 Task: Explore upcoming open houses in Denver, Colorado, to visit properties with views of the Rocky Mountains, and consider the lifestyle benefits of living close to nature.
Action: Mouse moved to (263, 335)
Screenshot: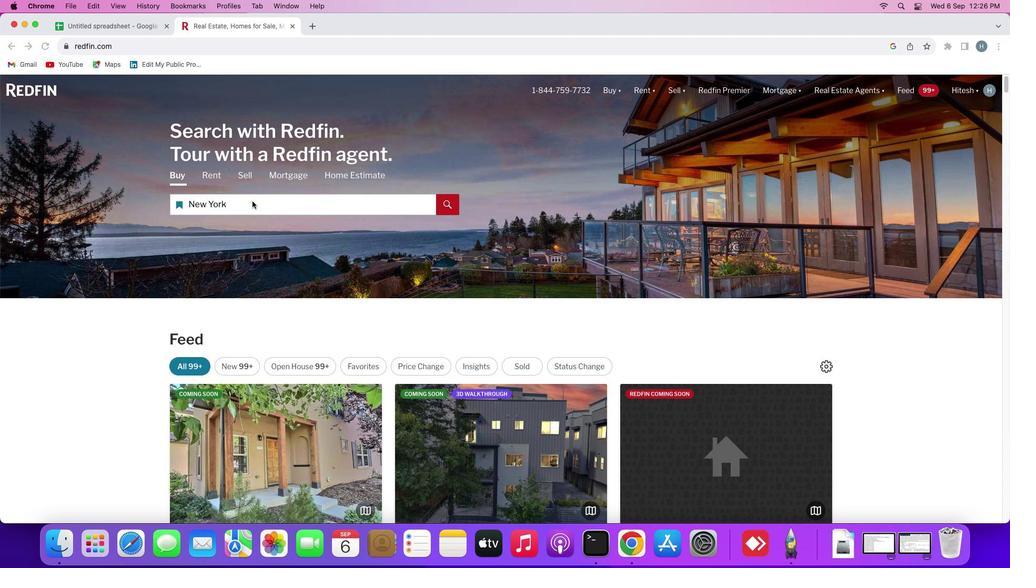 
Action: Mouse pressed left at (263, 335)
Screenshot: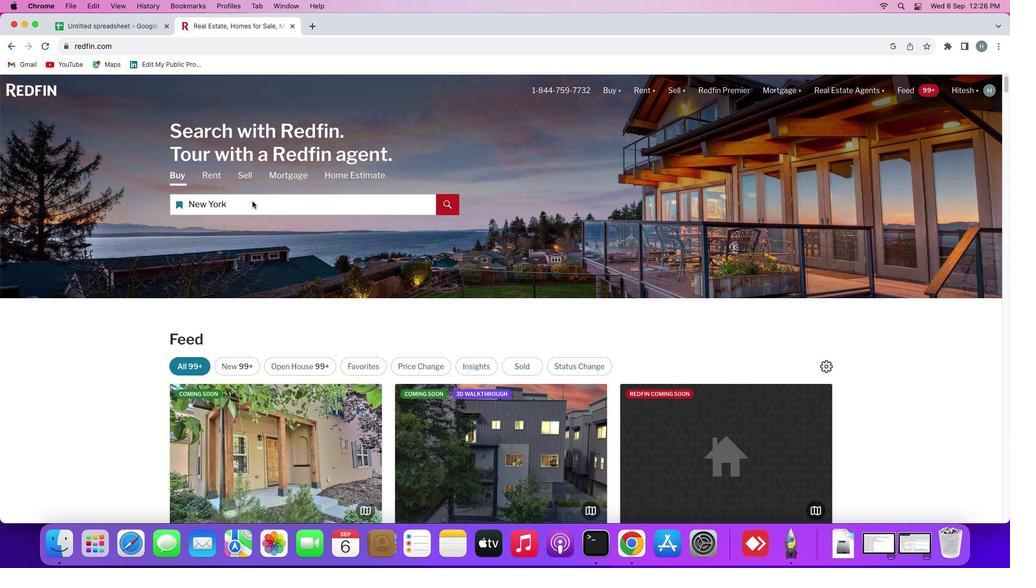 
Action: Mouse moved to (264, 337)
Screenshot: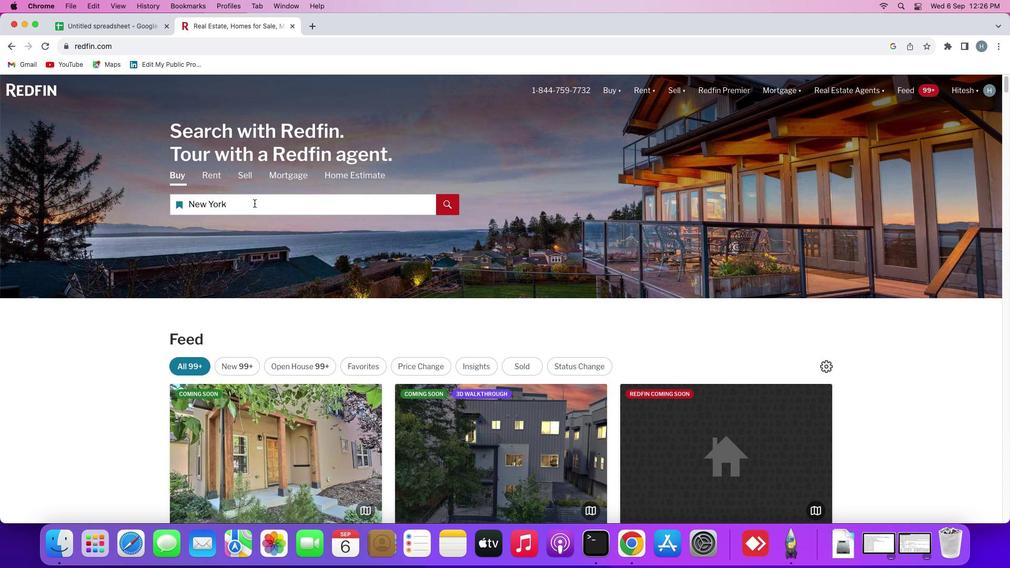 
Action: Mouse pressed left at (264, 337)
Screenshot: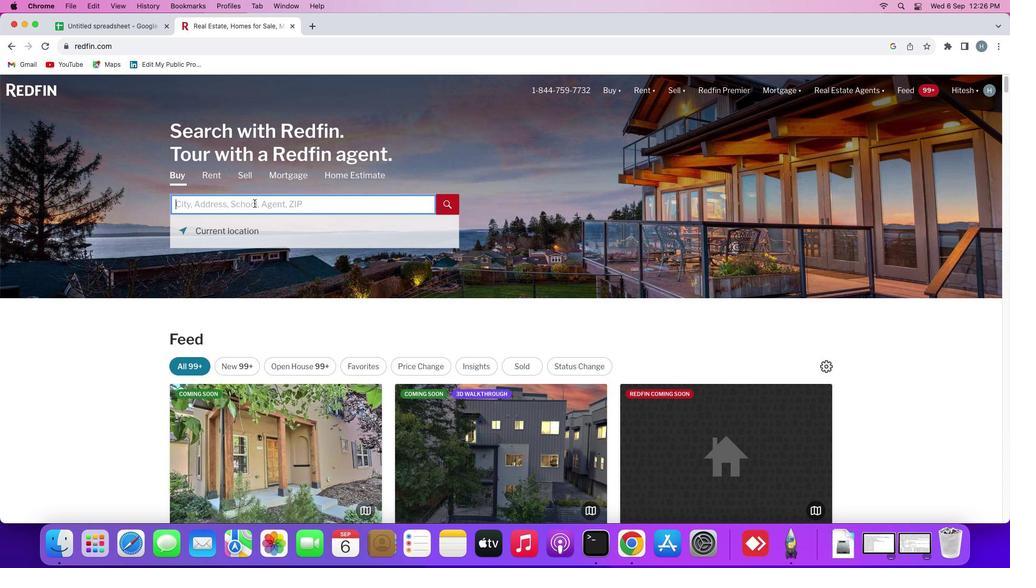 
Action: Key pressed Key.shift'D''e''n''v''e''r'','Key.spaceKey.shift'C''o''l''o''r''a''d''o'
Screenshot: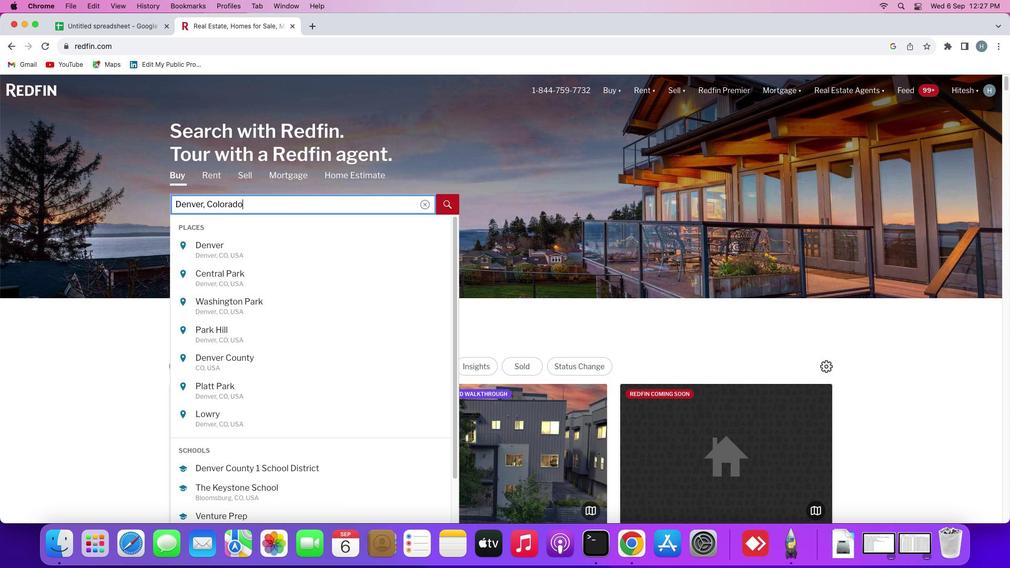 
Action: Mouse moved to (265, 368)
Screenshot: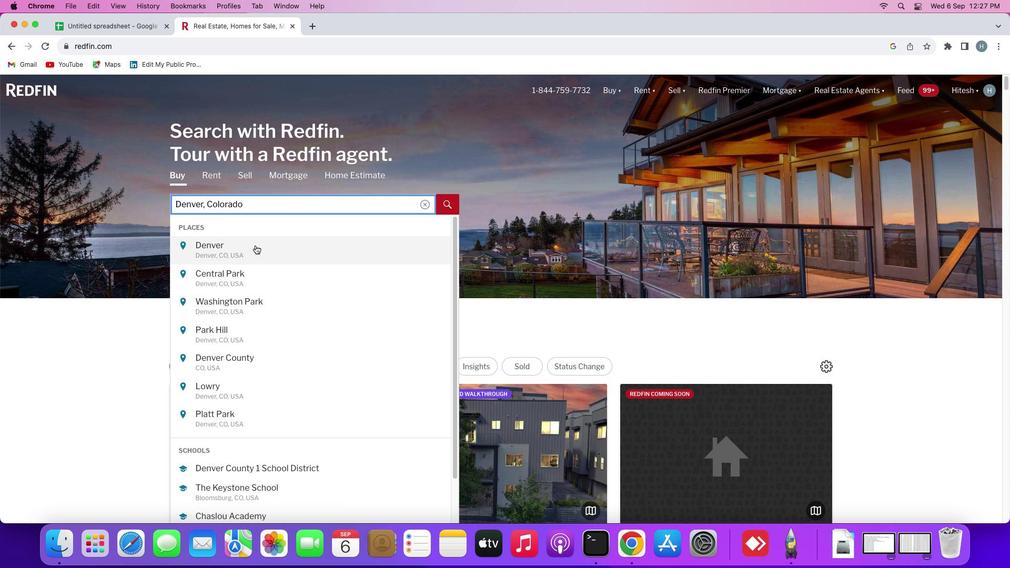 
Action: Mouse pressed left at (265, 368)
Screenshot: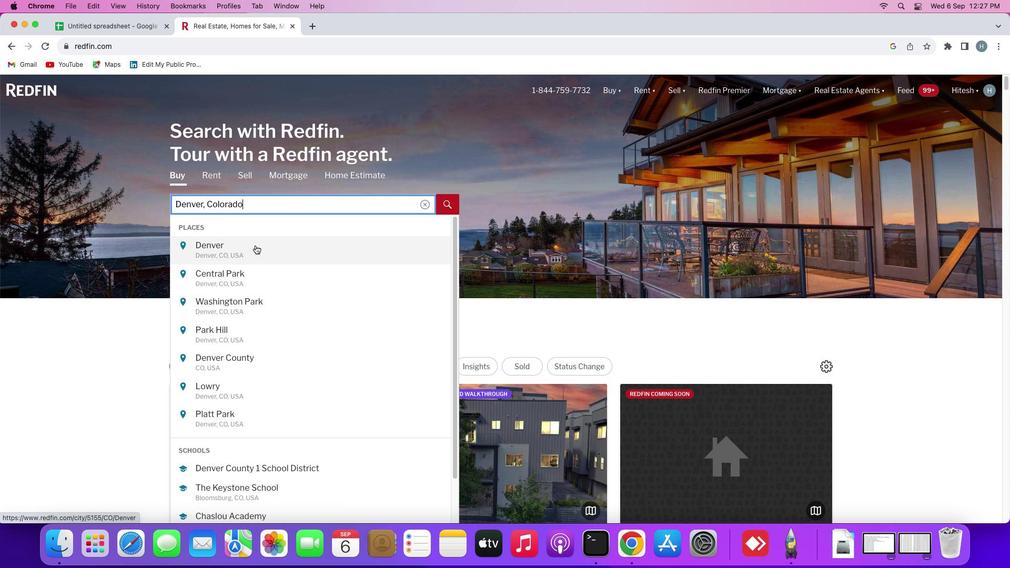 
Action: Mouse moved to (723, 302)
Screenshot: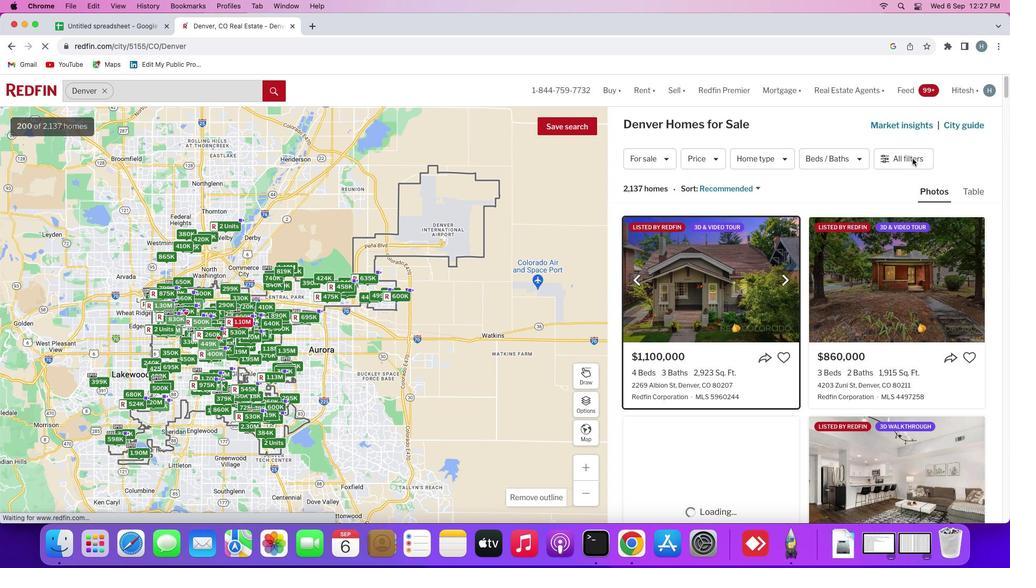 
Action: Mouse pressed left at (723, 302)
Screenshot: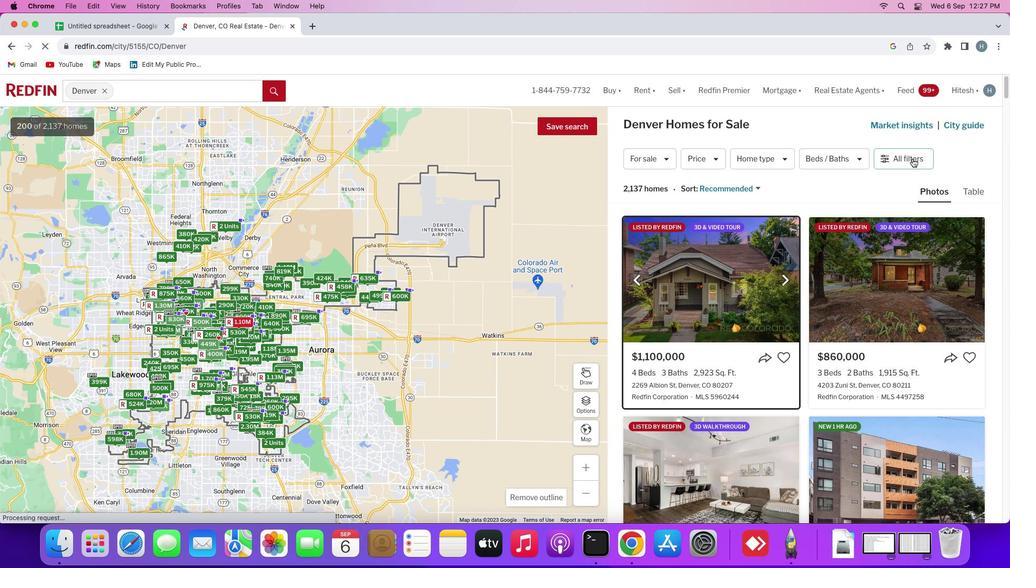 
Action: Mouse moved to (722, 335)
Screenshot: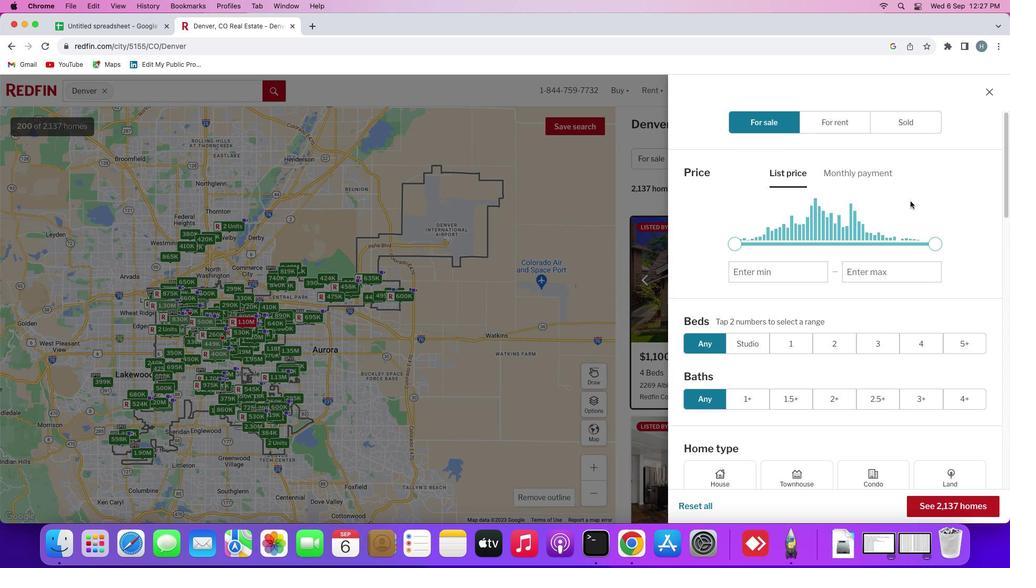
Action: Mouse scrolled (722, 335) with delta (87, 181)
Screenshot: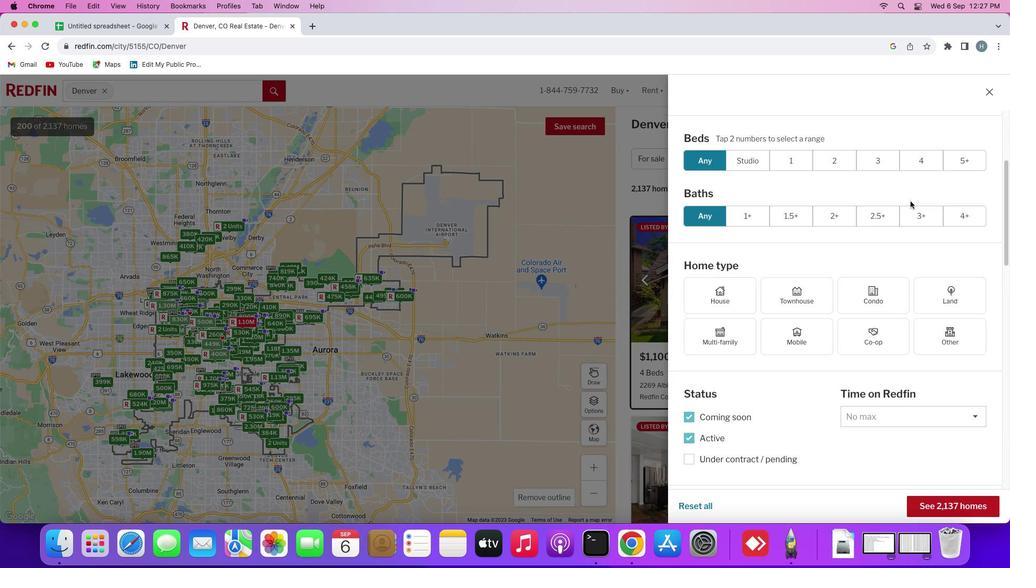 
Action: Mouse scrolled (722, 335) with delta (87, 181)
Screenshot: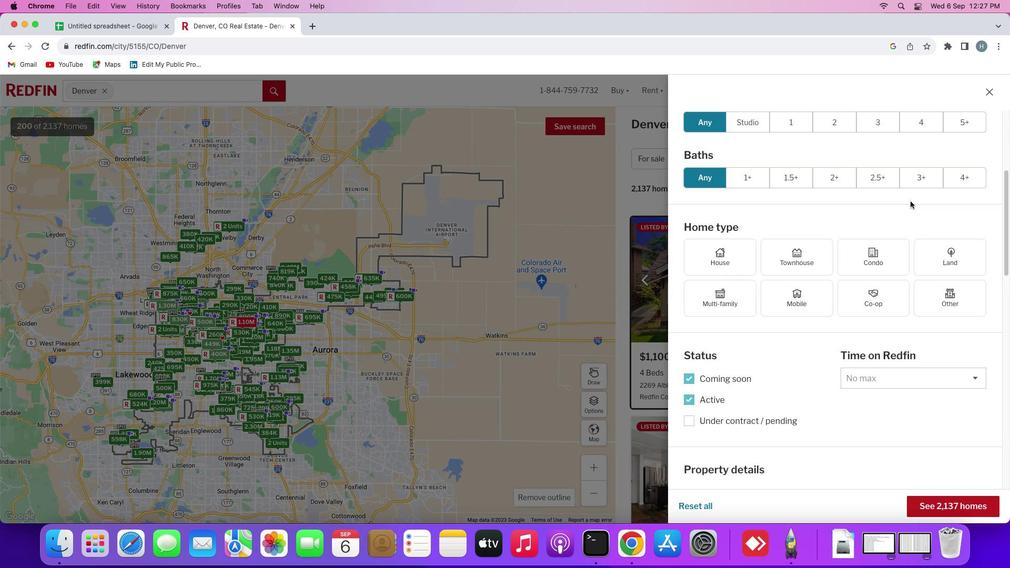 
Action: Mouse scrolled (722, 335) with delta (87, 179)
Screenshot: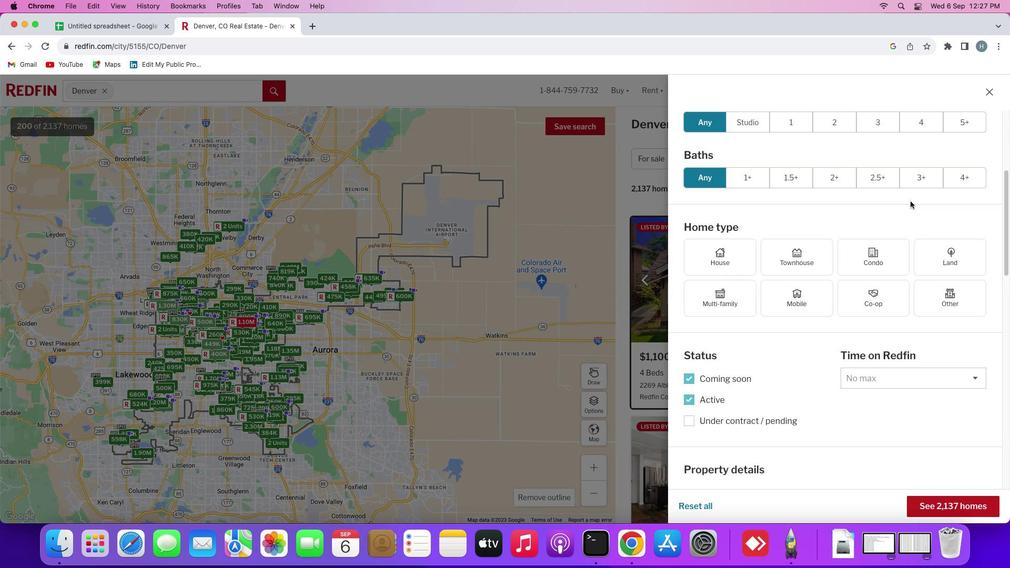 
Action: Mouse scrolled (722, 335) with delta (87, 179)
Screenshot: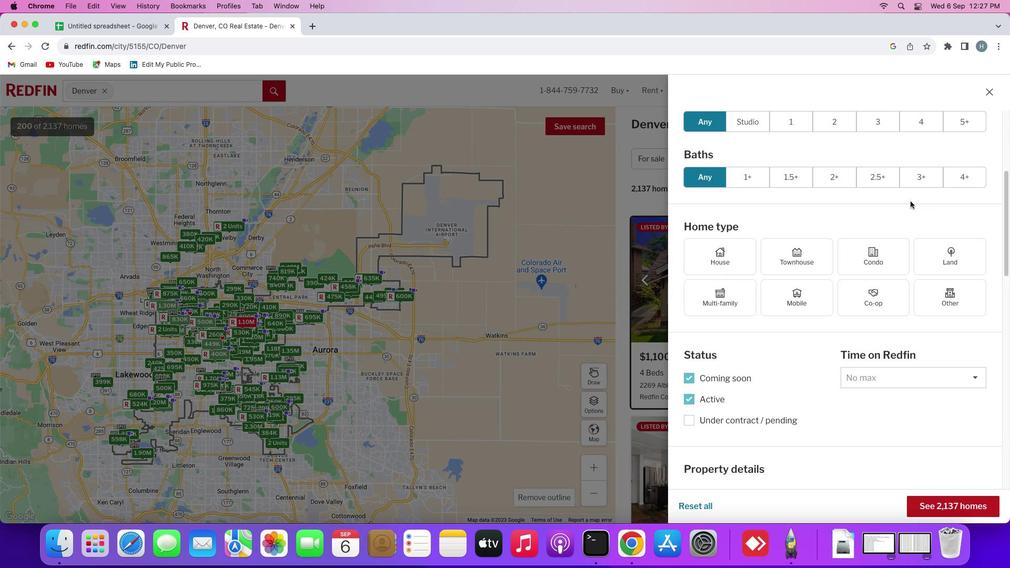 
Action: Mouse scrolled (722, 335) with delta (87, 181)
Screenshot: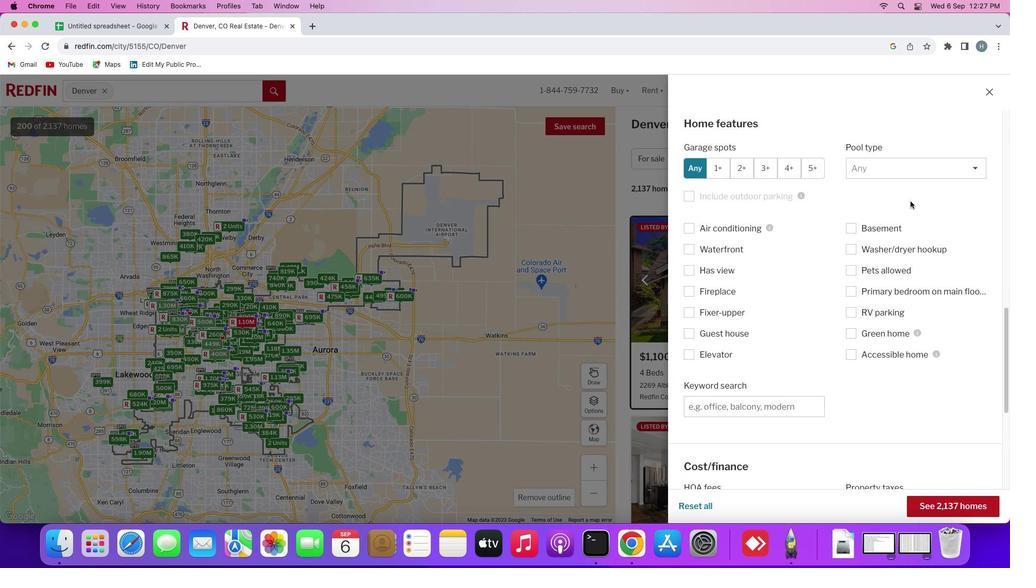 
Action: Mouse scrolled (722, 335) with delta (87, 181)
Screenshot: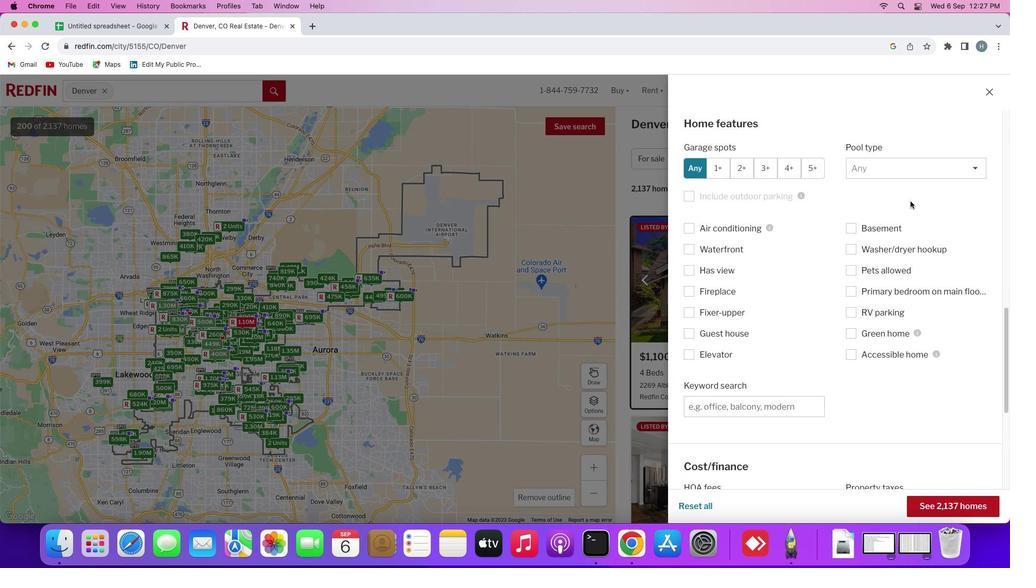 
Action: Mouse scrolled (722, 335) with delta (87, 179)
Screenshot: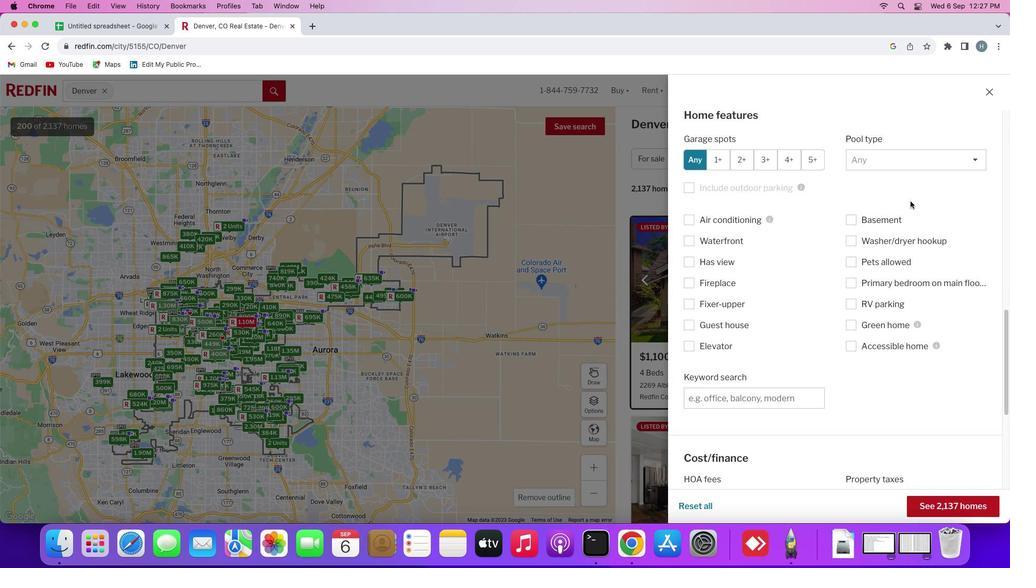 
Action: Mouse scrolled (722, 335) with delta (87, 179)
Screenshot: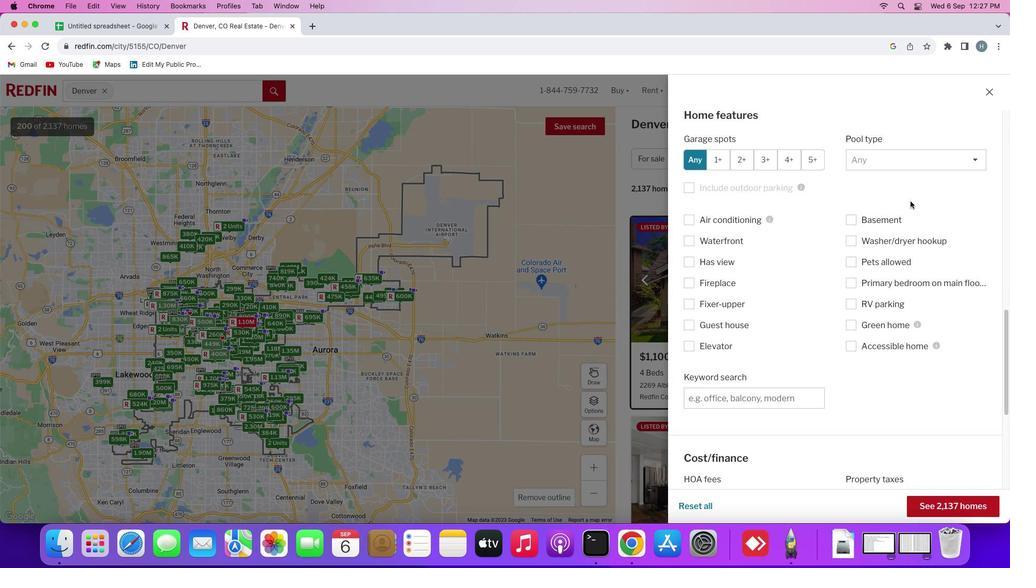 
Action: Mouse scrolled (722, 335) with delta (87, 178)
Screenshot: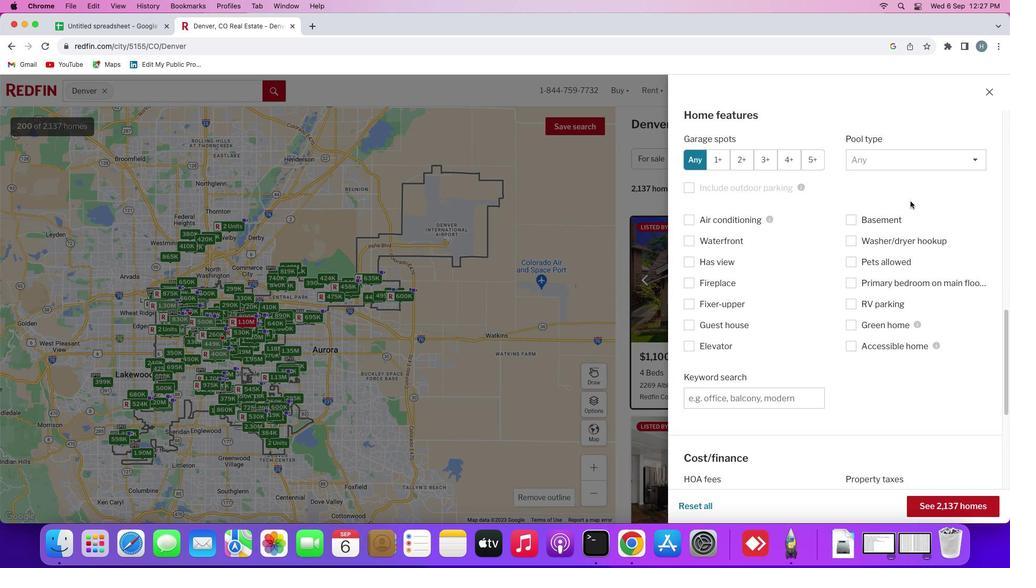 
Action: Mouse scrolled (722, 335) with delta (87, 178)
Screenshot: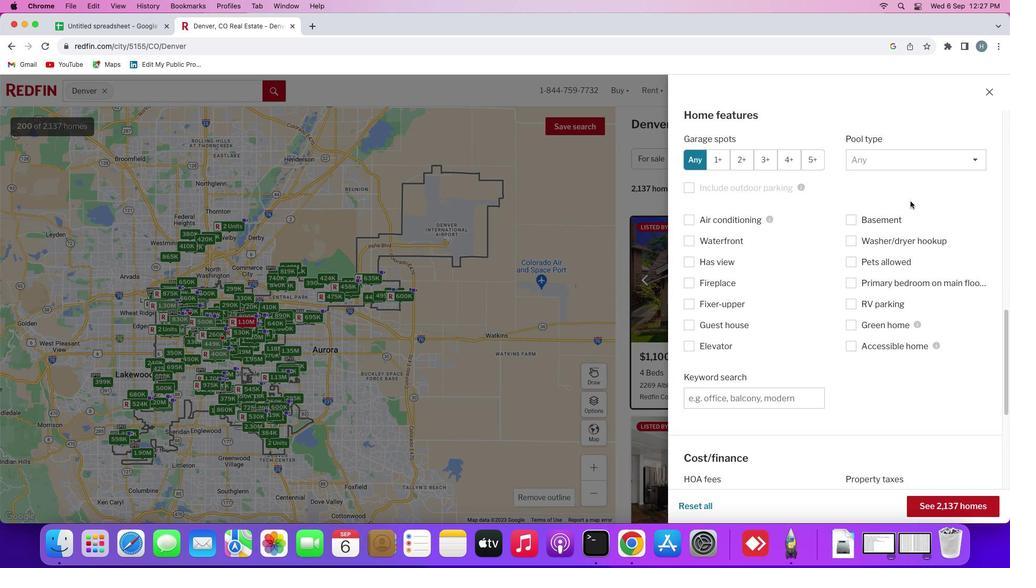 
Action: Mouse scrolled (722, 335) with delta (87, 181)
Screenshot: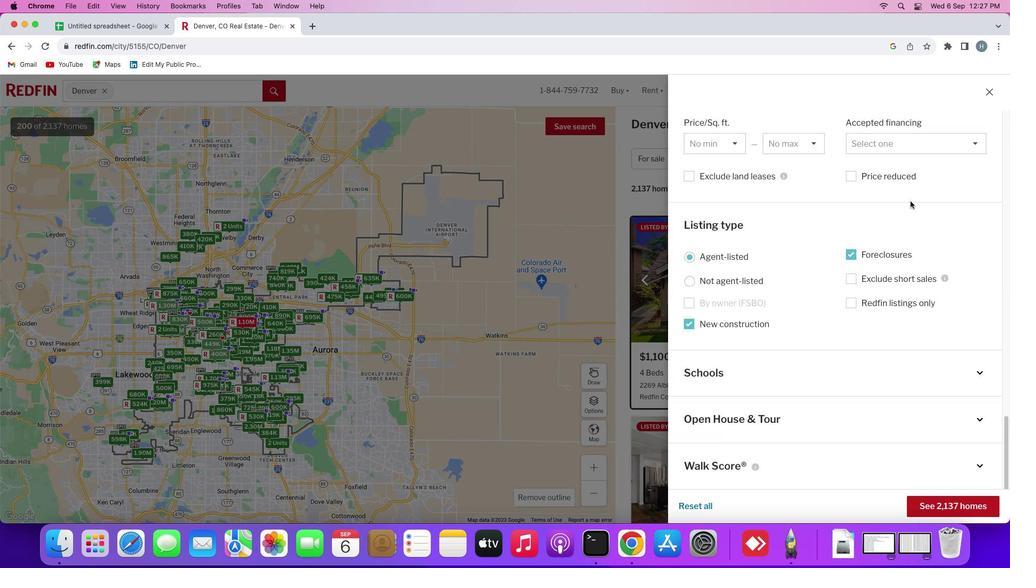 
Action: Mouse scrolled (722, 335) with delta (87, 181)
Screenshot: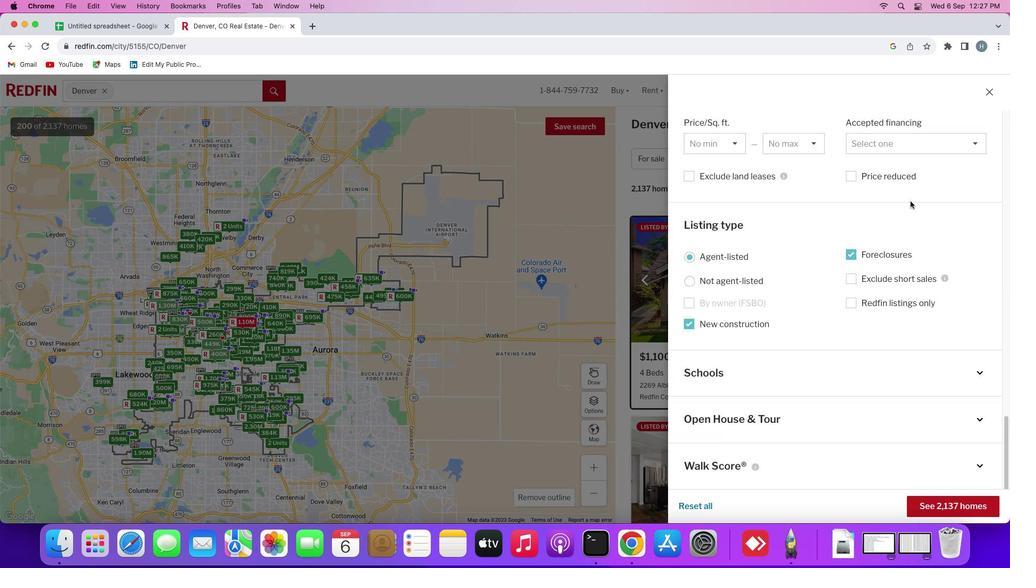 
Action: Mouse scrolled (722, 335) with delta (87, 179)
Screenshot: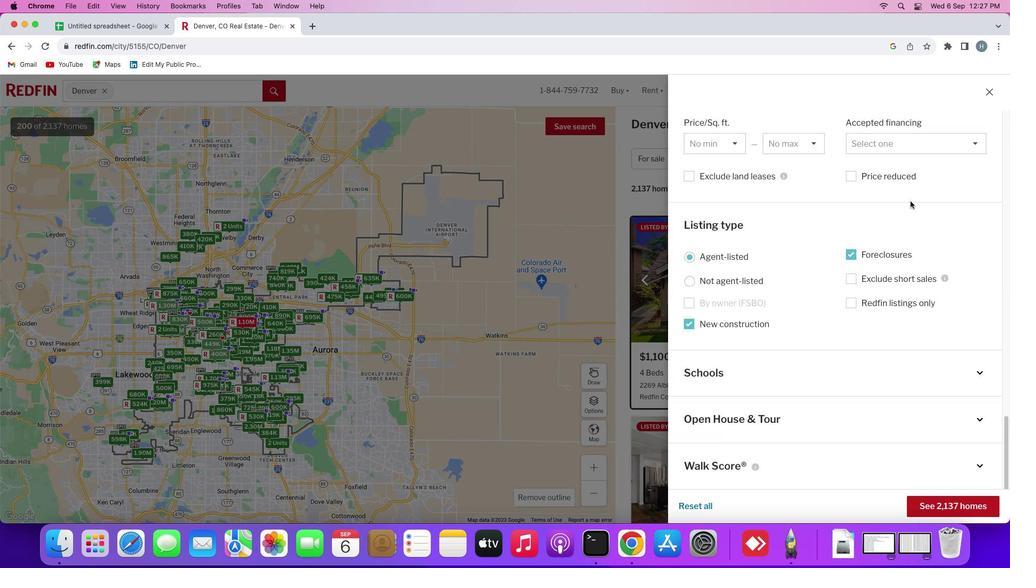 
Action: Mouse scrolled (722, 335) with delta (87, 179)
Screenshot: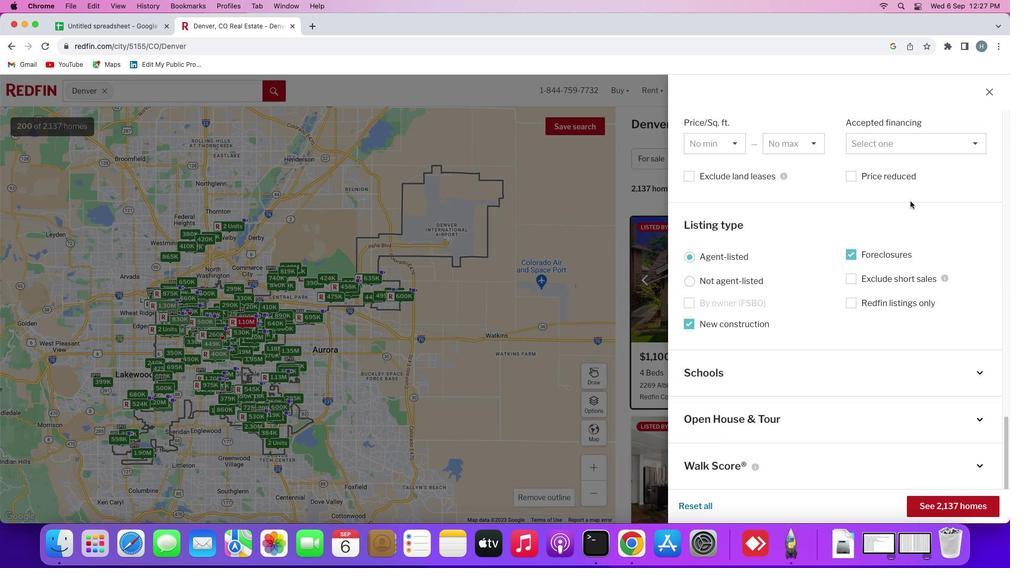 
Action: Mouse scrolled (722, 335) with delta (87, 178)
Screenshot: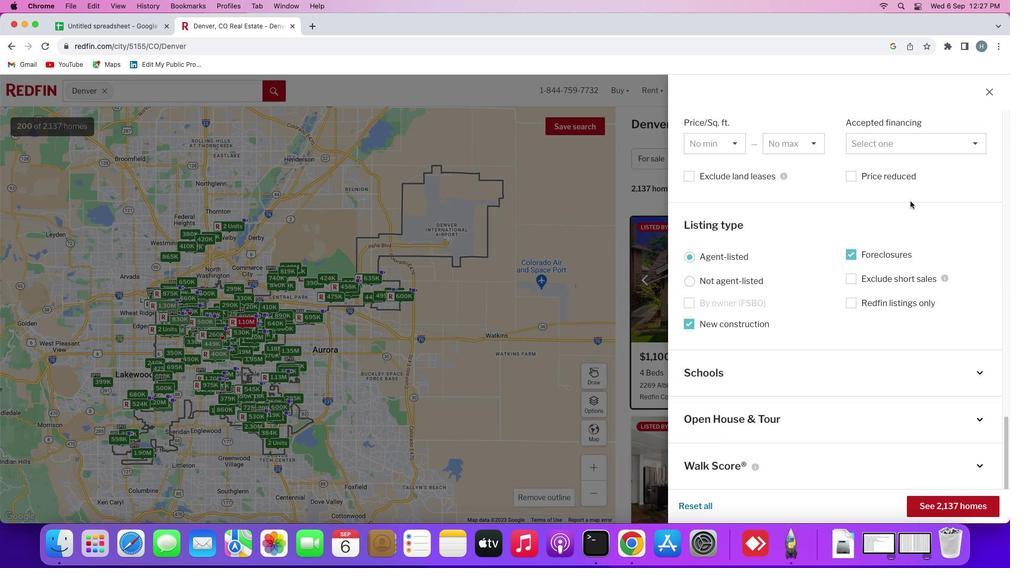 
Action: Mouse scrolled (722, 335) with delta (87, 178)
Screenshot: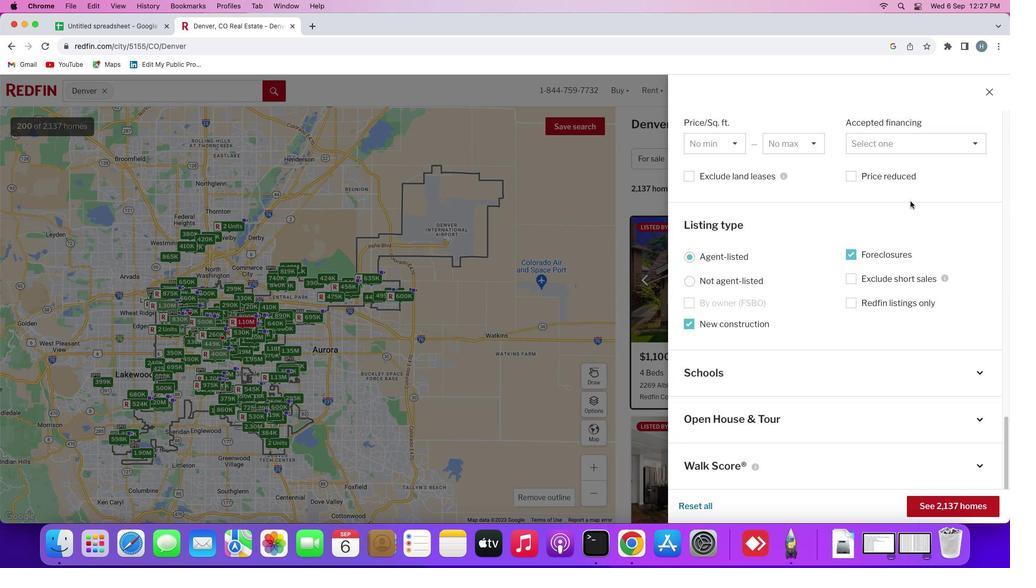 
Action: Mouse moved to (722, 336)
Screenshot: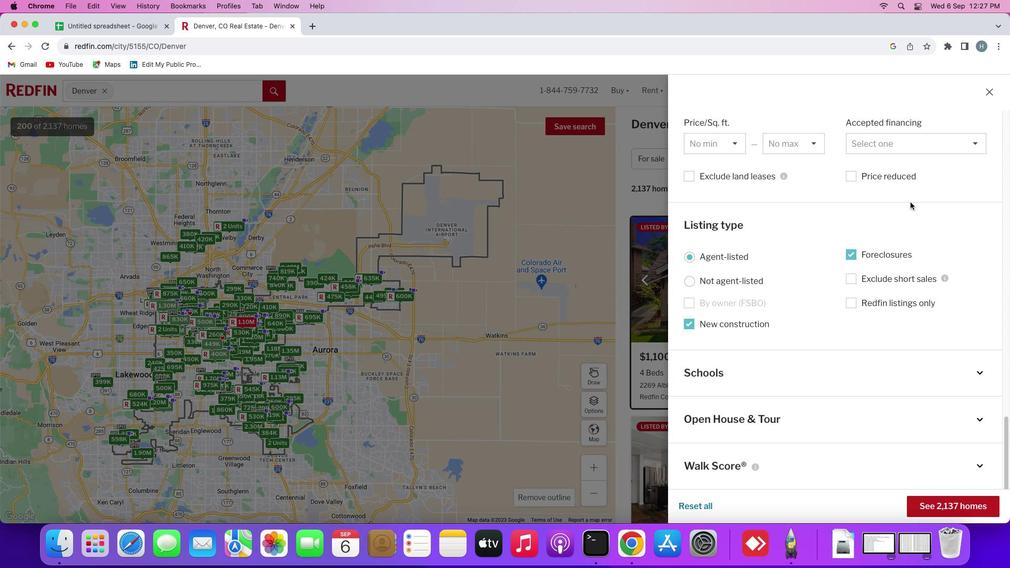 
Action: Mouse scrolled (722, 336) with delta (87, 181)
Screenshot: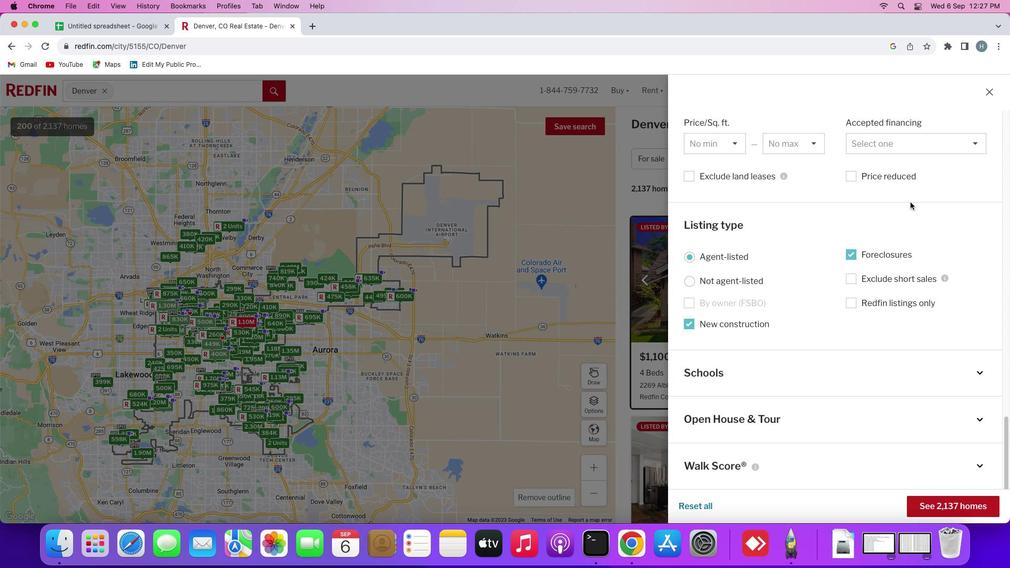 
Action: Mouse scrolled (722, 336) with delta (87, 181)
Screenshot: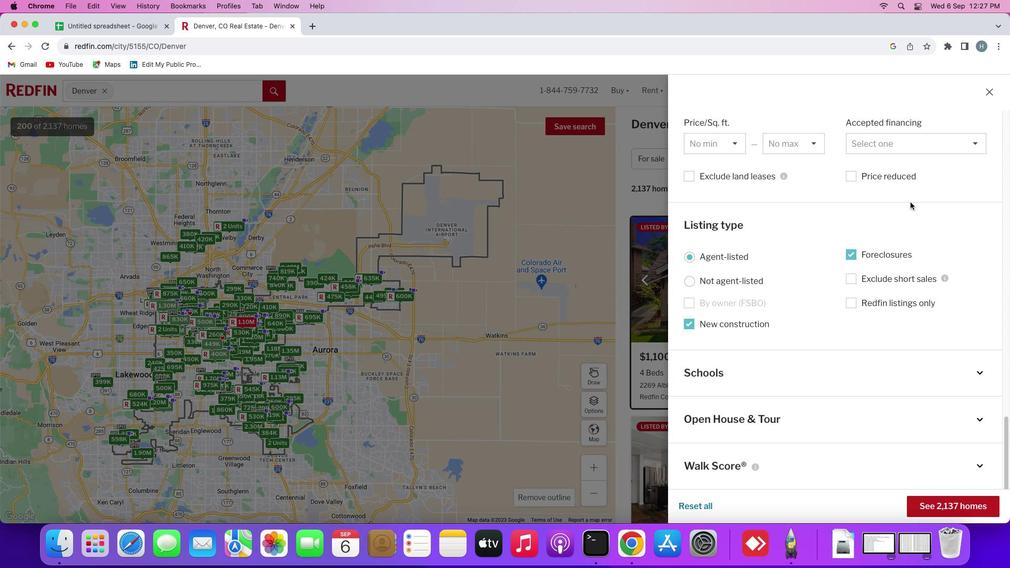 
Action: Mouse scrolled (722, 336) with delta (87, 179)
Screenshot: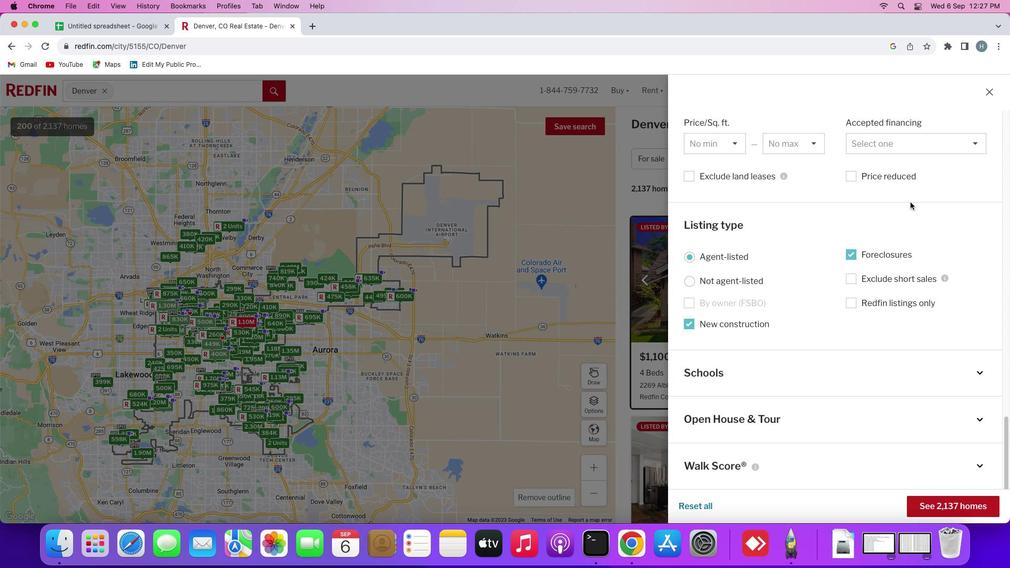 
Action: Mouse scrolled (722, 336) with delta (87, 179)
Screenshot: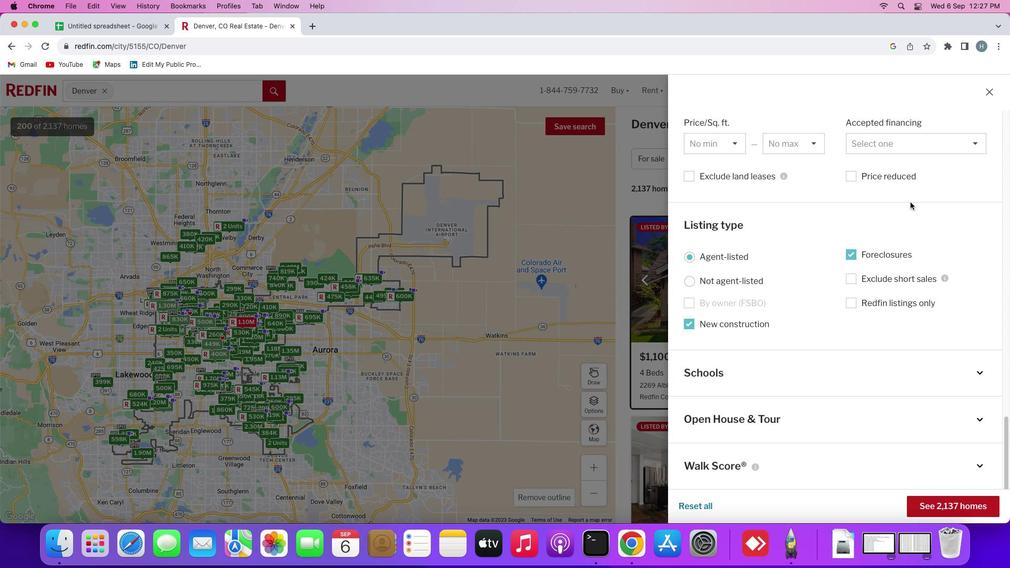 
Action: Mouse scrolled (722, 336) with delta (87, 178)
Screenshot: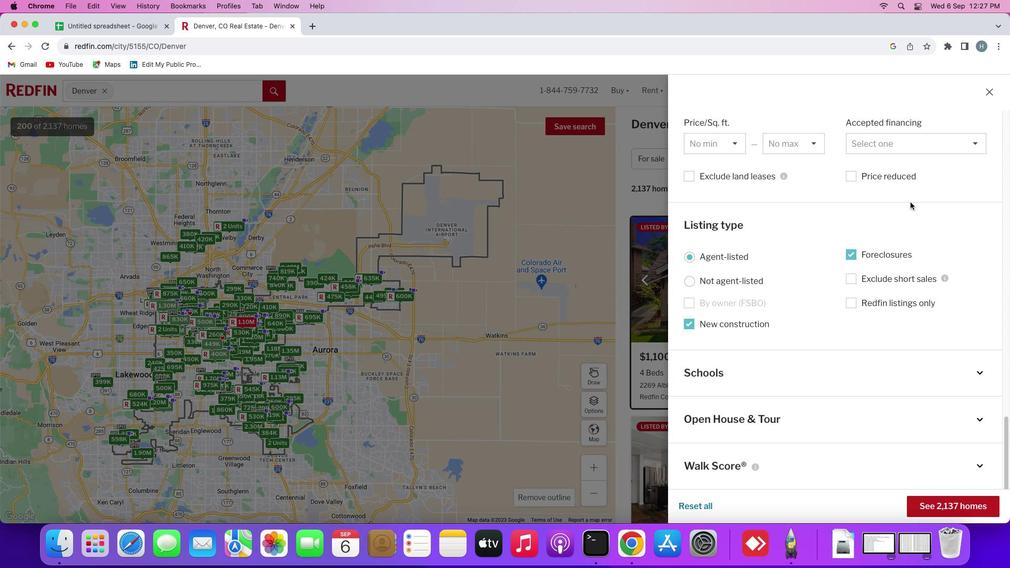 
Action: Mouse scrolled (722, 336) with delta (87, 178)
Screenshot: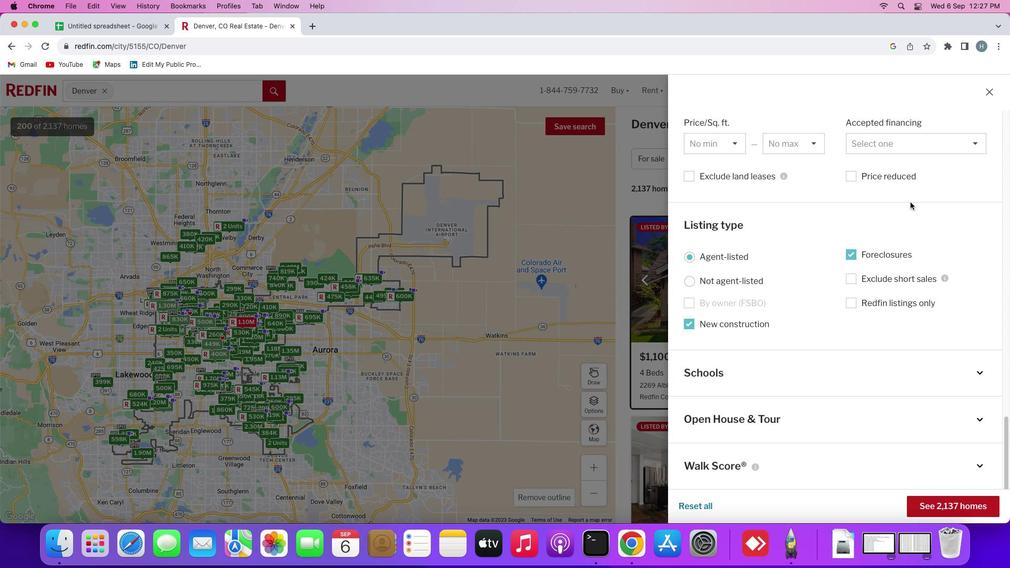 
Action: Mouse scrolled (722, 336) with delta (87, 181)
Screenshot: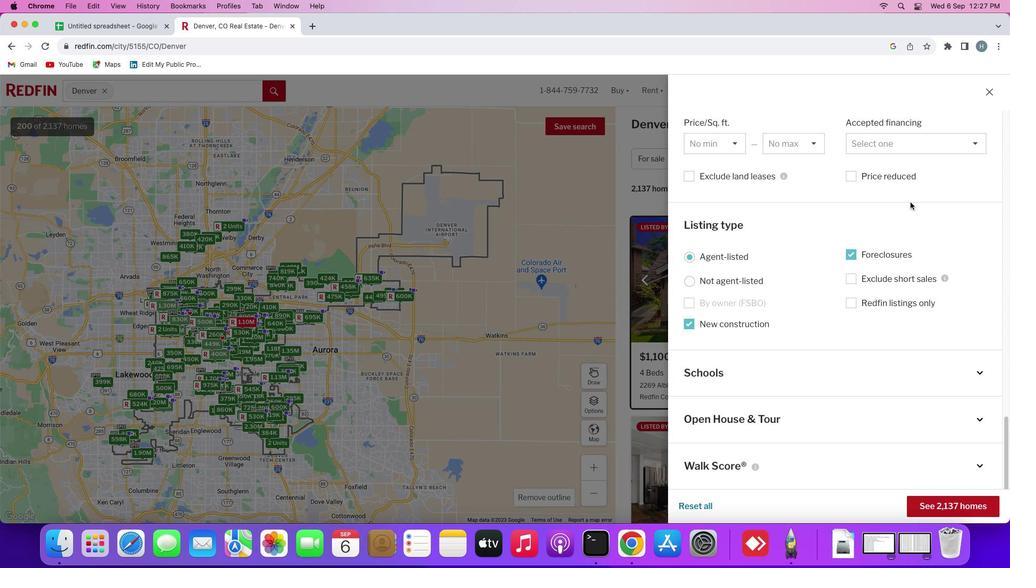 
Action: Mouse scrolled (722, 336) with delta (87, 181)
Screenshot: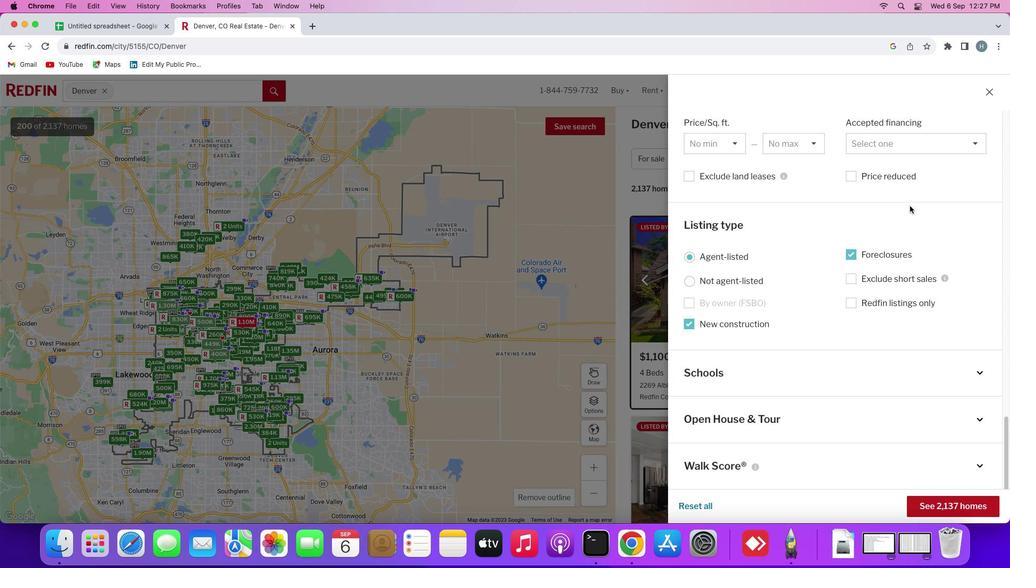 
Action: Mouse scrolled (722, 336) with delta (87, 179)
Screenshot: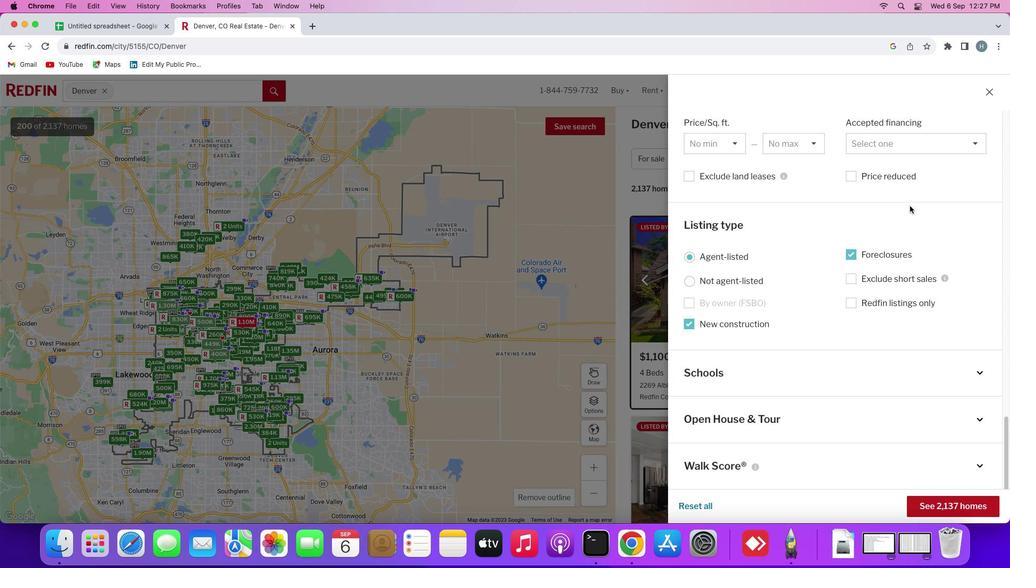 
Action: Mouse scrolled (722, 336) with delta (87, 179)
Screenshot: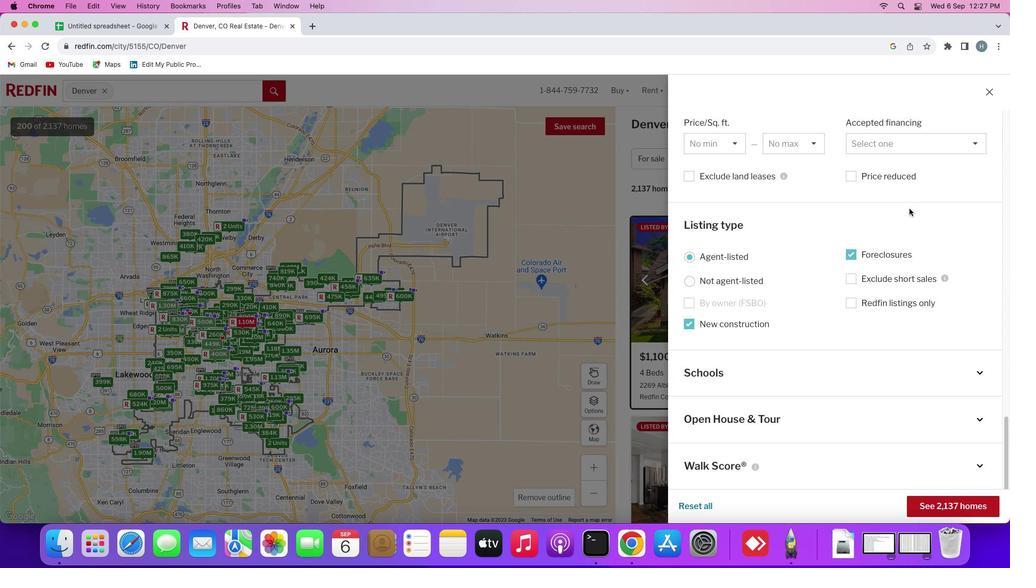 
Action: Mouse scrolled (722, 336) with delta (87, 178)
Screenshot: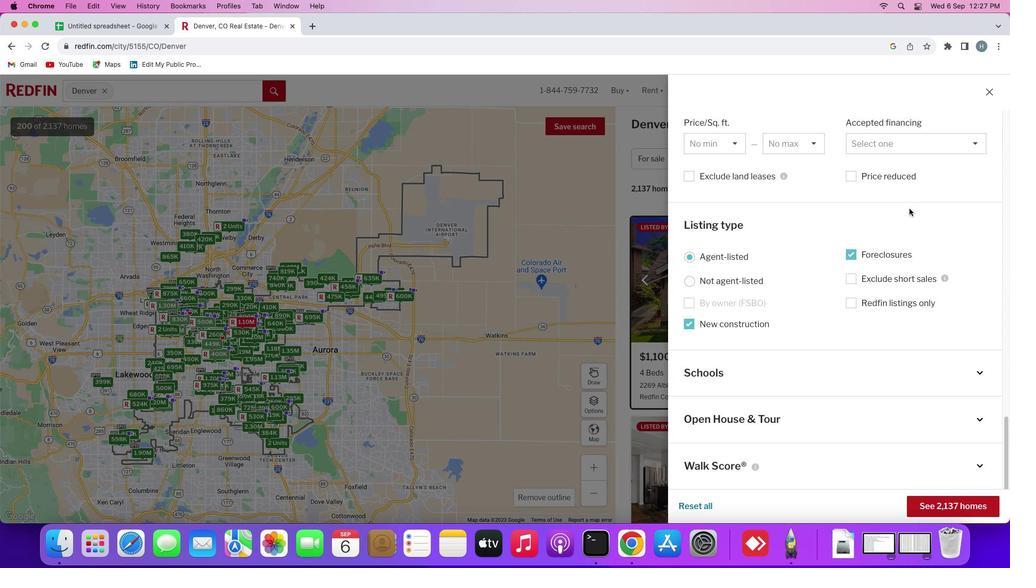 
Action: Mouse moved to (771, 500)
Screenshot: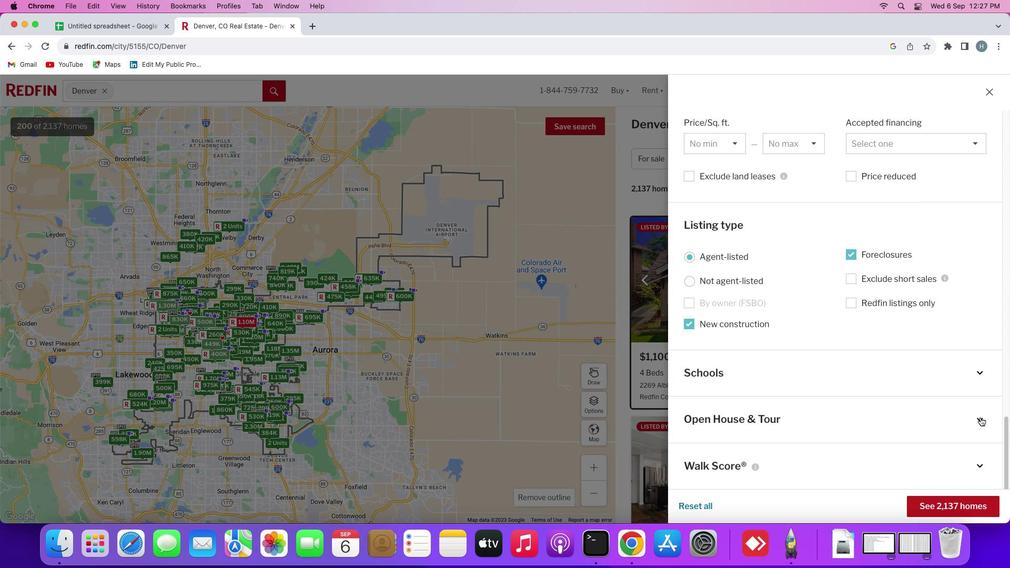 
Action: Mouse pressed left at (771, 500)
Screenshot: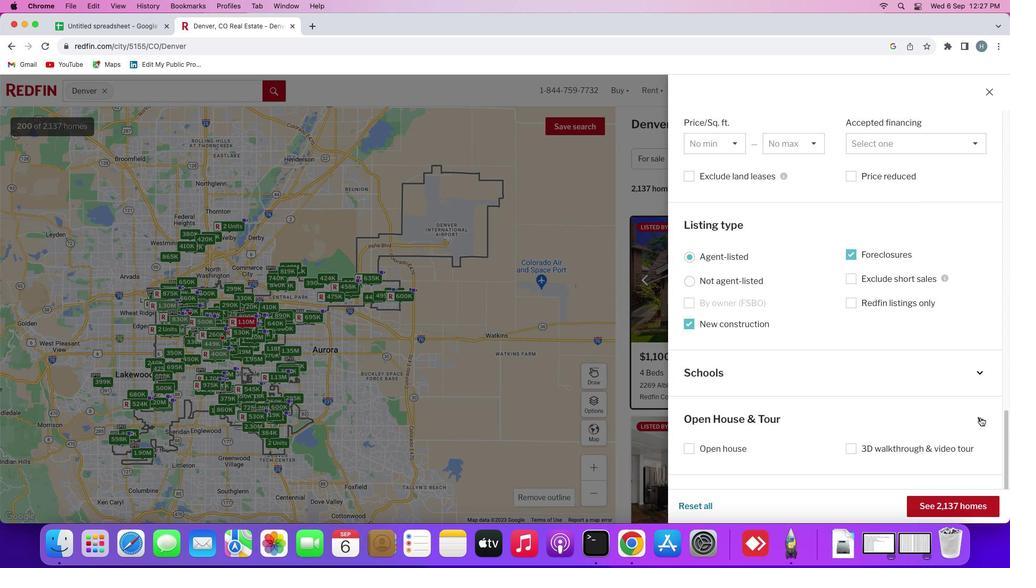 
Action: Mouse moved to (567, 499)
Screenshot: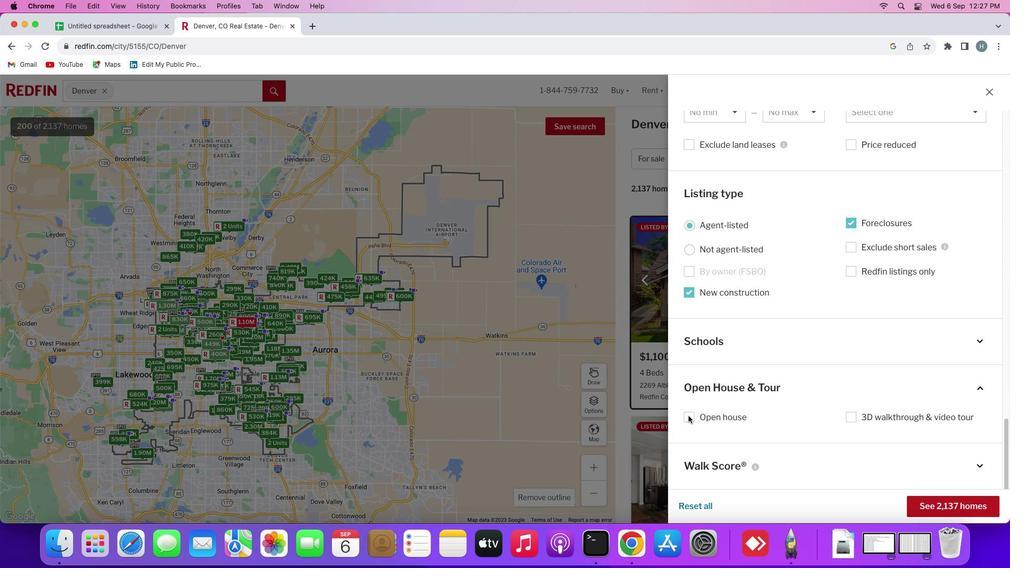 
Action: Mouse pressed left at (567, 499)
Screenshot: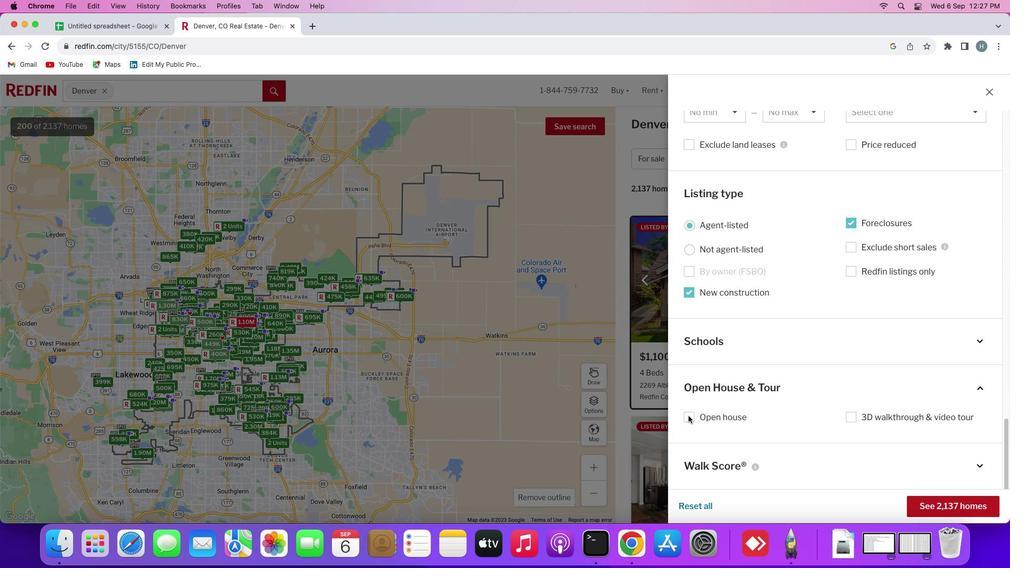 
Action: Mouse moved to (772, 477)
Screenshot: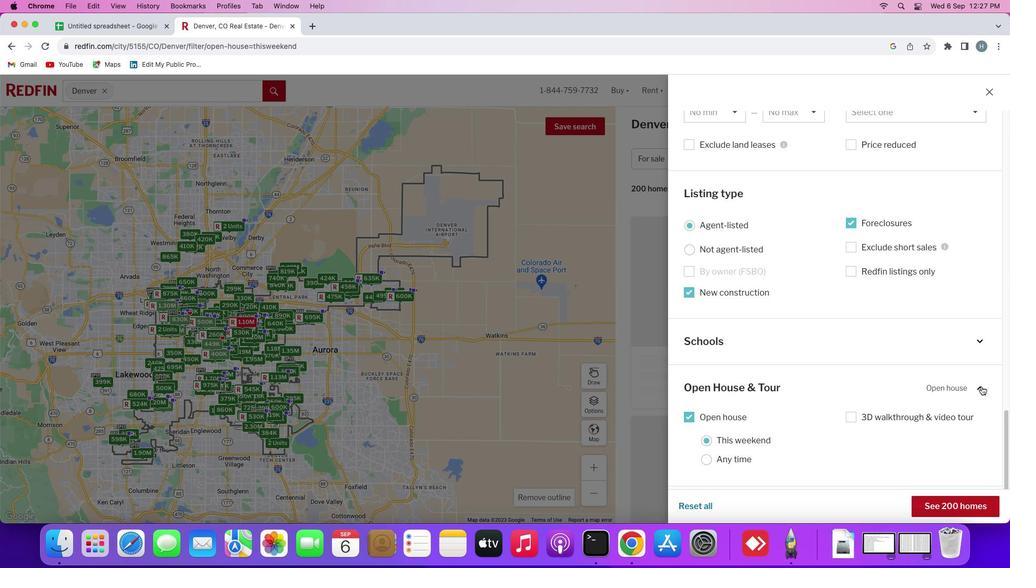 
Action: Mouse pressed left at (772, 477)
Screenshot: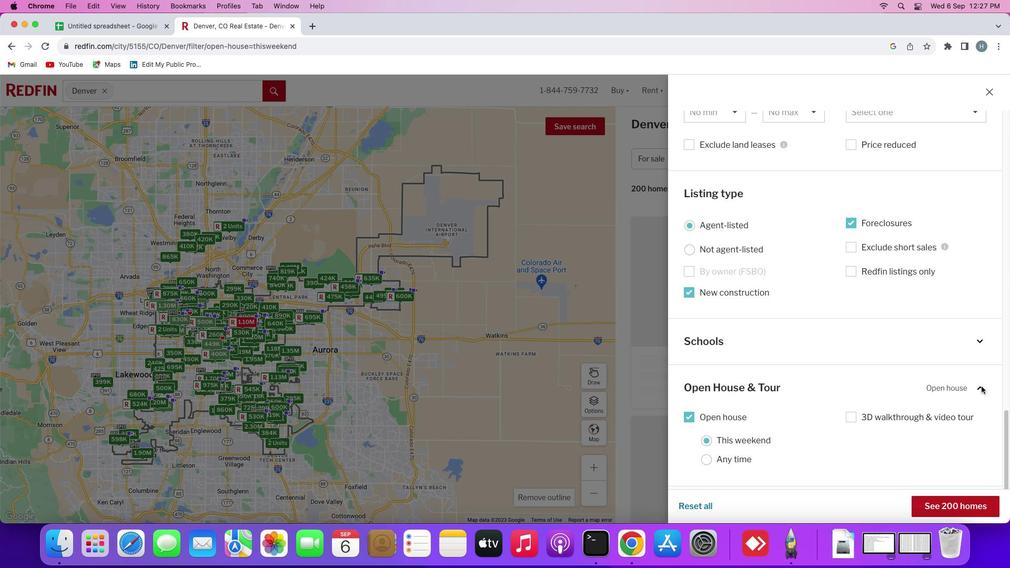 
Action: Mouse moved to (689, 464)
Screenshot: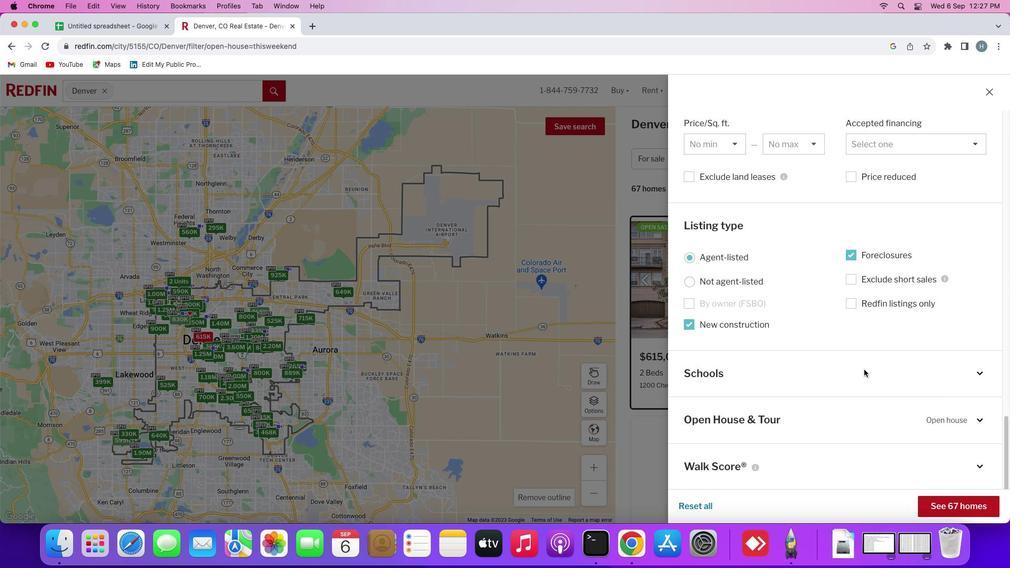 
Action: Mouse scrolled (689, 464) with delta (87, 181)
Screenshot: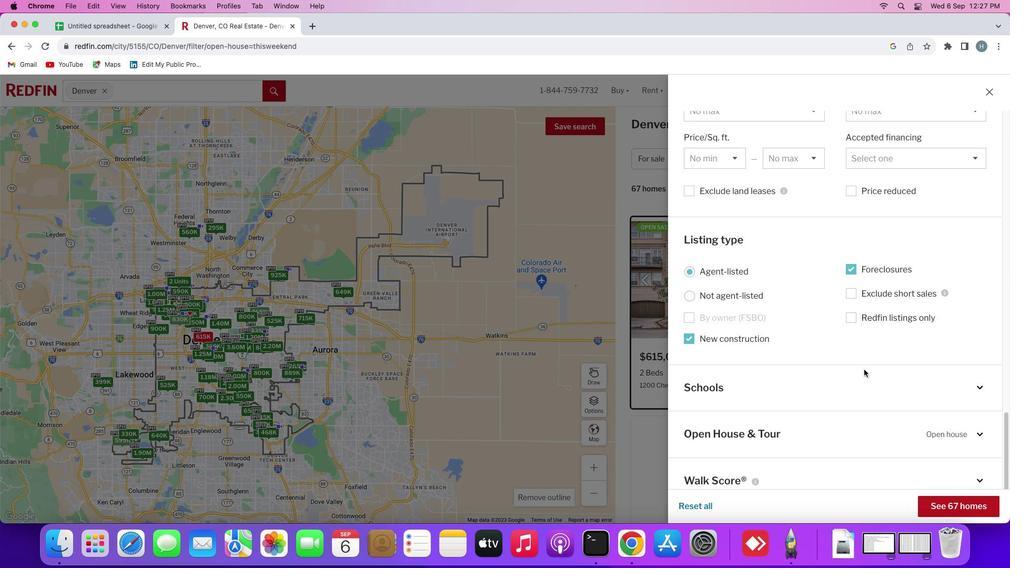 
Action: Mouse scrolled (689, 464) with delta (87, 181)
Screenshot: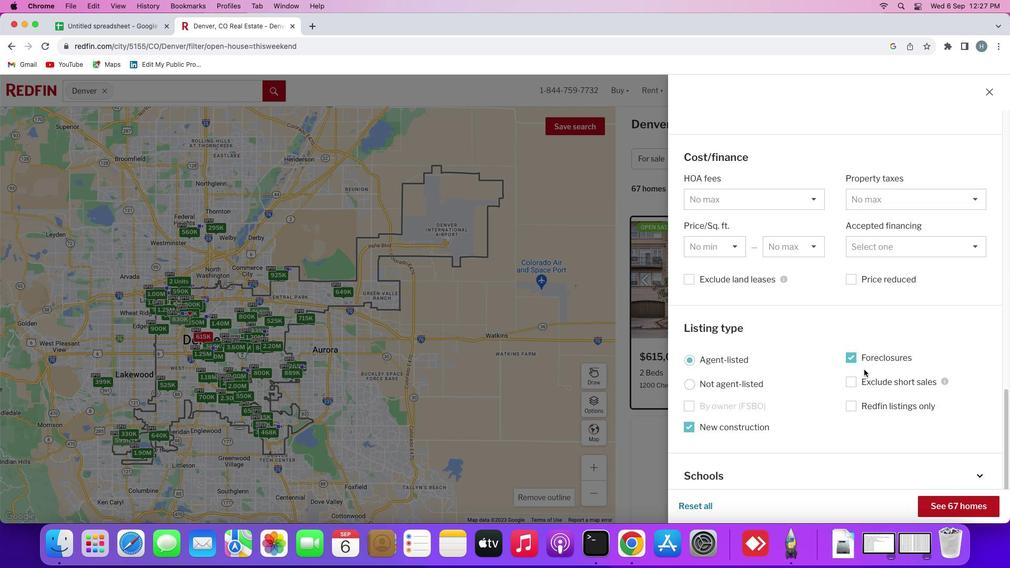 
Action: Mouse scrolled (689, 464) with delta (87, 182)
Screenshot: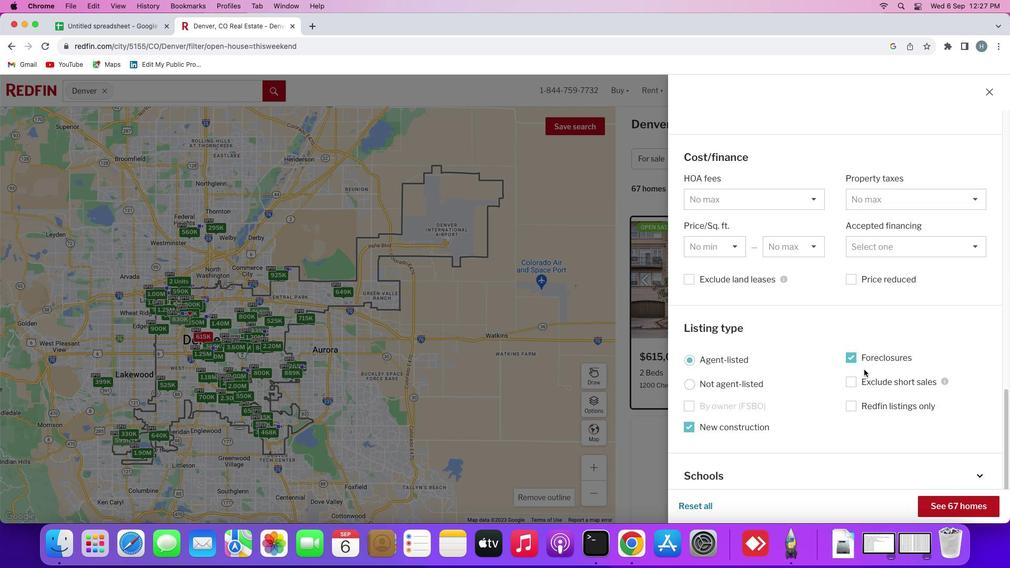 
Action: Mouse scrolled (689, 464) with delta (87, 183)
Screenshot: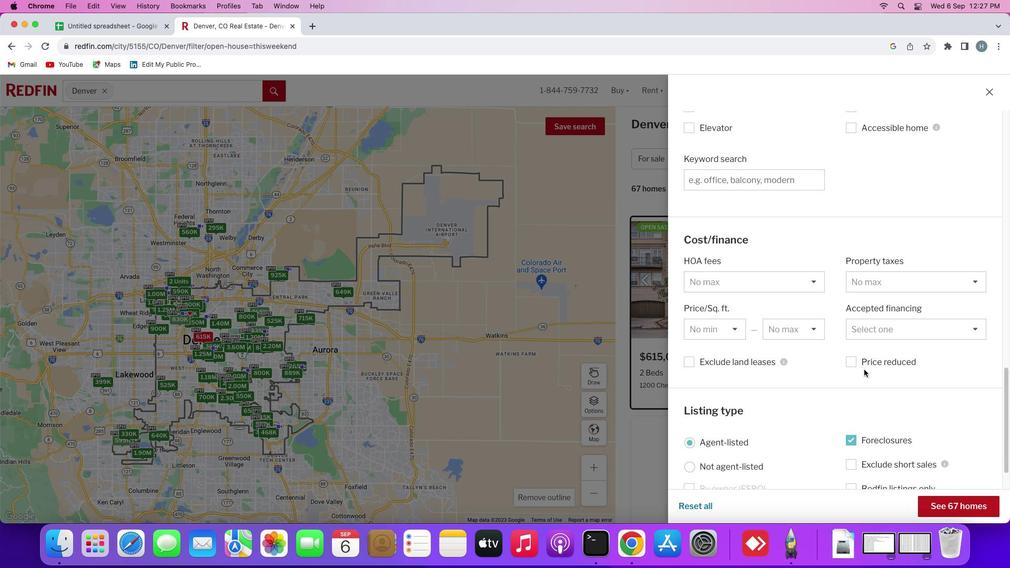 
Action: Mouse scrolled (689, 464) with delta (87, 181)
Screenshot: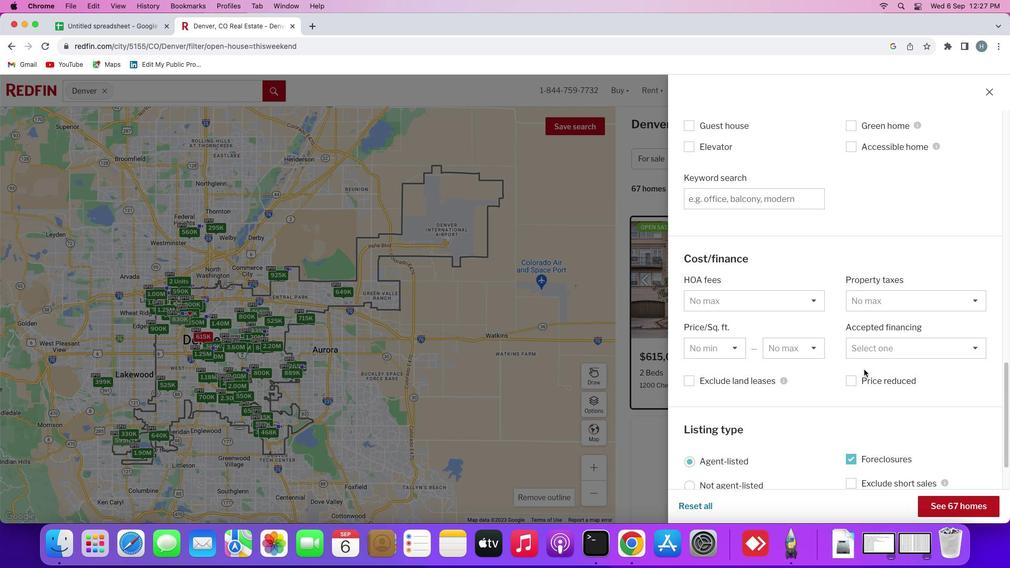 
Action: Mouse scrolled (689, 464) with delta (87, 181)
Screenshot: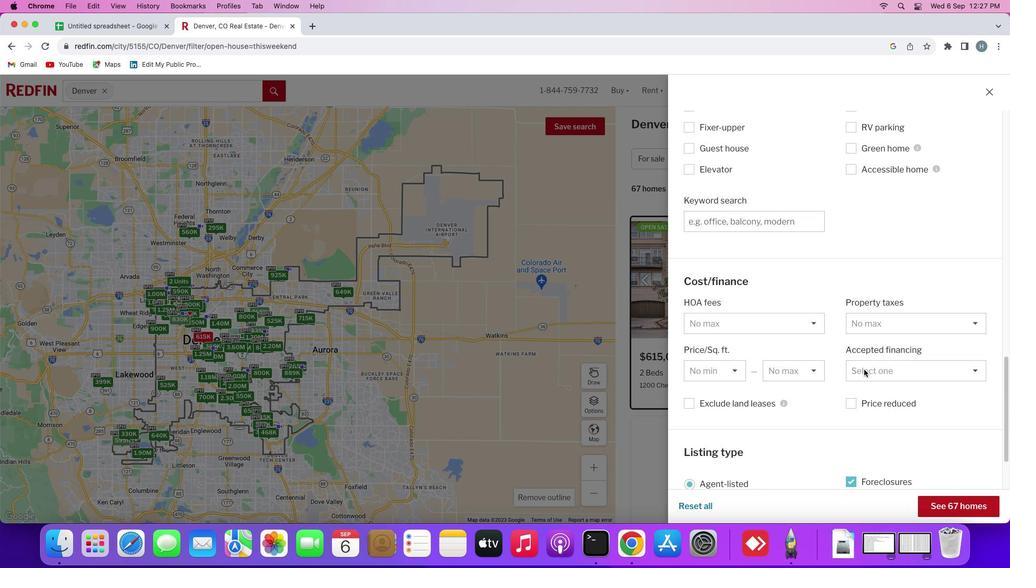 
Action: Mouse scrolled (689, 464) with delta (87, 182)
Screenshot: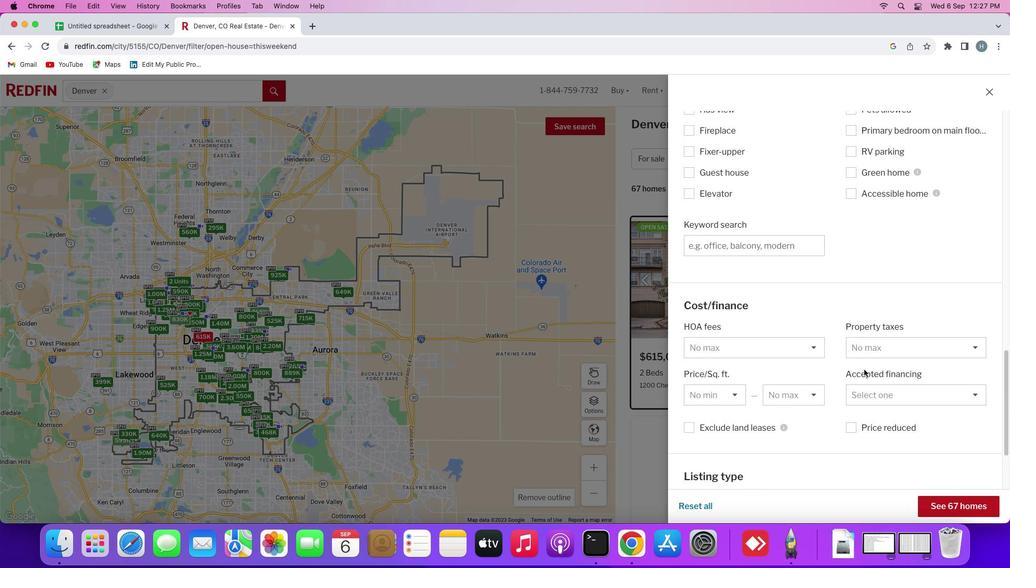 
Action: Mouse moved to (622, 387)
Screenshot: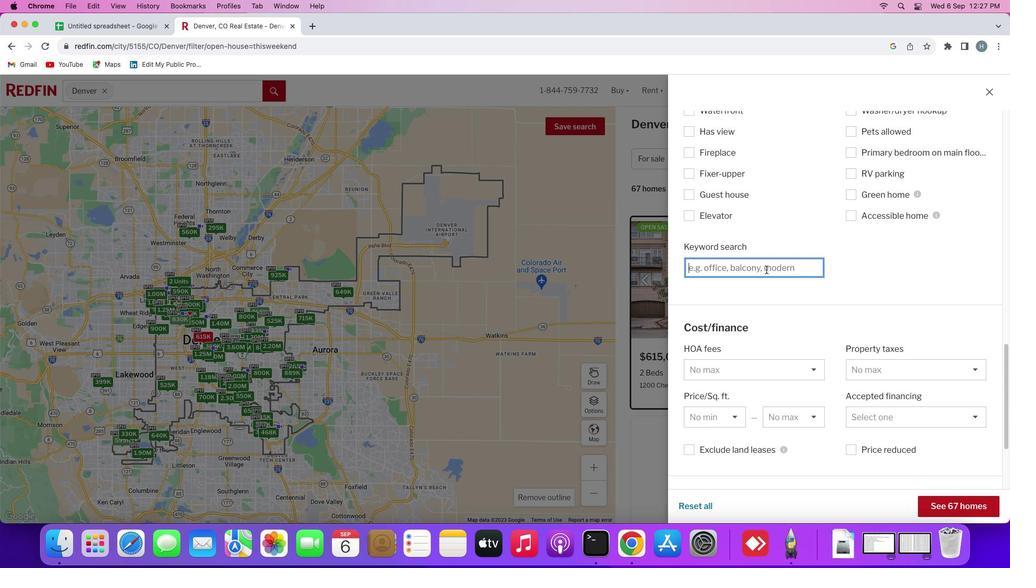 
Action: Mouse pressed left at (622, 387)
Screenshot: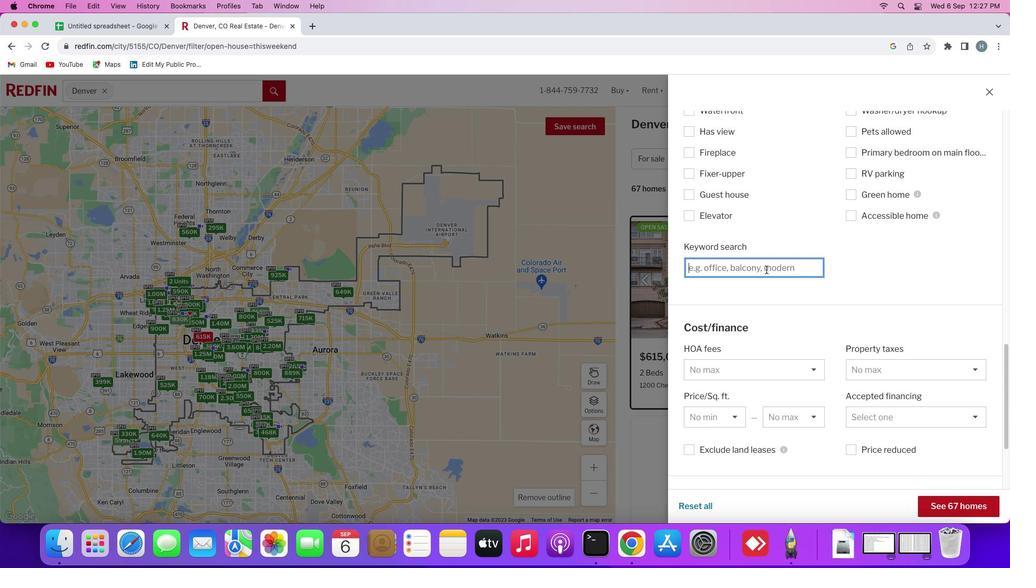 
Action: Key pressed 'm''o''u''n''t''a''i''n'
Screenshot: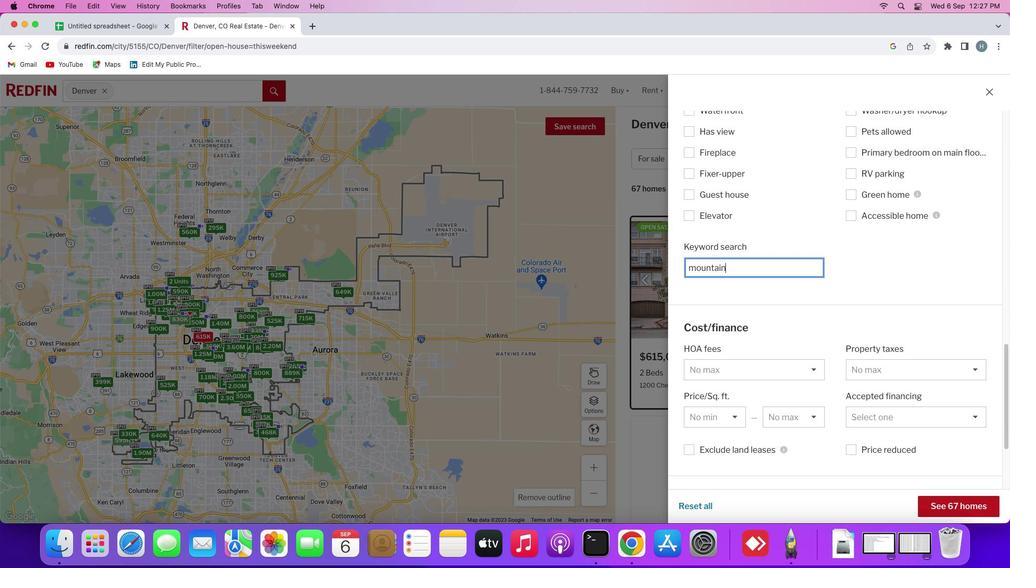 
Action: Mouse moved to (713, 388)
Screenshot: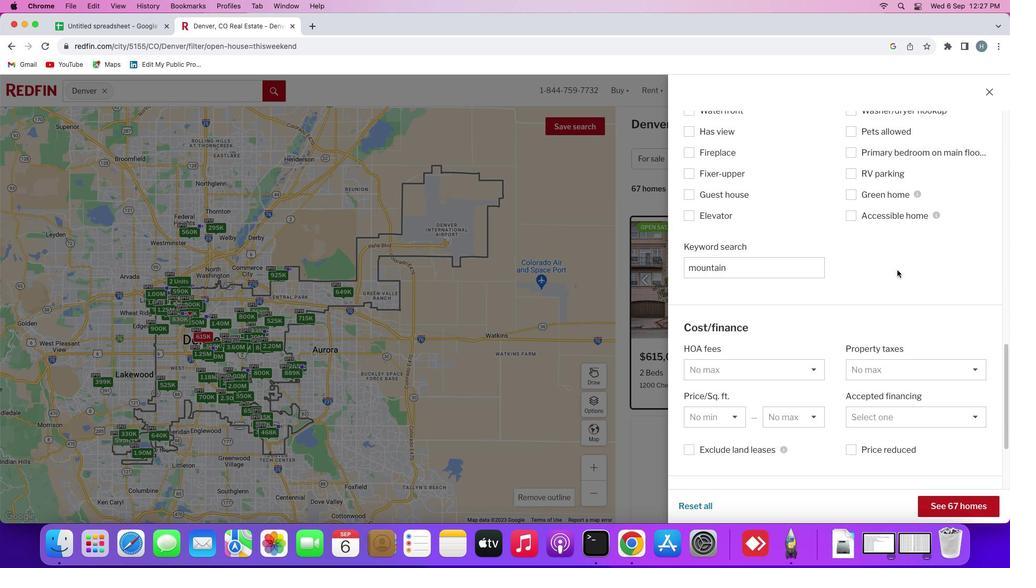 
Action: Mouse pressed left at (713, 388)
Screenshot: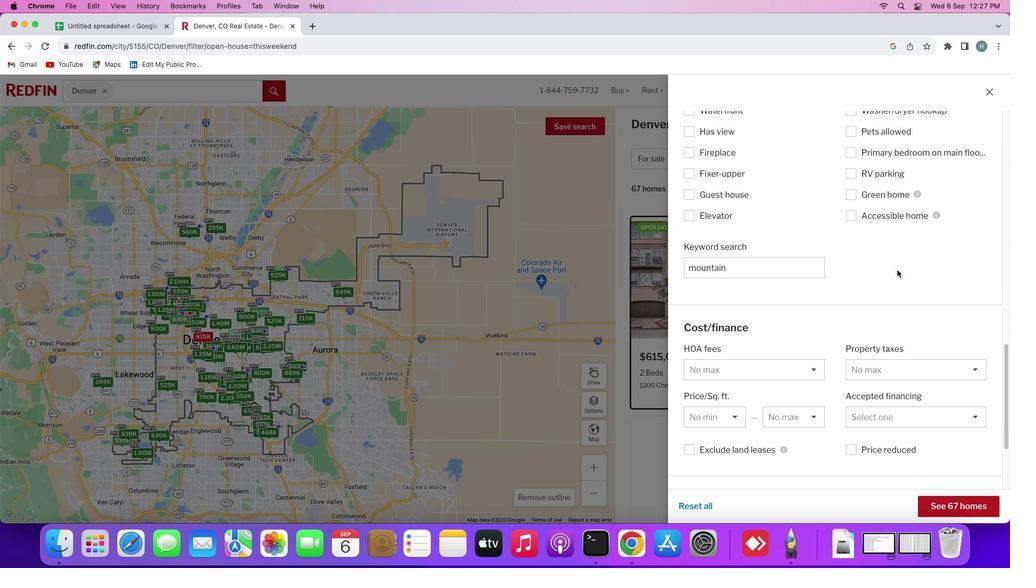 
Action: Mouse moved to (663, 395)
Screenshot: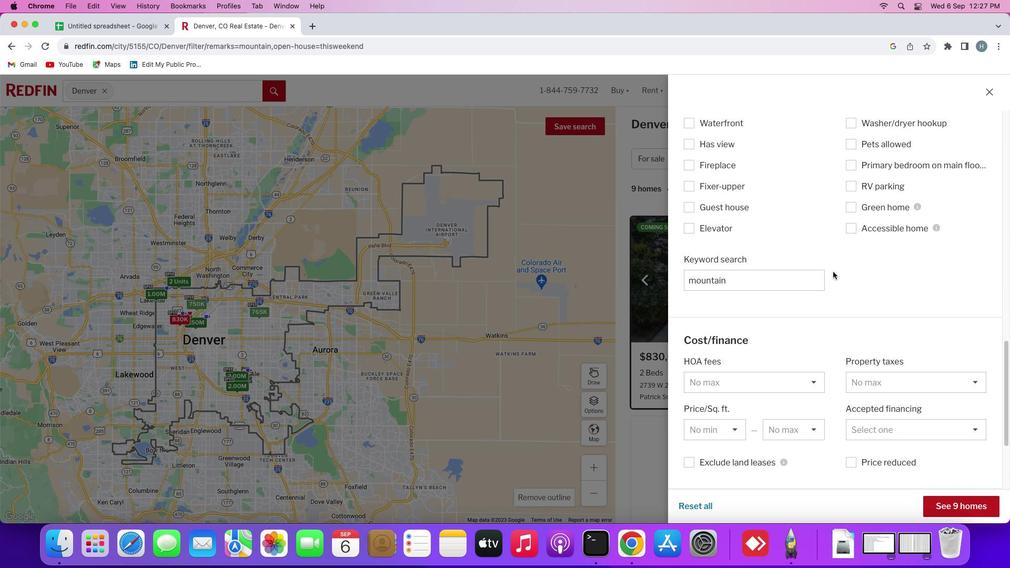 
Action: Mouse scrolled (663, 395) with delta (87, 181)
Screenshot: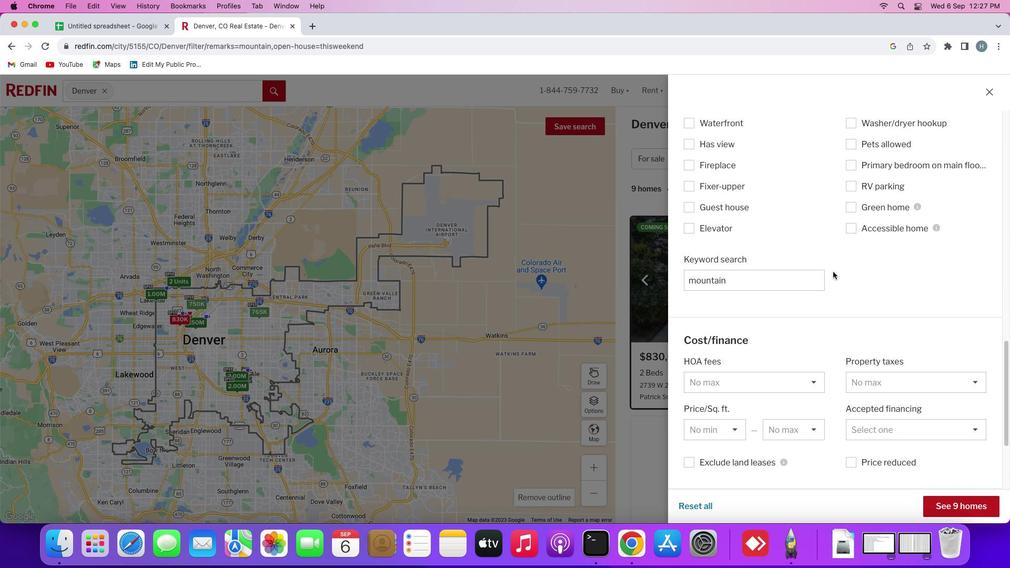 
Action: Mouse moved to (663, 395)
Screenshot: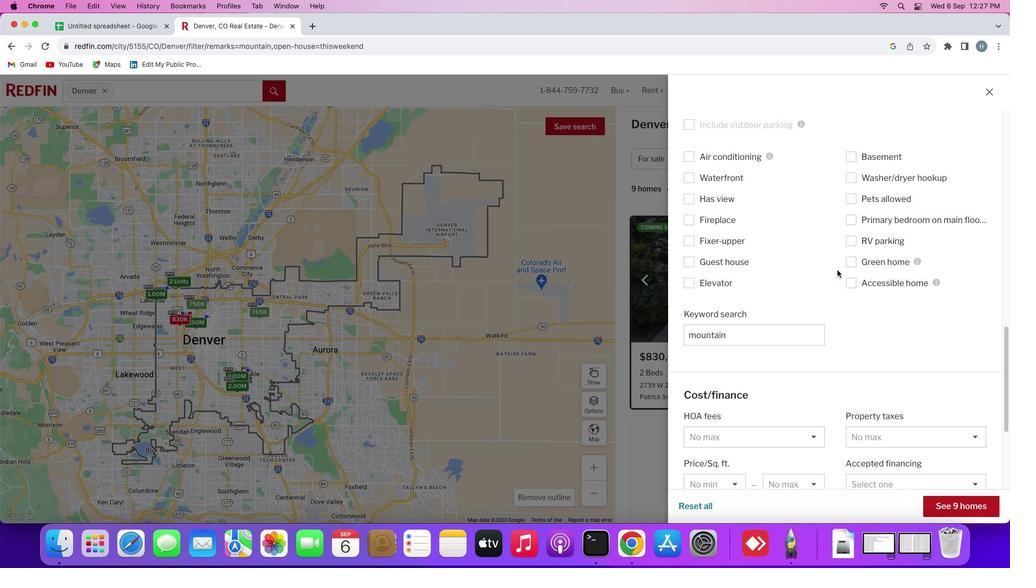 
Action: Mouse scrolled (663, 395) with delta (87, 181)
Screenshot: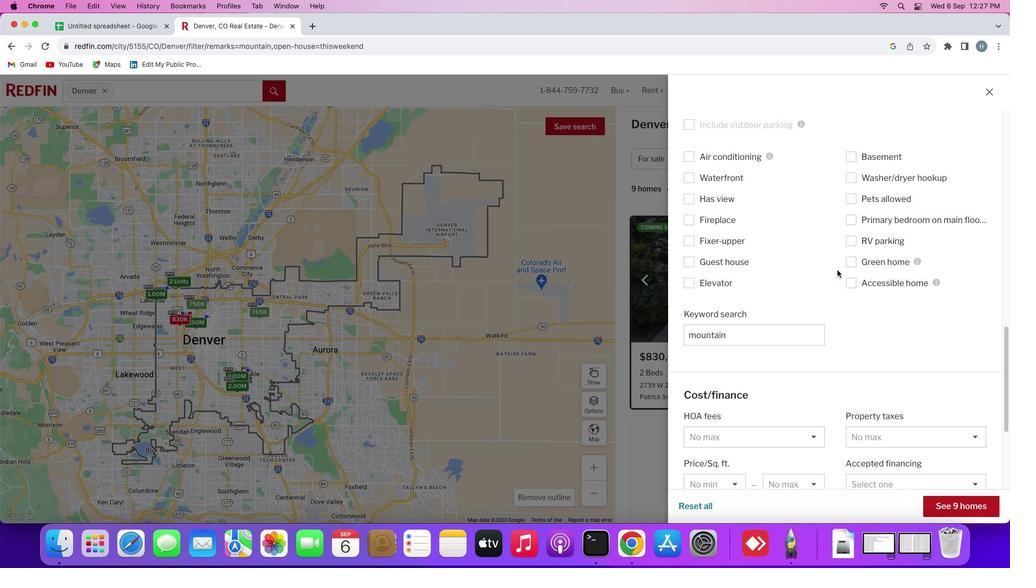 
Action: Mouse moved to (663, 394)
Screenshot: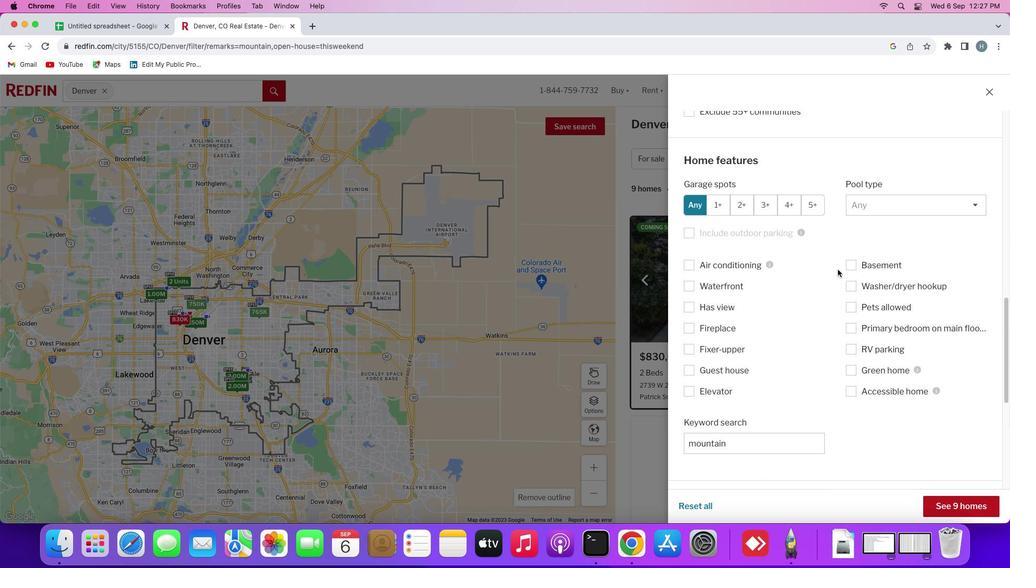 
Action: Mouse scrolled (663, 394) with delta (87, 182)
Screenshot: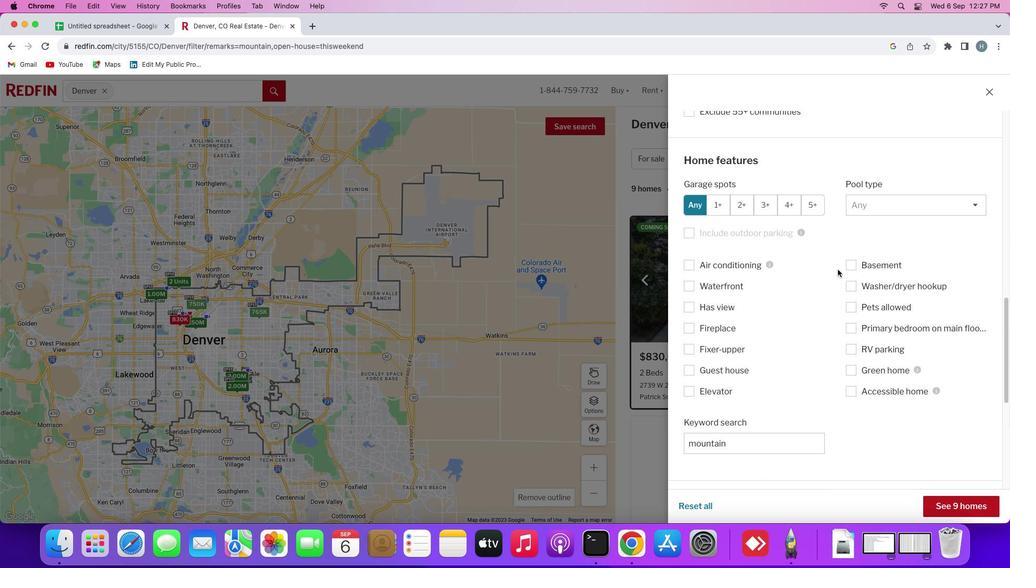 
Action: Mouse moved to (664, 393)
Screenshot: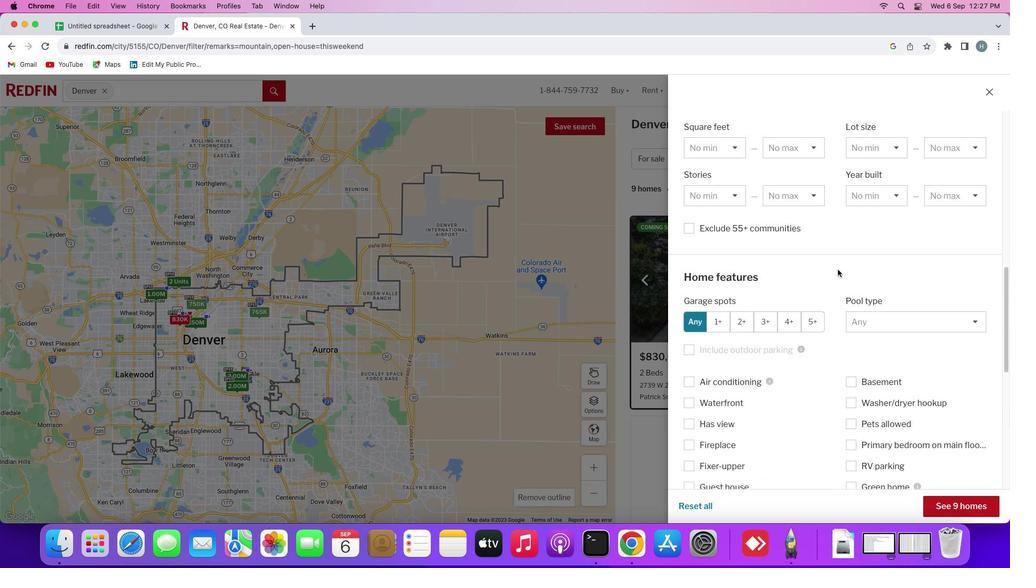 
Action: Mouse scrolled (664, 393) with delta (87, 183)
Screenshot: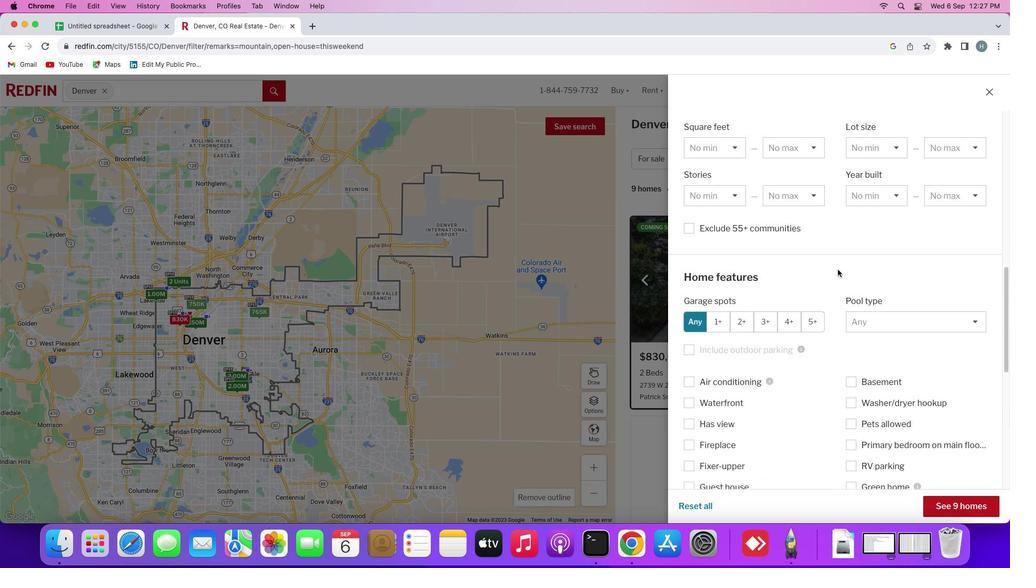 
Action: Mouse moved to (670, 388)
Screenshot: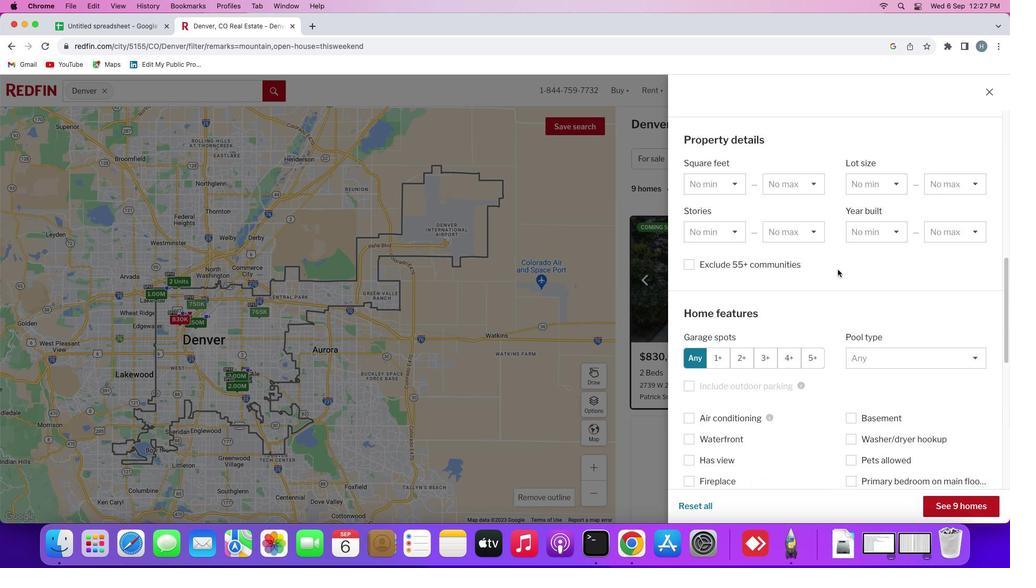 
Action: Mouse scrolled (670, 388) with delta (87, 183)
Screenshot: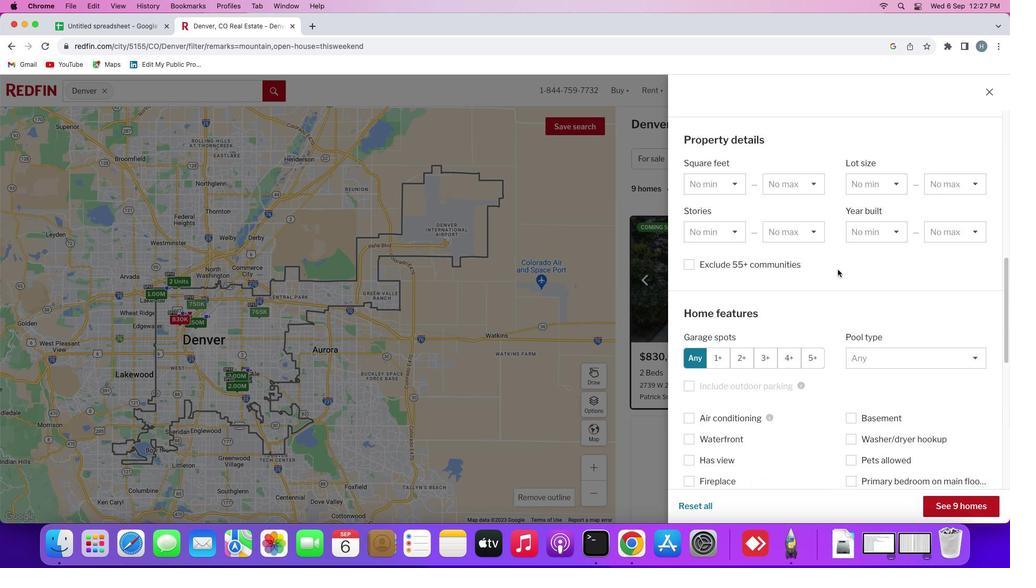 
Action: Mouse moved to (671, 387)
Screenshot: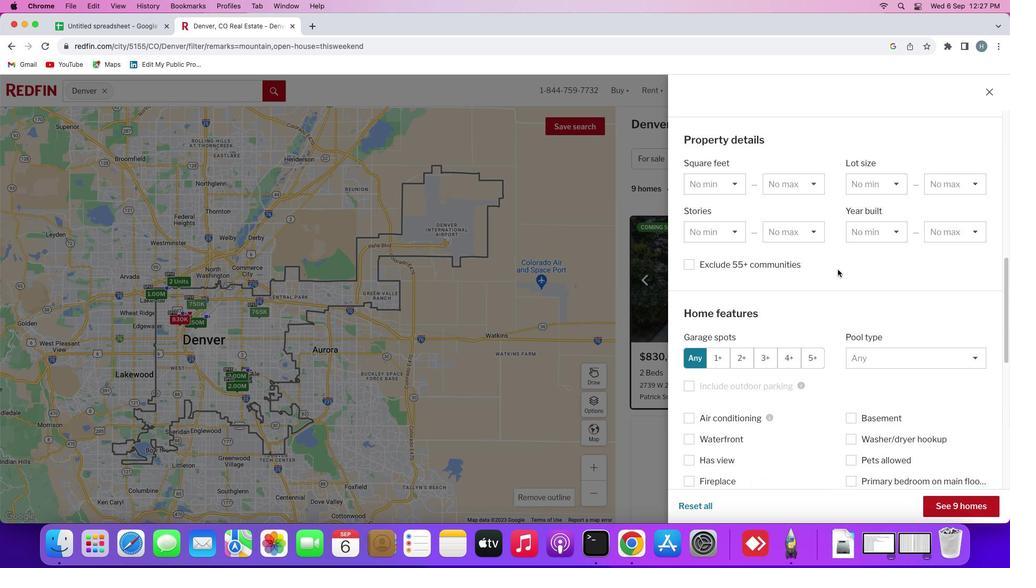 
Action: Mouse scrolled (671, 387) with delta (87, 181)
Screenshot: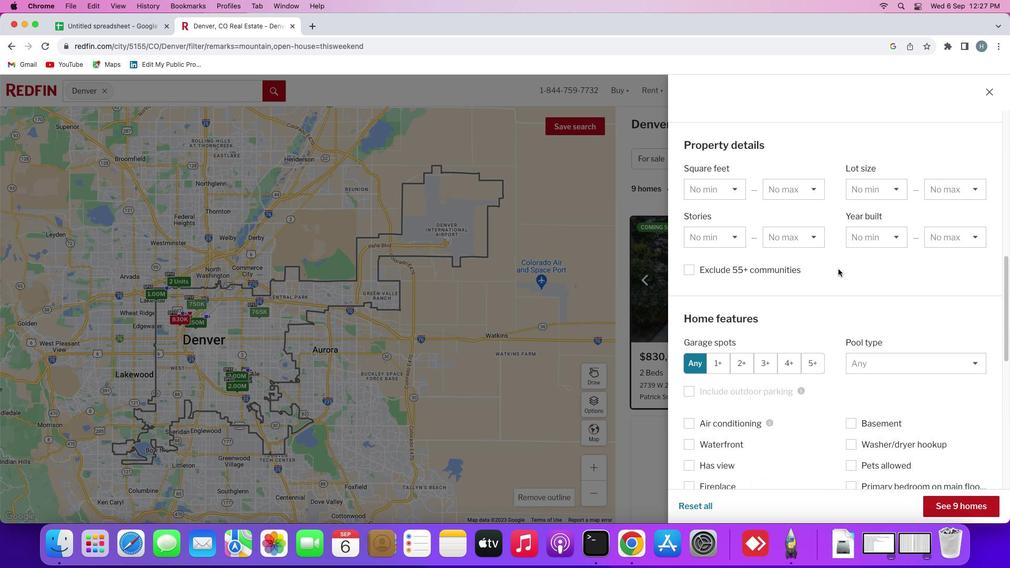 
Action: Mouse scrolled (671, 387) with delta (87, 181)
Screenshot: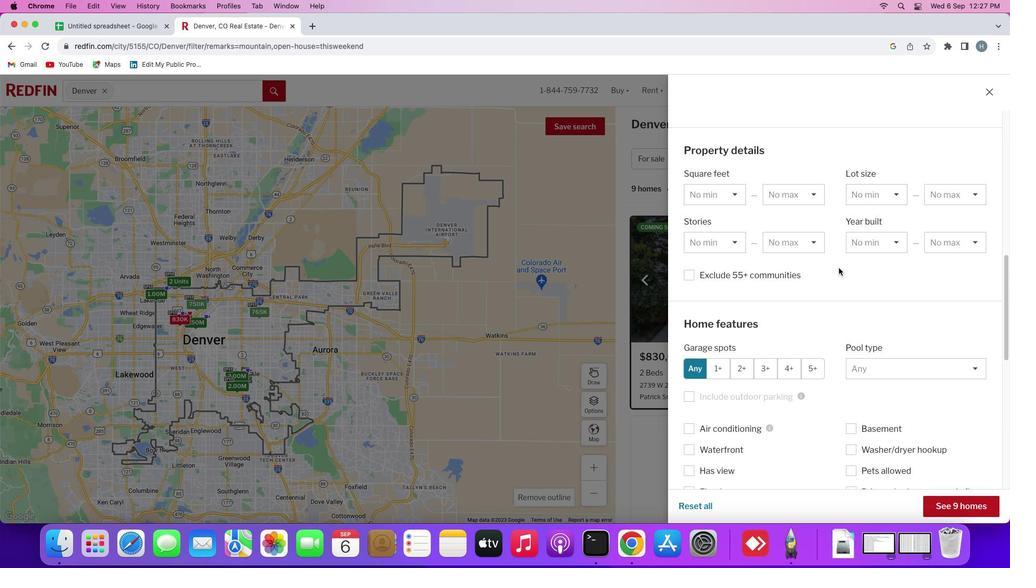 
Action: Mouse moved to (658, 467)
Screenshot: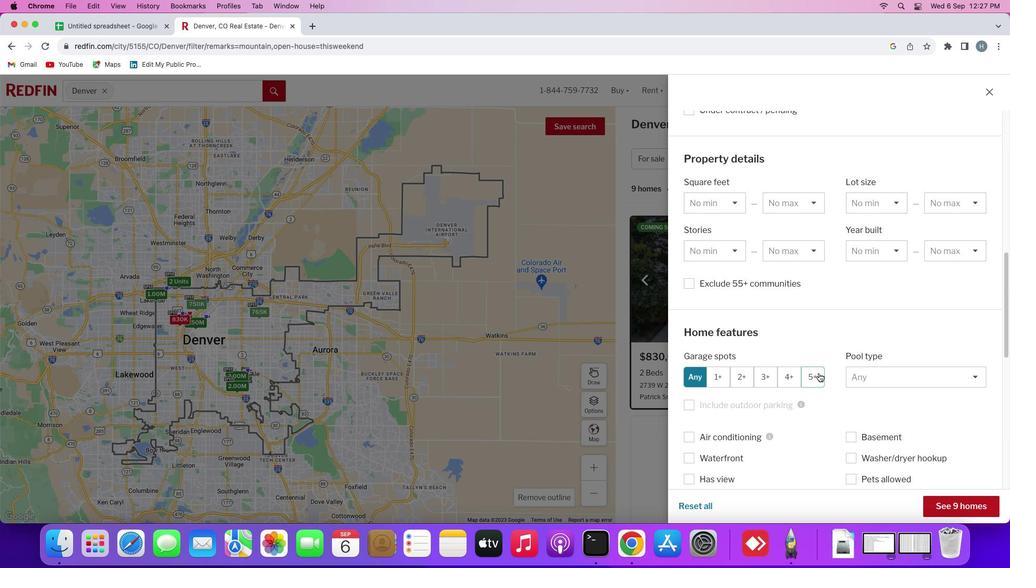 
Action: Mouse scrolled (658, 467) with delta (87, 181)
Screenshot: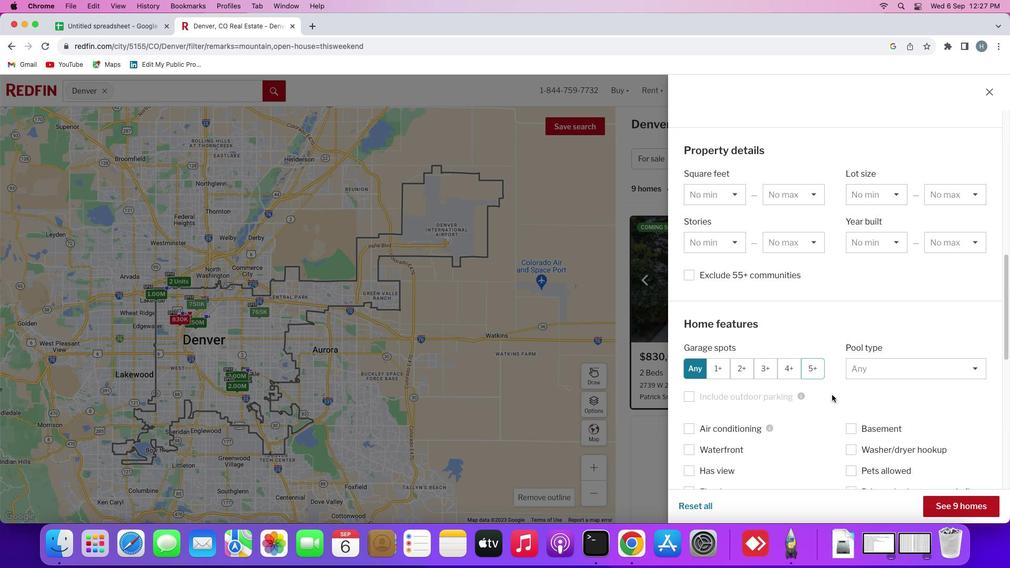 
Action: Mouse moved to (658, 467)
Screenshot: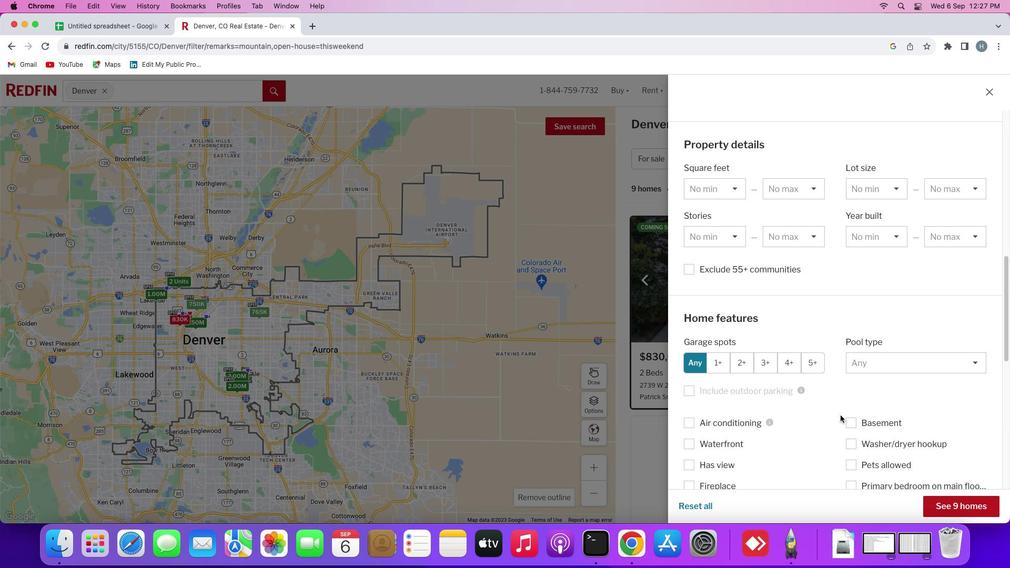 
Action: Mouse scrolled (658, 467) with delta (87, 181)
Screenshot: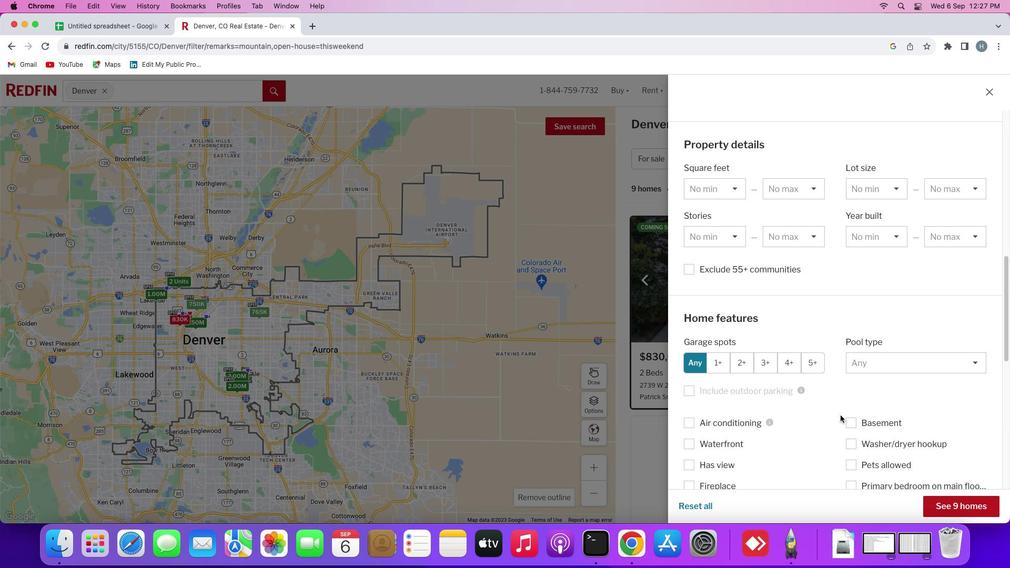 
Action: Mouse moved to (746, 567)
Screenshot: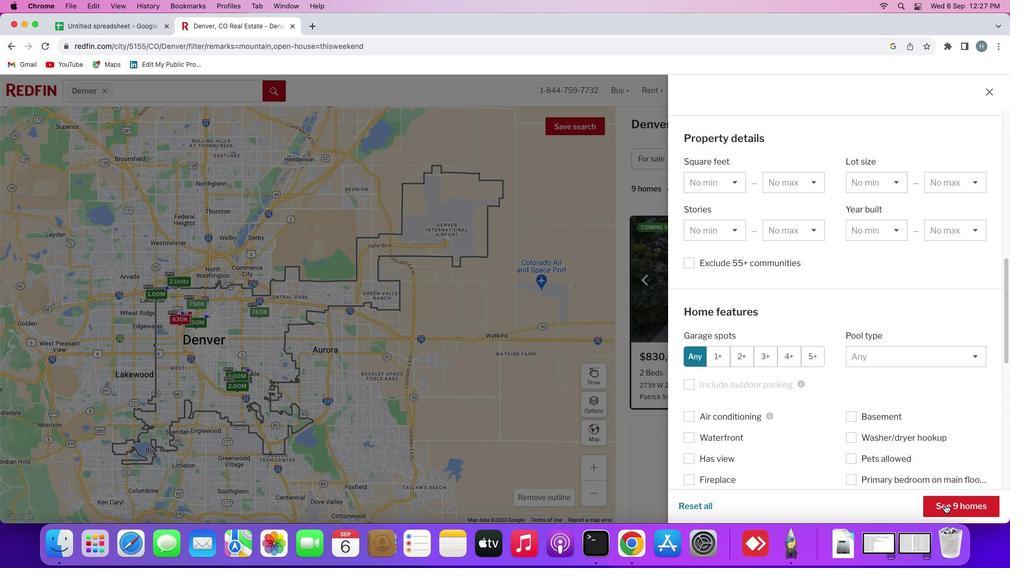 
Action: Mouse pressed left at (746, 567)
Screenshot: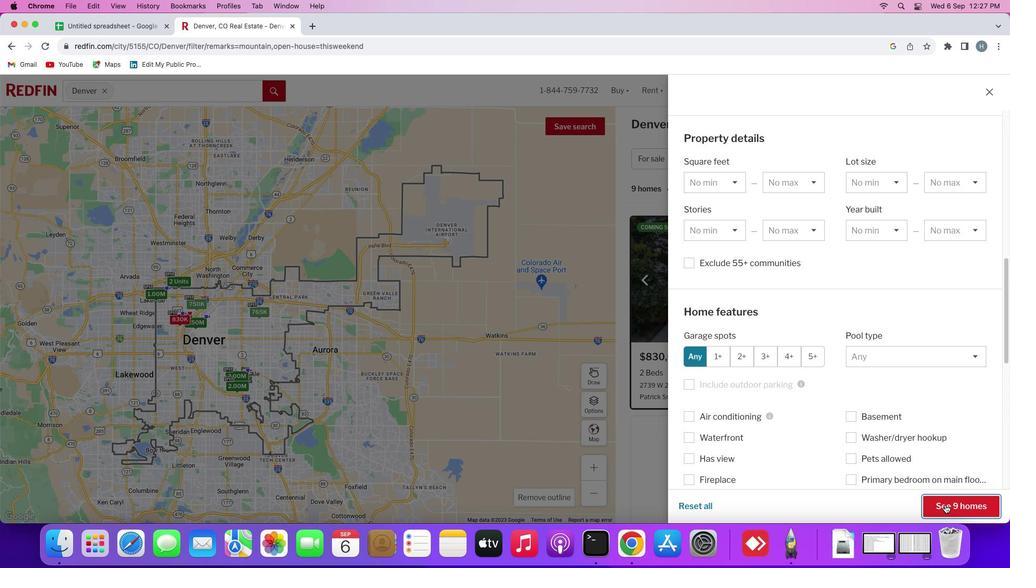 
Action: Mouse moved to (597, 401)
Screenshot: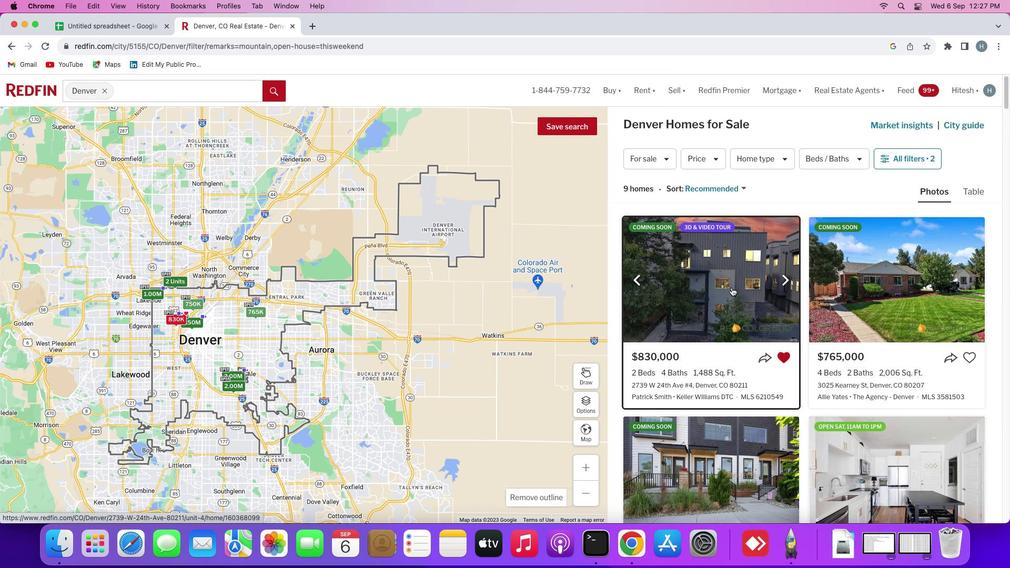 
Action: Mouse pressed left at (597, 401)
Screenshot: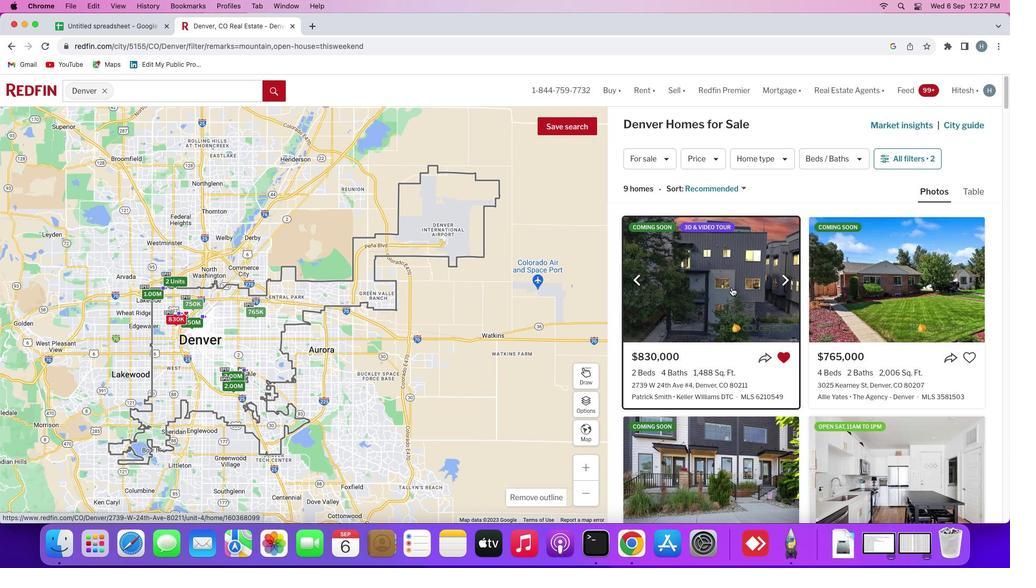 
Action: Mouse moved to (377, 366)
Screenshot: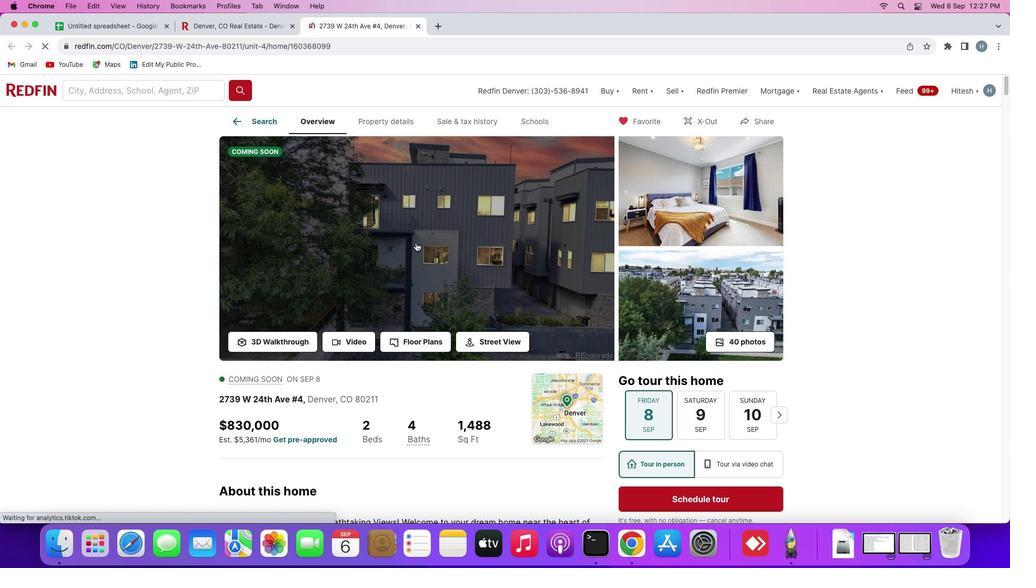 
Action: Mouse pressed left at (377, 366)
Screenshot: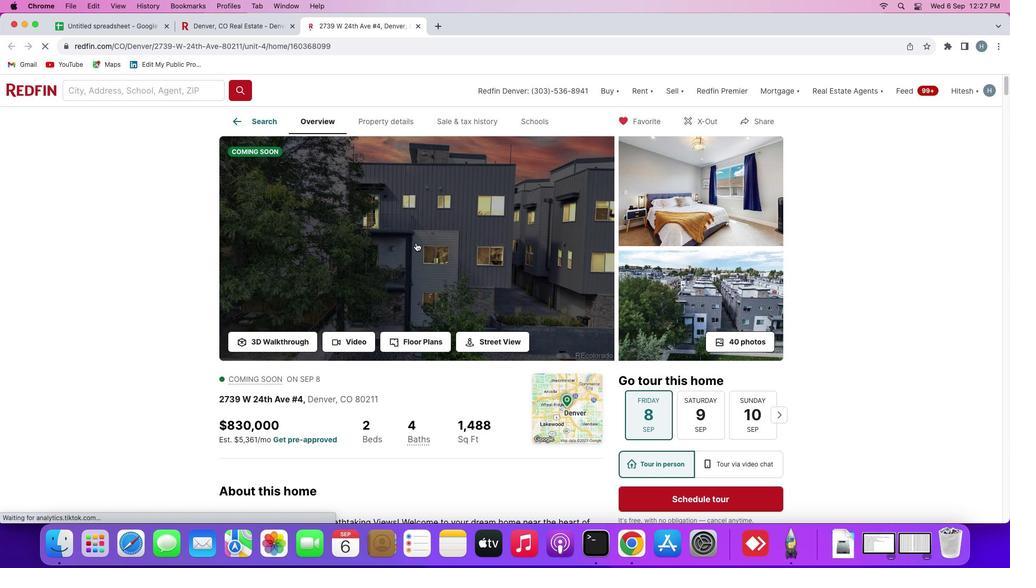 
Action: Mouse moved to (748, 411)
Screenshot: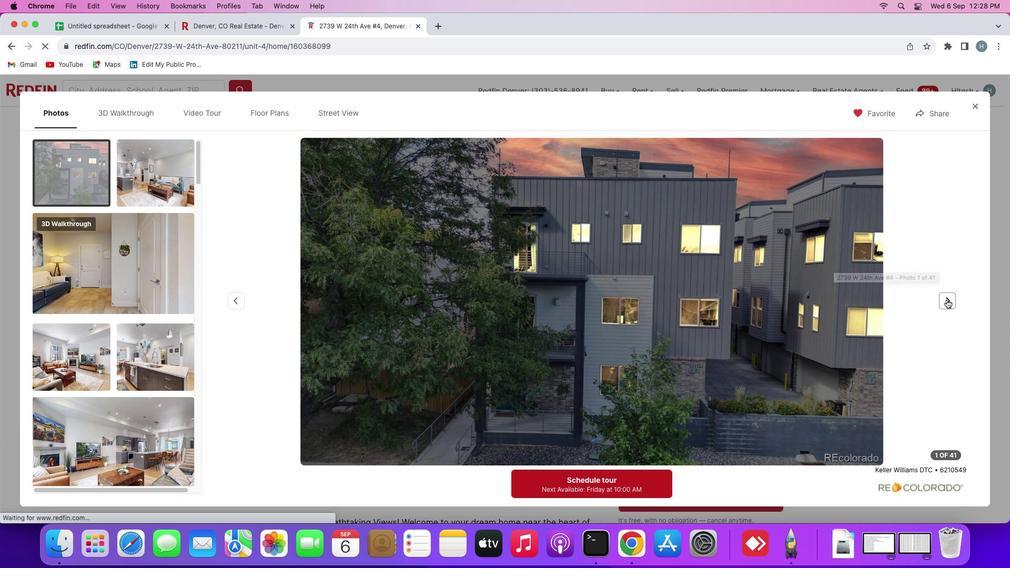 
Action: Mouse pressed left at (748, 411)
Screenshot: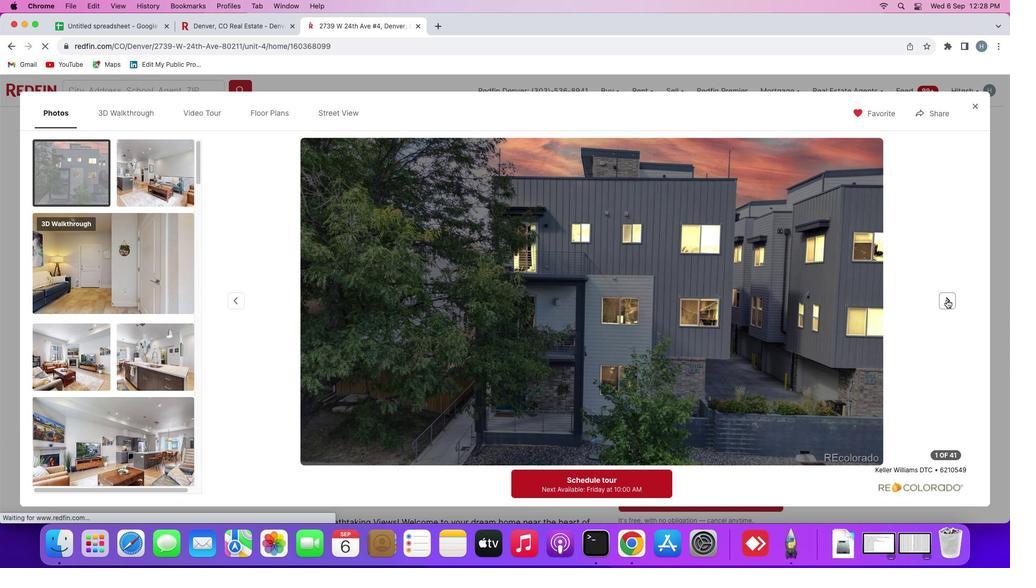 
Action: Mouse pressed left at (748, 411)
Screenshot: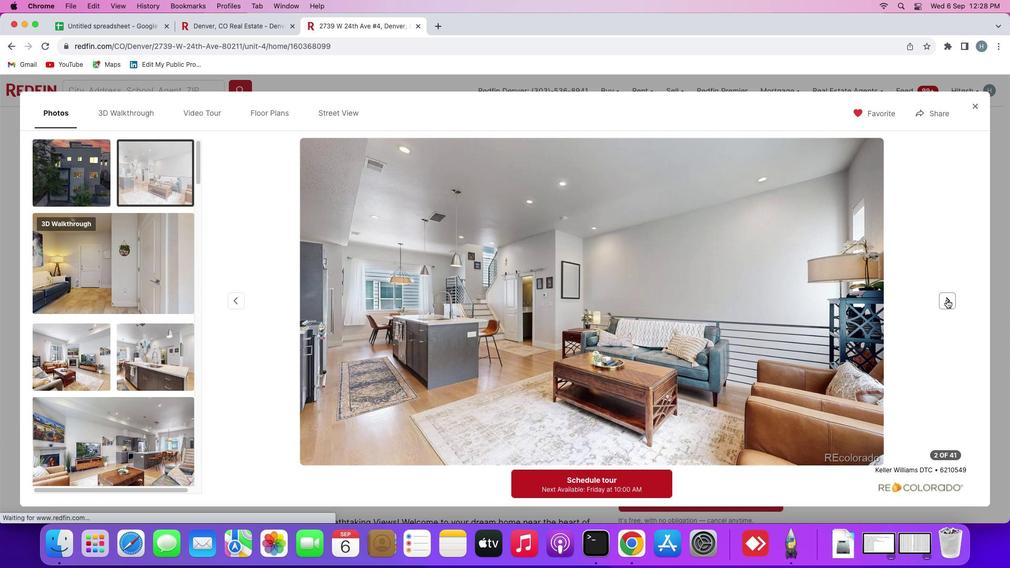 
Action: Mouse moved to (187, 468)
Screenshot: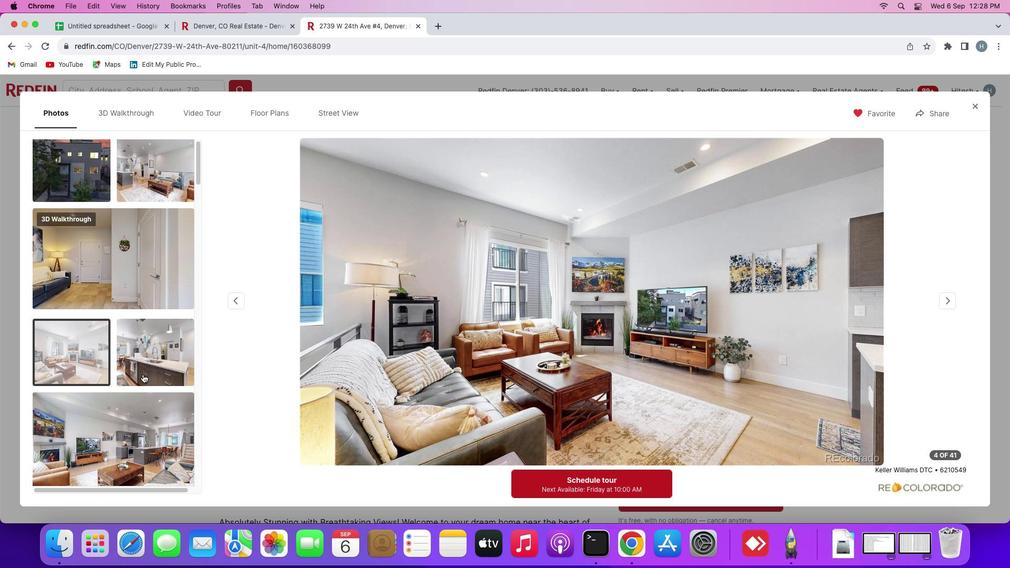 
Action: Mouse scrolled (187, 468) with delta (87, 181)
Screenshot: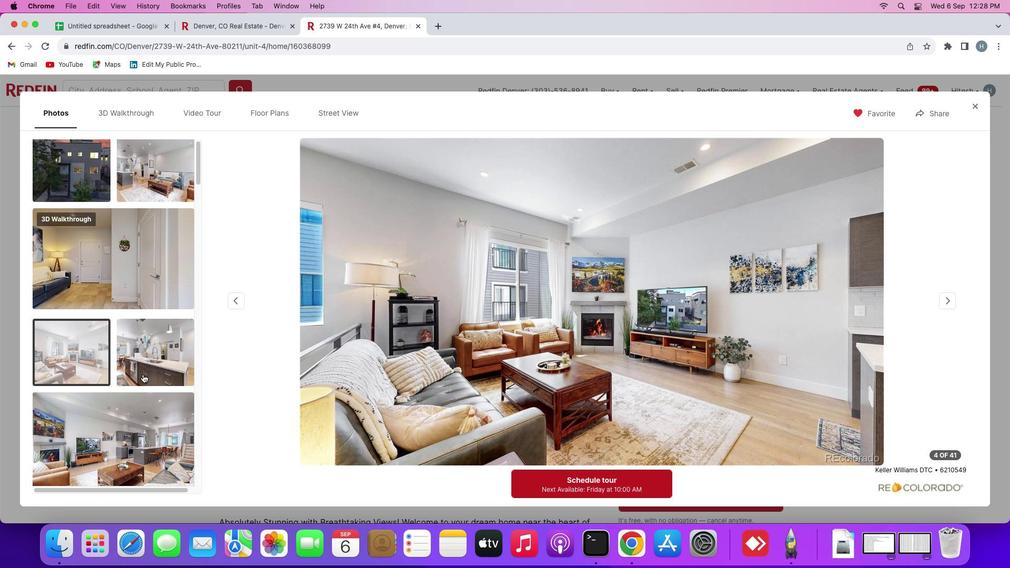 
Action: Mouse moved to (187, 468)
Screenshot: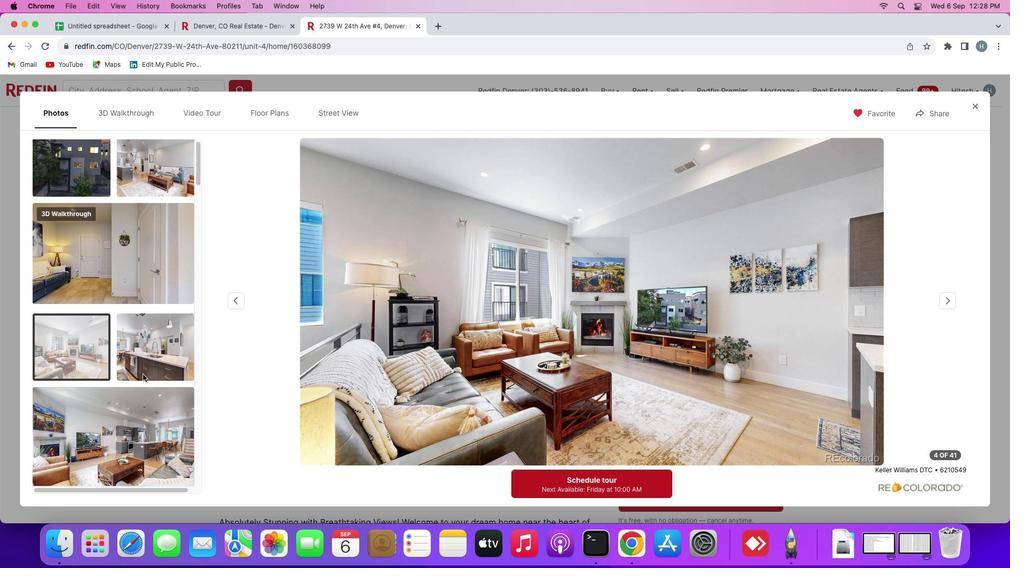 
Action: Mouse scrolled (187, 468) with delta (87, 181)
Screenshot: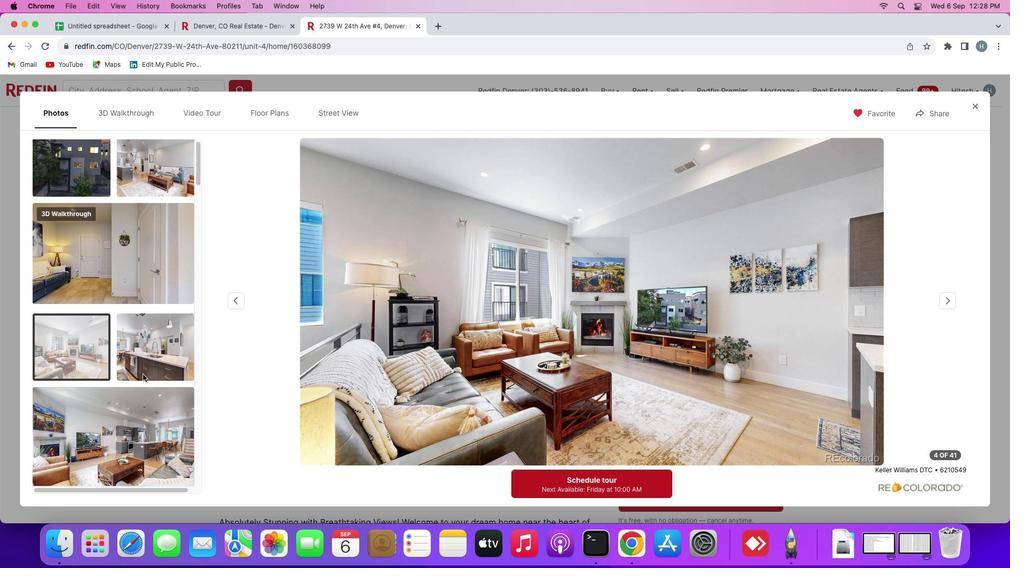 
Action: Mouse scrolled (187, 468) with delta (87, 180)
Screenshot: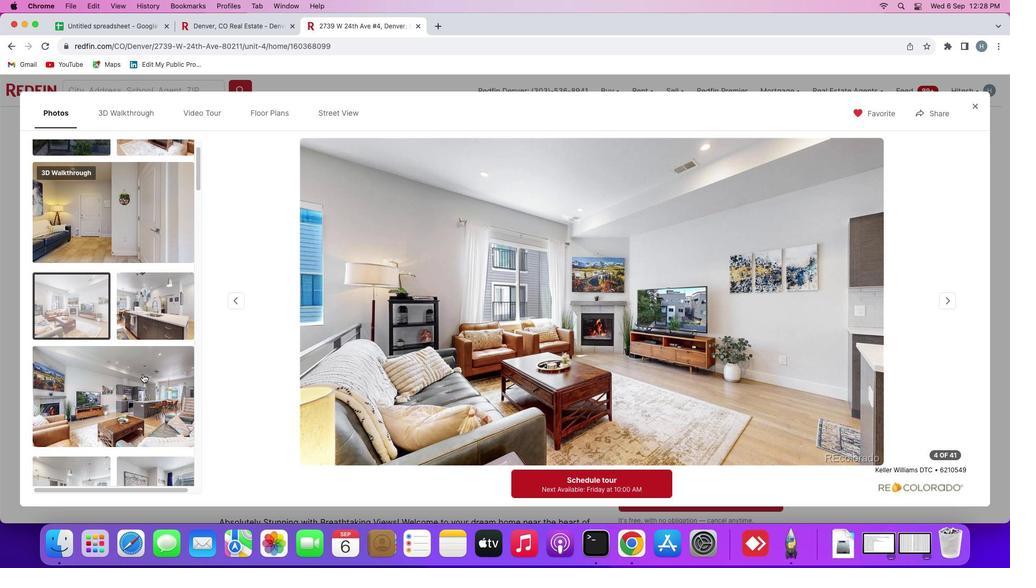 
Action: Mouse moved to (186, 467)
Screenshot: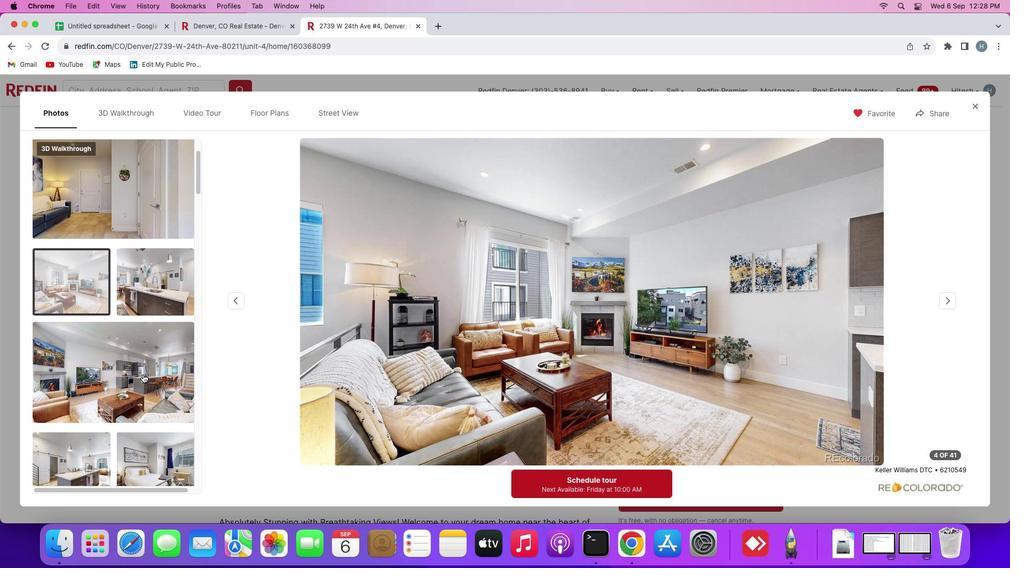 
Action: Mouse scrolled (186, 467) with delta (87, 179)
Screenshot: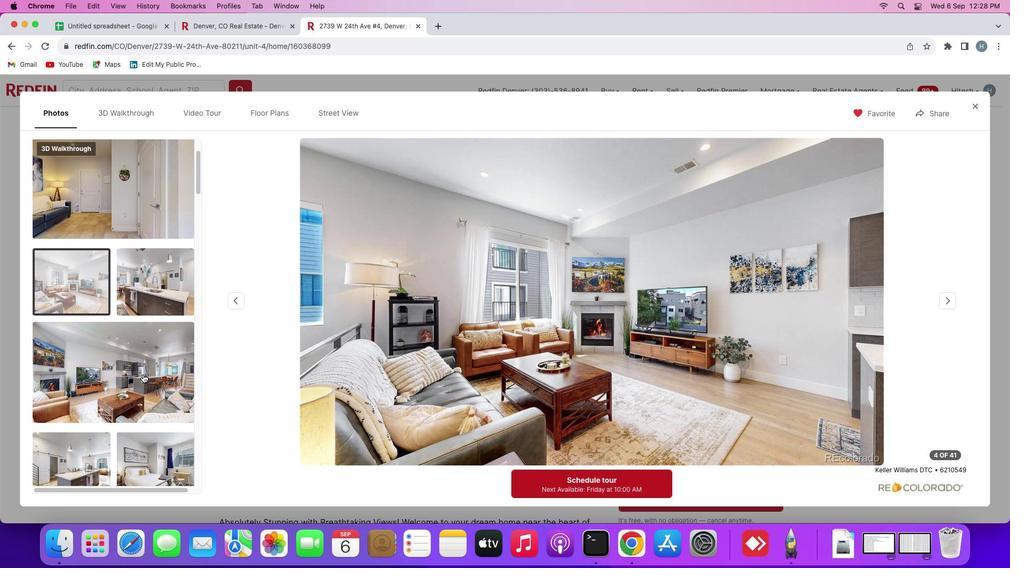 
Action: Mouse moved to (187, 467)
Screenshot: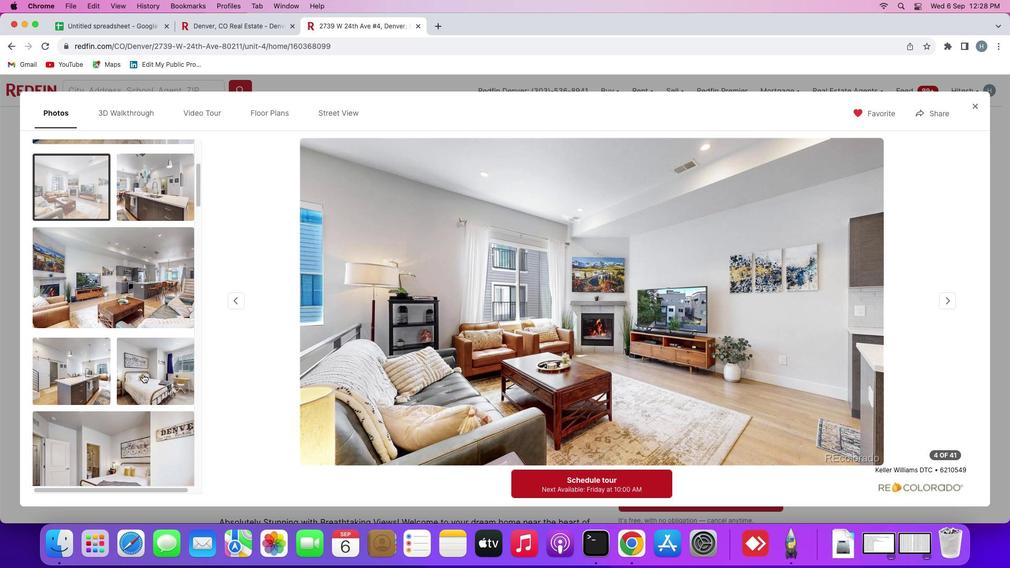 
Action: Mouse scrolled (187, 467) with delta (87, 181)
Screenshot: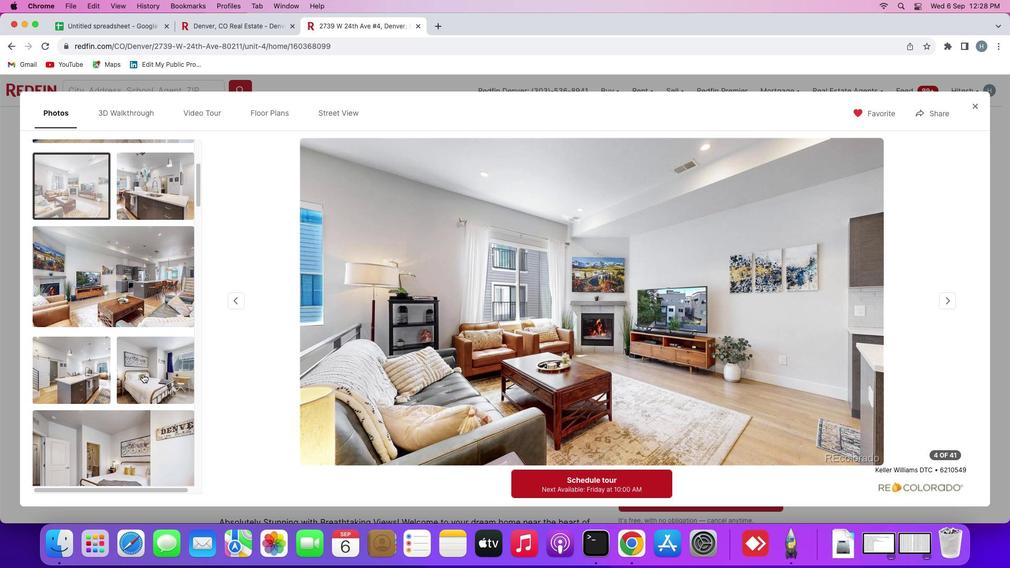 
Action: Mouse scrolled (187, 467) with delta (87, 181)
Screenshot: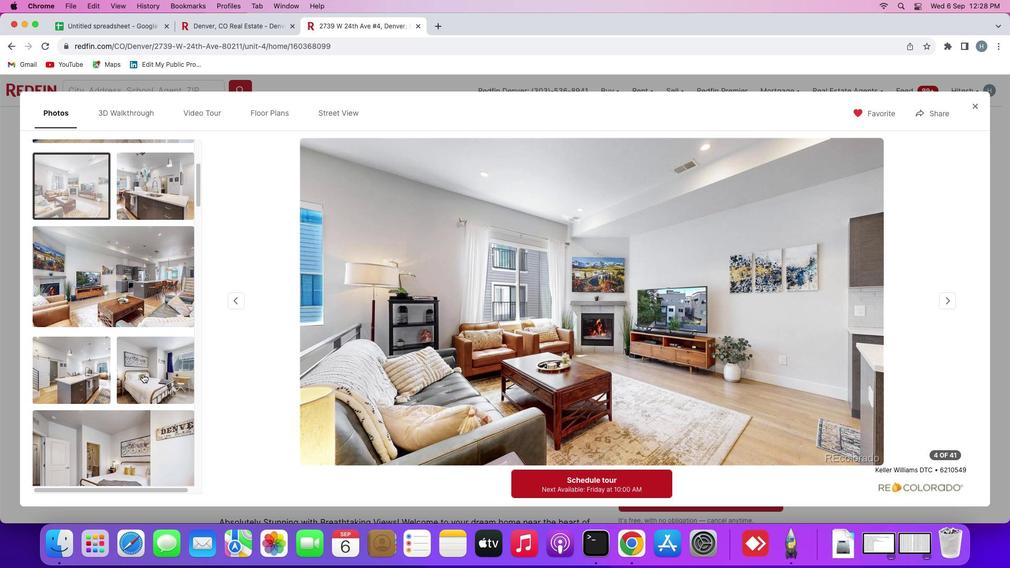 
Action: Mouse scrolled (187, 467) with delta (87, 179)
Screenshot: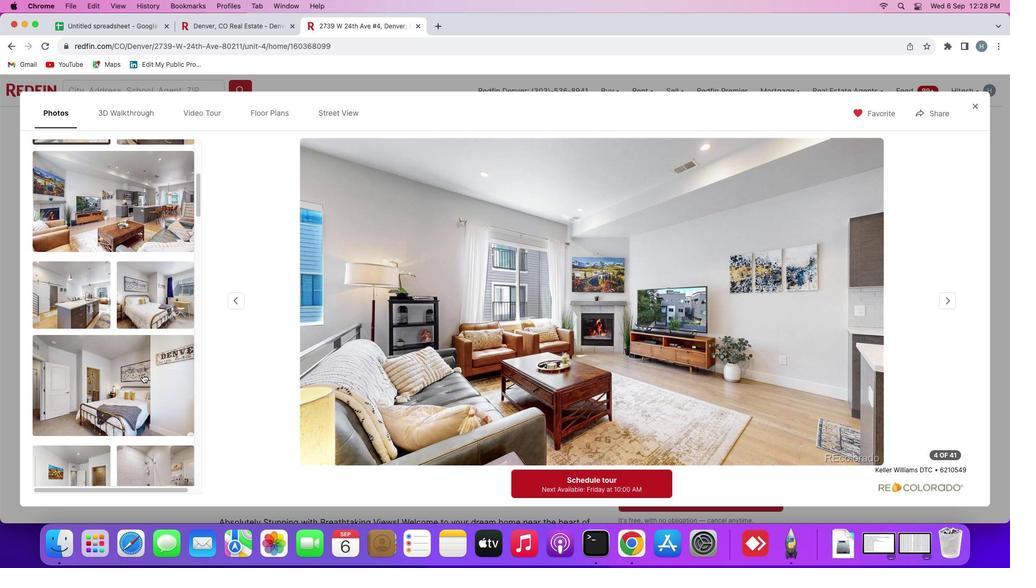 
Action: Mouse scrolled (187, 467) with delta (87, 179)
Screenshot: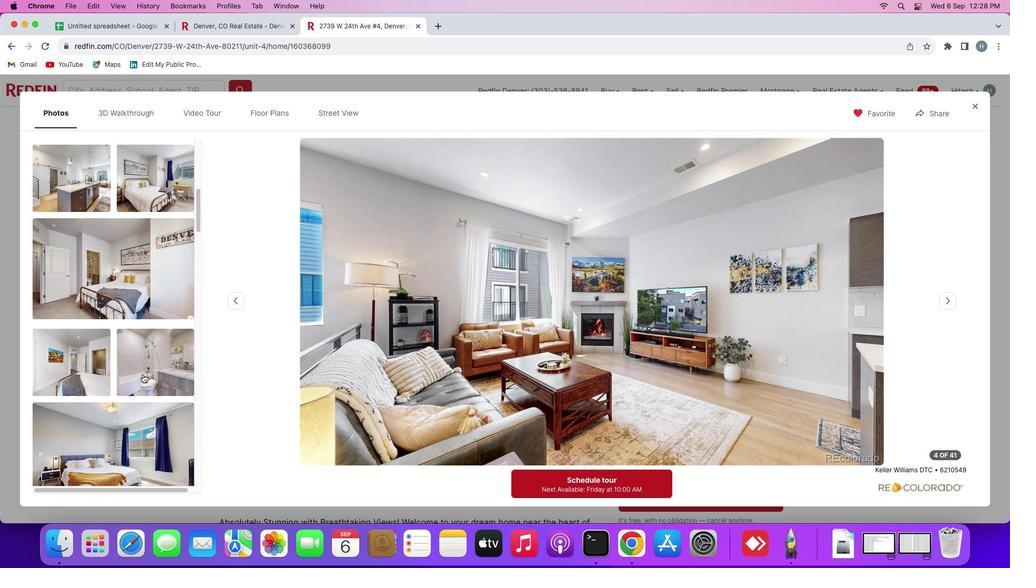 
Action: Mouse scrolled (187, 467) with delta (87, 181)
Screenshot: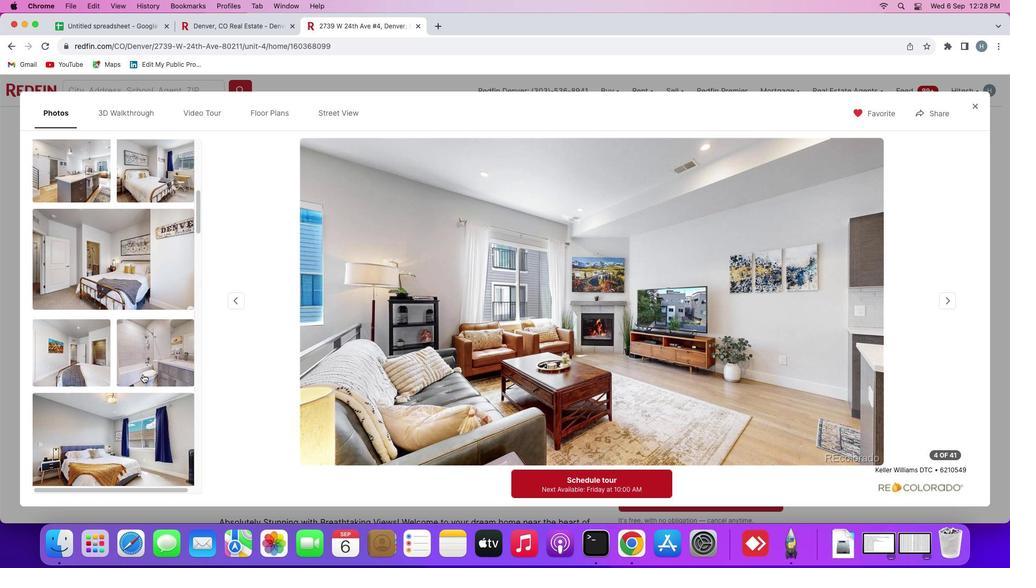 
Action: Mouse scrolled (187, 467) with delta (87, 181)
Screenshot: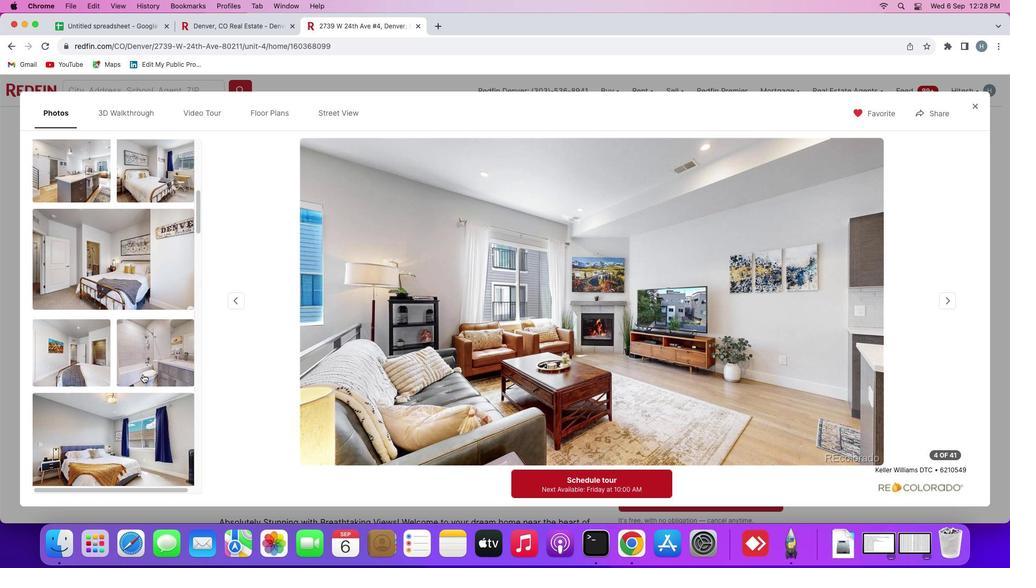 
Action: Mouse scrolled (187, 467) with delta (87, 179)
Screenshot: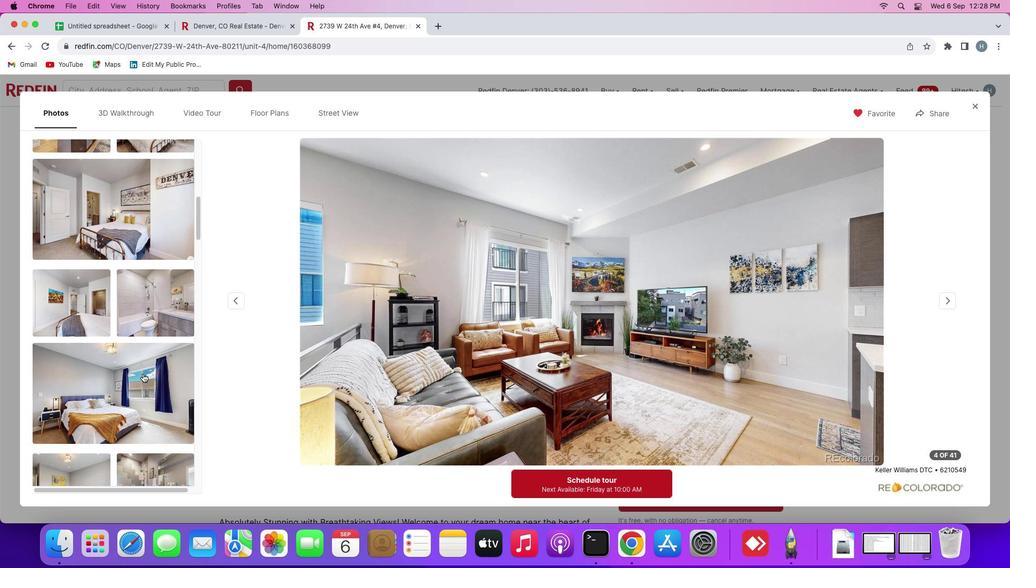 
Action: Mouse scrolled (187, 467) with delta (87, 179)
Screenshot: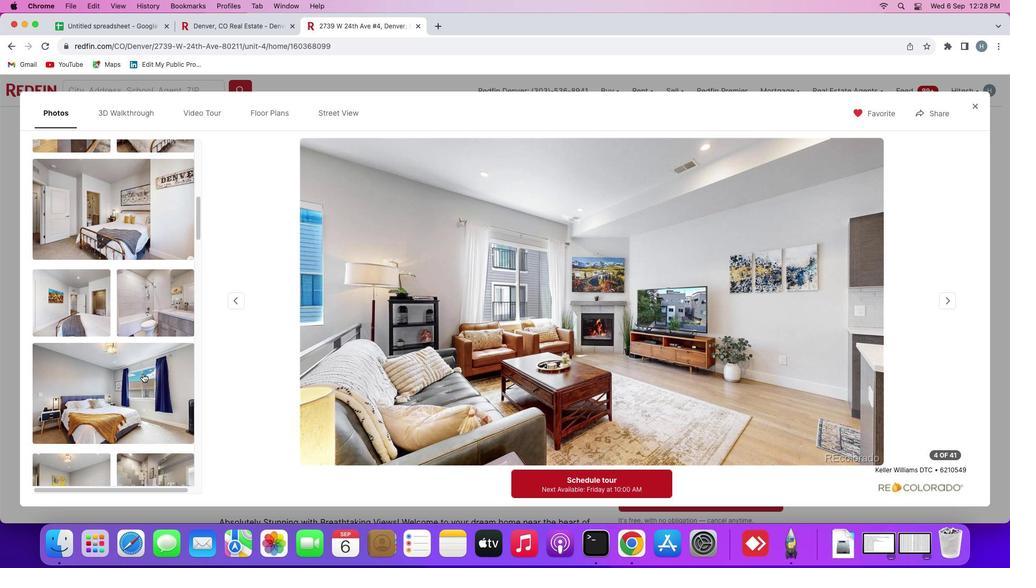 
Action: Mouse moved to (187, 467)
Screenshot: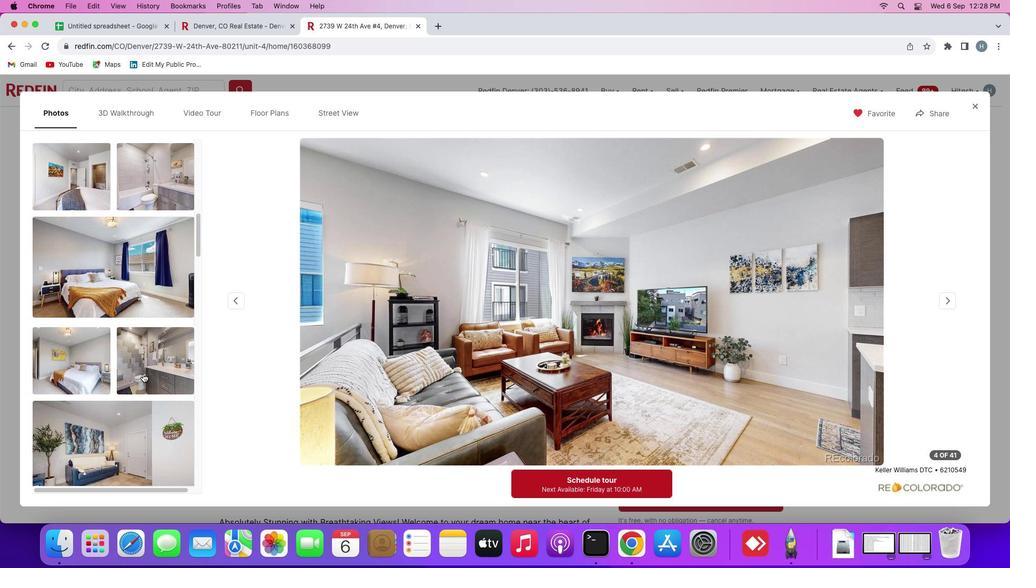 
Action: Mouse scrolled (187, 467) with delta (87, 181)
Screenshot: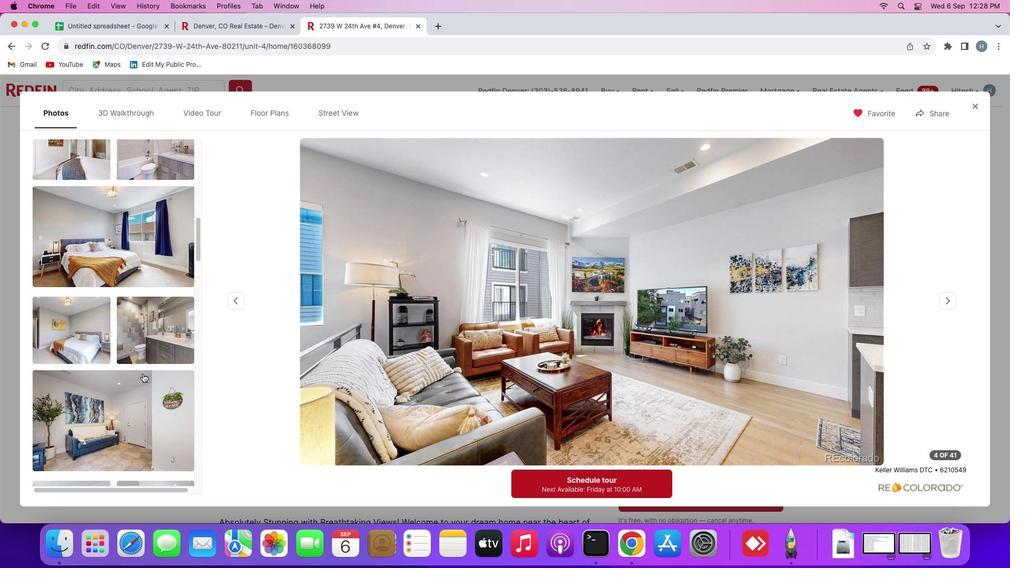 
Action: Mouse scrolled (187, 467) with delta (87, 181)
Screenshot: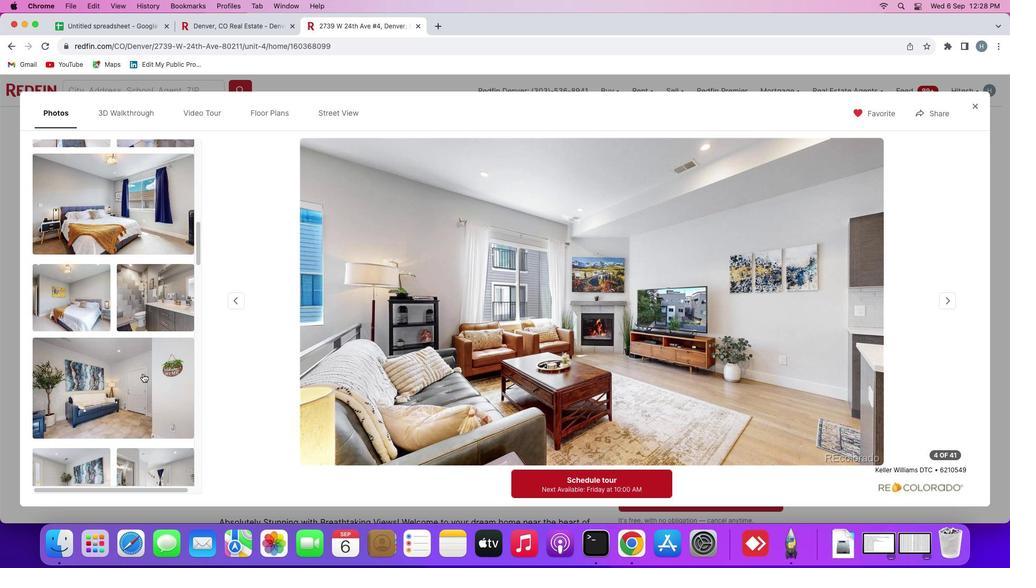 
Action: Mouse scrolled (187, 467) with delta (87, 179)
Screenshot: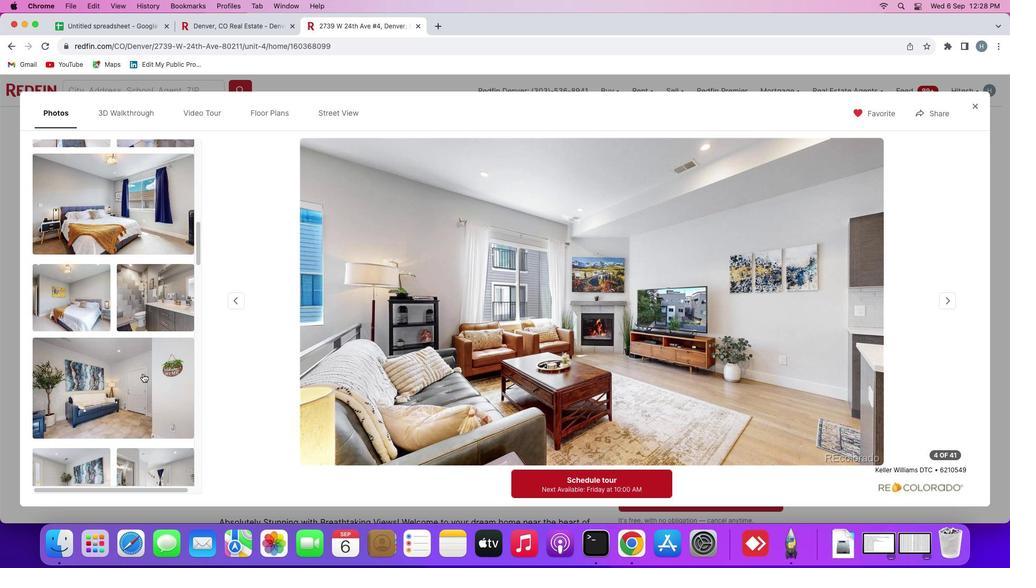 
Action: Mouse scrolled (187, 467) with delta (87, 179)
Screenshot: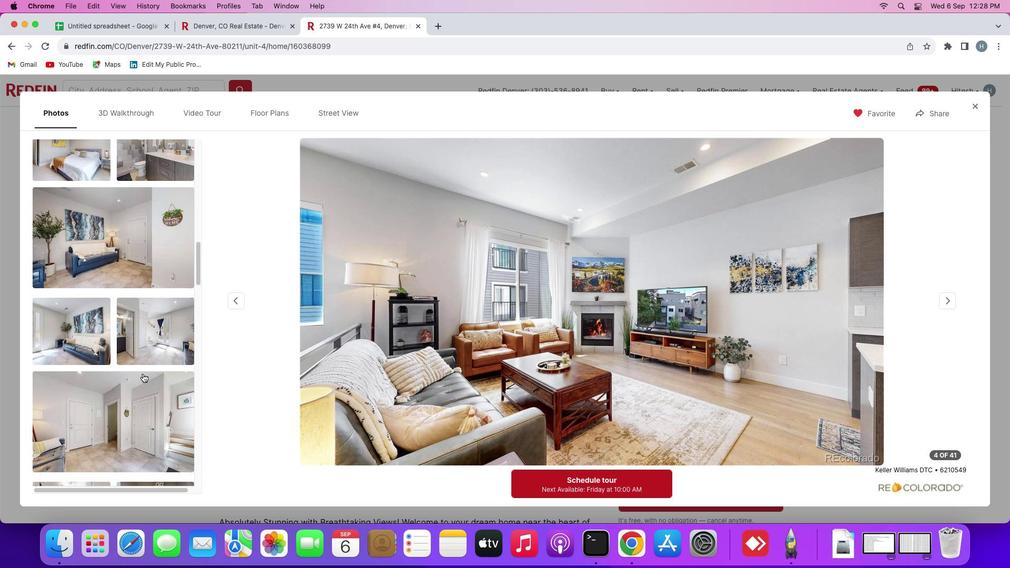 
Action: Mouse scrolled (187, 467) with delta (87, 181)
Screenshot: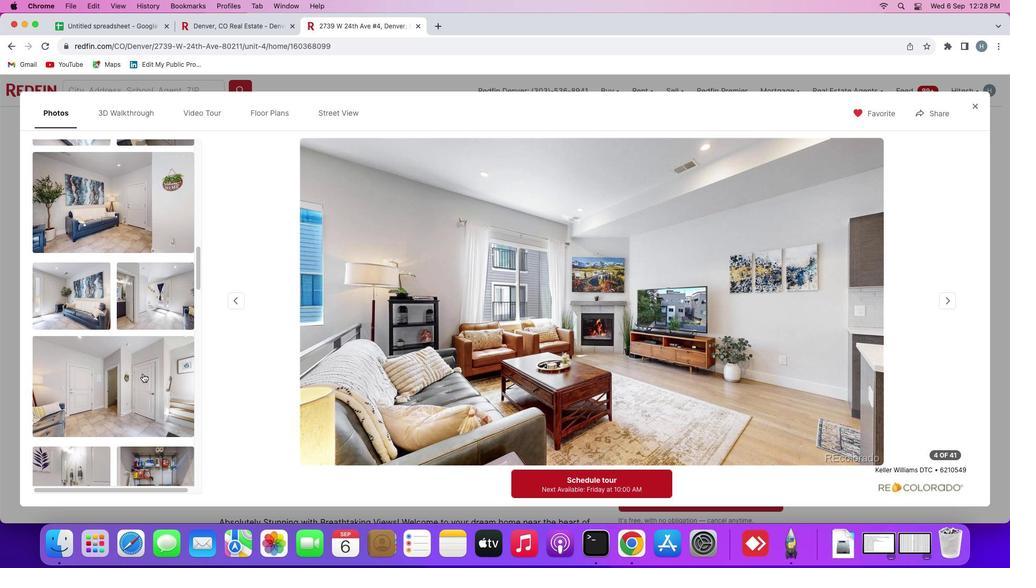 
Action: Mouse scrolled (187, 467) with delta (87, 181)
Screenshot: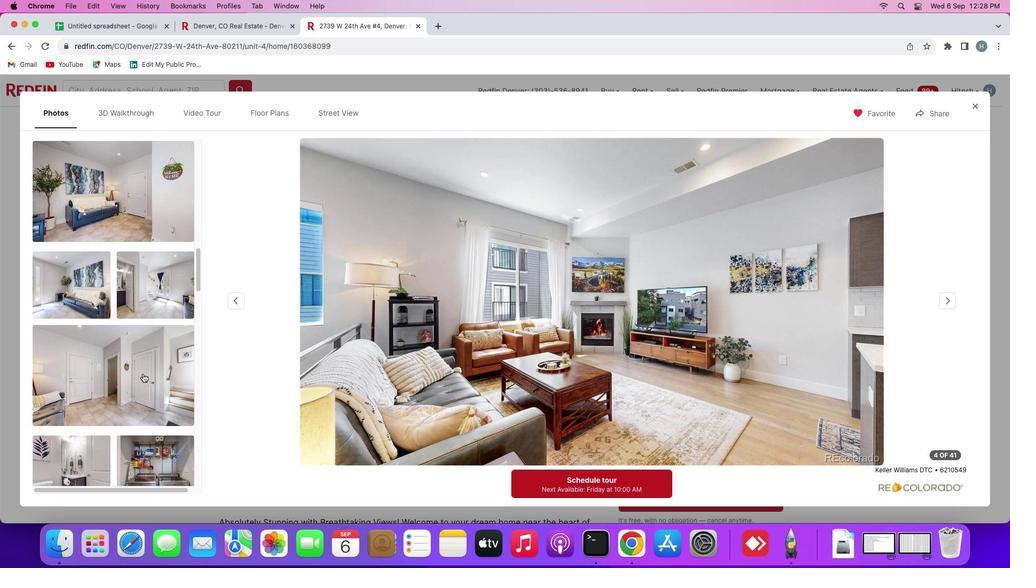 
Action: Mouse scrolled (187, 467) with delta (87, 179)
Screenshot: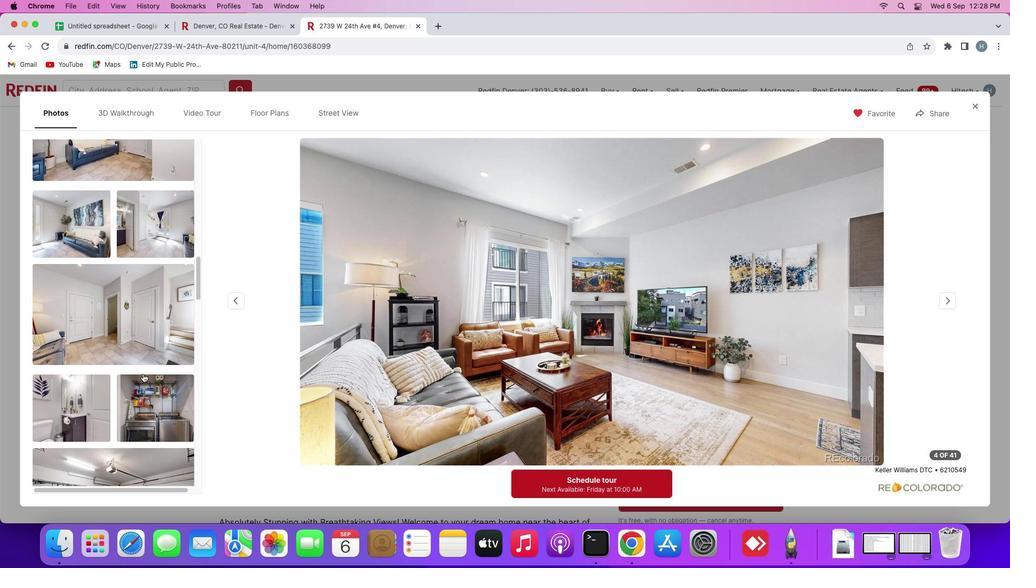 
Action: Mouse scrolled (187, 467) with delta (87, 179)
Screenshot: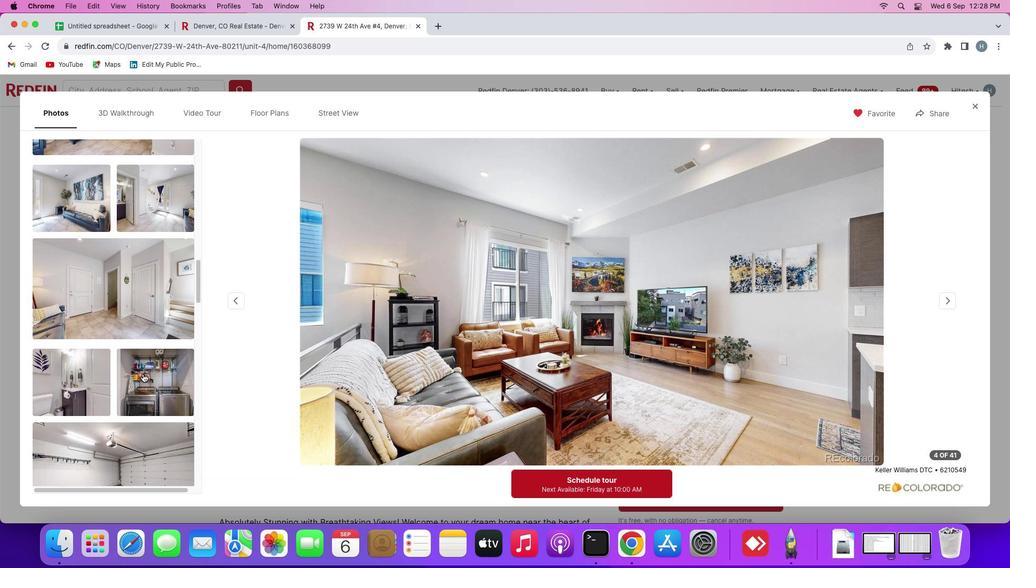 
Action: Mouse scrolled (187, 467) with delta (87, 181)
Screenshot: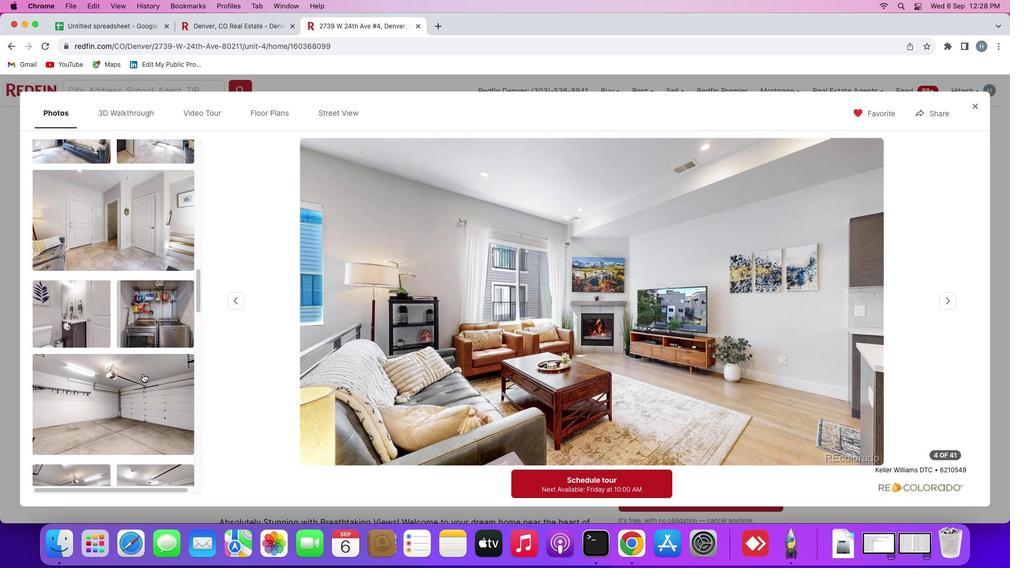 
Action: Mouse scrolled (187, 467) with delta (87, 181)
Screenshot: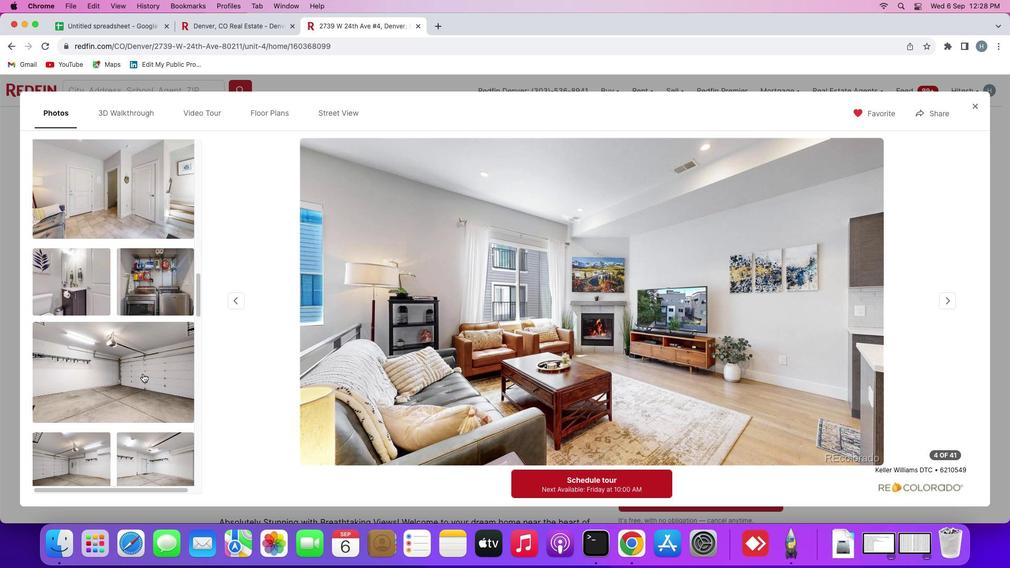 
Action: Mouse scrolled (187, 467) with delta (87, 179)
Screenshot: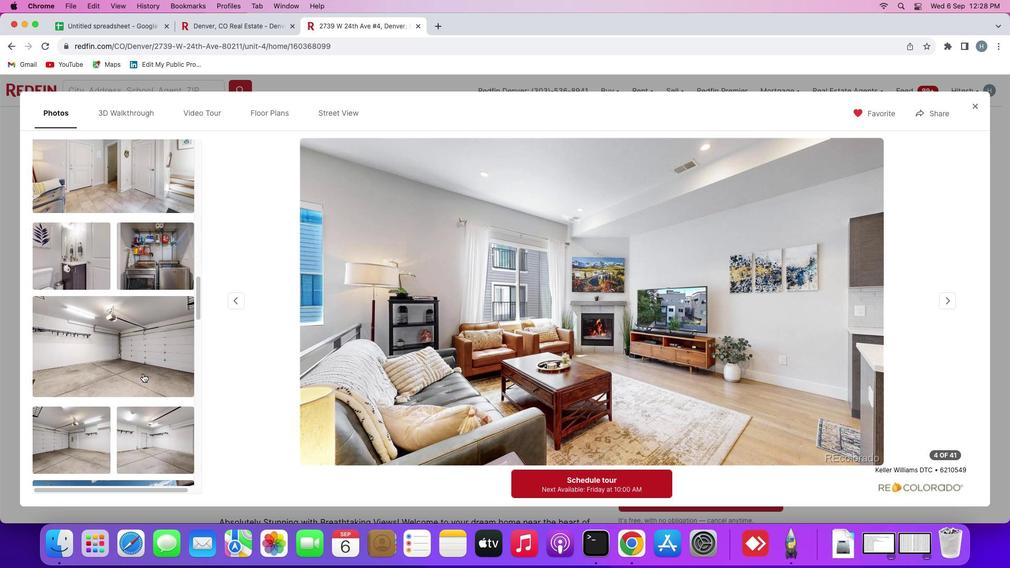 
Action: Mouse scrolled (187, 467) with delta (87, 181)
Screenshot: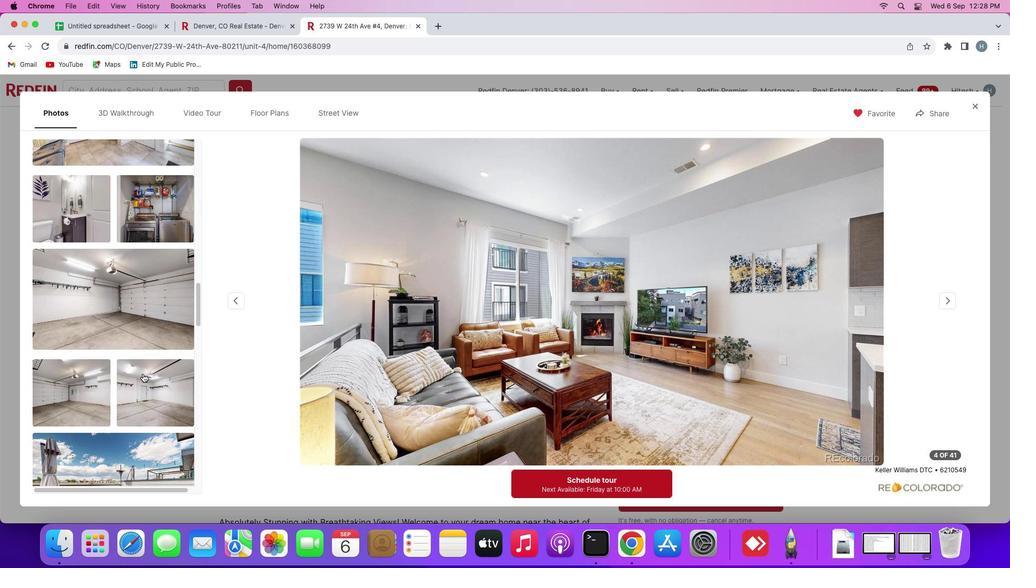 
Action: Mouse scrolled (187, 467) with delta (87, 181)
Screenshot: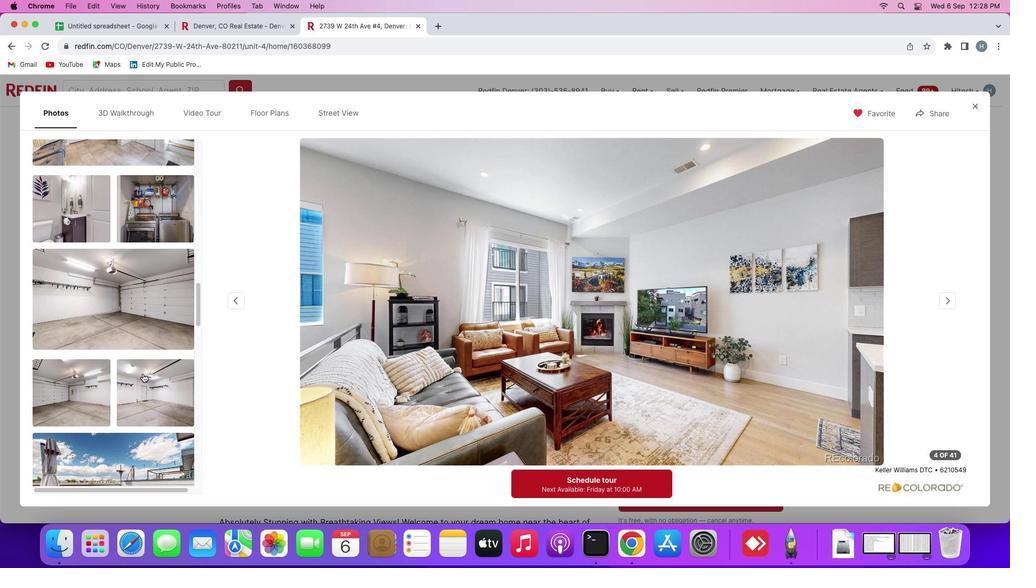 
Action: Mouse scrolled (187, 467) with delta (87, 179)
Screenshot: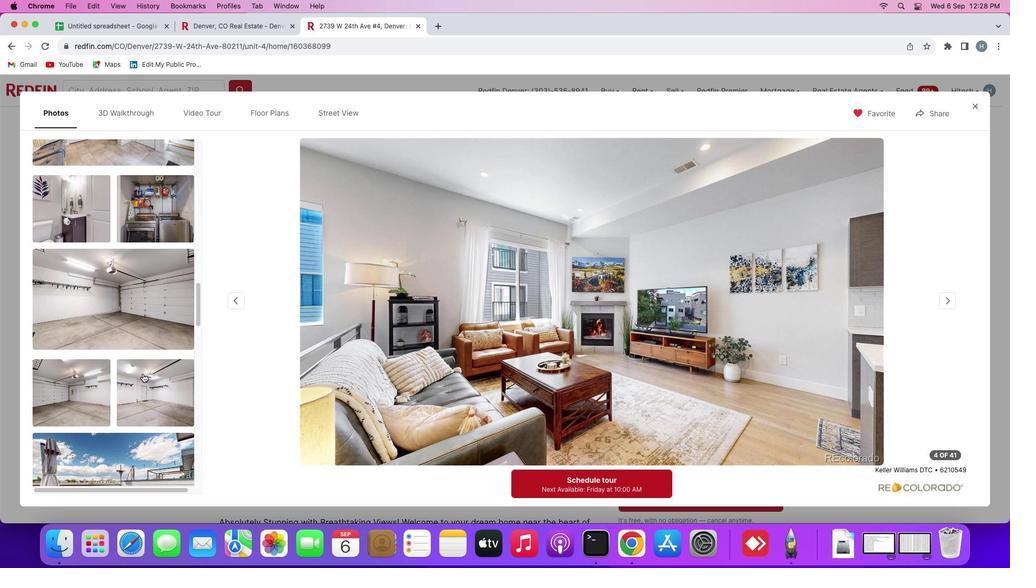 
Action: Mouse scrolled (187, 467) with delta (87, 179)
Screenshot: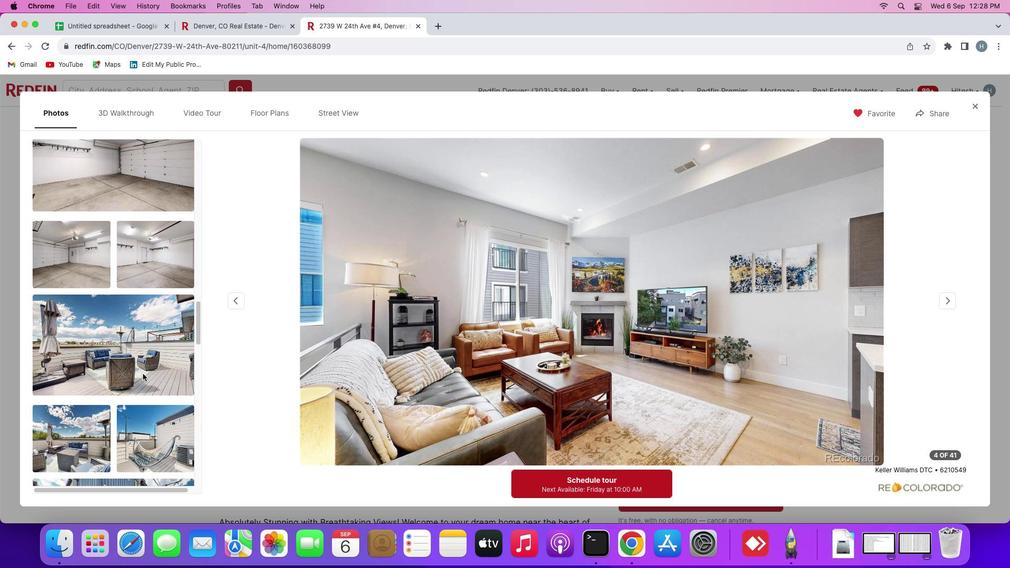 
Action: Mouse scrolled (187, 467) with delta (87, 181)
Screenshot: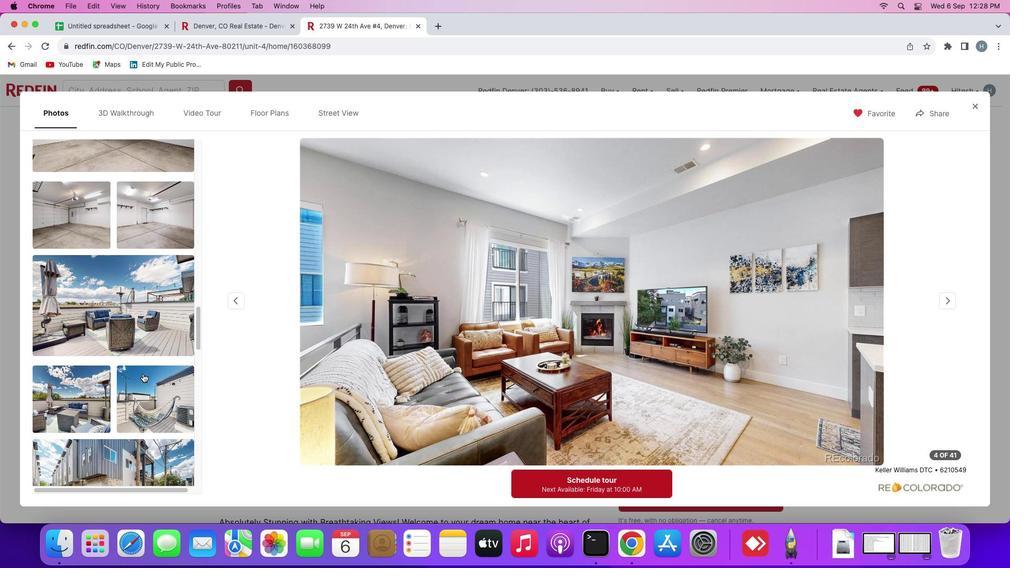 
Action: Mouse scrolled (187, 467) with delta (87, 181)
Screenshot: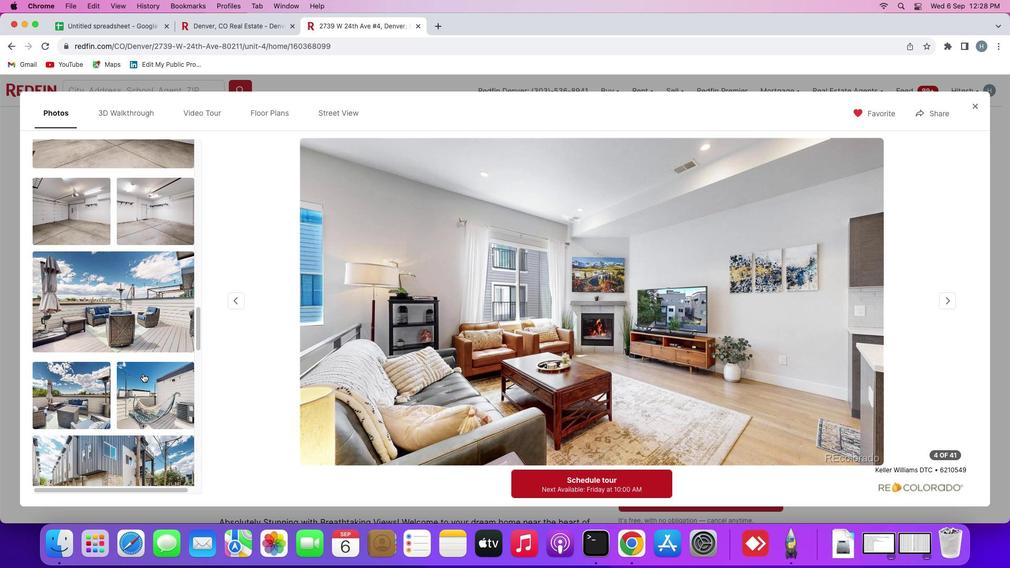 
Action: Mouse scrolled (187, 467) with delta (87, 180)
Screenshot: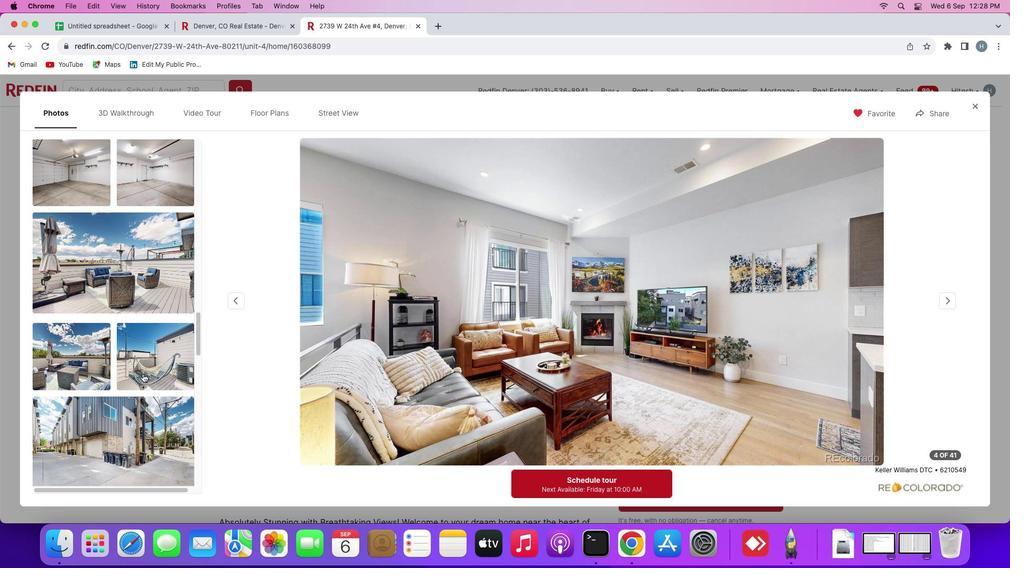 
Action: Mouse moved to (153, 364)
Screenshot: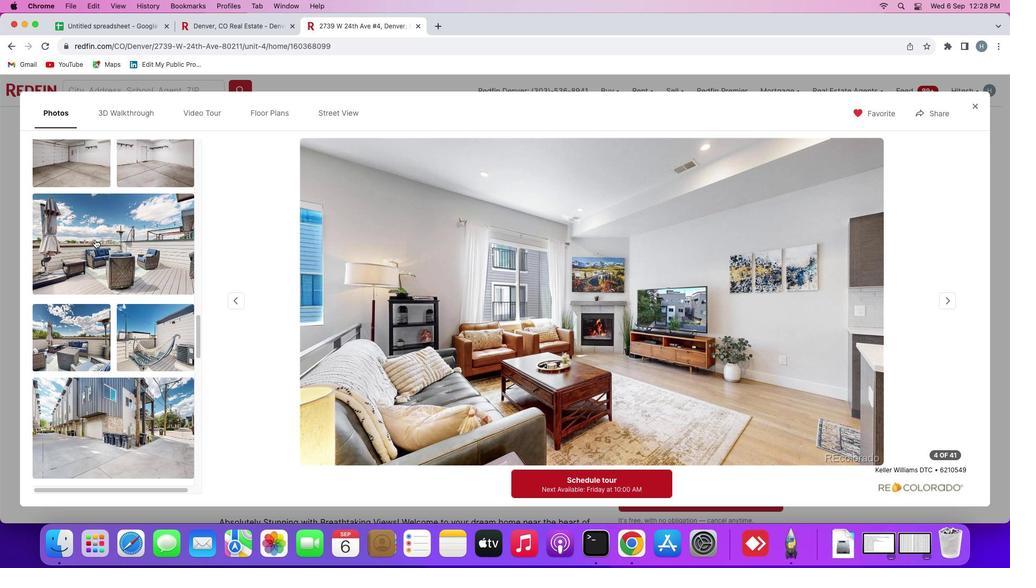 
Action: Mouse pressed left at (153, 364)
Screenshot: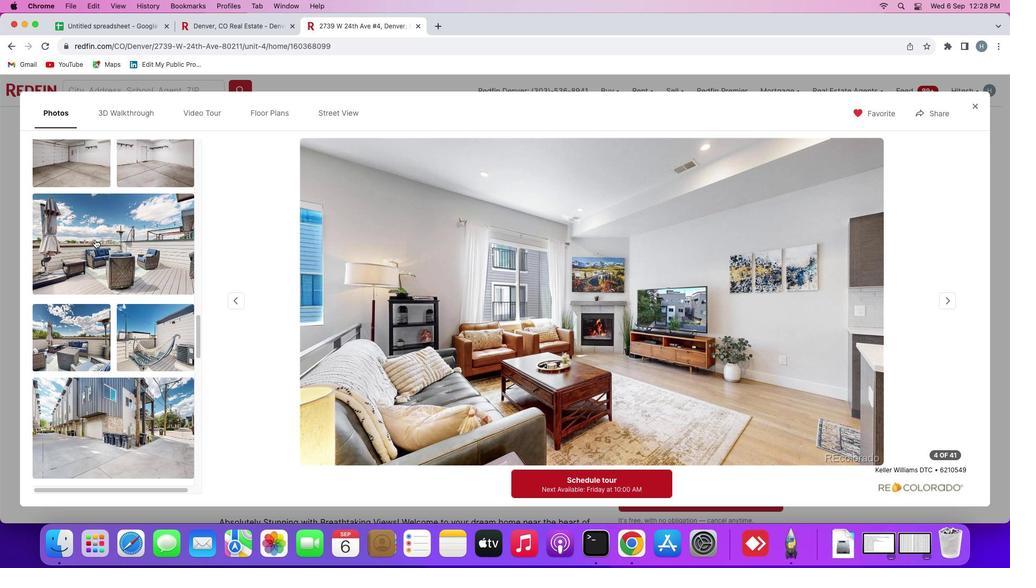 
Action: Mouse moved to (138, 438)
Screenshot: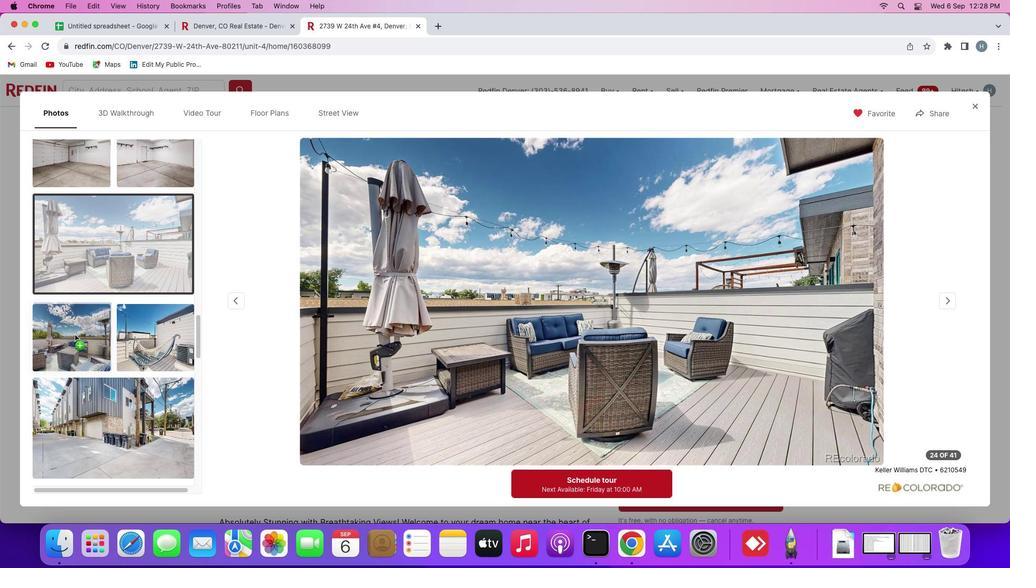 
Action: Mouse pressed left at (138, 438)
Screenshot: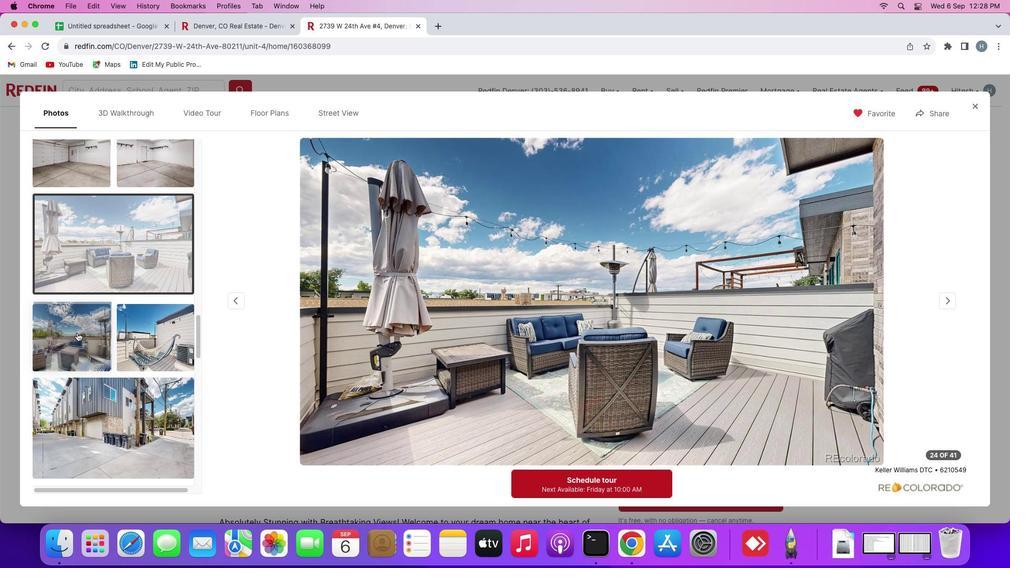 
Action: Mouse moved to (200, 436)
Screenshot: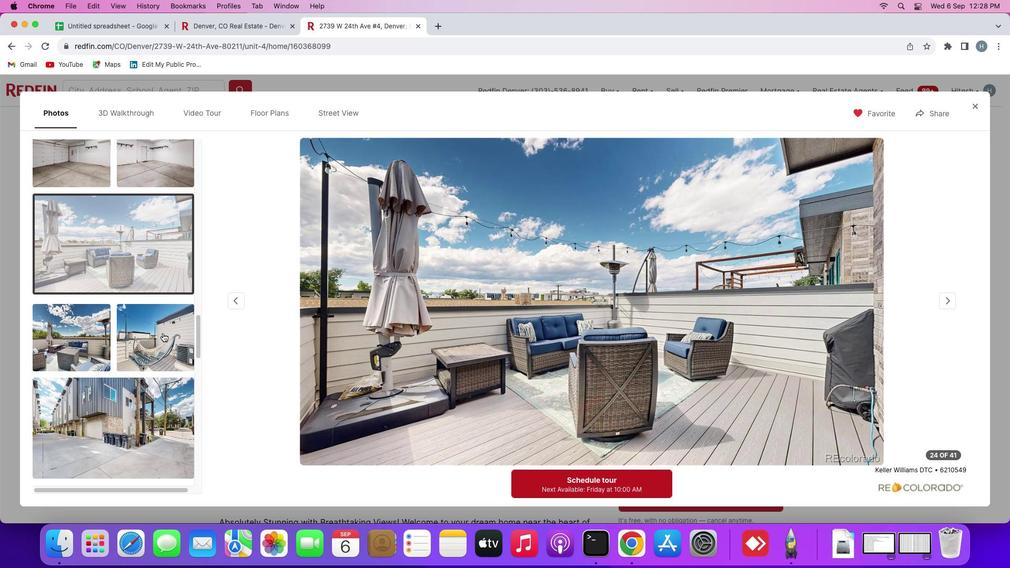 
Action: Mouse pressed left at (200, 436)
Screenshot: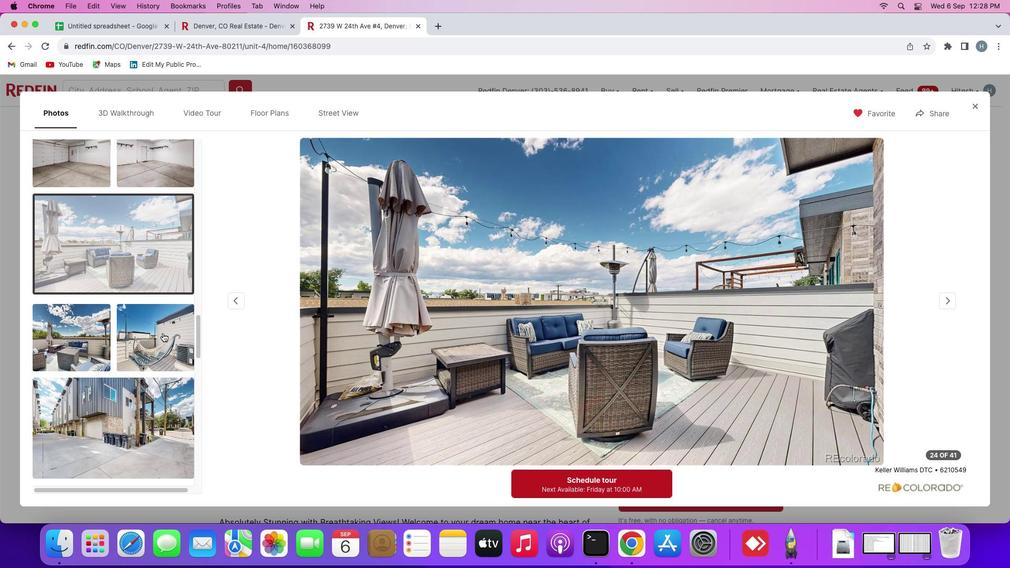 
Action: Mouse moved to (200, 437)
Screenshot: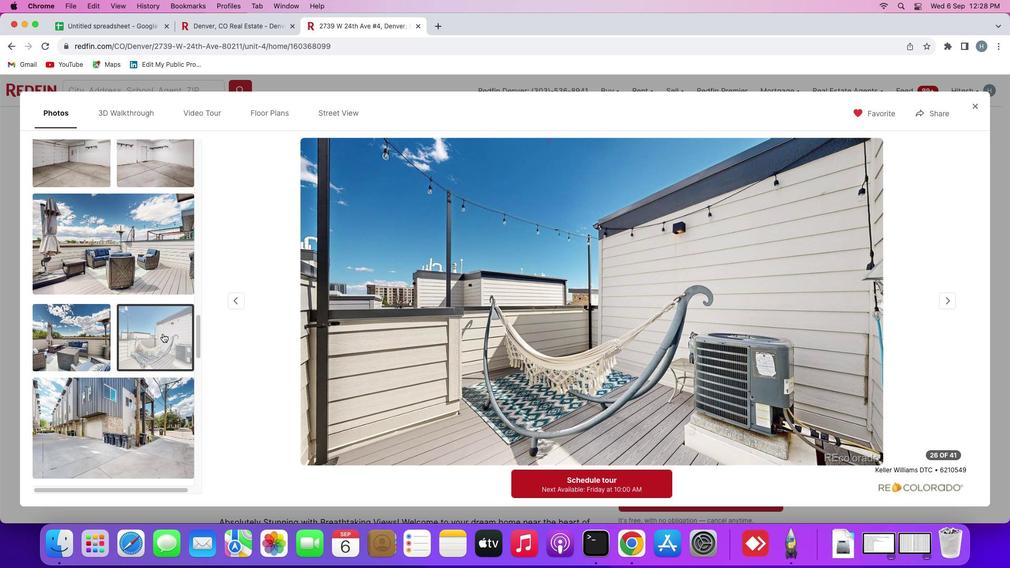 
Action: Mouse scrolled (200, 437) with delta (87, 181)
Screenshot: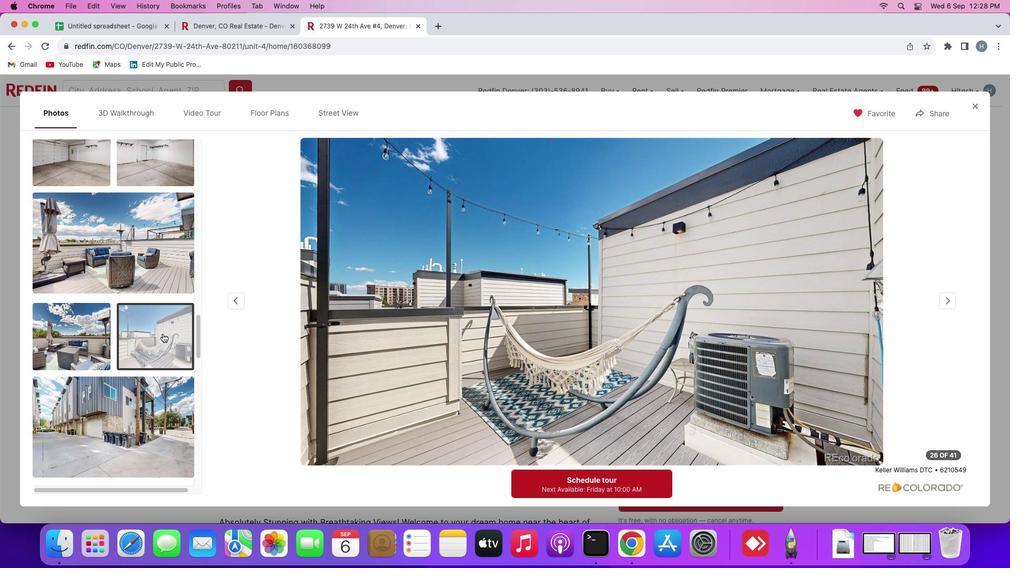 
Action: Mouse scrolled (200, 437) with delta (87, 181)
Screenshot: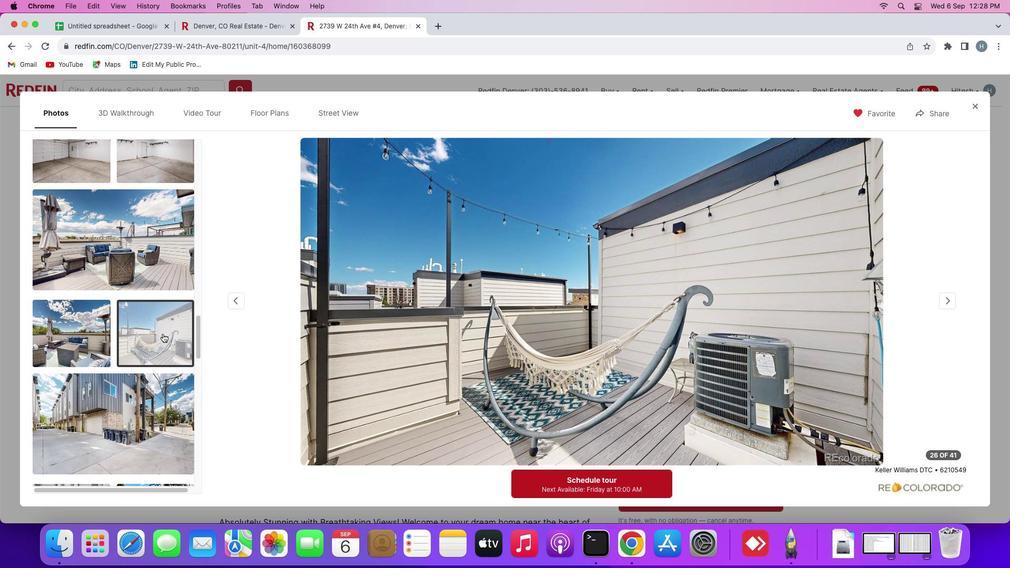 
Action: Mouse scrolled (200, 437) with delta (87, 180)
Screenshot: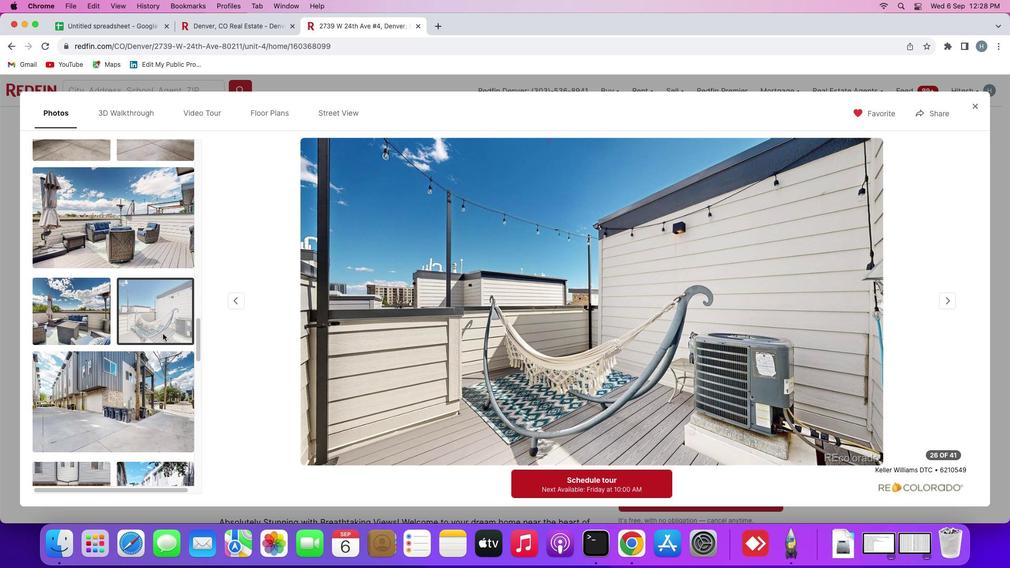 
Action: Mouse scrolled (200, 437) with delta (87, 179)
Screenshot: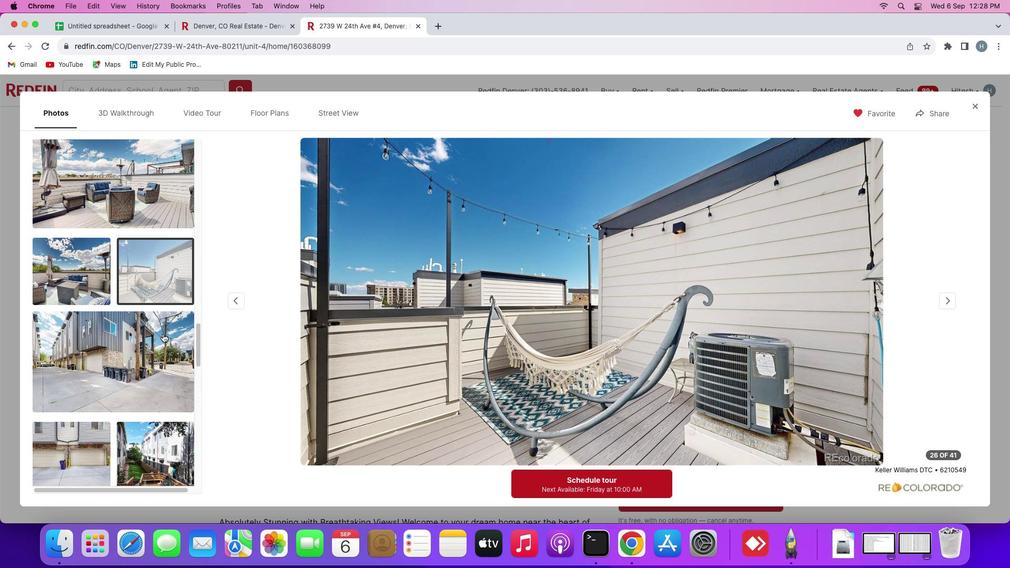 
Action: Mouse moved to (183, 478)
Screenshot: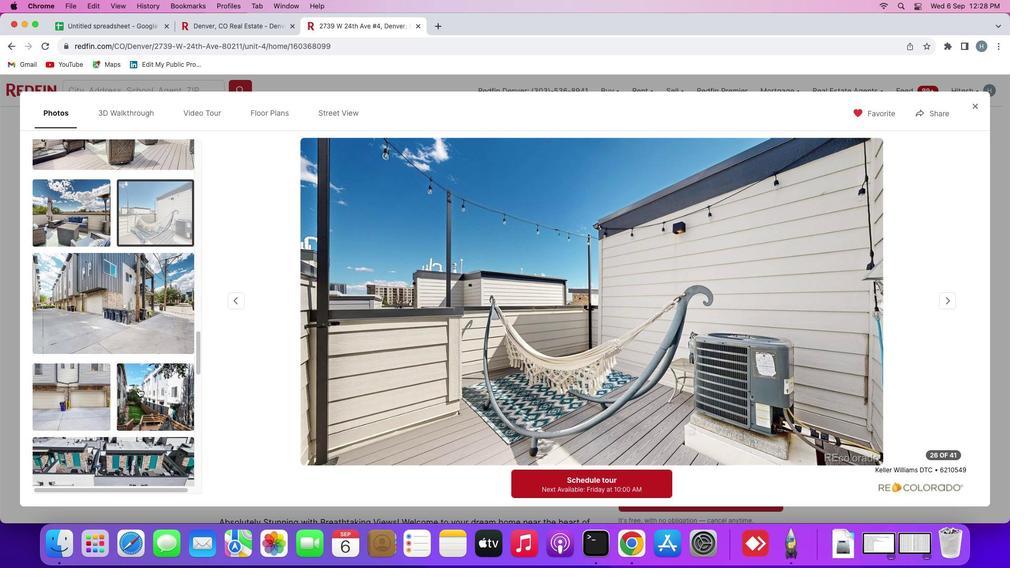 
Action: Mouse pressed left at (183, 478)
Screenshot: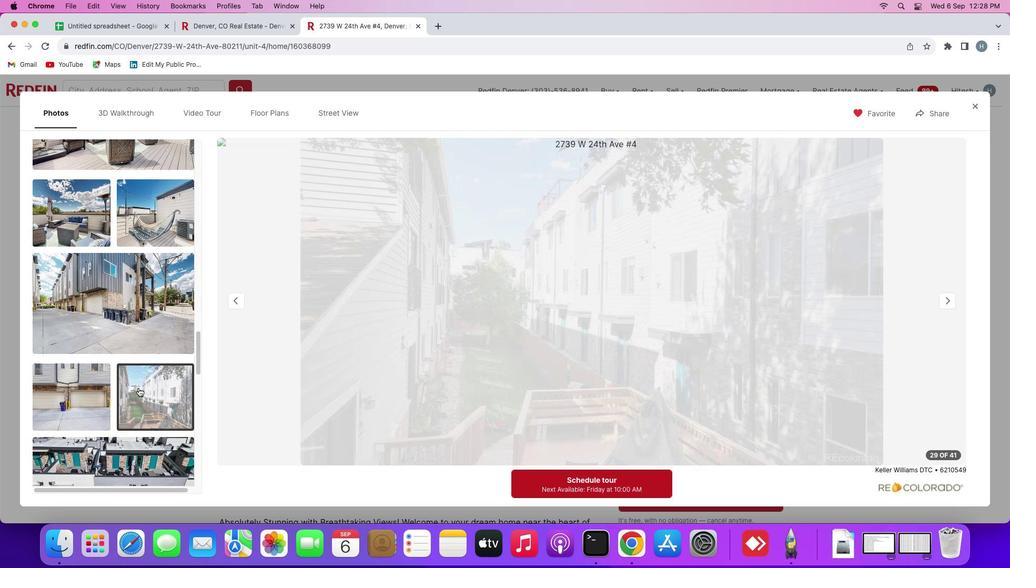 
Action: Mouse moved to (185, 467)
Screenshot: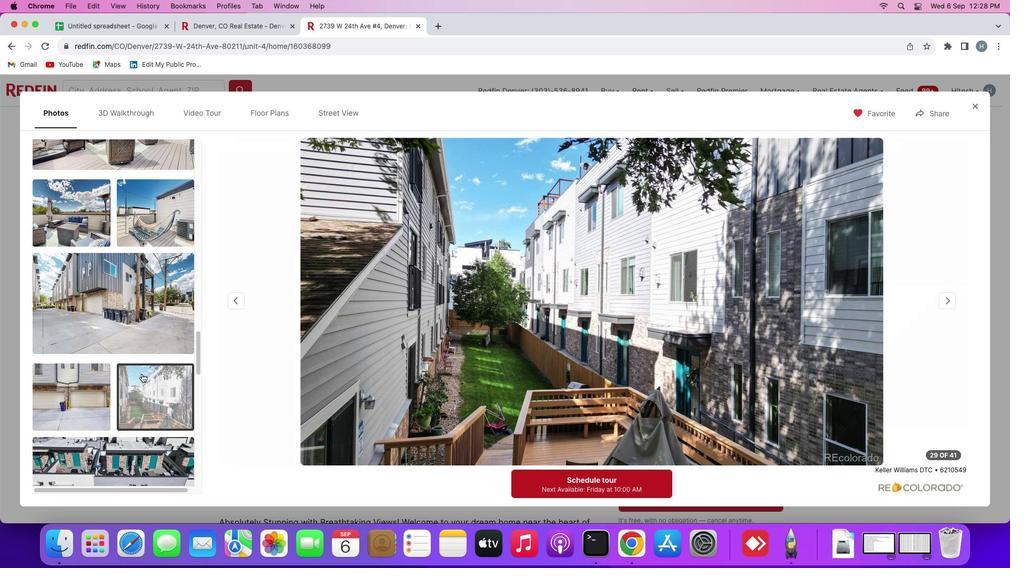 
Action: Mouse scrolled (185, 467) with delta (87, 181)
Screenshot: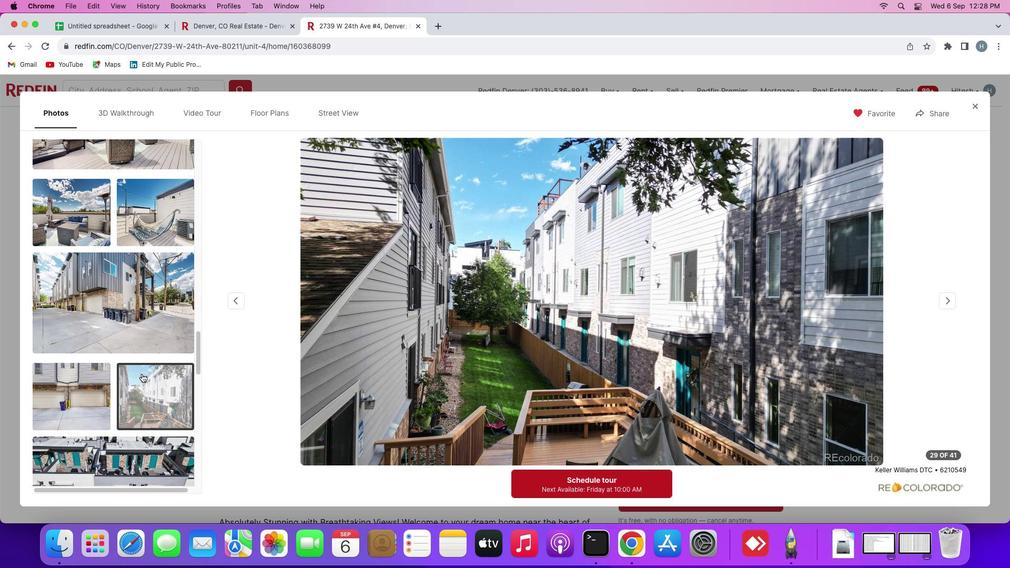 
Action: Mouse scrolled (185, 467) with delta (87, 181)
Screenshot: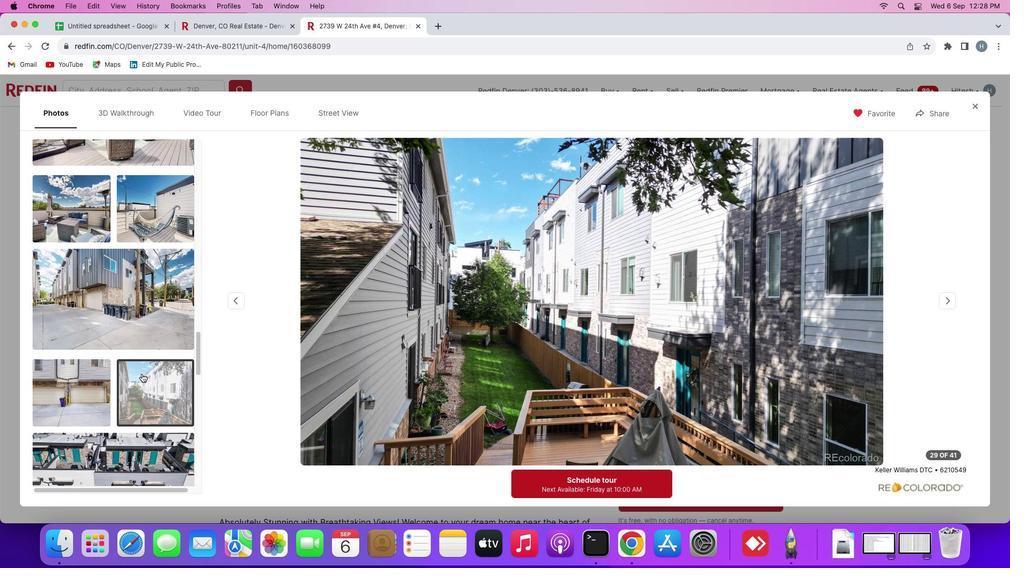 
Action: Mouse scrolled (185, 467) with delta (87, 181)
Screenshot: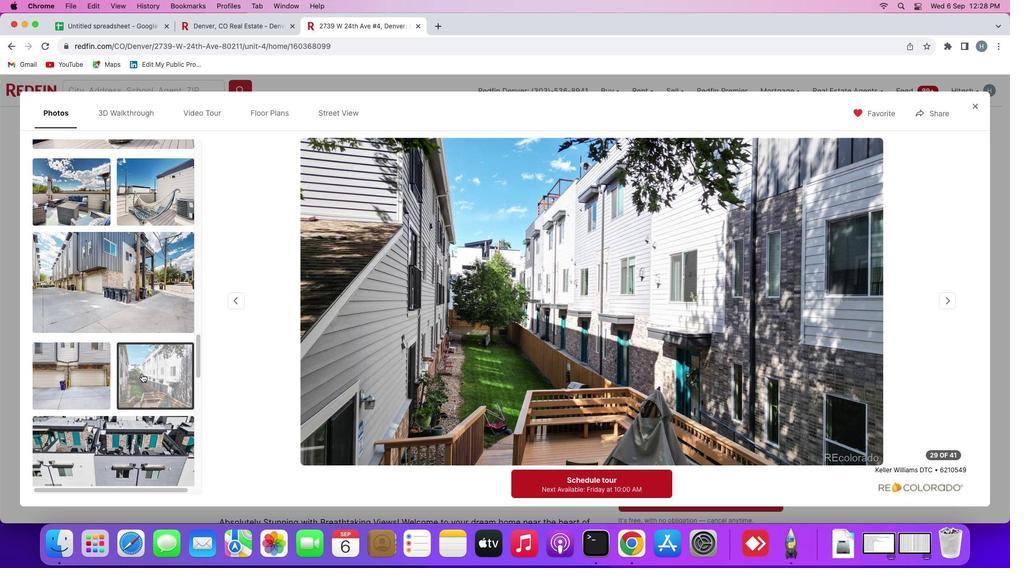 
Action: Mouse scrolled (185, 467) with delta (87, 180)
Screenshot: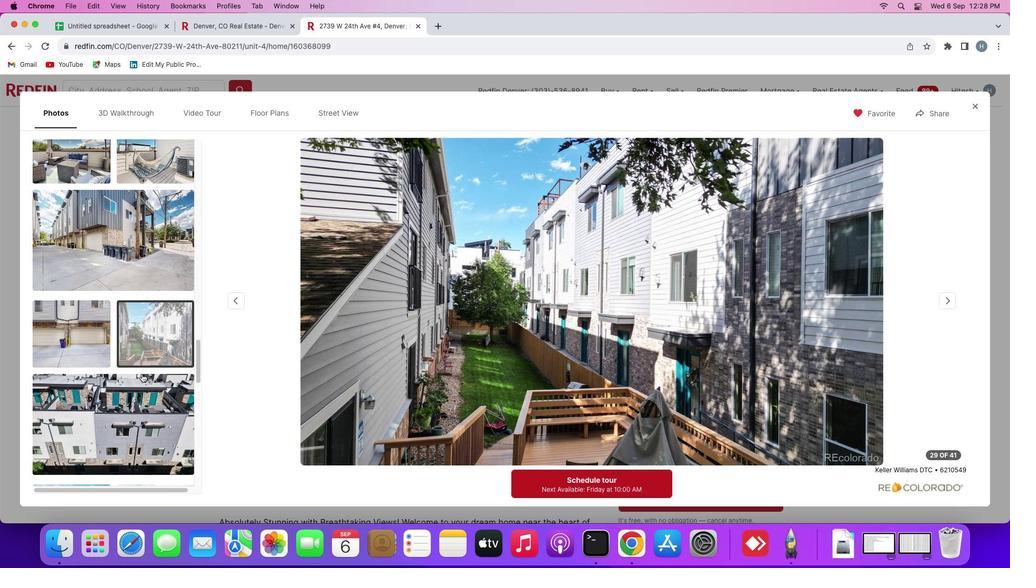 
Action: Mouse moved to (167, 476)
Screenshot: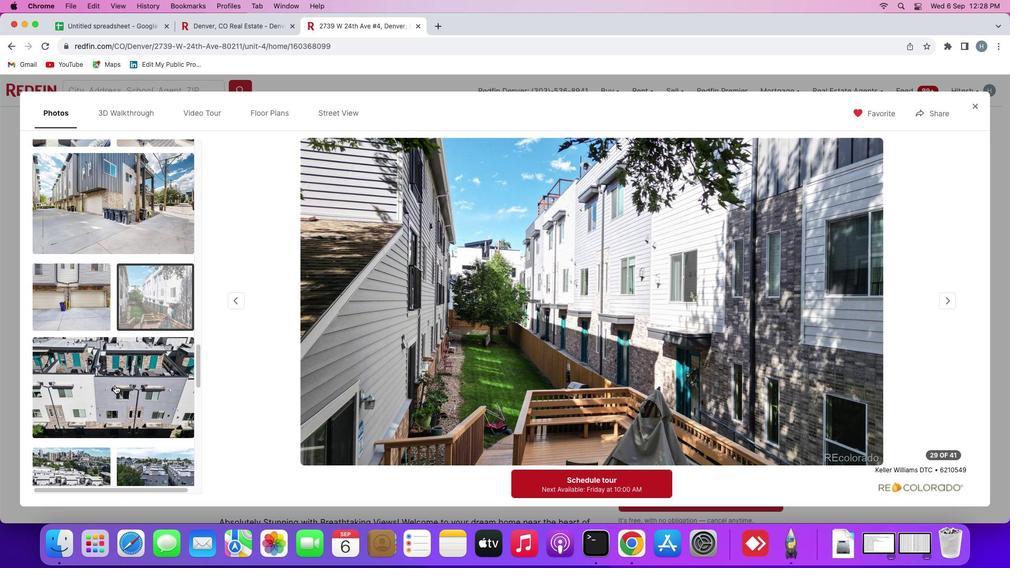 
Action: Mouse pressed left at (167, 476)
Screenshot: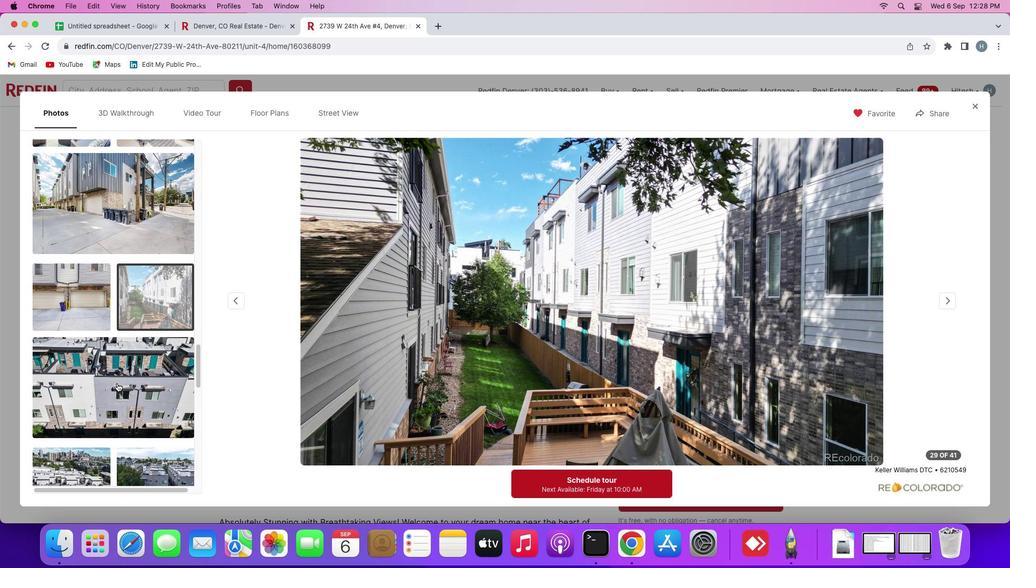 
Action: Mouse moved to (184, 465)
Screenshot: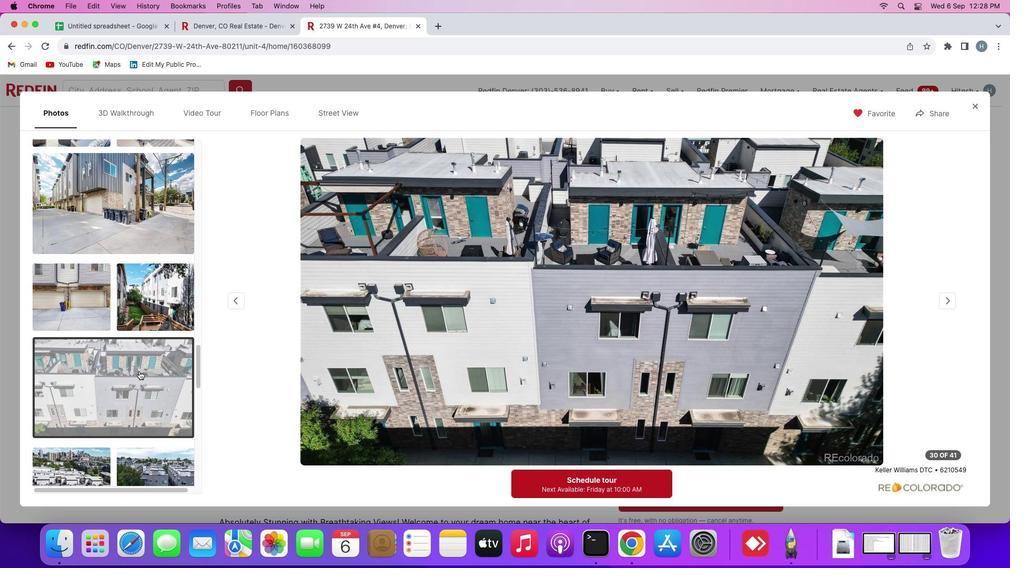 
Action: Mouse scrolled (184, 465) with delta (87, 181)
Screenshot: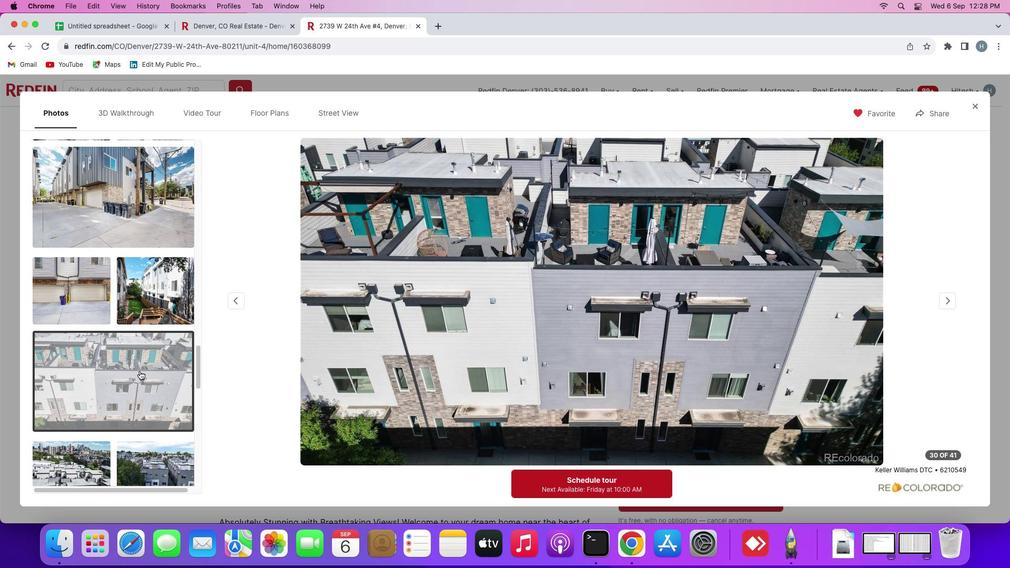 
Action: Mouse moved to (184, 465)
Screenshot: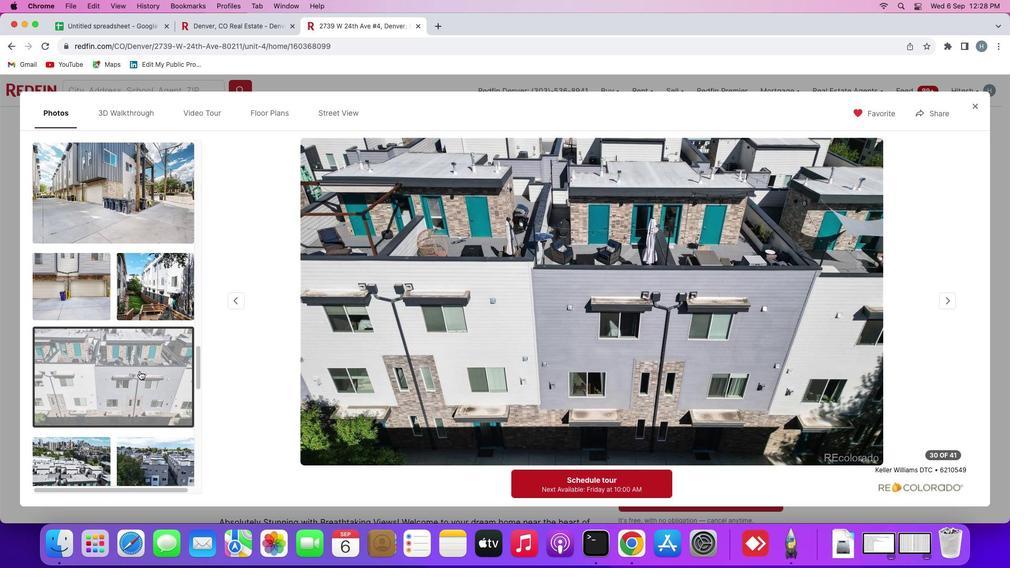 
Action: Mouse scrolled (184, 465) with delta (87, 181)
Screenshot: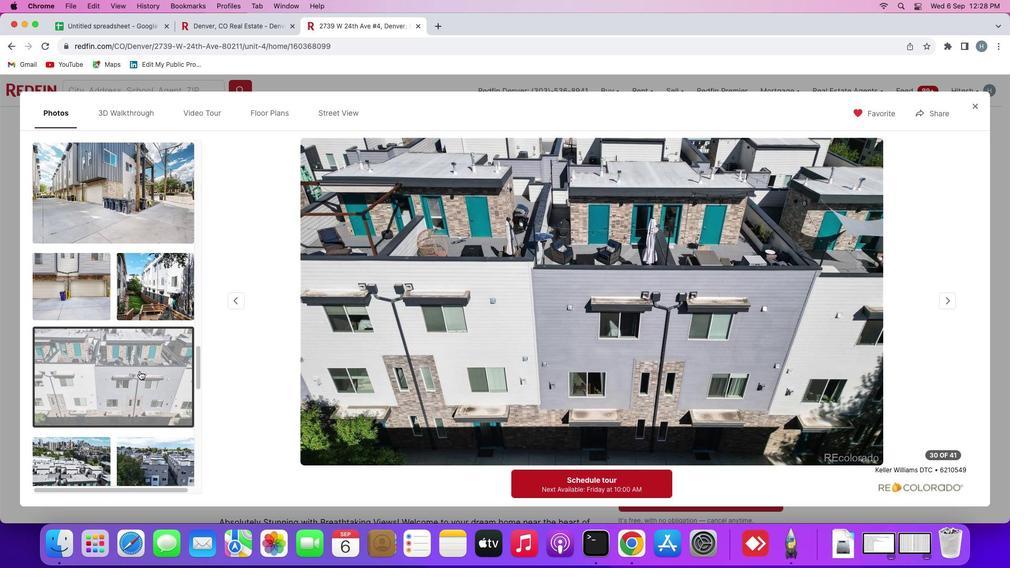 
Action: Mouse moved to (184, 465)
Screenshot: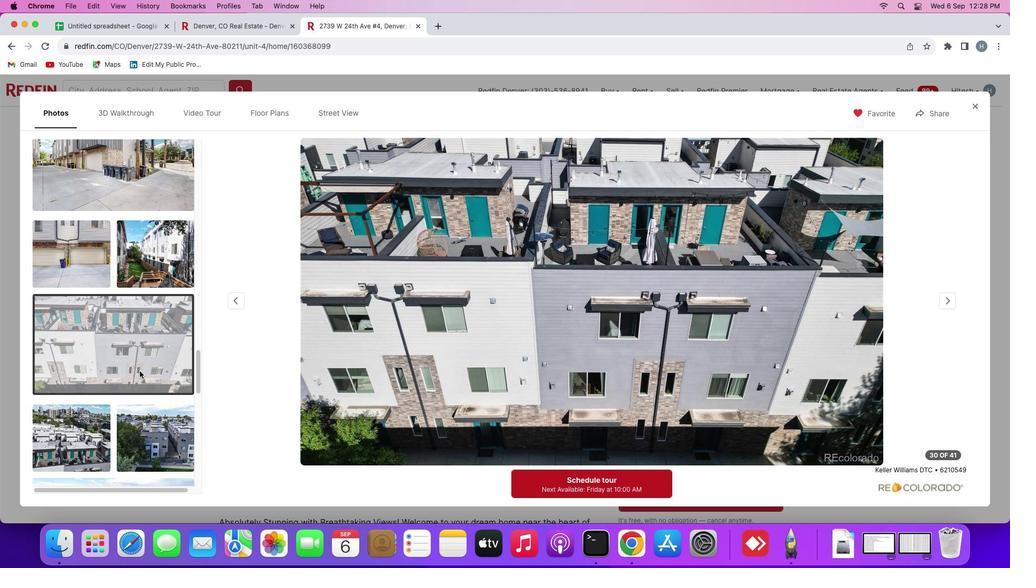 
Action: Mouse scrolled (184, 465) with delta (87, 180)
Screenshot: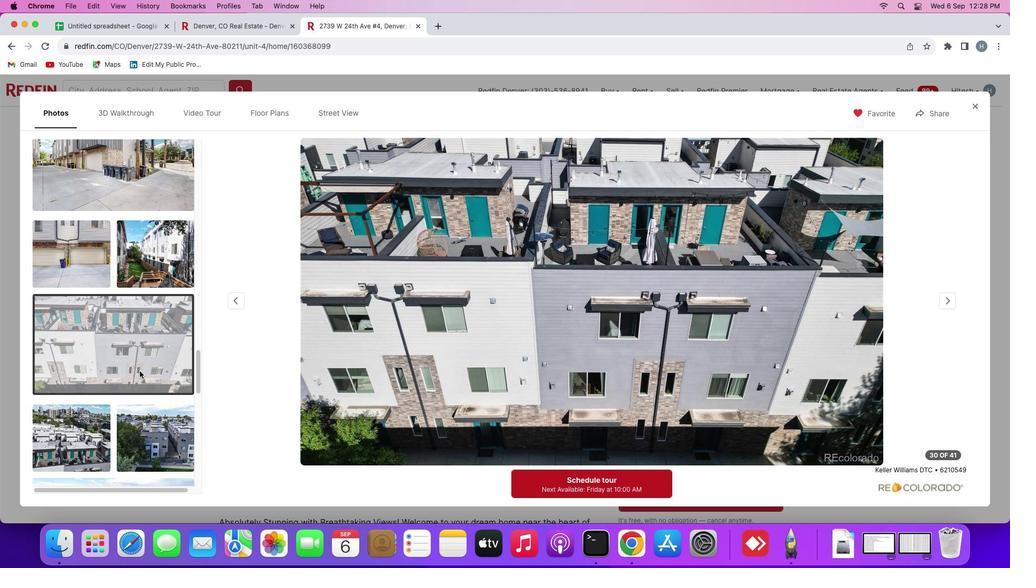
Action: Mouse moved to (184, 465)
Screenshot: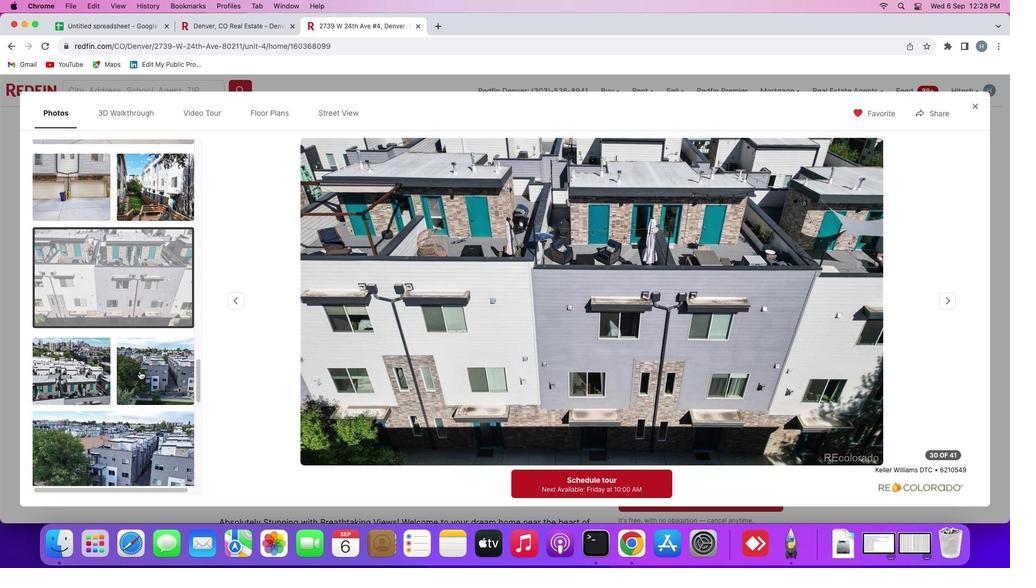 
Action: Mouse scrolled (184, 465) with delta (87, 179)
Screenshot: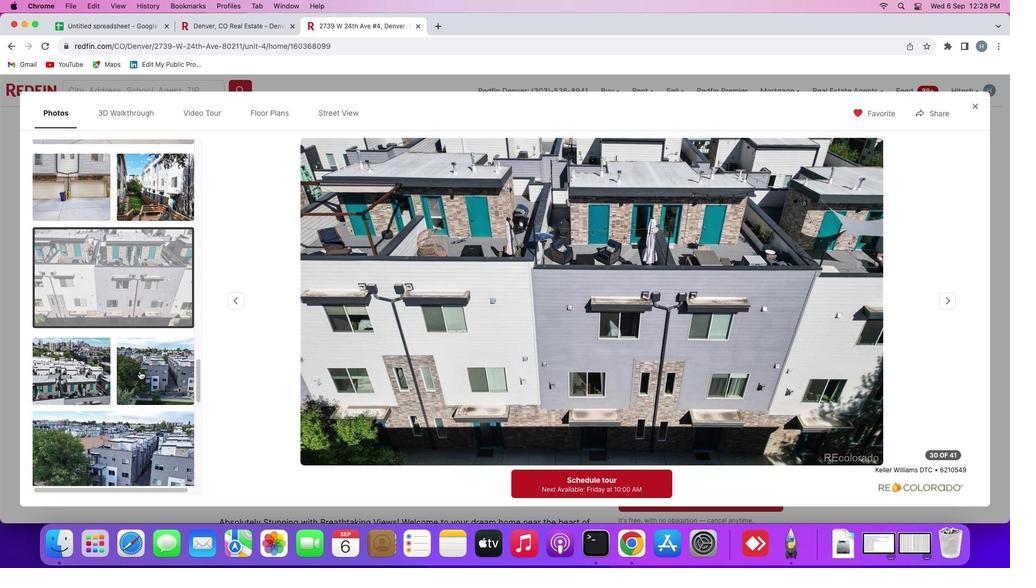 
Action: Mouse moved to (142, 463)
Screenshot: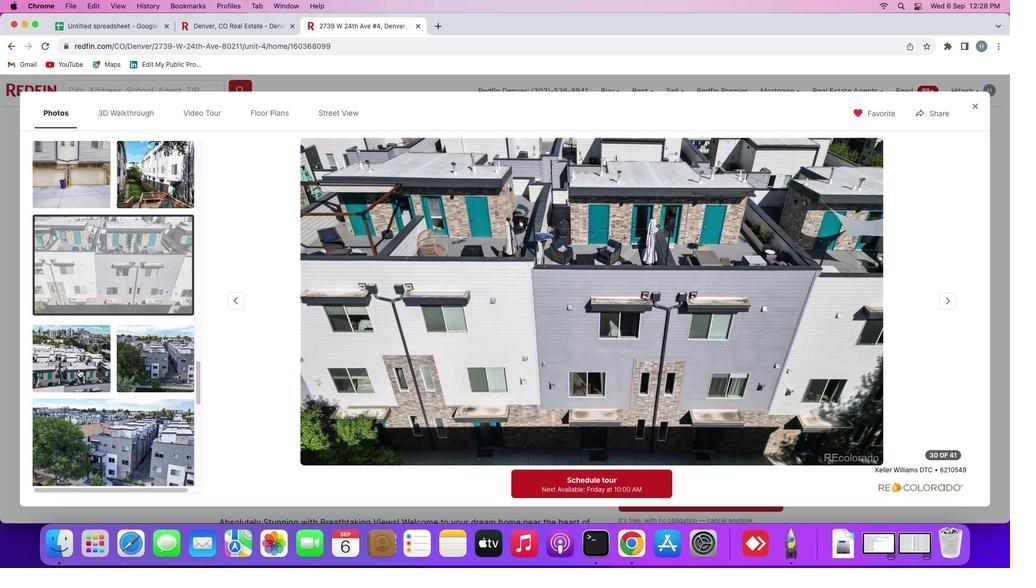 
Action: Mouse pressed left at (142, 463)
Screenshot: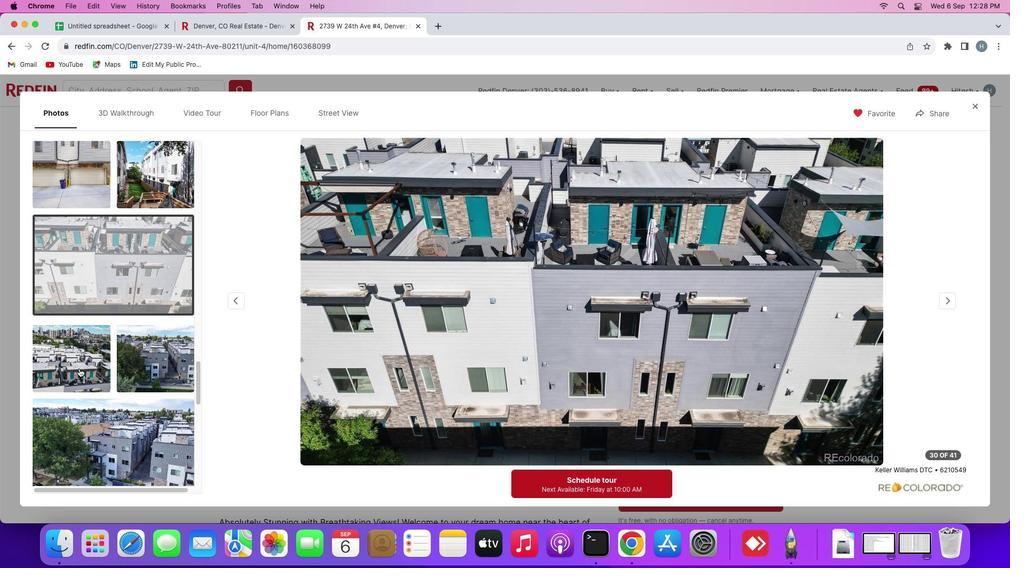 
Action: Mouse moved to (171, 463)
Screenshot: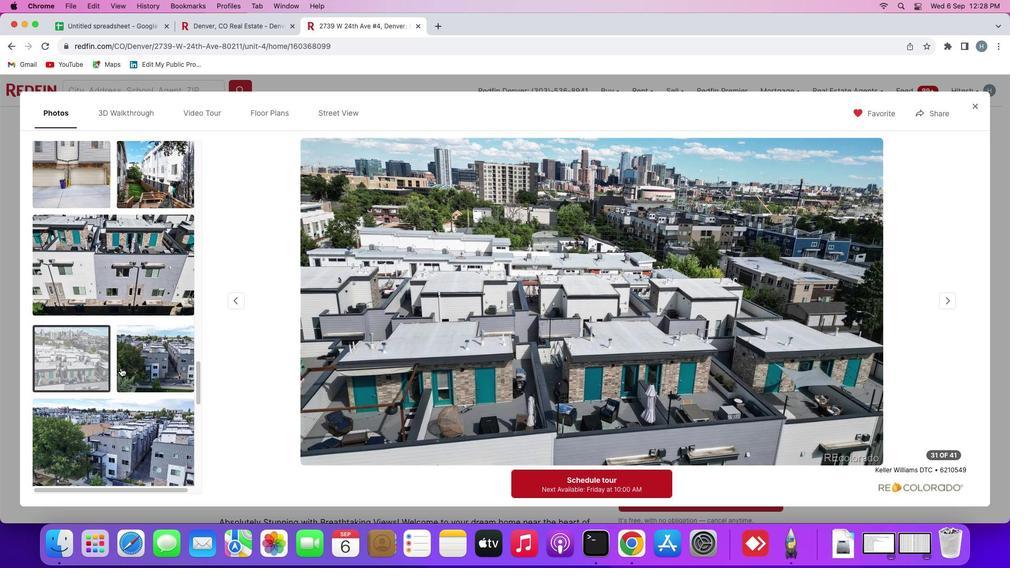 
Action: Mouse pressed left at (171, 463)
Screenshot: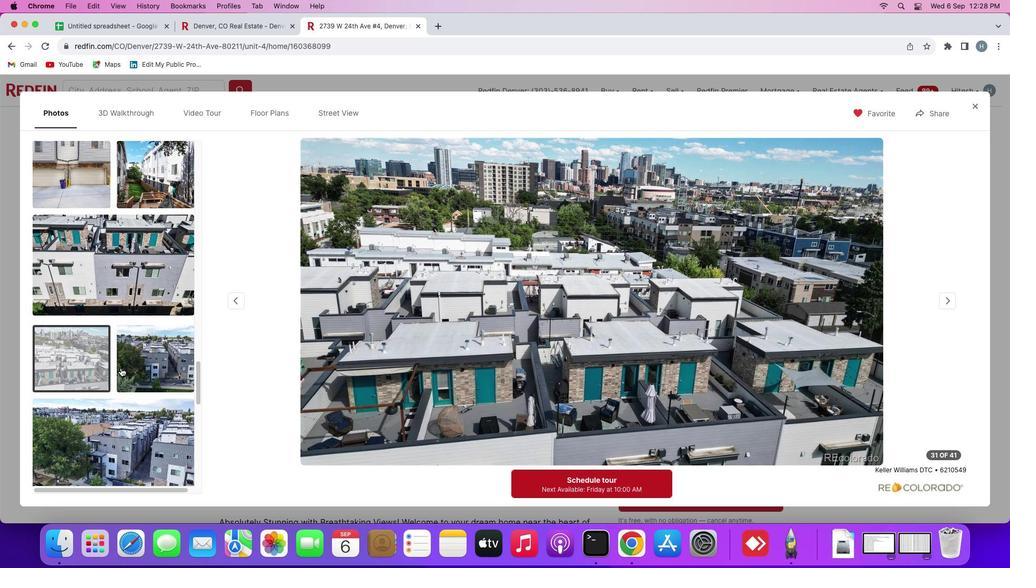 
Action: Mouse moved to (169, 507)
Screenshot: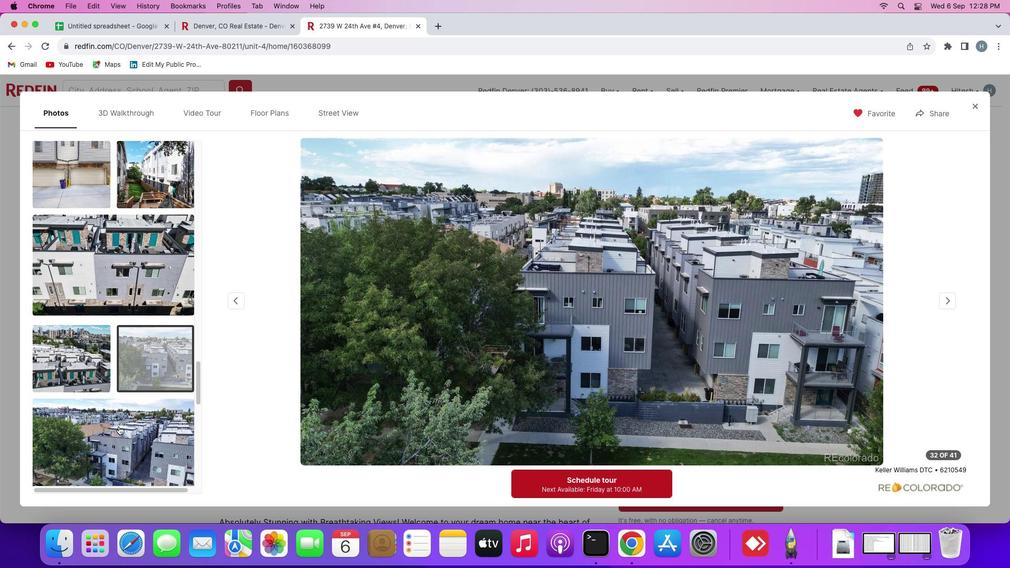 
Action: Mouse pressed left at (169, 507)
Screenshot: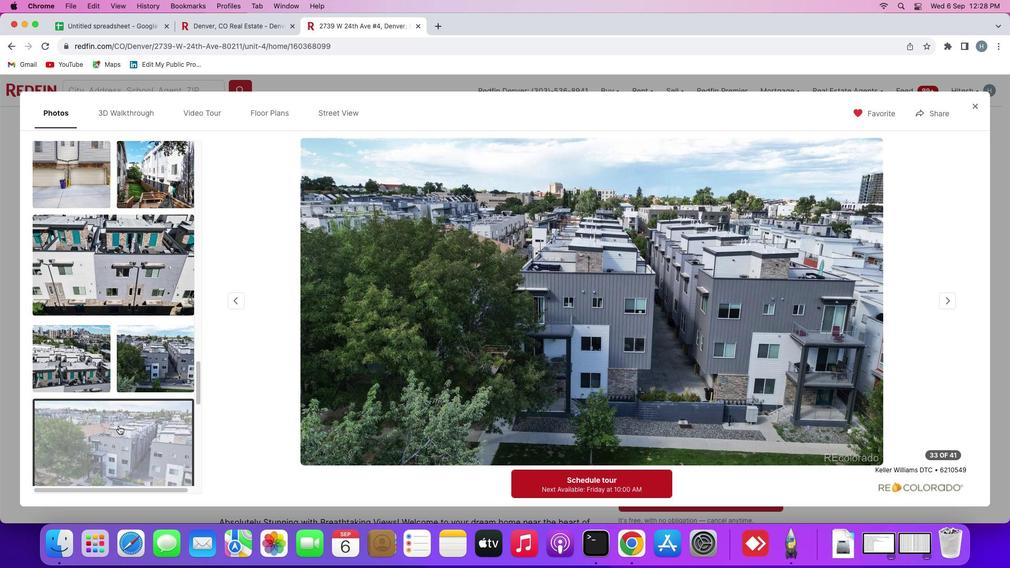 
Action: Mouse moved to (181, 471)
Screenshot: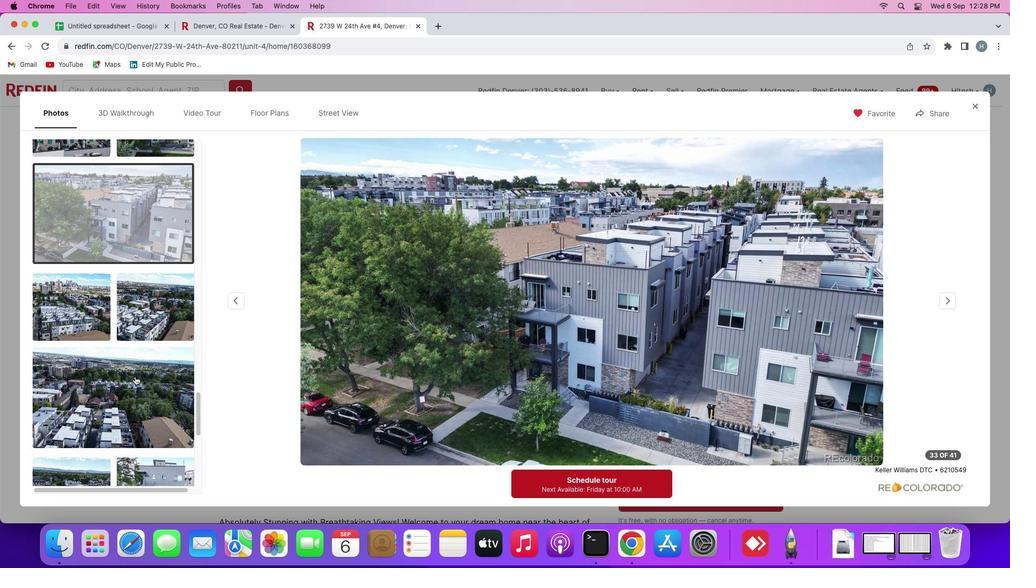 
Action: Mouse scrolled (181, 471) with delta (87, 181)
Screenshot: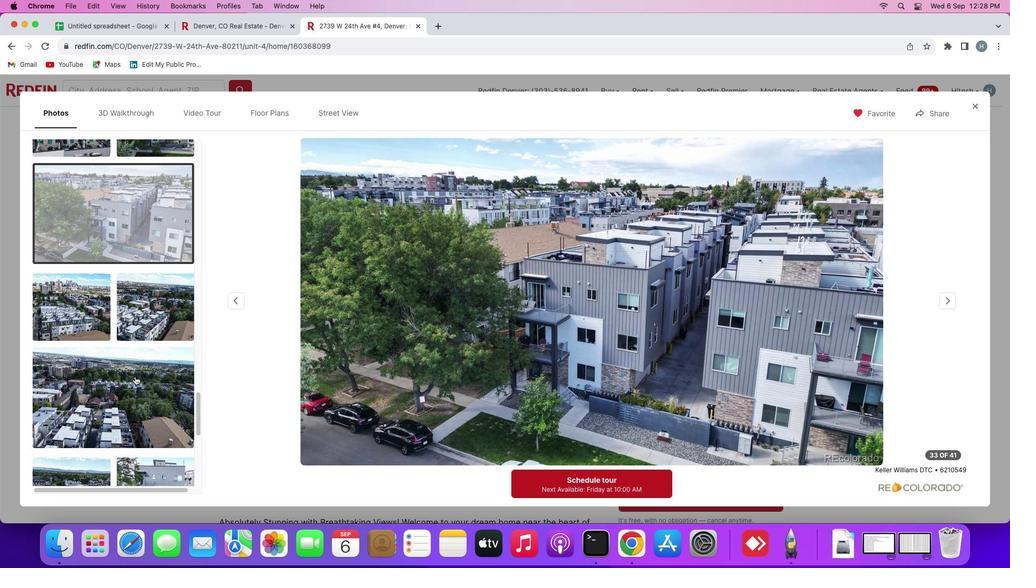 
Action: Mouse moved to (181, 470)
Screenshot: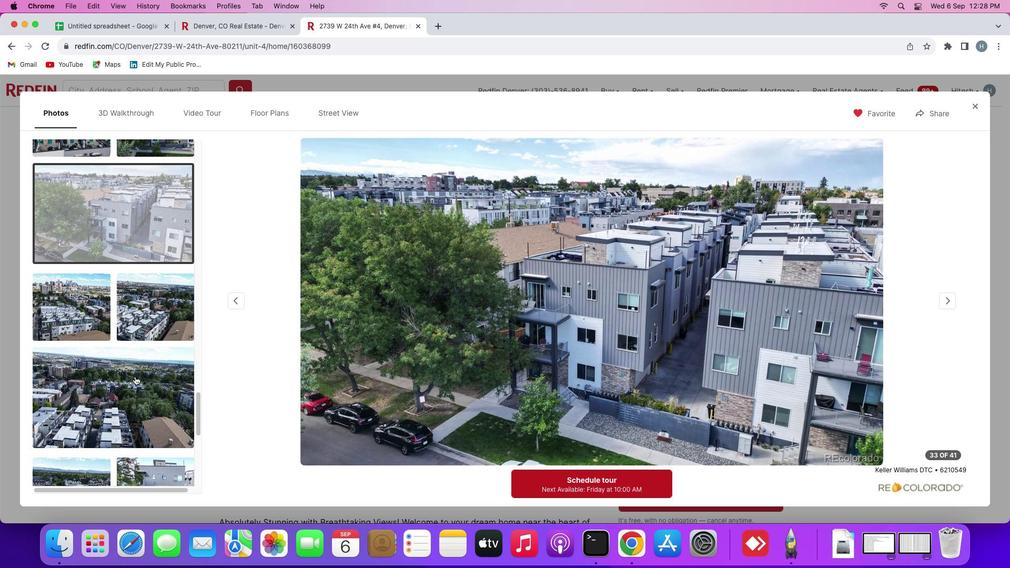 
Action: Mouse scrolled (181, 470) with delta (87, 181)
Screenshot: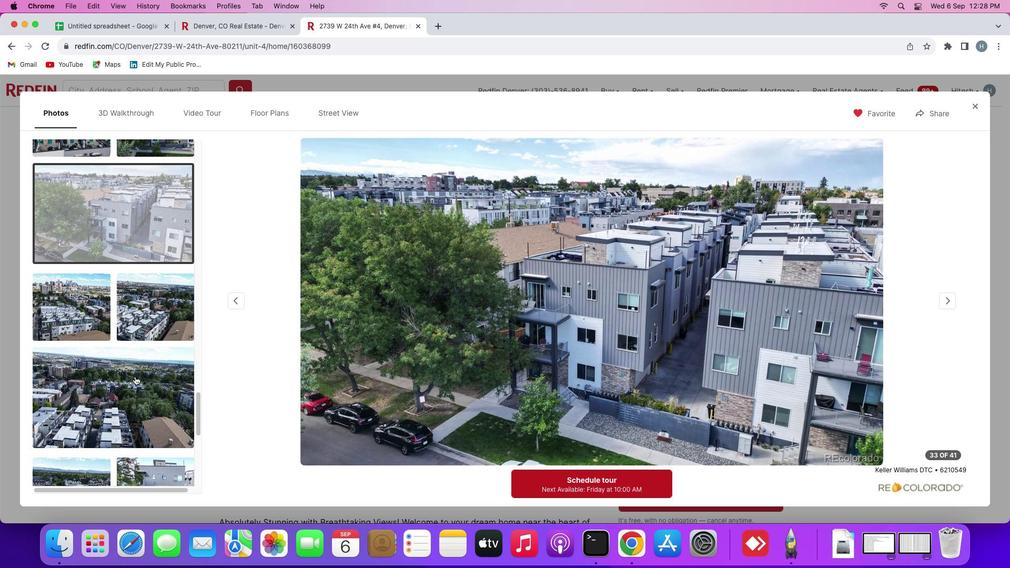 
Action: Mouse moved to (181, 469)
Screenshot: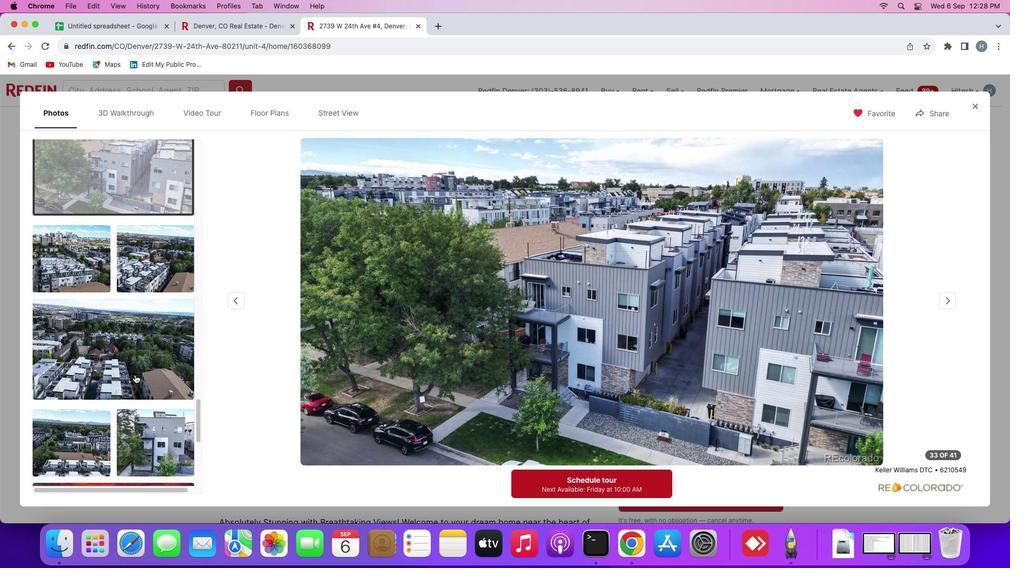 
Action: Mouse scrolled (181, 469) with delta (87, 180)
Screenshot: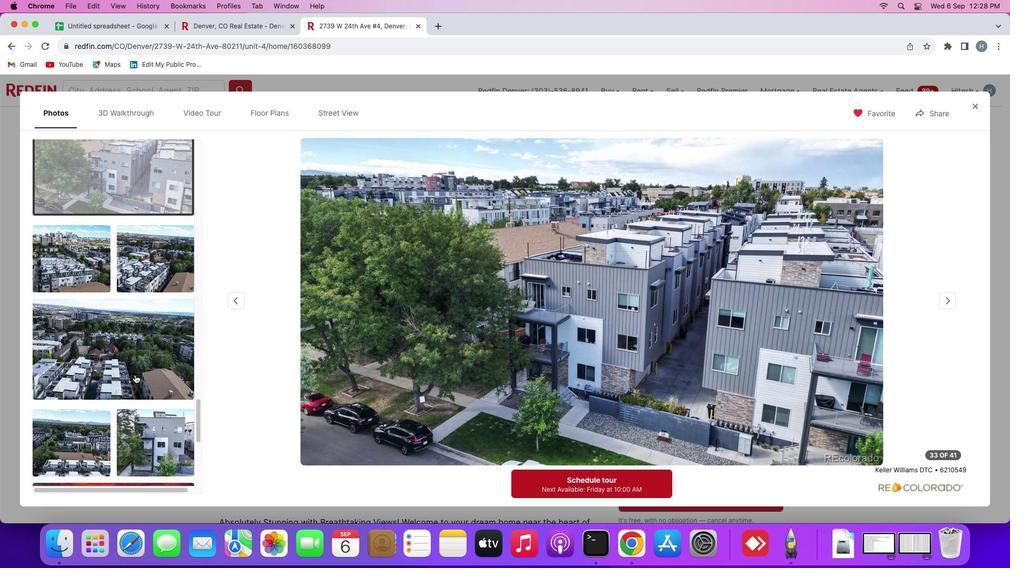 
Action: Mouse moved to (178, 445)
Screenshot: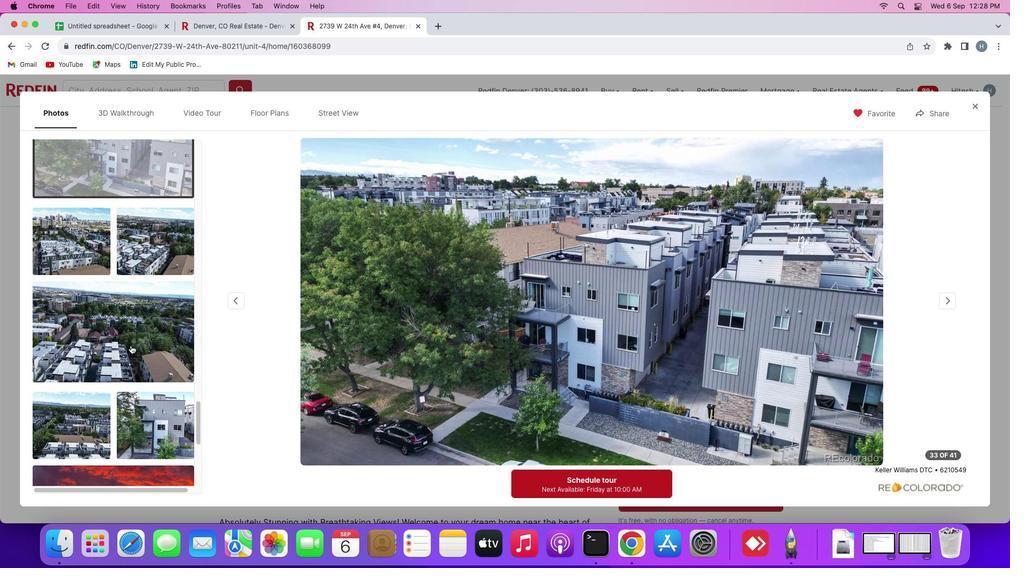 
Action: Mouse pressed left at (178, 445)
Screenshot: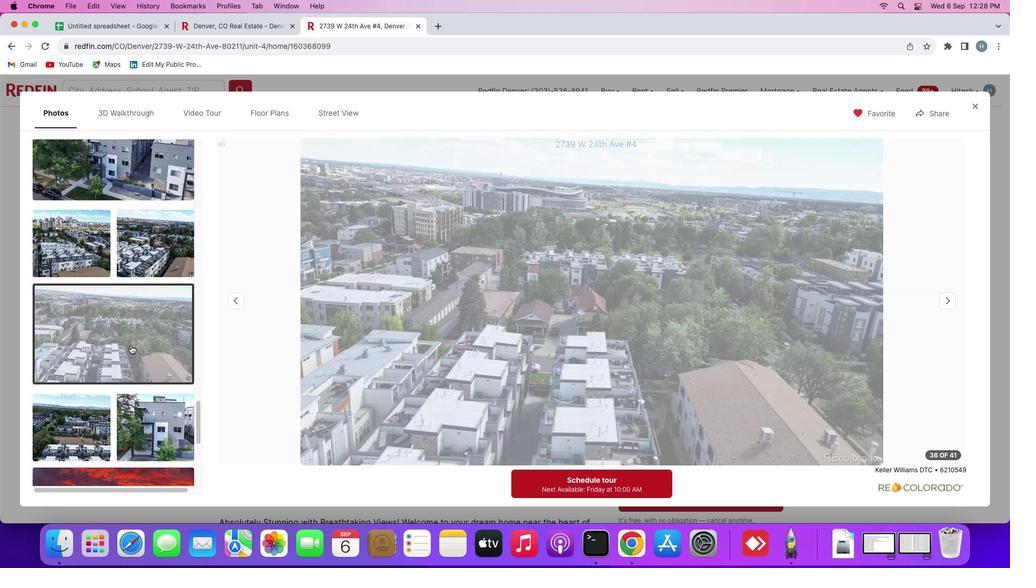 
Action: Mouse moved to (146, 509)
Screenshot: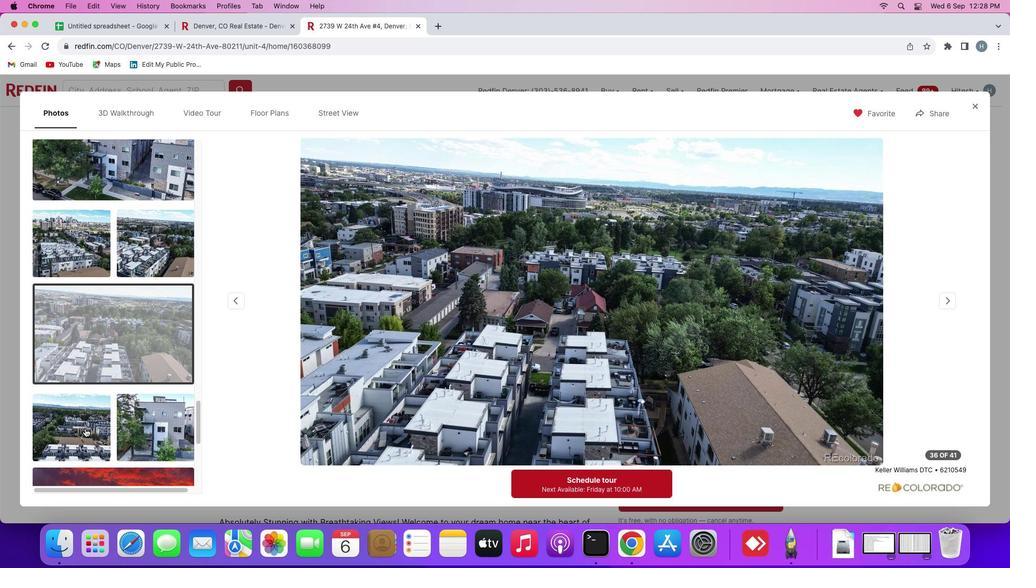 
Action: Mouse pressed left at (146, 509)
Screenshot: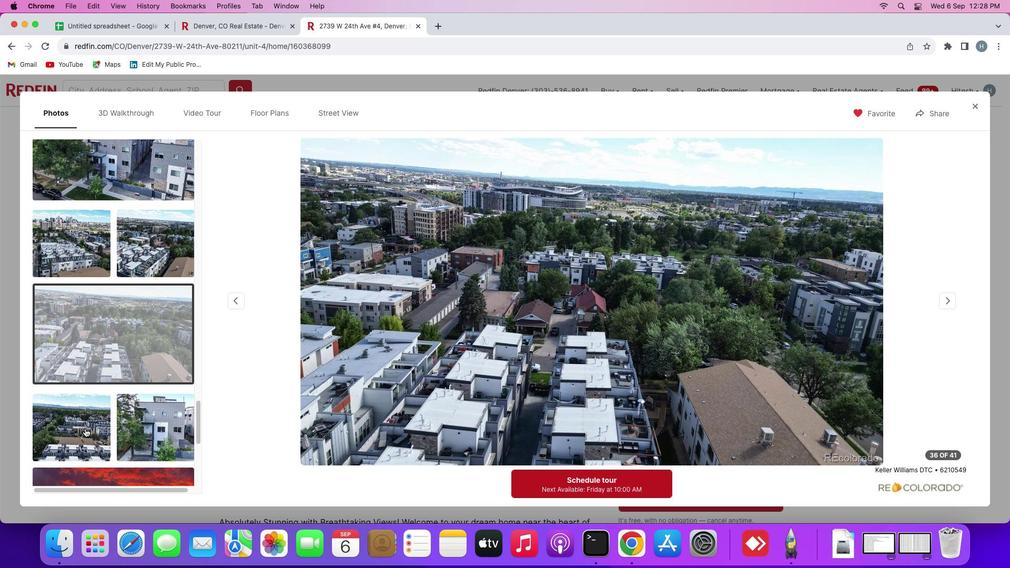 
Action: Mouse moved to (207, 501)
Screenshot: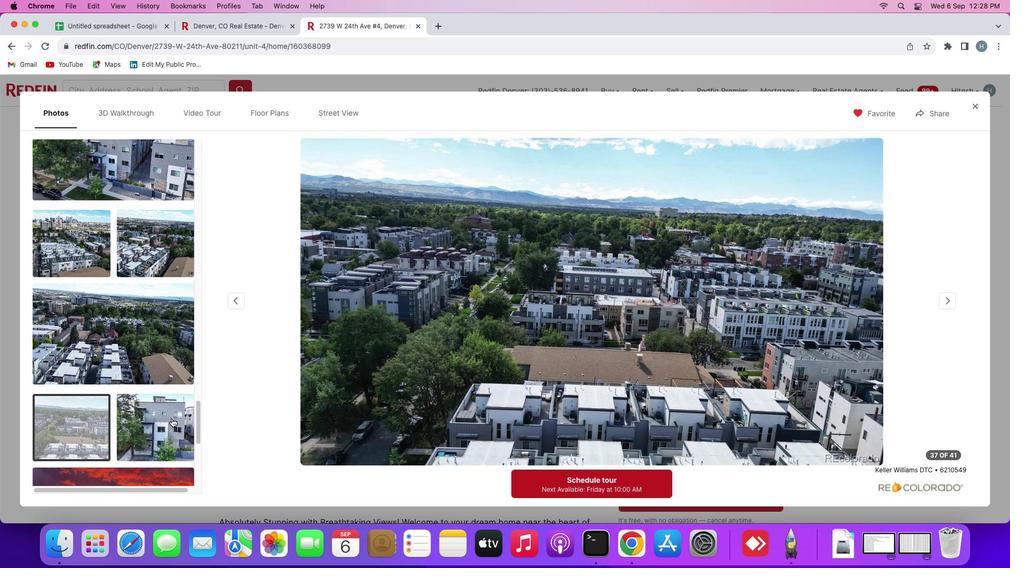 
Action: Mouse pressed left at (207, 501)
Screenshot: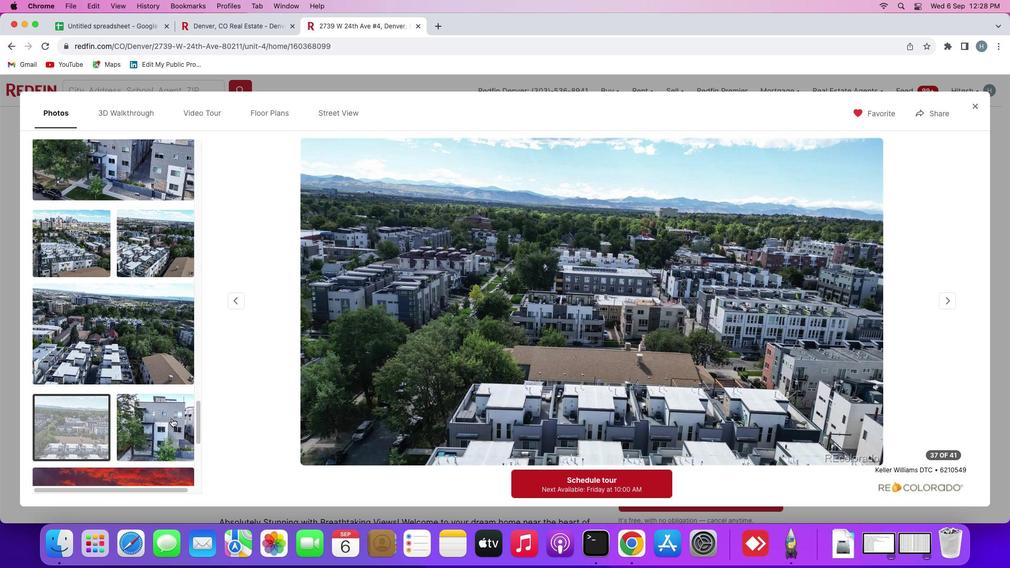 
Action: Mouse moved to (193, 468)
Screenshot: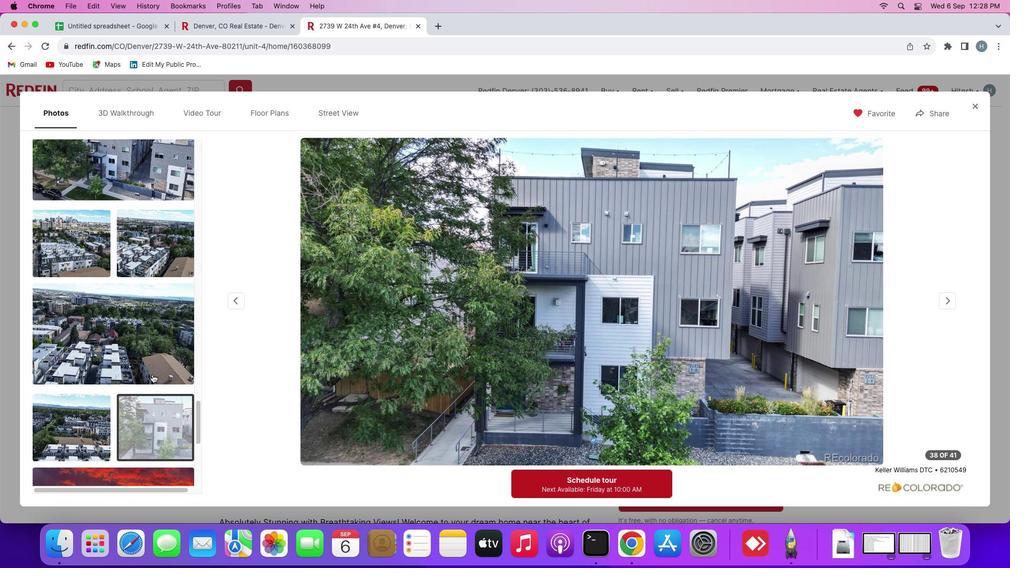 
Action: Mouse scrolled (193, 468) with delta (87, 181)
Screenshot: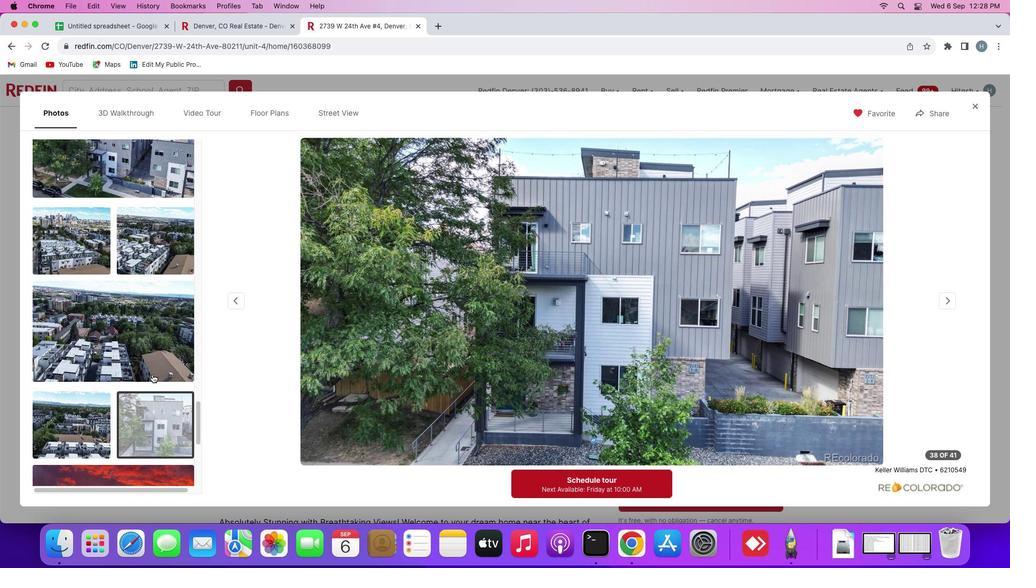 
Action: Mouse scrolled (193, 468) with delta (87, 181)
Screenshot: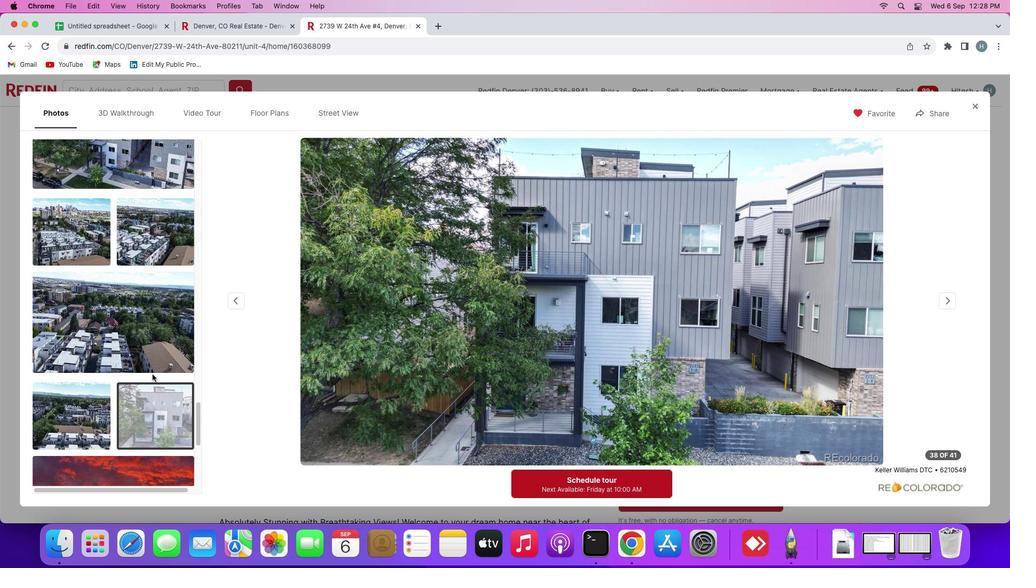 
Action: Mouse scrolled (193, 468) with delta (87, 181)
Screenshot: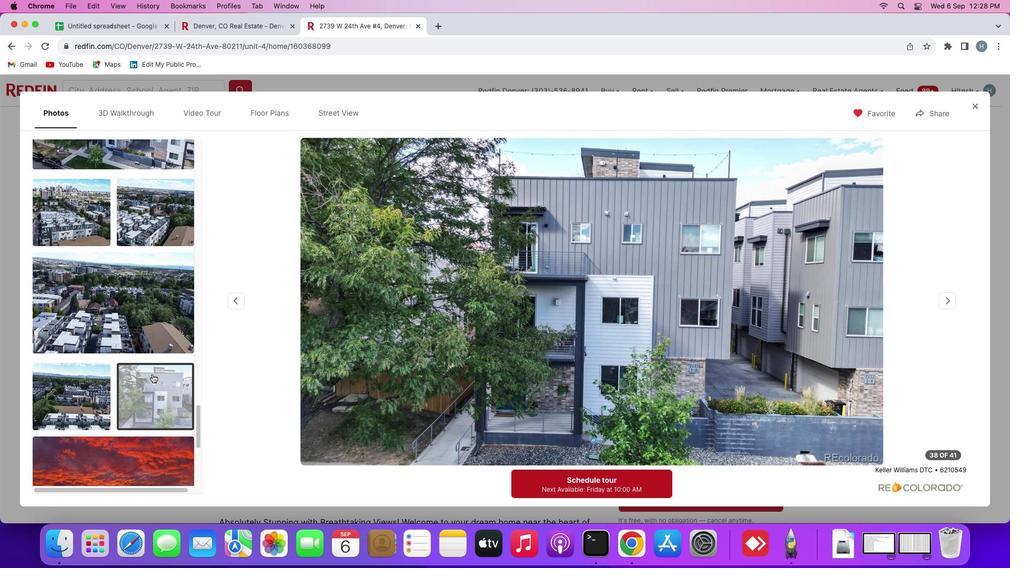
Action: Mouse moved to (155, 508)
Screenshot: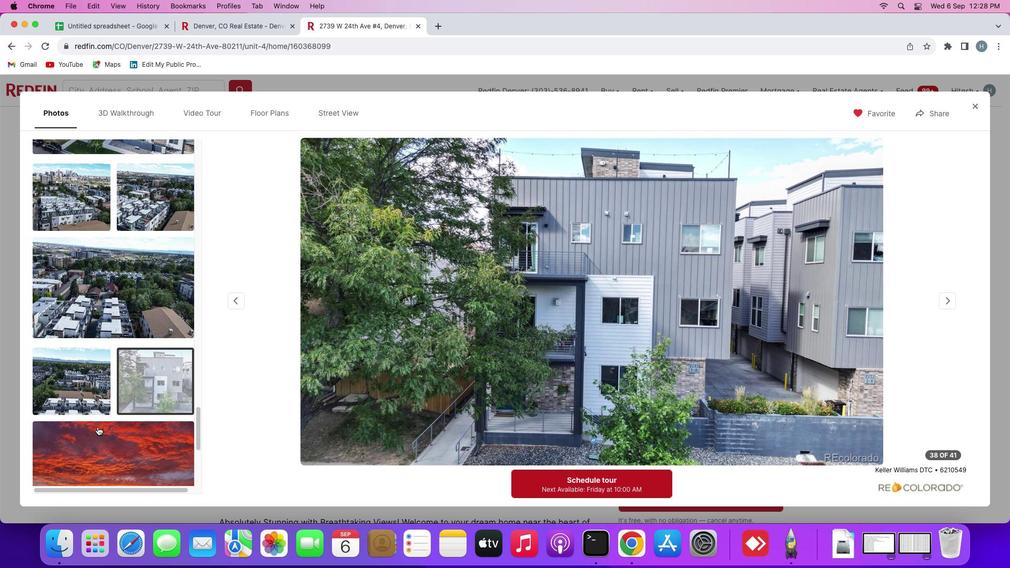 
Action: Mouse pressed left at (155, 508)
Screenshot: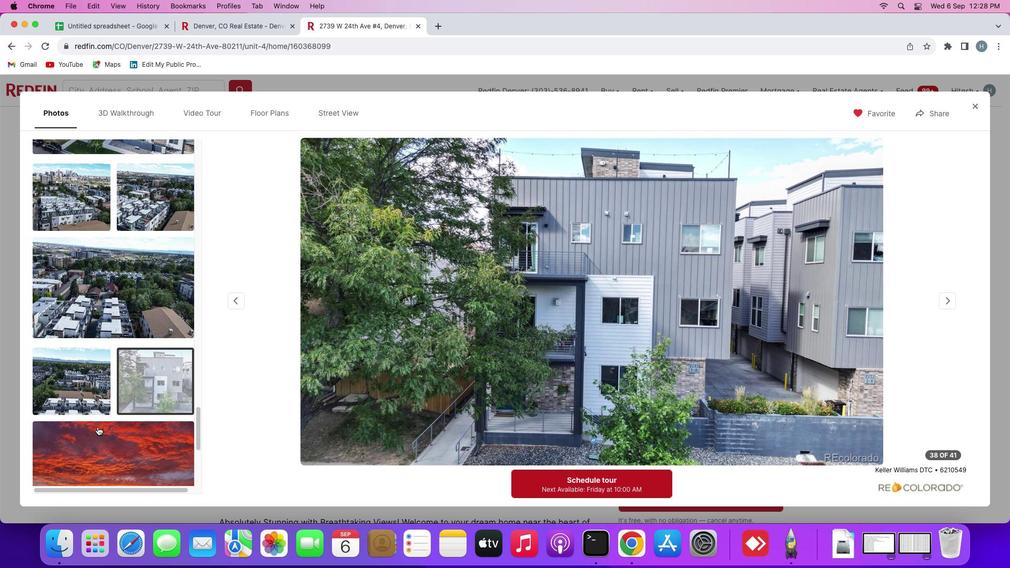 
Action: Mouse moved to (190, 481)
Screenshot: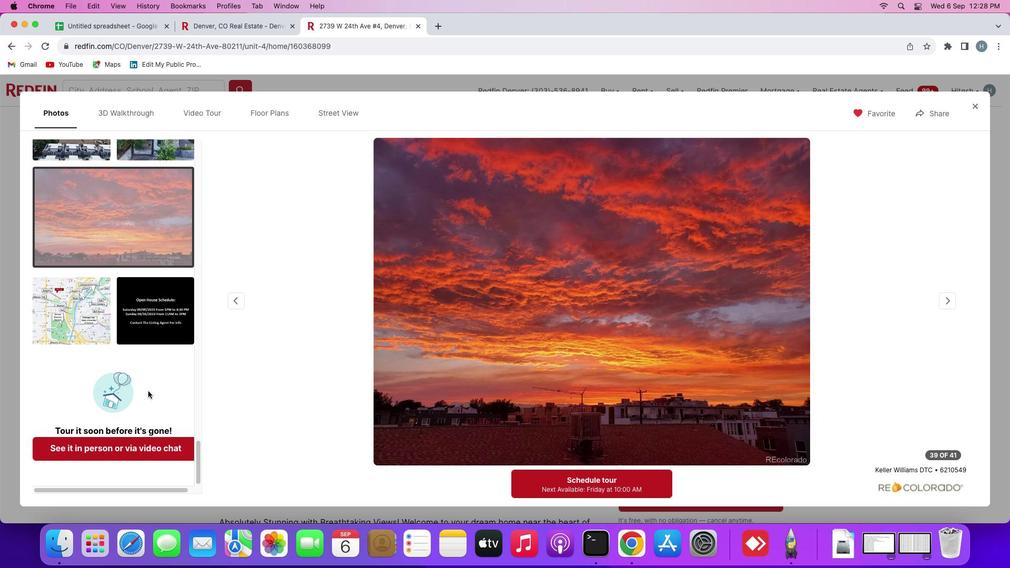 
Action: Mouse scrolled (190, 481) with delta (87, 181)
Screenshot: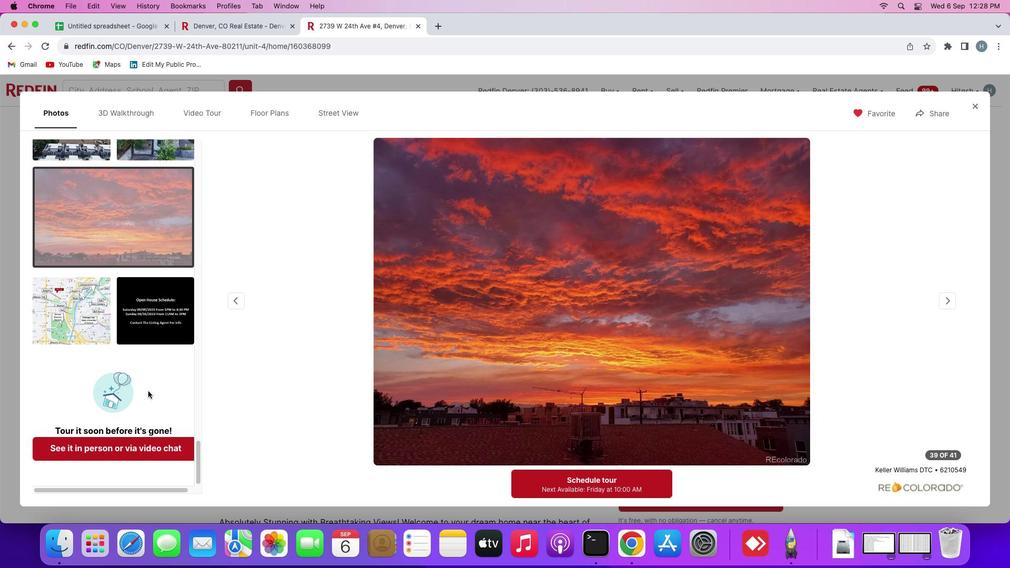
Action: Mouse moved to (190, 481)
Screenshot: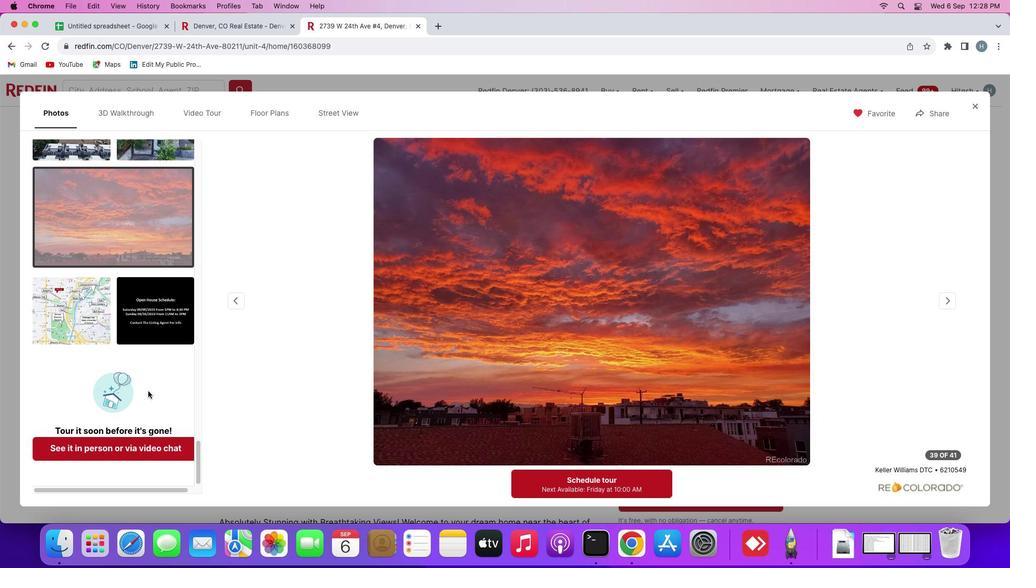 
Action: Mouse scrolled (190, 481) with delta (87, 181)
Screenshot: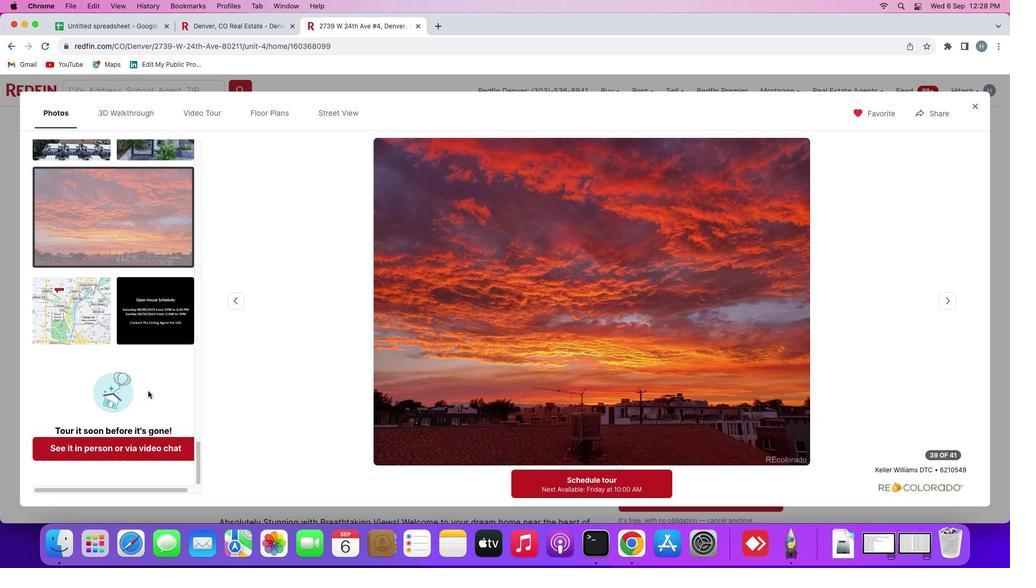 
Action: Mouse moved to (190, 481)
Screenshot: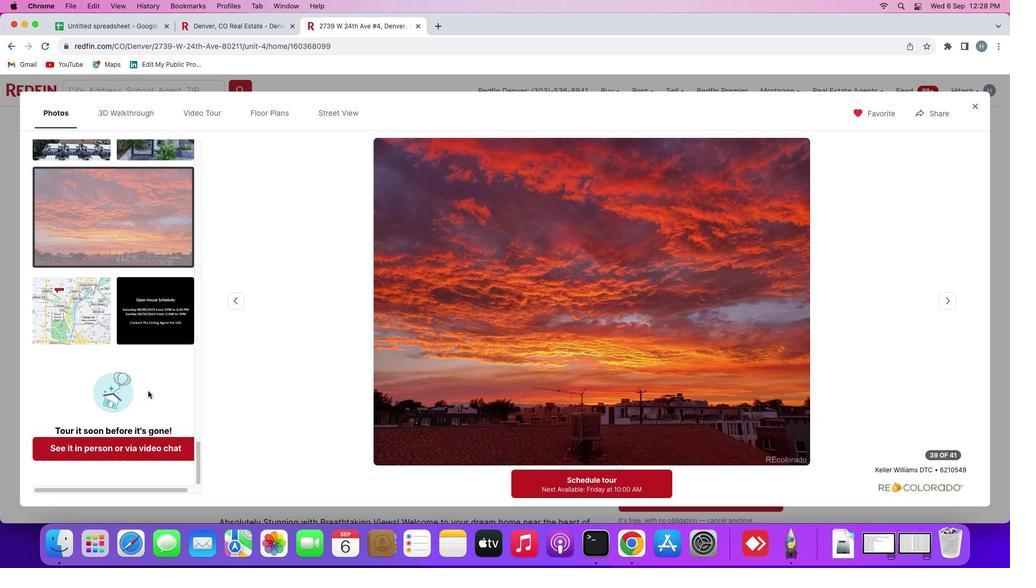 
Action: Mouse scrolled (190, 481) with delta (87, 181)
Screenshot: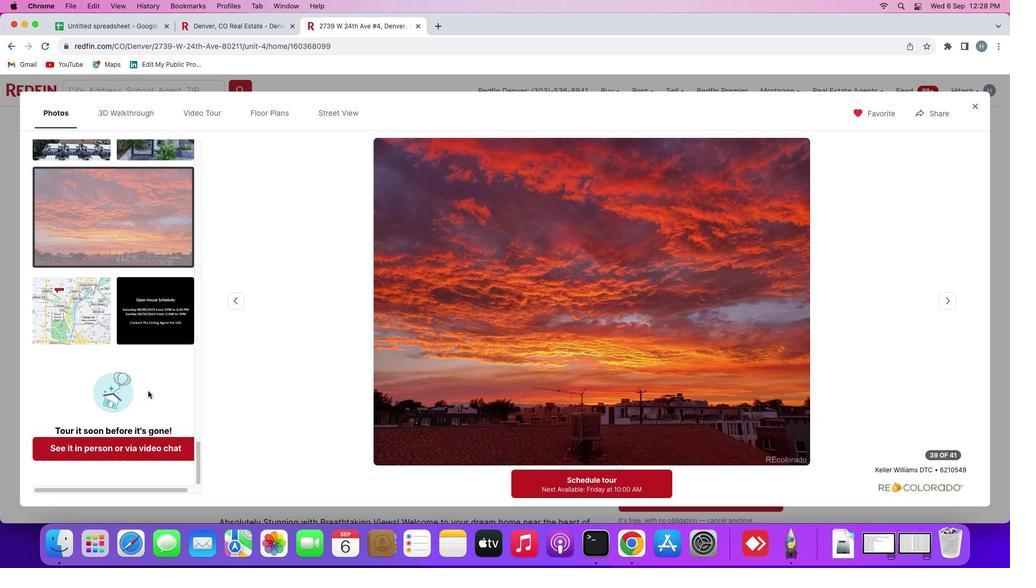 
Action: Mouse moved to (190, 480)
Screenshot: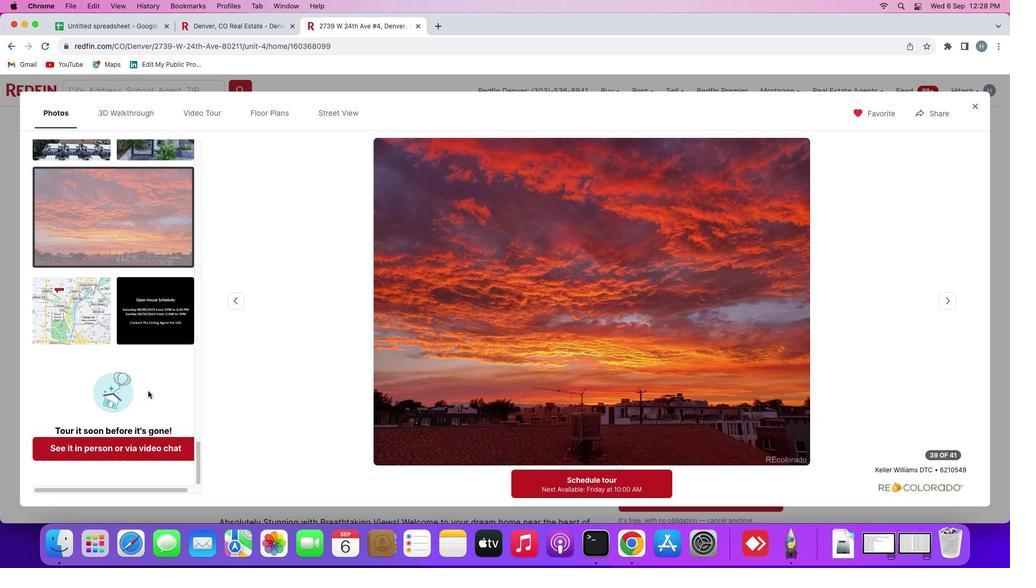 
Action: Mouse scrolled (190, 480) with delta (87, 180)
Screenshot: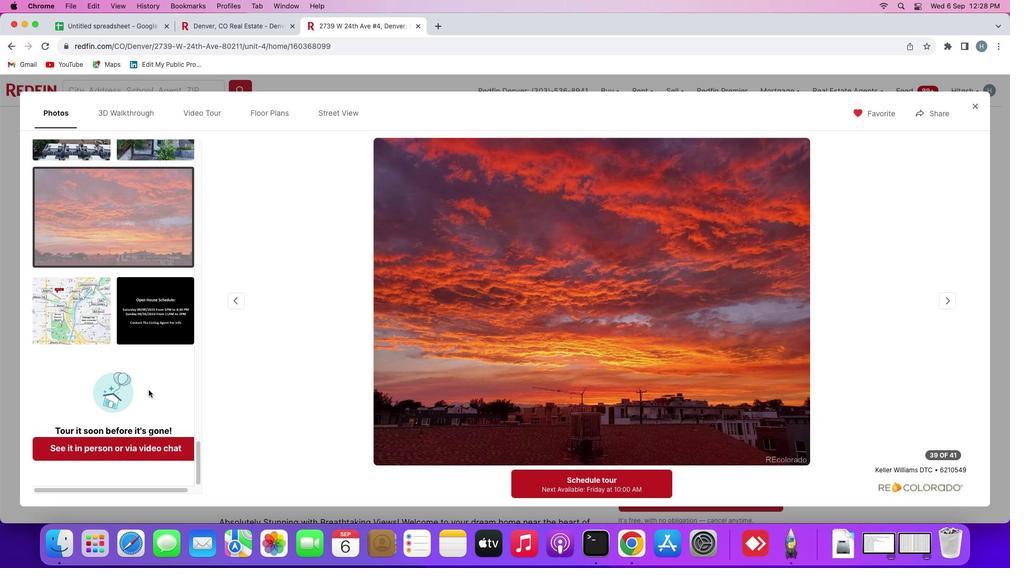 
Action: Mouse moved to (768, 260)
Screenshot: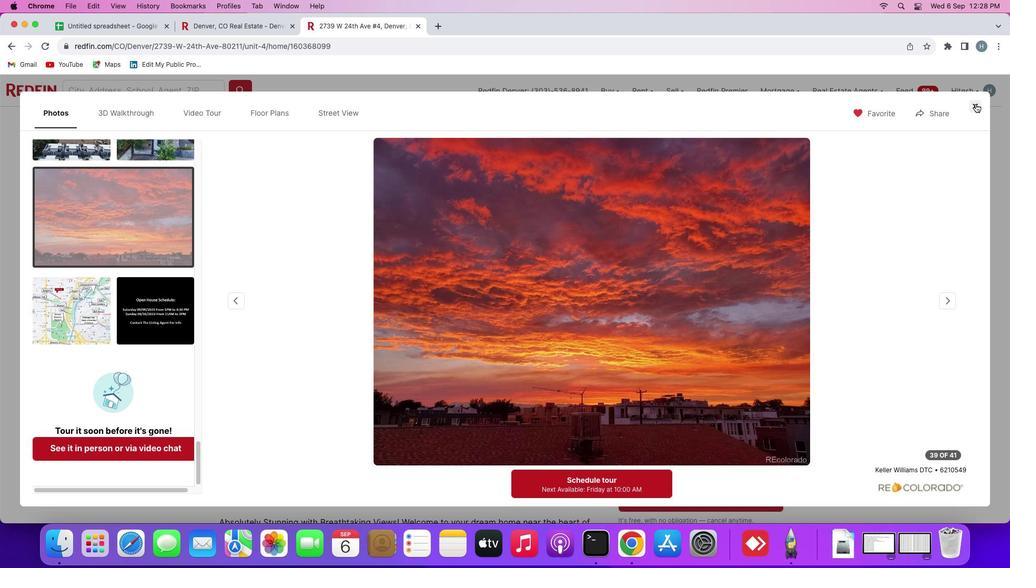 
Action: Mouse pressed left at (768, 260)
Screenshot: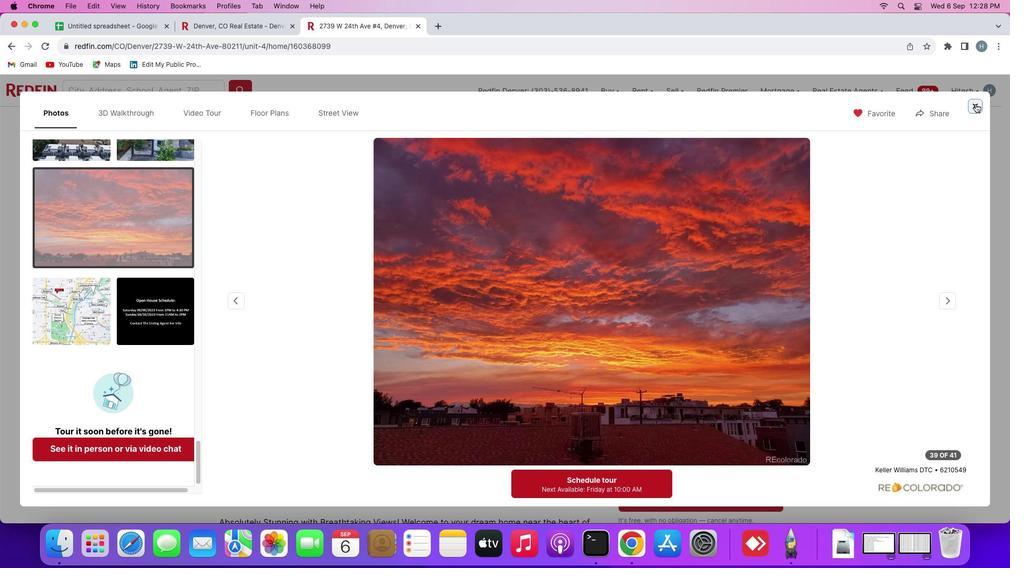 
Action: Mouse moved to (389, 478)
Screenshot: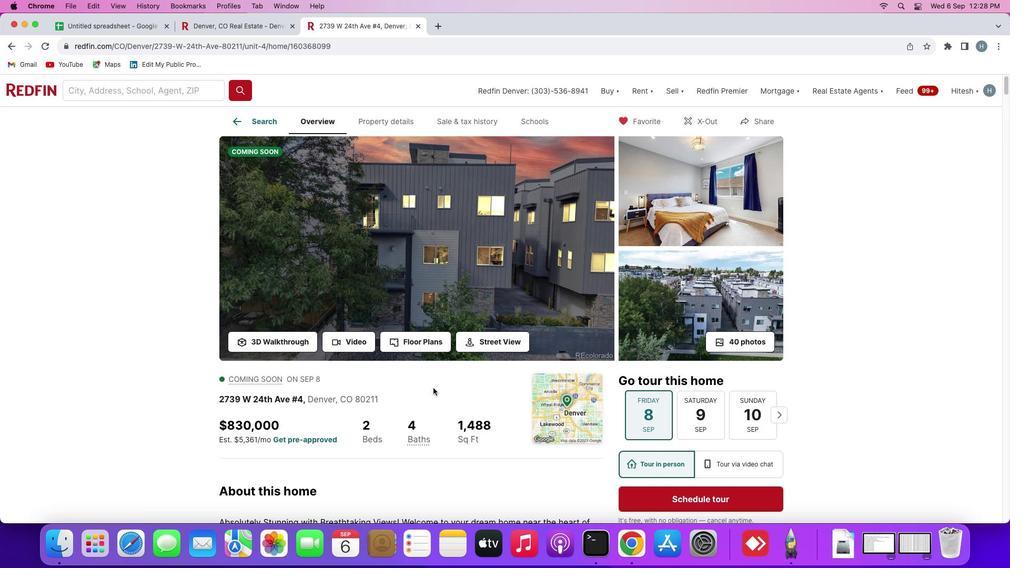 
Action: Mouse scrolled (389, 478) with delta (87, 181)
Screenshot: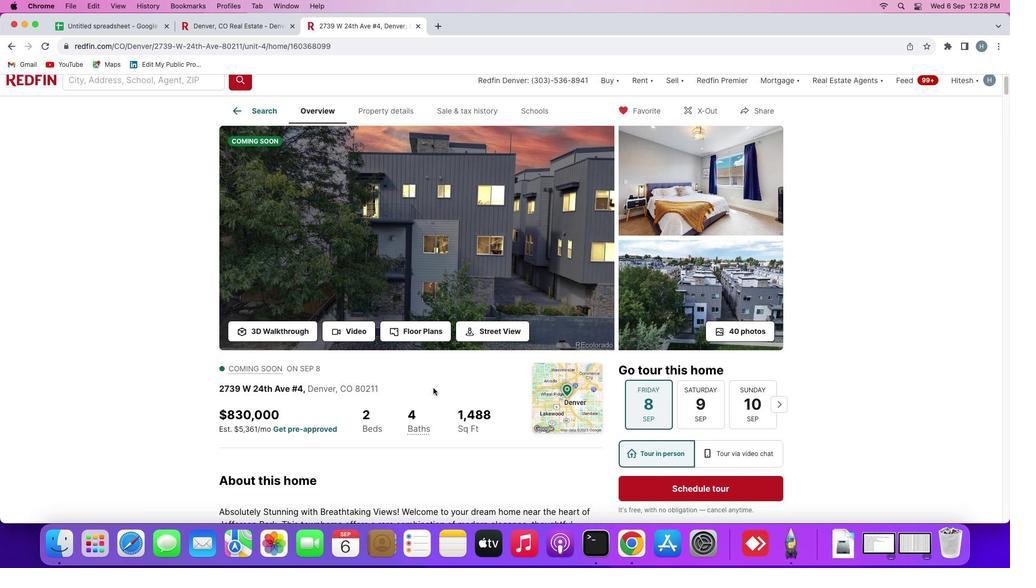 
Action: Mouse scrolled (389, 478) with delta (87, 181)
Screenshot: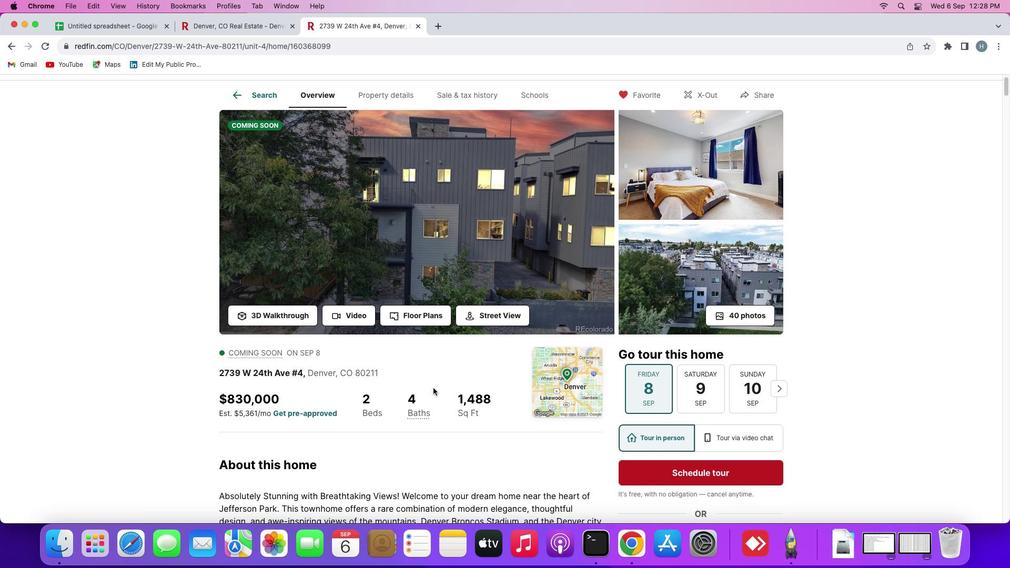 
Action: Mouse scrolled (389, 478) with delta (87, 180)
Screenshot: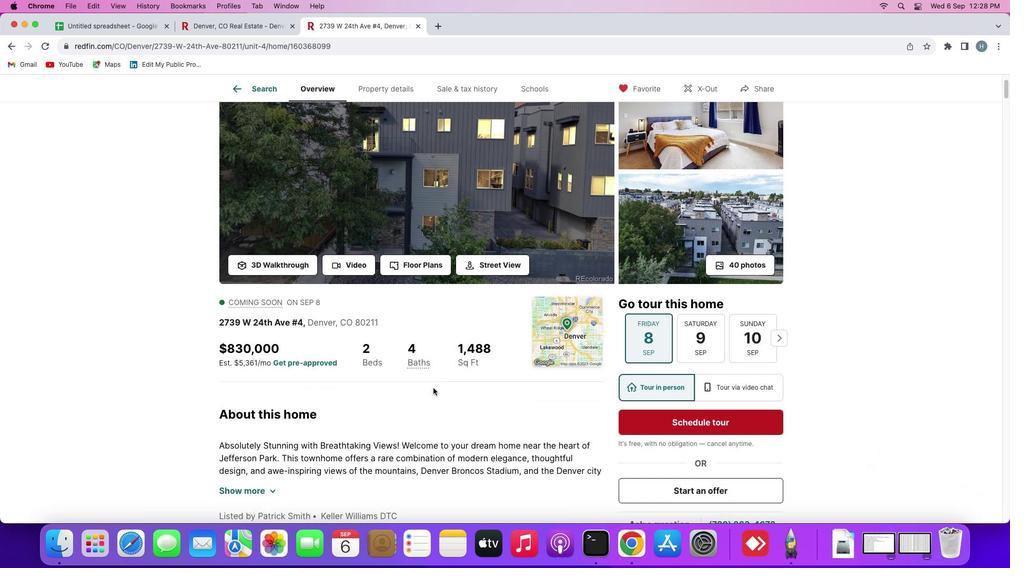 
Action: Mouse scrolled (389, 478) with delta (87, 179)
Screenshot: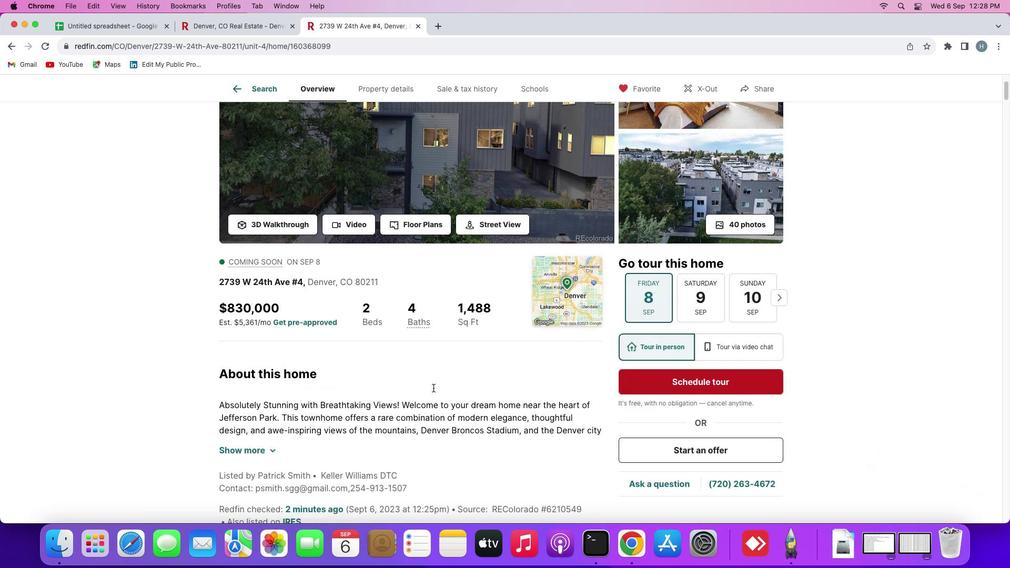 
Action: Mouse scrolled (389, 478) with delta (87, 181)
Screenshot: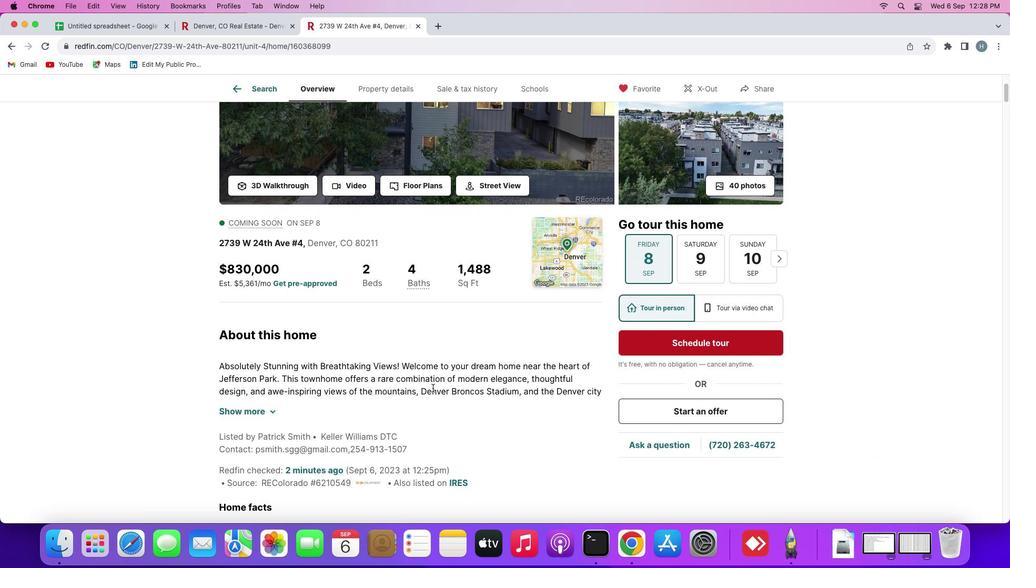 
Action: Mouse scrolled (389, 478) with delta (87, 181)
Screenshot: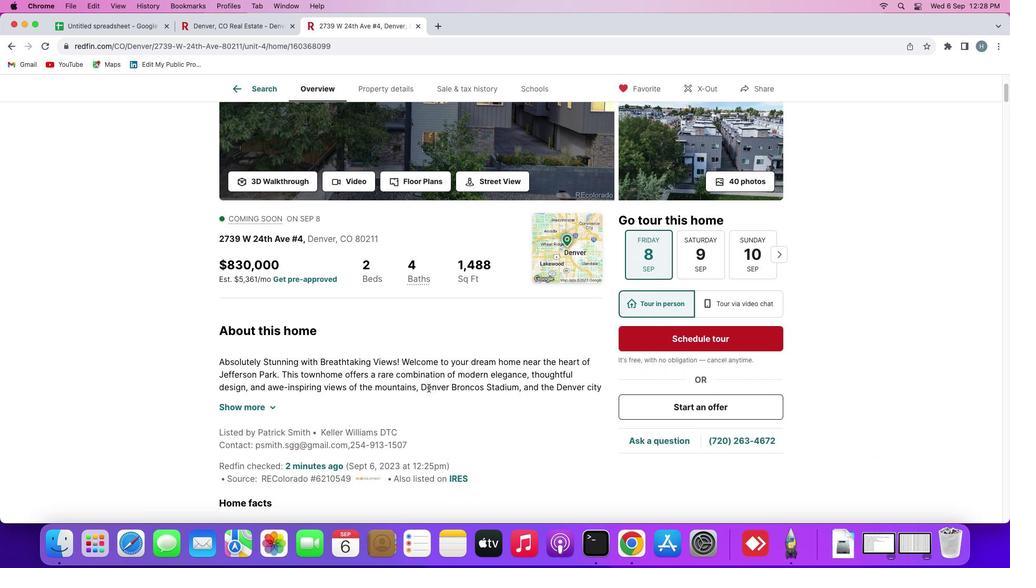 
Action: Mouse moved to (276, 485)
Screenshot: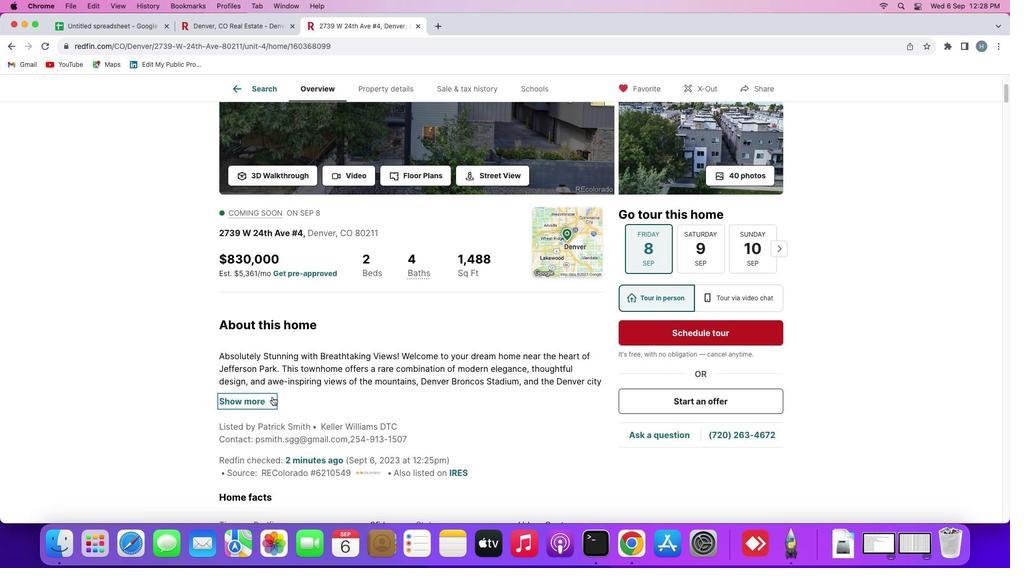 
Action: Mouse pressed left at (276, 485)
Screenshot: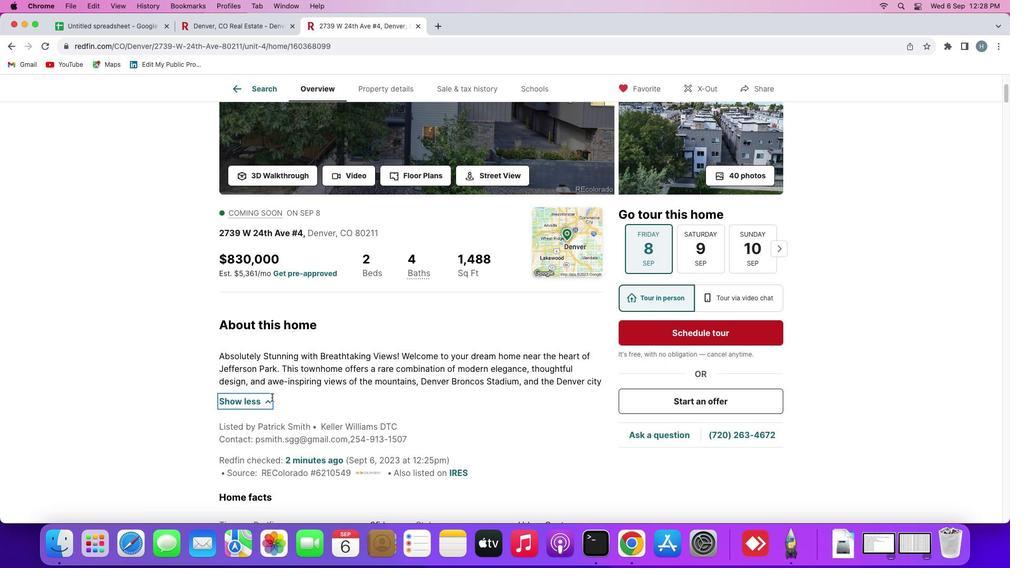 
Action: Mouse moved to (293, 482)
Screenshot: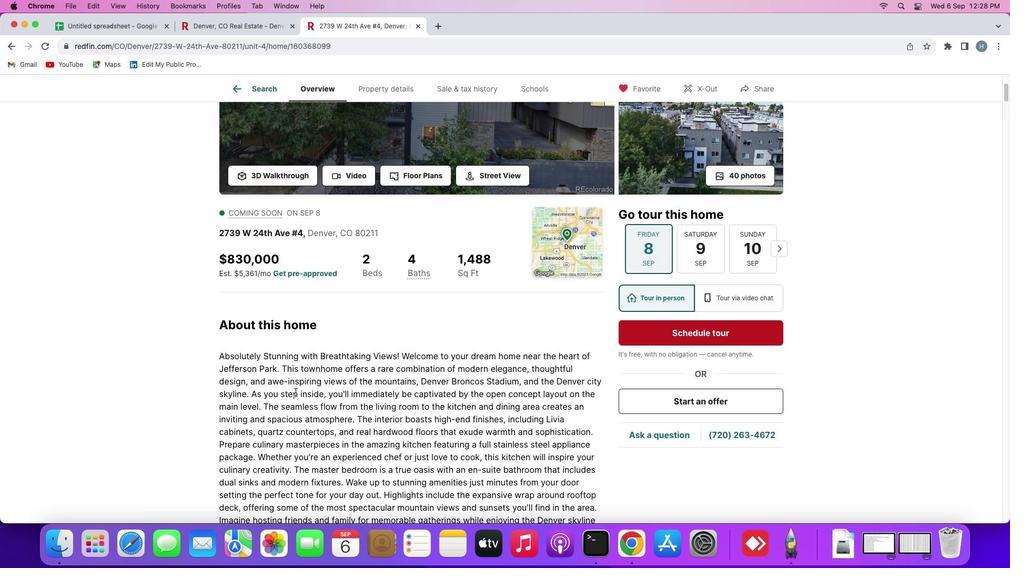 
Action: Mouse scrolled (293, 482) with delta (87, 181)
Screenshot: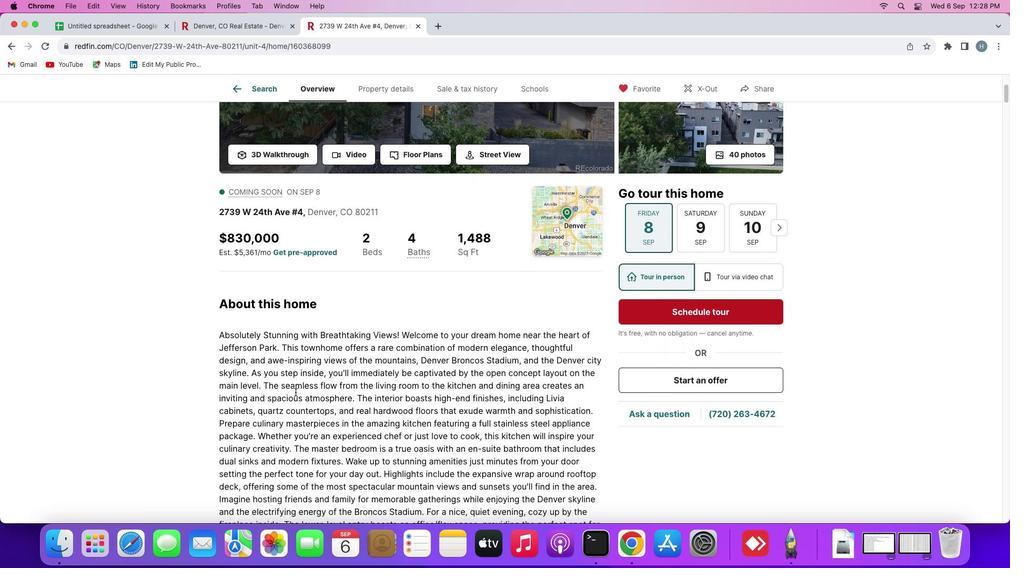 
Action: Mouse scrolled (293, 482) with delta (87, 181)
Screenshot: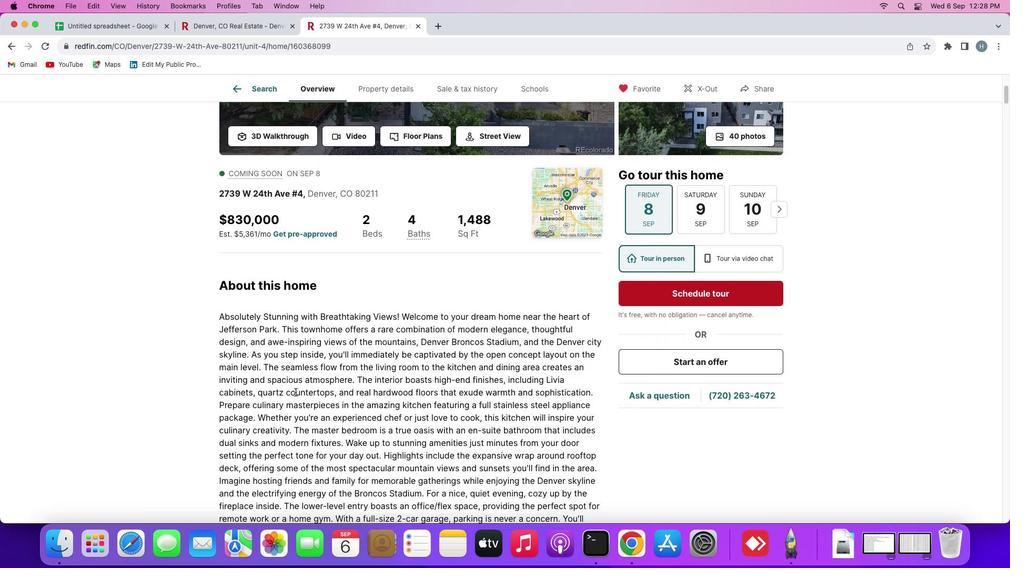 
Action: Mouse scrolled (293, 482) with delta (87, 180)
Screenshot: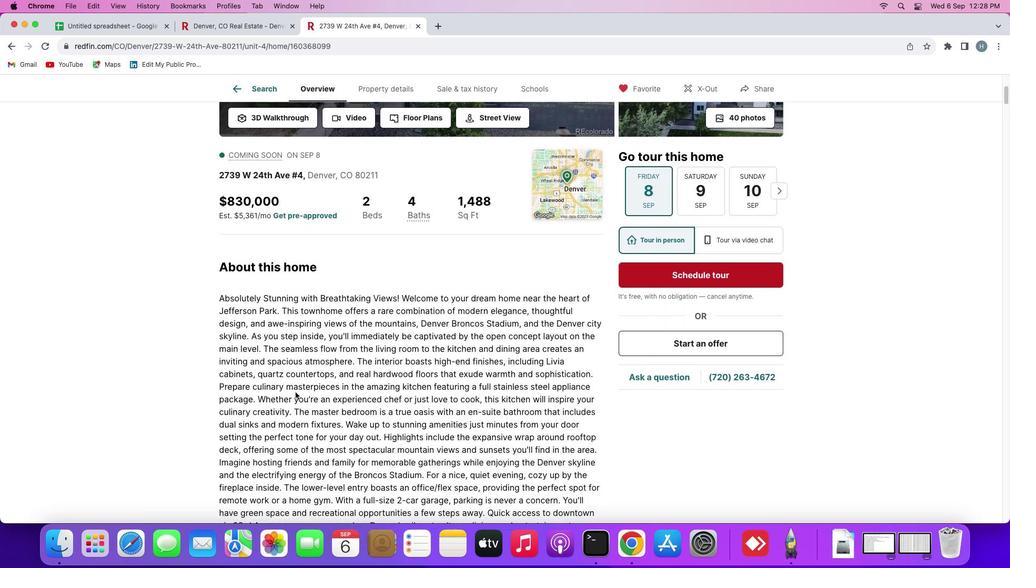
Action: Mouse moved to (298, 446)
Screenshot: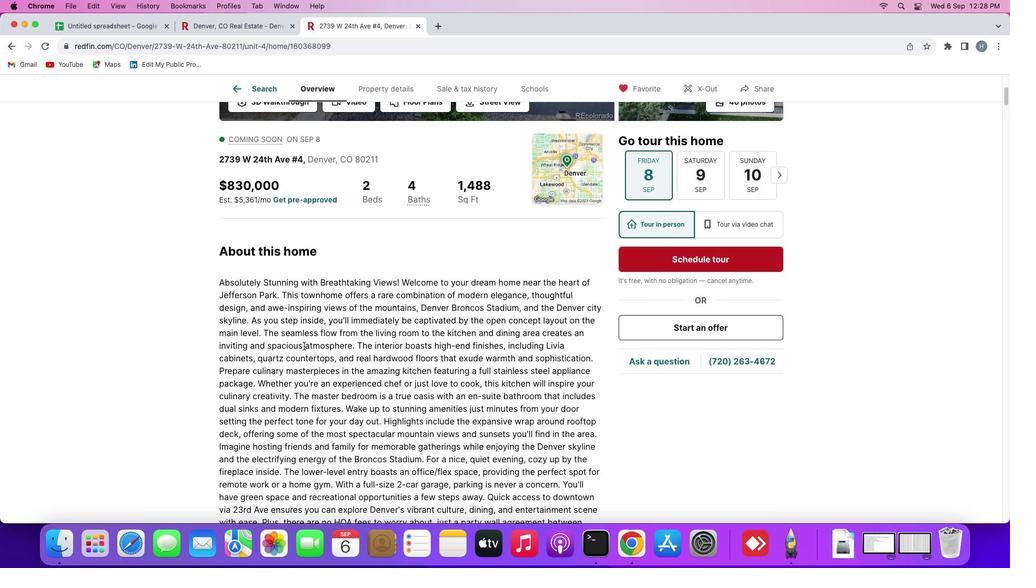 
Action: Mouse scrolled (298, 446) with delta (87, 181)
Screenshot: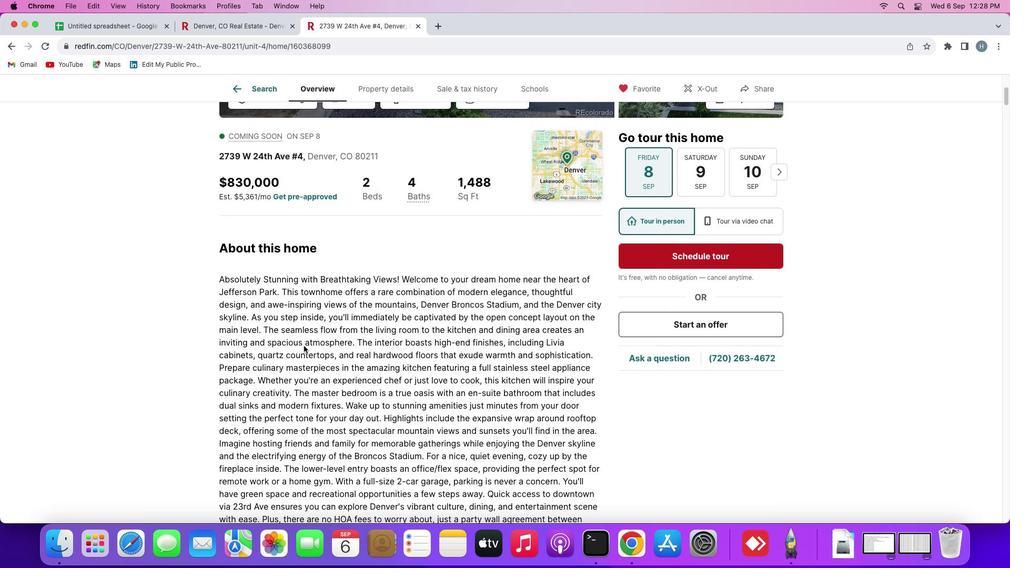 
Action: Mouse scrolled (298, 446) with delta (87, 181)
Screenshot: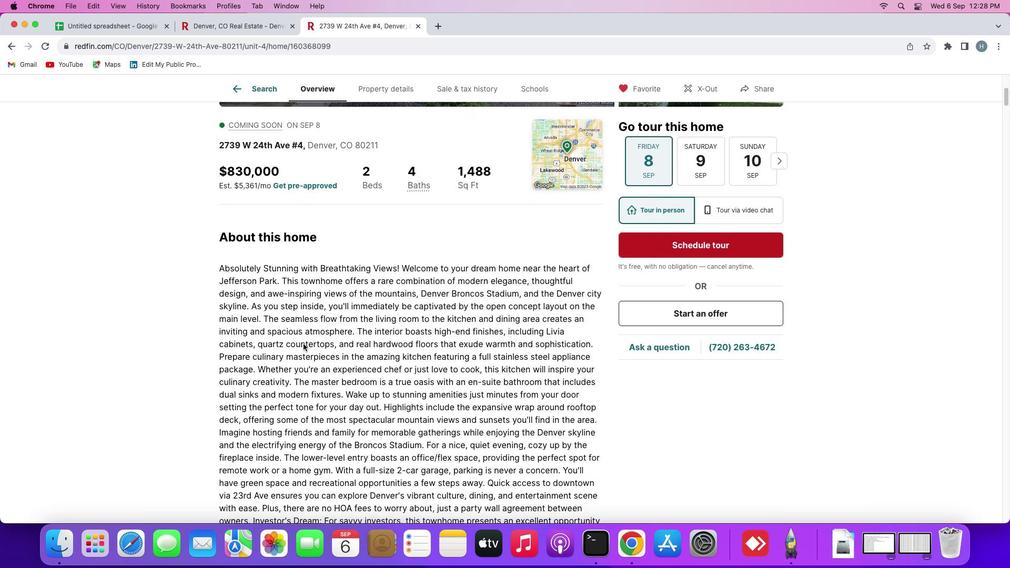 
Action: Mouse scrolled (298, 446) with delta (87, 181)
Screenshot: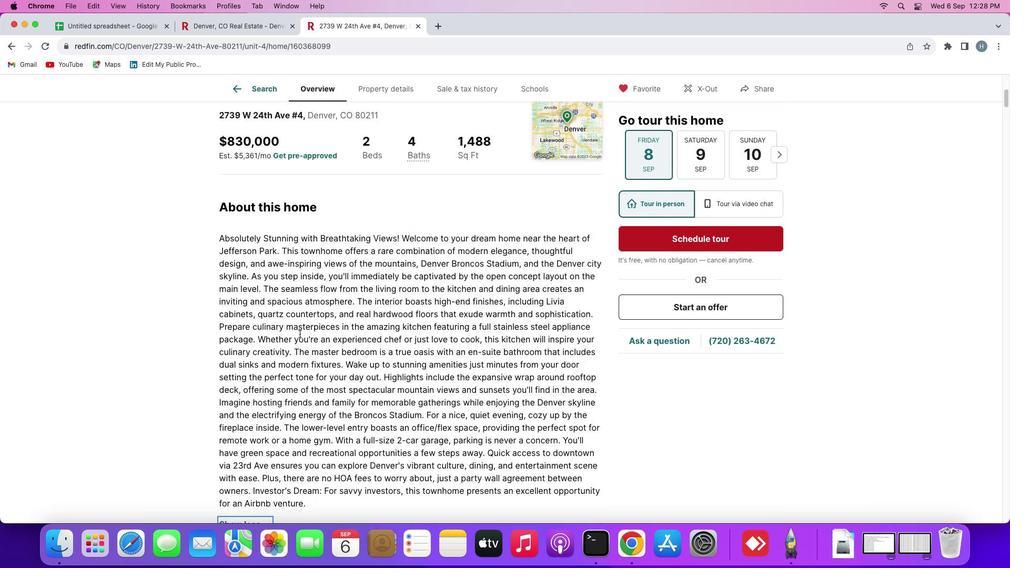 
Action: Mouse moved to (297, 441)
Screenshot: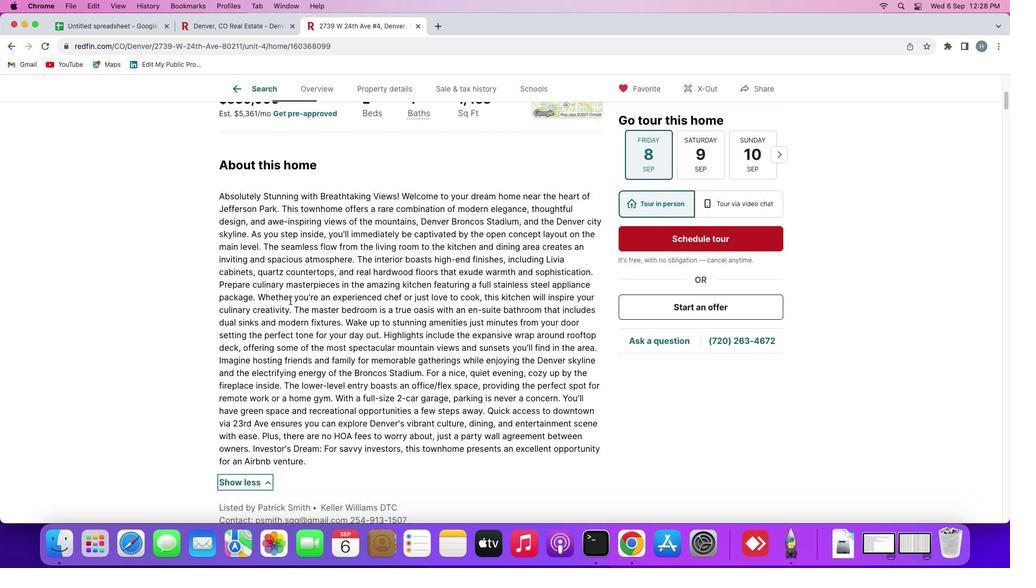 
Action: Mouse scrolled (297, 441) with delta (87, 181)
Screenshot: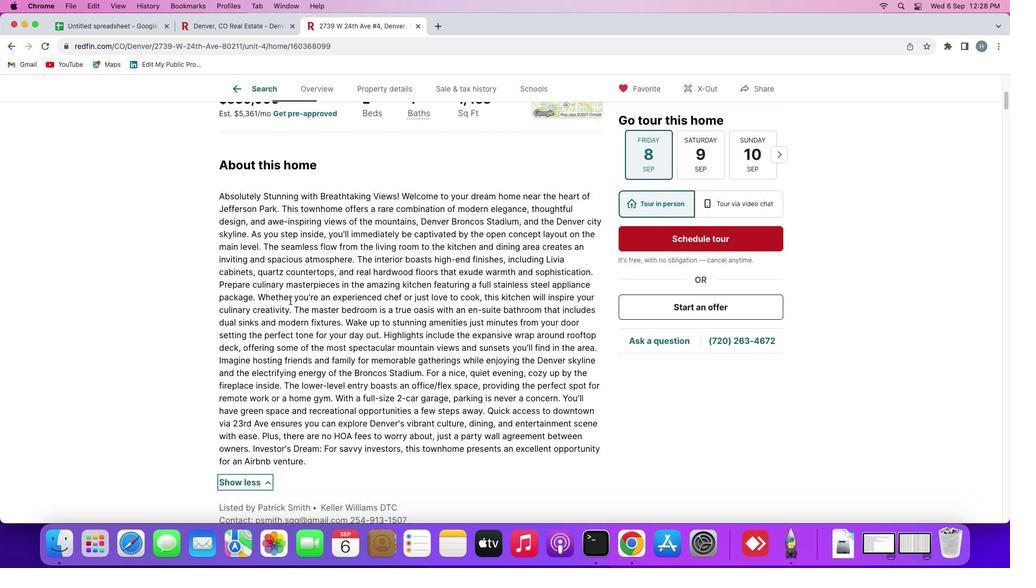 
Action: Mouse moved to (314, 348)
Screenshot: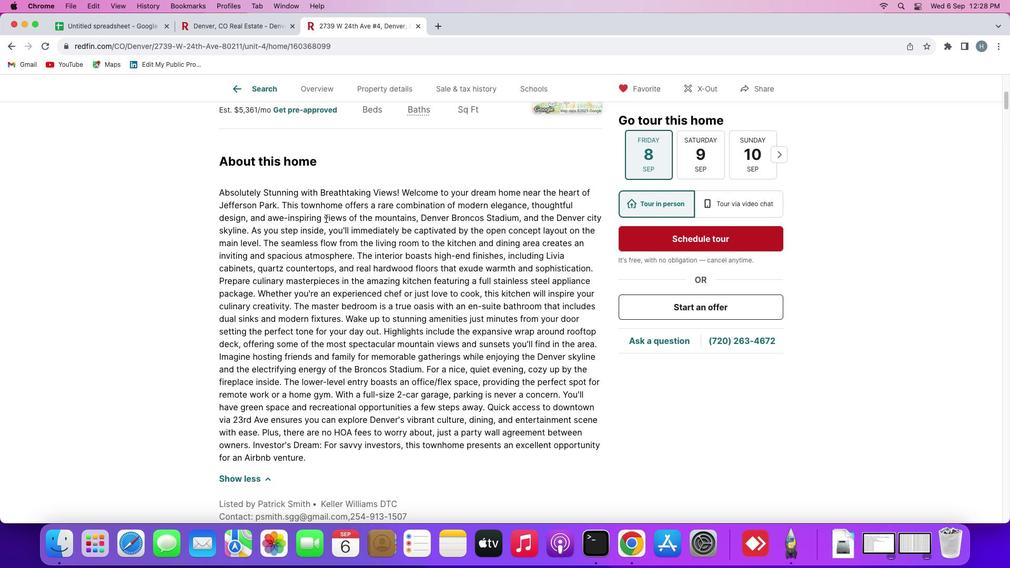 
Action: Mouse pressed left at (314, 348)
Screenshot: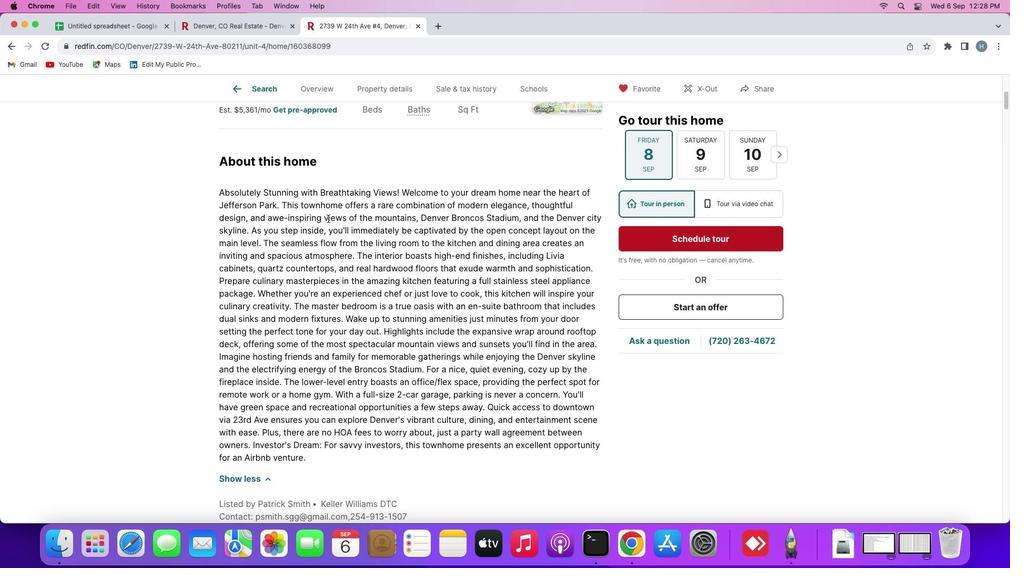 
Action: Mouse moved to (436, 357)
Screenshot: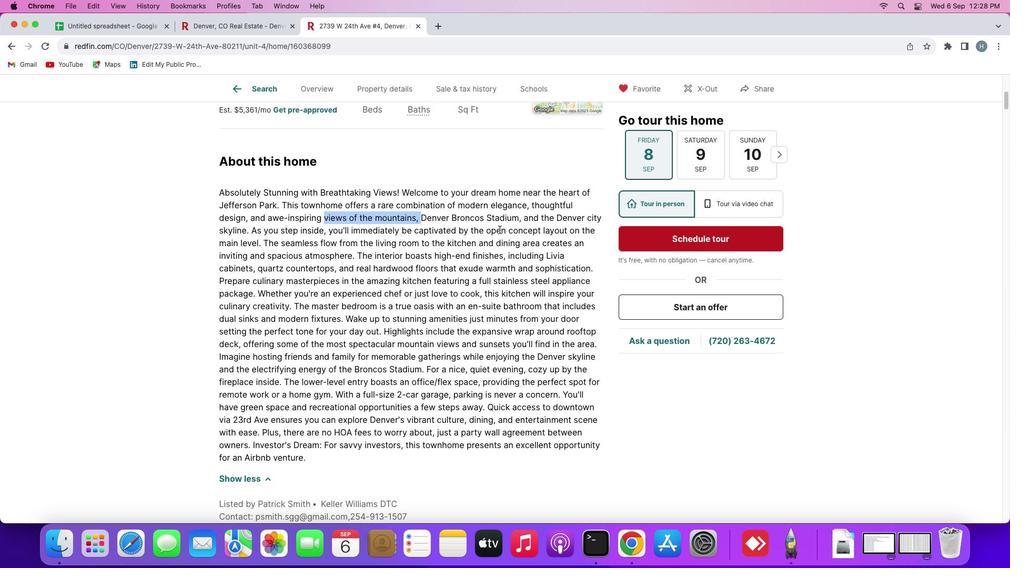 
Action: Mouse pressed left at (436, 357)
Screenshot: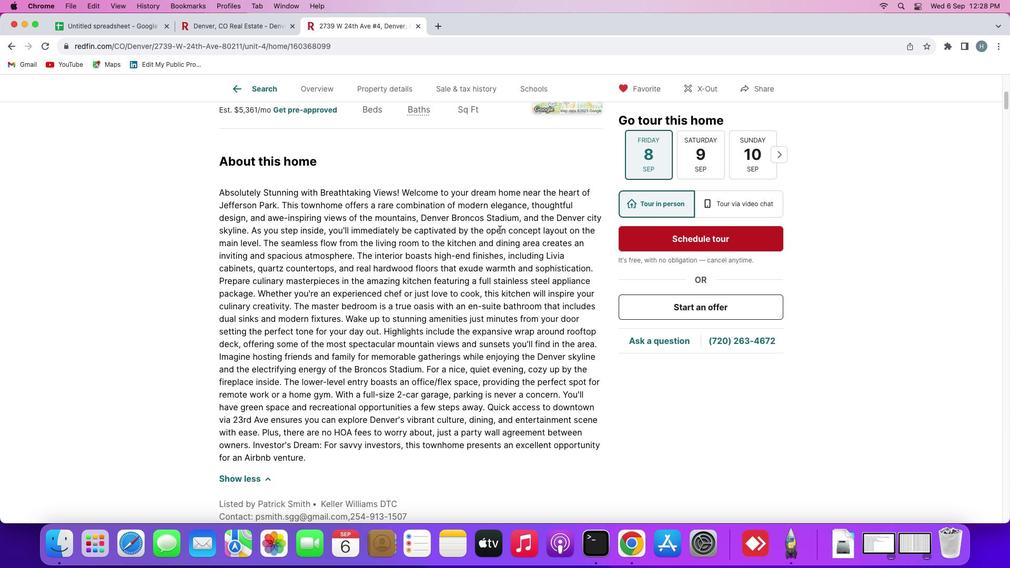 
Action: Mouse moved to (342, 419)
Screenshot: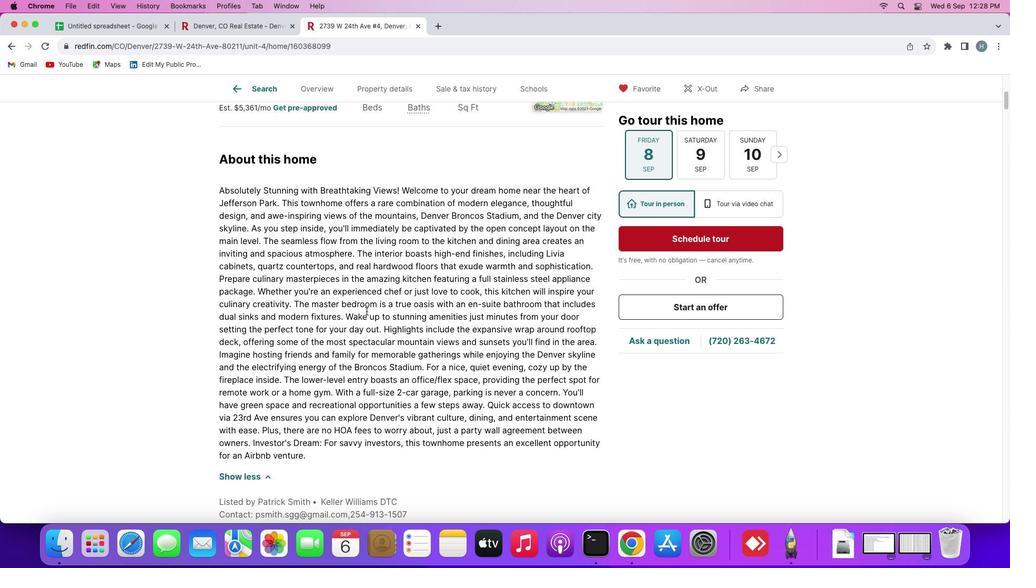 
Action: Mouse scrolled (342, 419) with delta (87, 181)
Screenshot: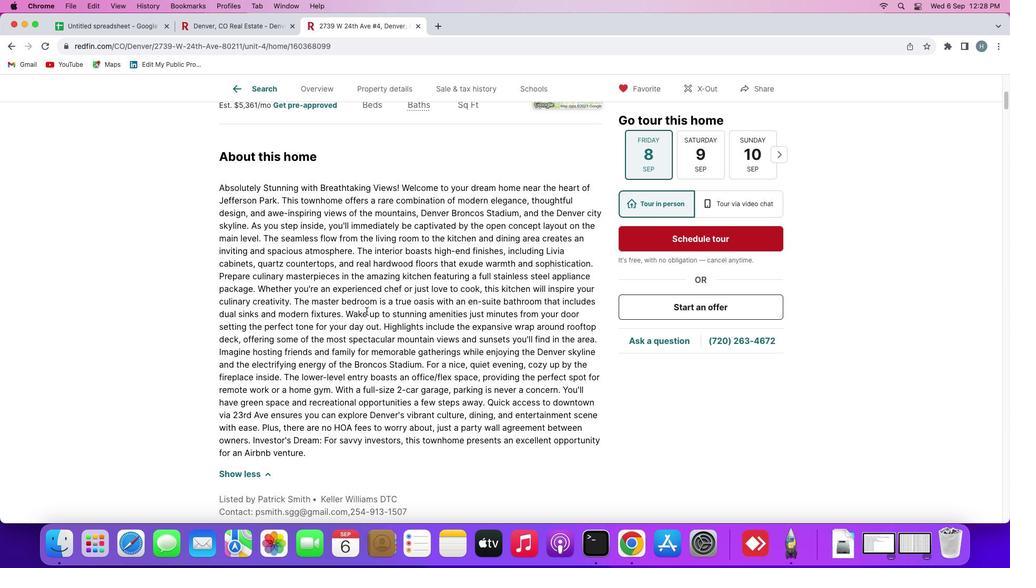 
Action: Mouse scrolled (342, 419) with delta (87, 181)
Screenshot: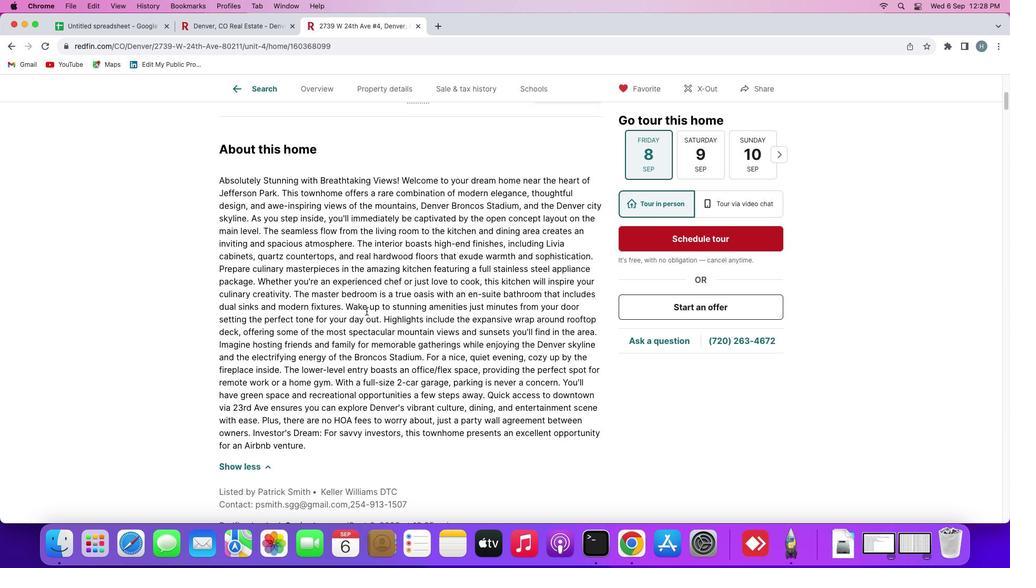 
Action: Mouse scrolled (342, 419) with delta (87, 181)
Screenshot: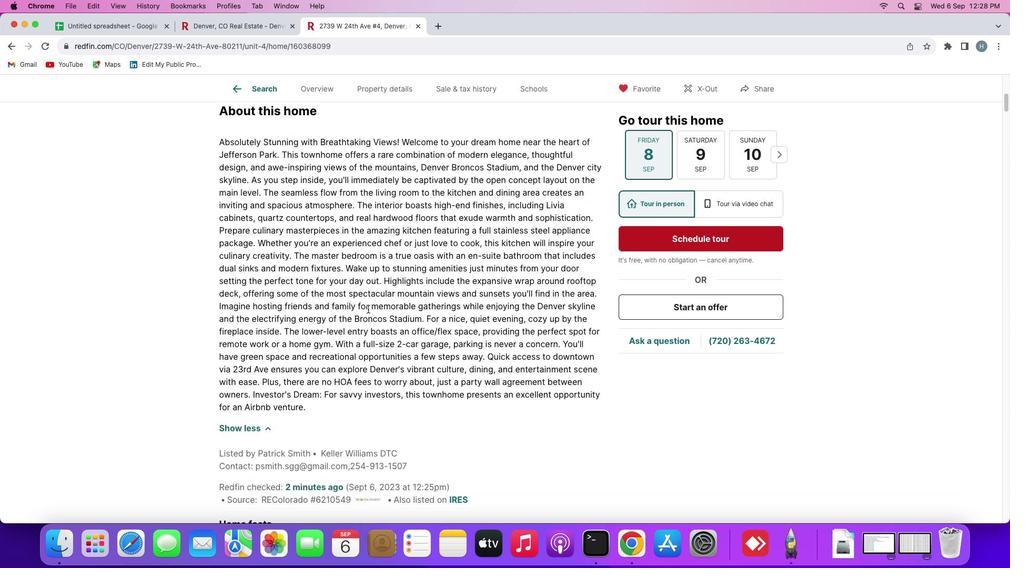 
Action: Mouse scrolled (342, 419) with delta (87, 180)
Screenshot: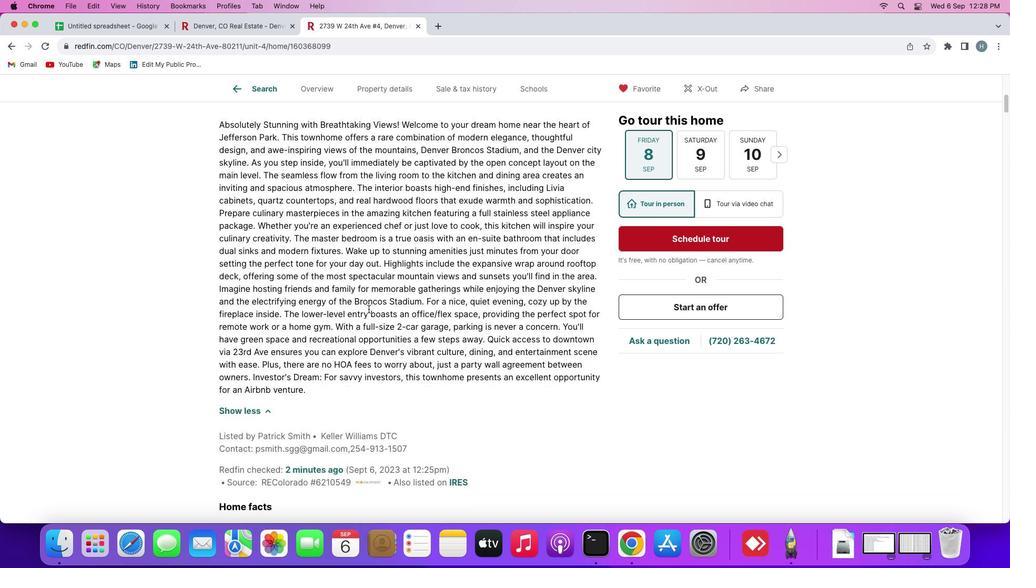 
Action: Mouse moved to (347, 415)
Screenshot: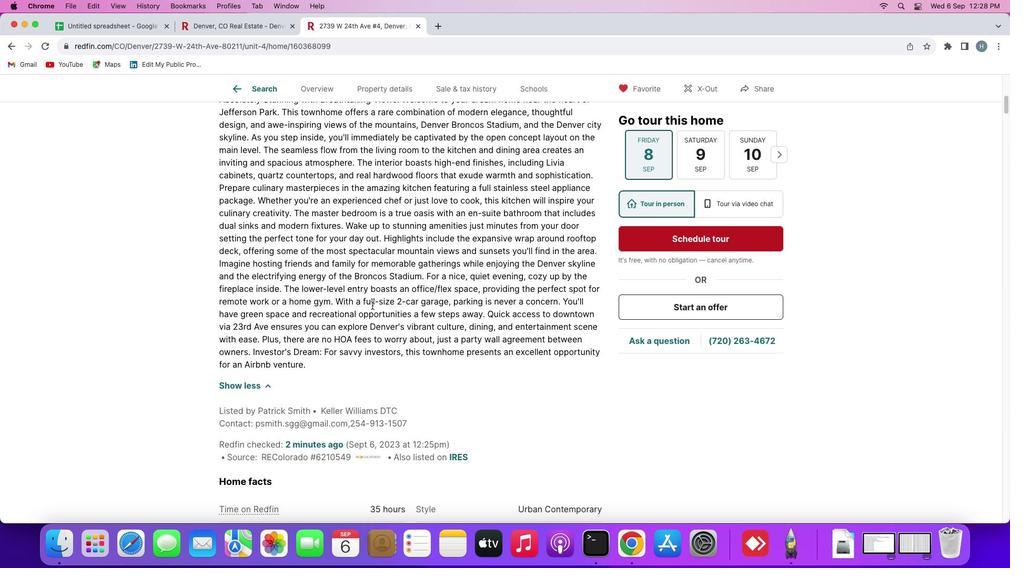 
Action: Mouse scrolled (347, 415) with delta (87, 181)
Screenshot: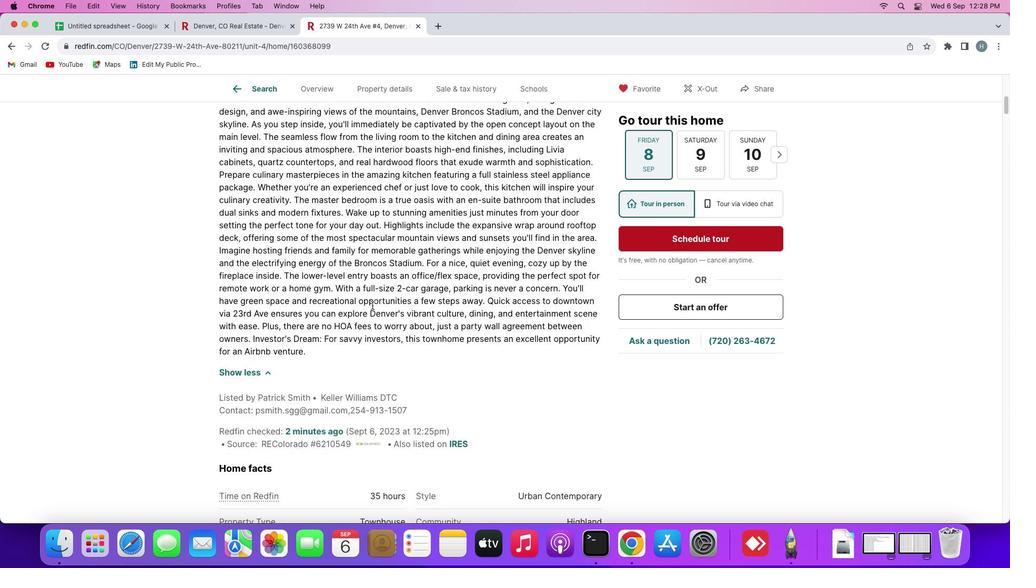 
Action: Mouse scrolled (347, 415) with delta (87, 181)
Screenshot: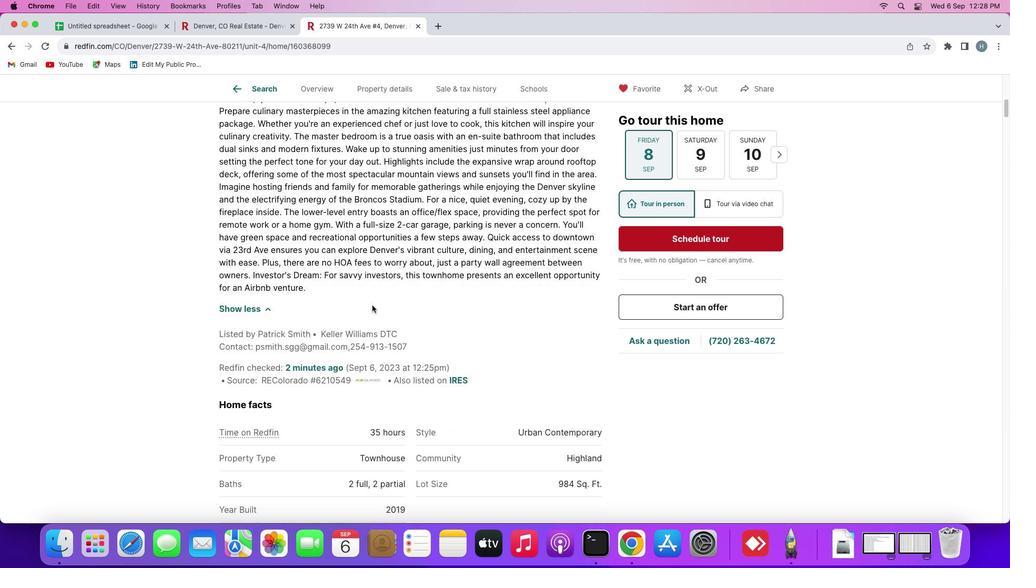 
Action: Mouse scrolled (347, 415) with delta (87, 180)
Screenshot: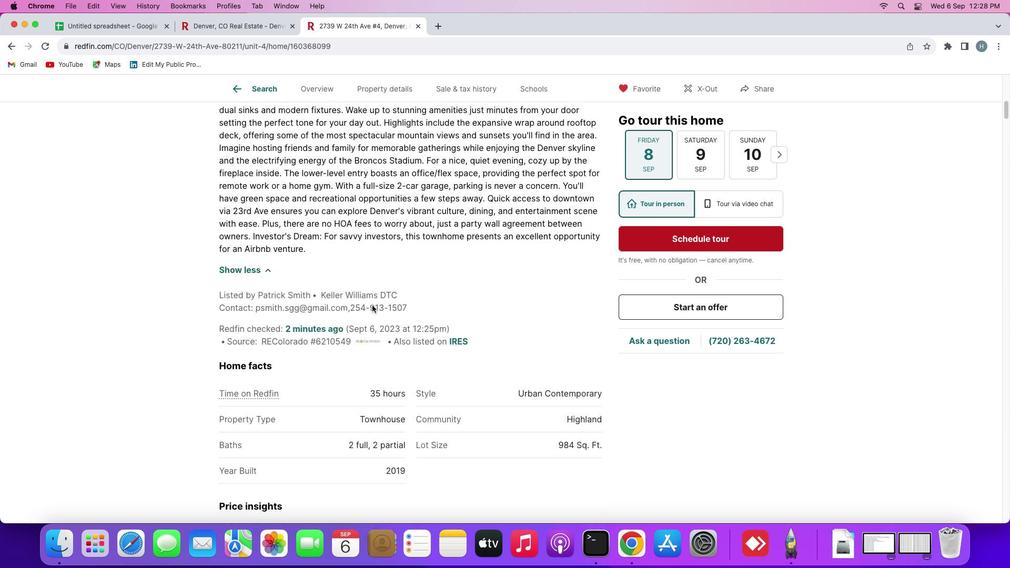 
Action: Mouse scrolled (347, 415) with delta (87, 179)
Screenshot: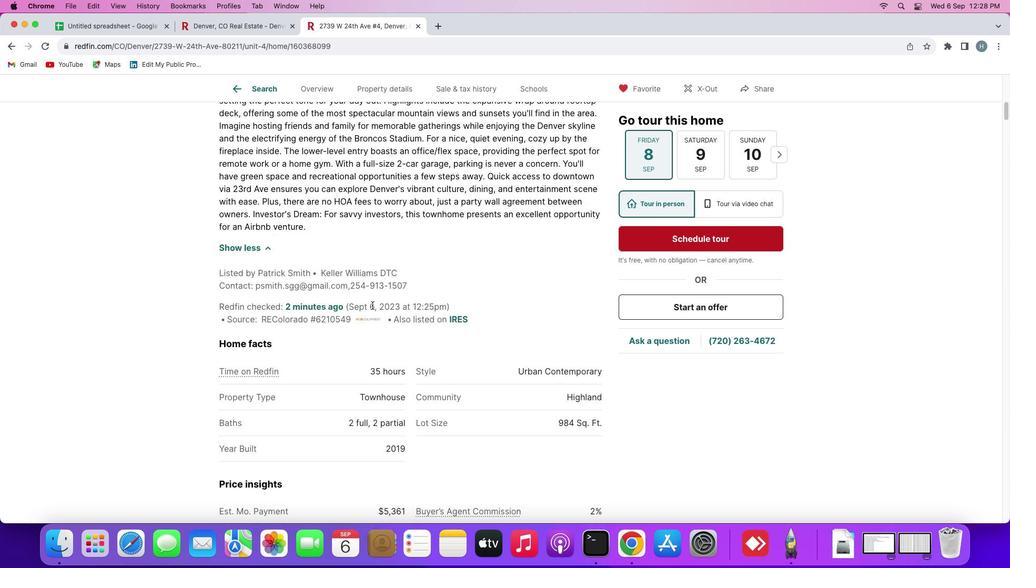 
Action: Mouse moved to (347, 415)
Screenshot: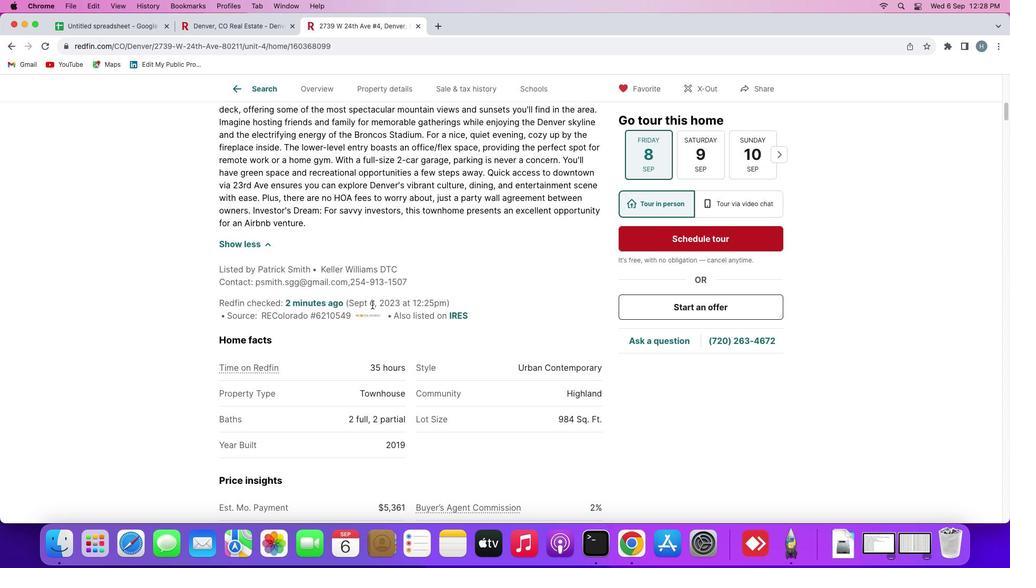 
Action: Mouse scrolled (347, 415) with delta (87, 181)
Screenshot: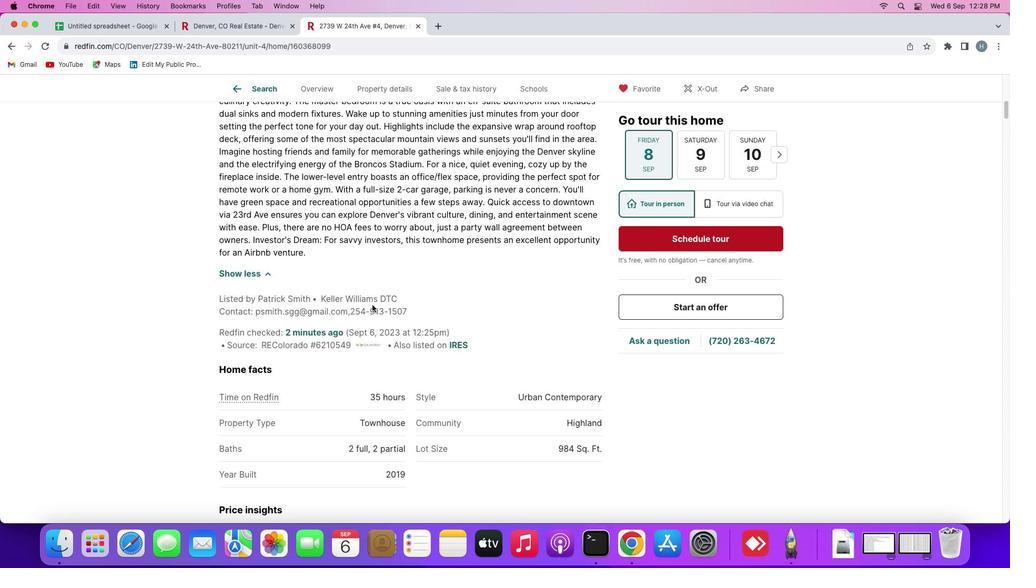 
Action: Mouse scrolled (347, 415) with delta (87, 181)
Screenshot: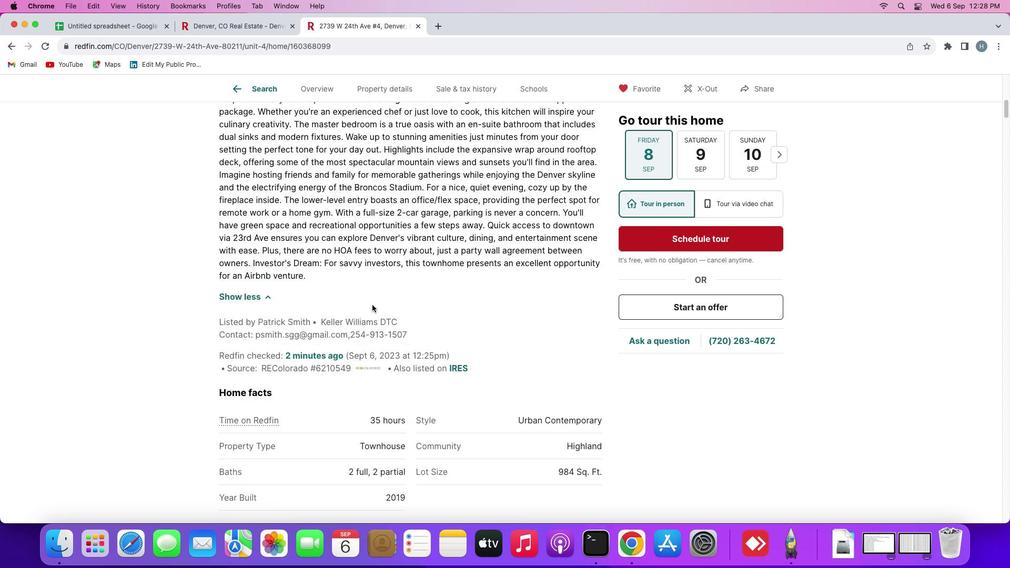 
Action: Mouse scrolled (347, 415) with delta (87, 182)
Screenshot: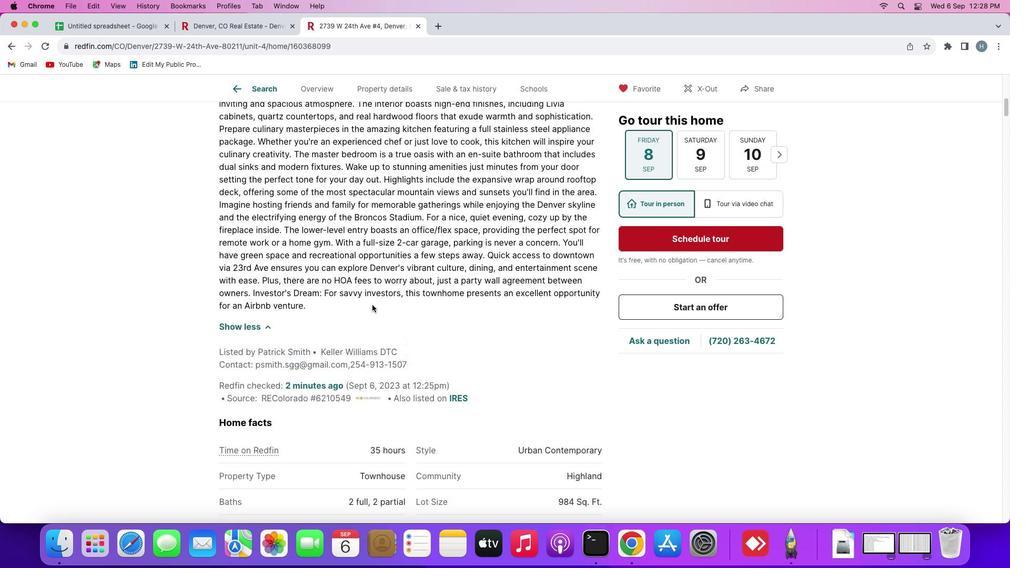 
Action: Mouse moved to (347, 414)
Screenshot: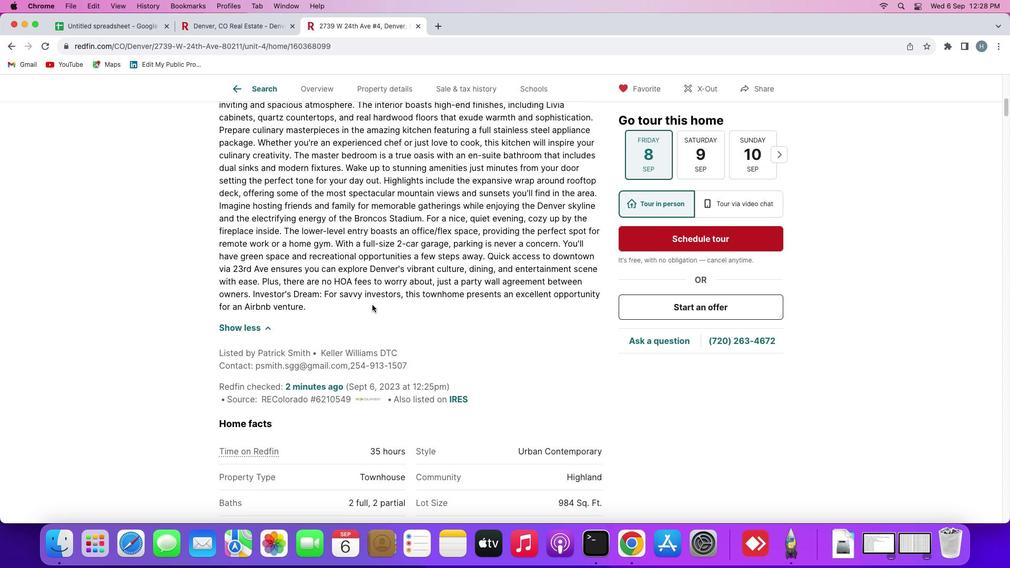 
Action: Mouse scrolled (347, 414) with delta (87, 181)
Screenshot: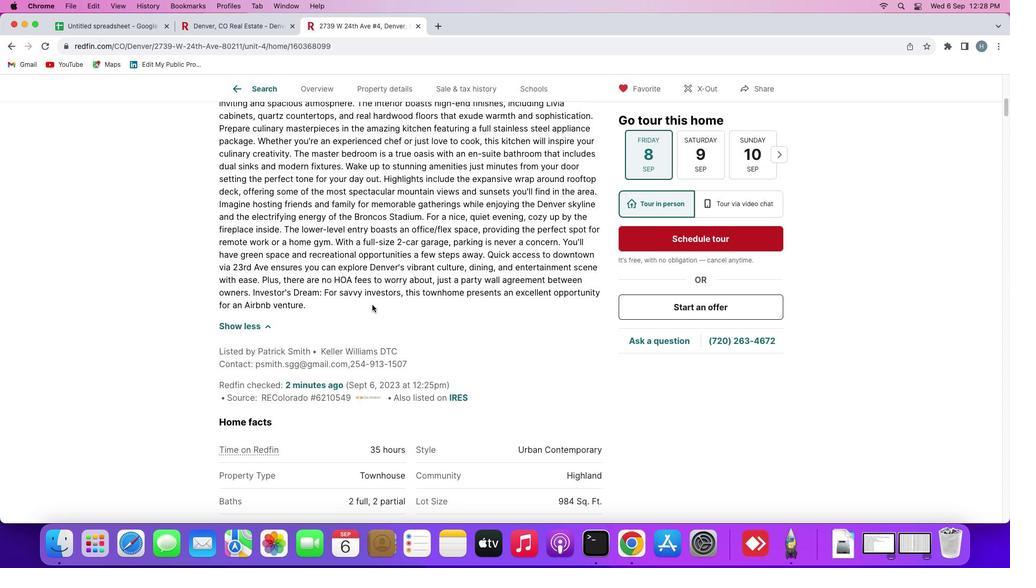 
Action: Mouse scrolled (347, 414) with delta (87, 181)
Screenshot: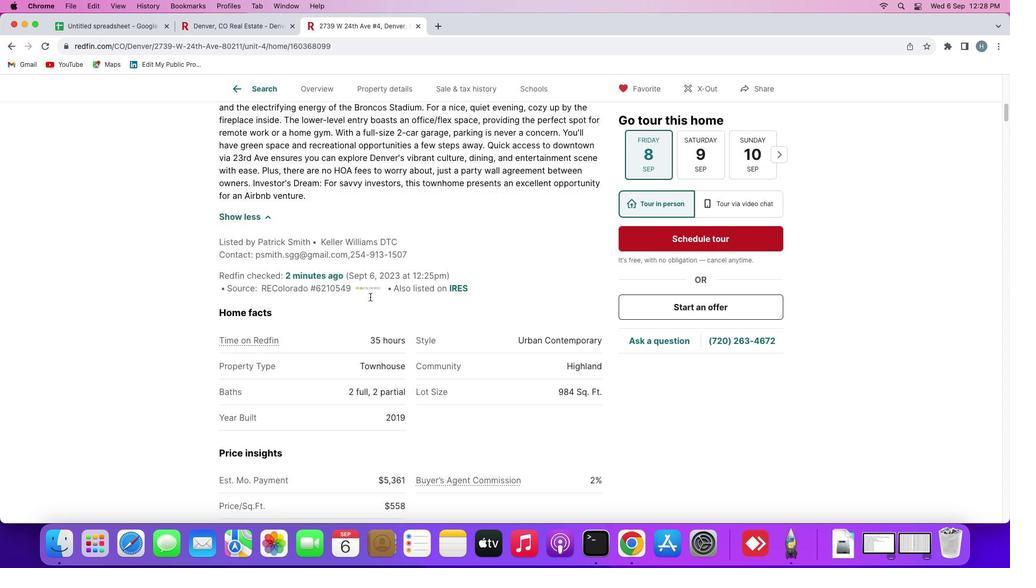 
Action: Mouse scrolled (347, 414) with delta (87, 181)
Screenshot: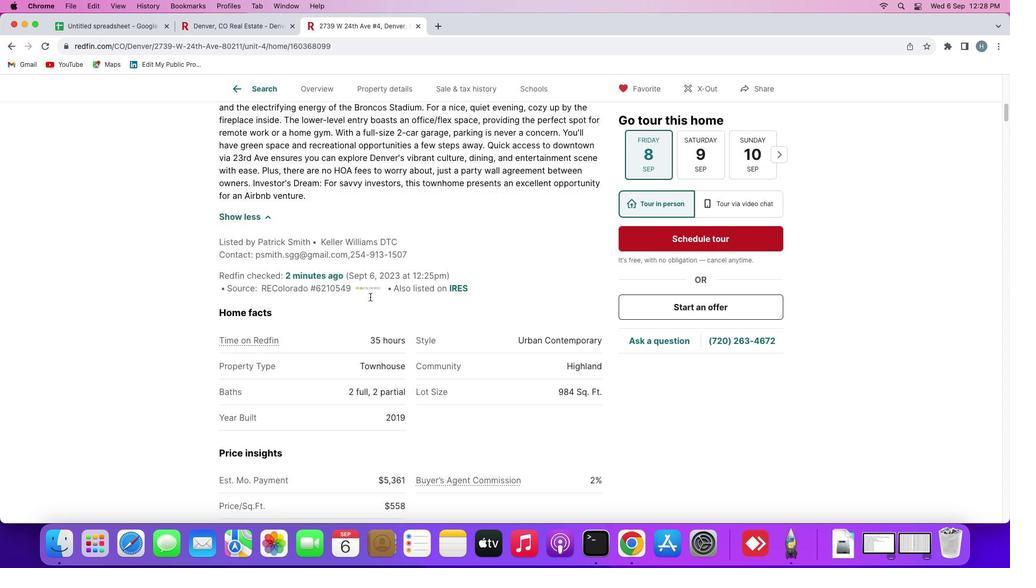 
Action: Mouse scrolled (347, 414) with delta (87, 179)
Screenshot: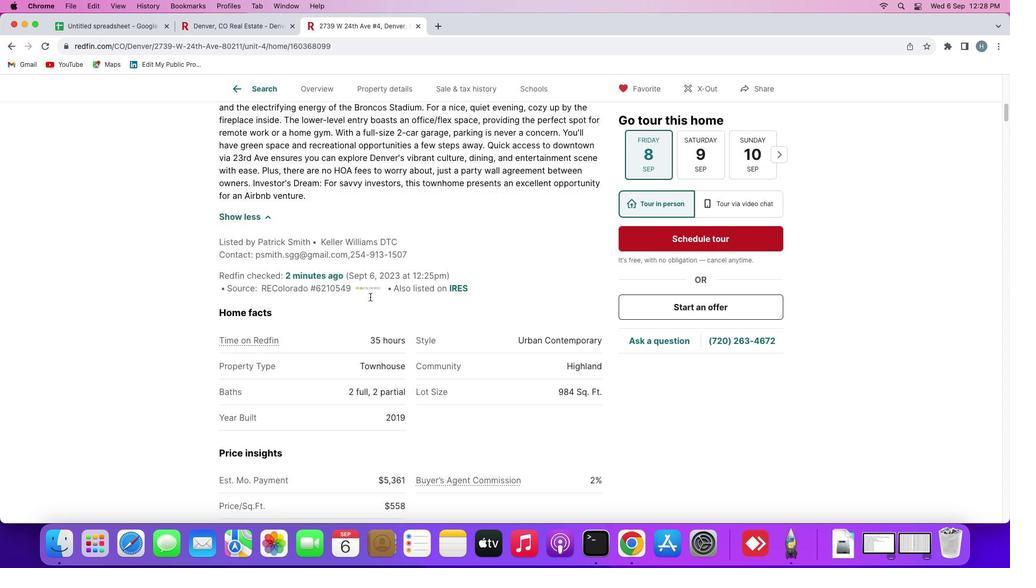 
Action: Mouse scrolled (347, 414) with delta (87, 179)
Screenshot: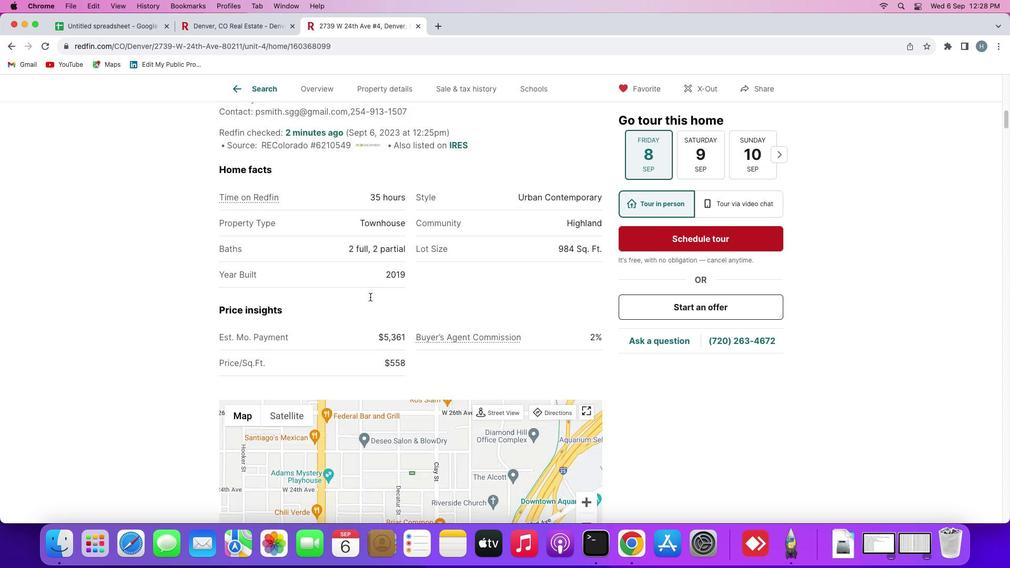 
Action: Mouse scrolled (347, 414) with delta (87, 179)
Screenshot: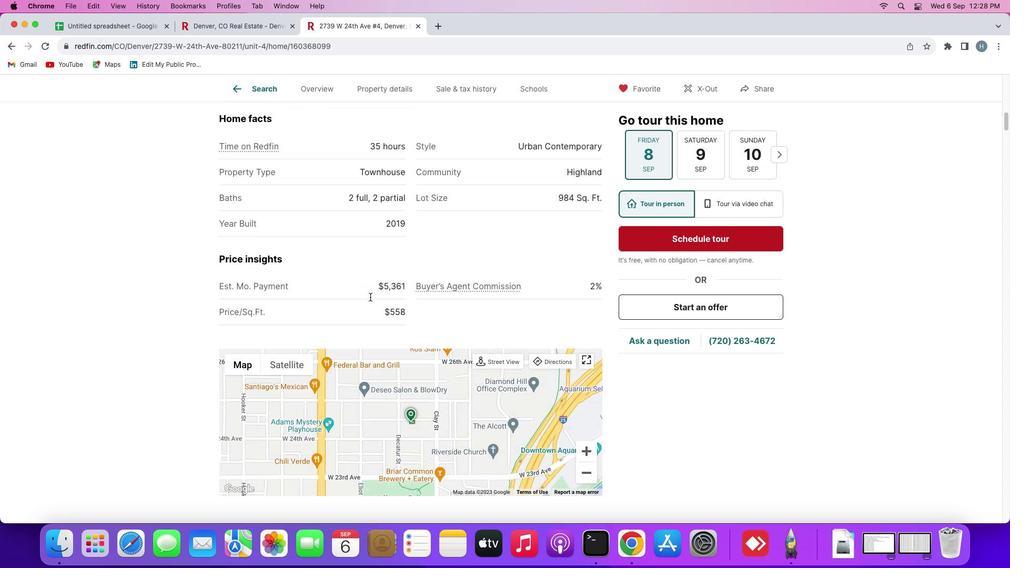 
Action: Mouse moved to (345, 408)
Screenshot: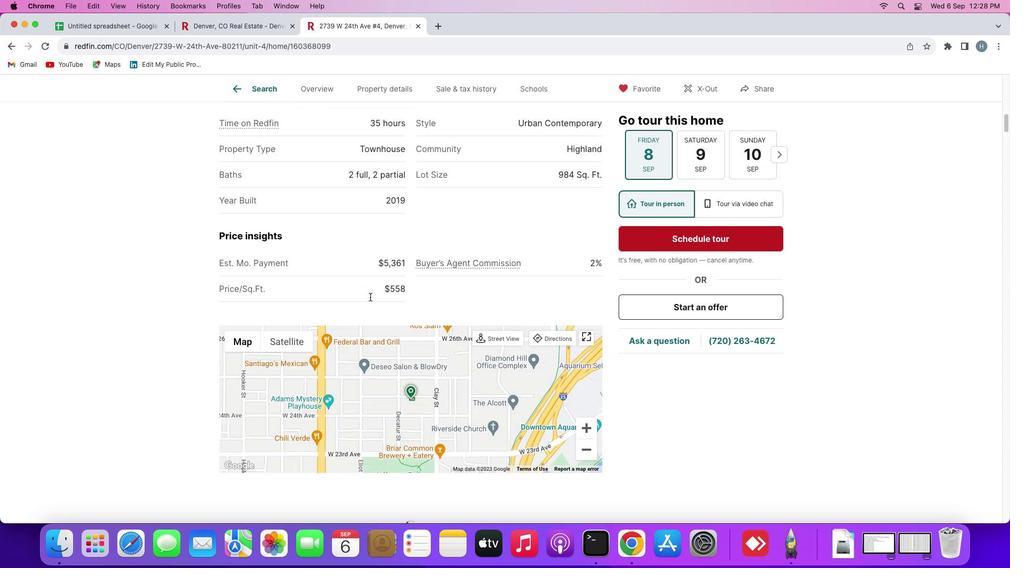 
Action: Mouse scrolled (345, 408) with delta (87, 181)
Screenshot: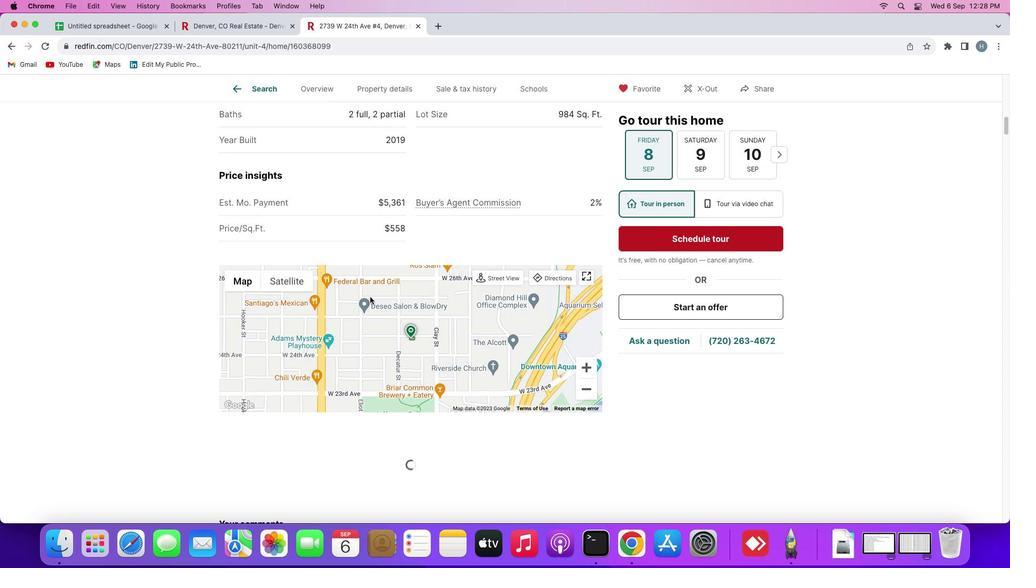 
Action: Mouse scrolled (345, 408) with delta (87, 181)
Screenshot: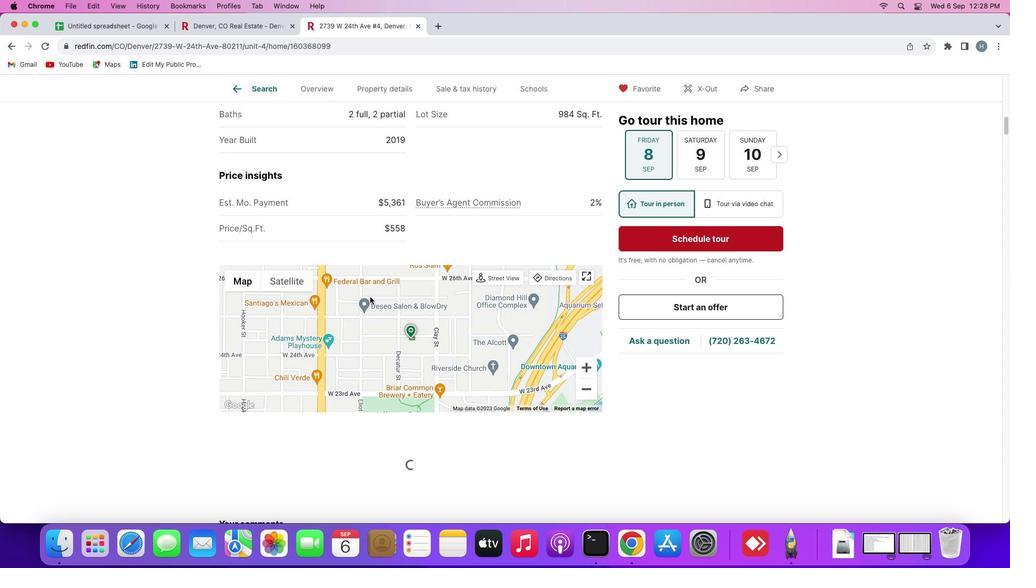 
Action: Mouse scrolled (345, 408) with delta (87, 179)
Screenshot: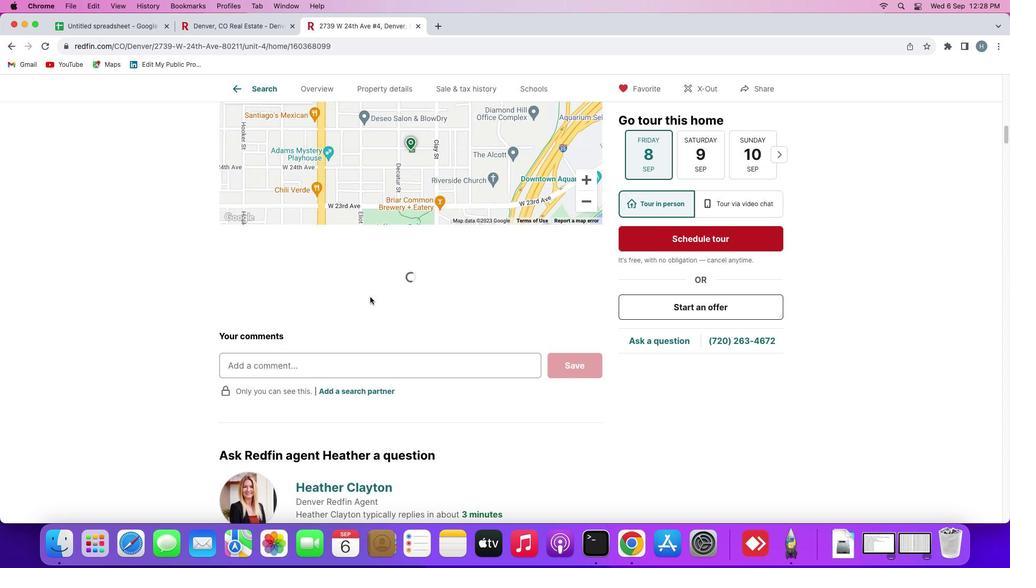 
Action: Mouse scrolled (345, 408) with delta (87, 179)
Screenshot: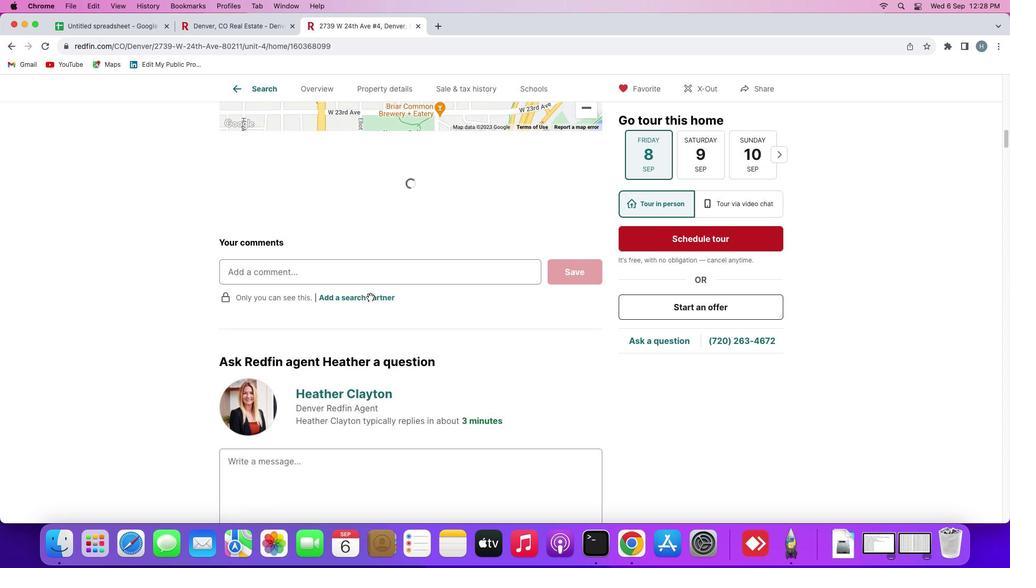 
Action: Mouse scrolled (345, 408) with delta (87, 179)
Screenshot: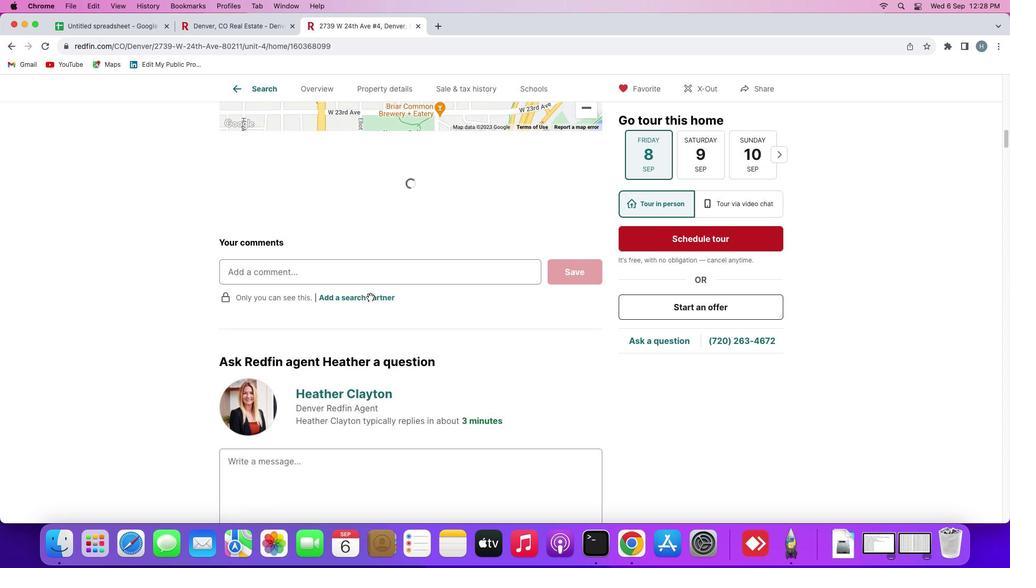 
Action: Mouse scrolled (345, 408) with delta (87, 181)
Screenshot: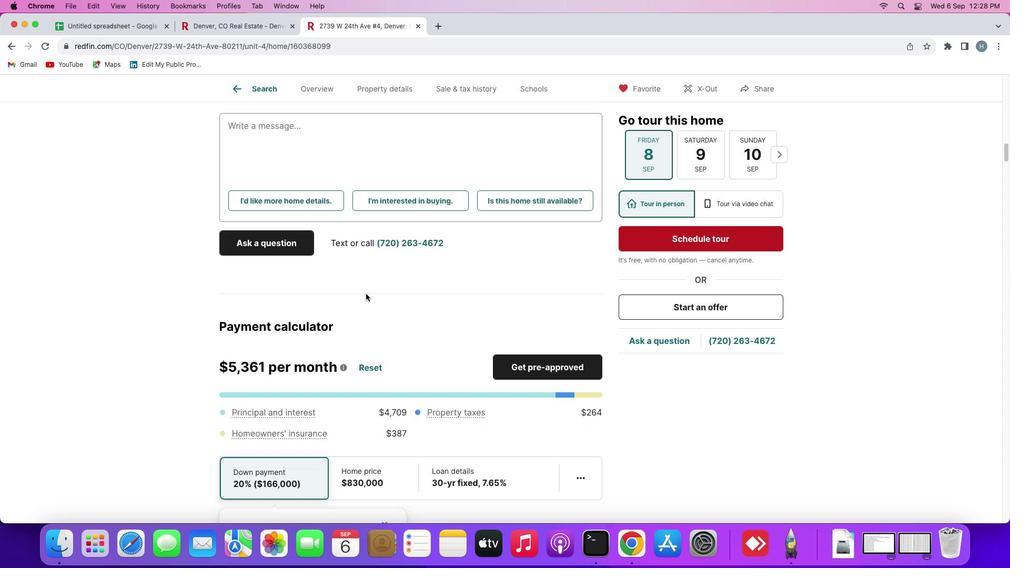 
Action: Mouse scrolled (345, 408) with delta (87, 181)
Screenshot: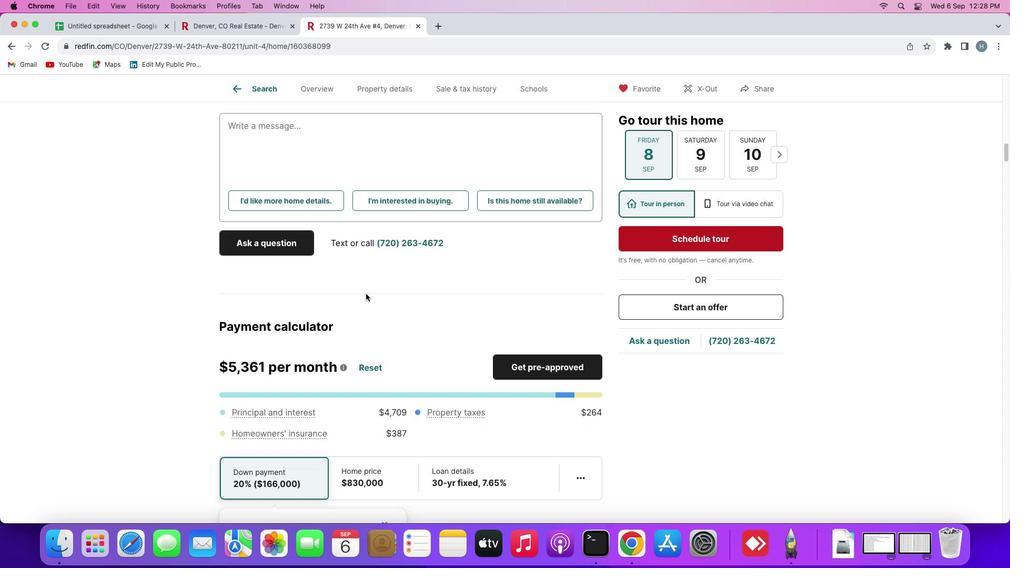 
Action: Mouse scrolled (345, 408) with delta (87, 179)
Screenshot: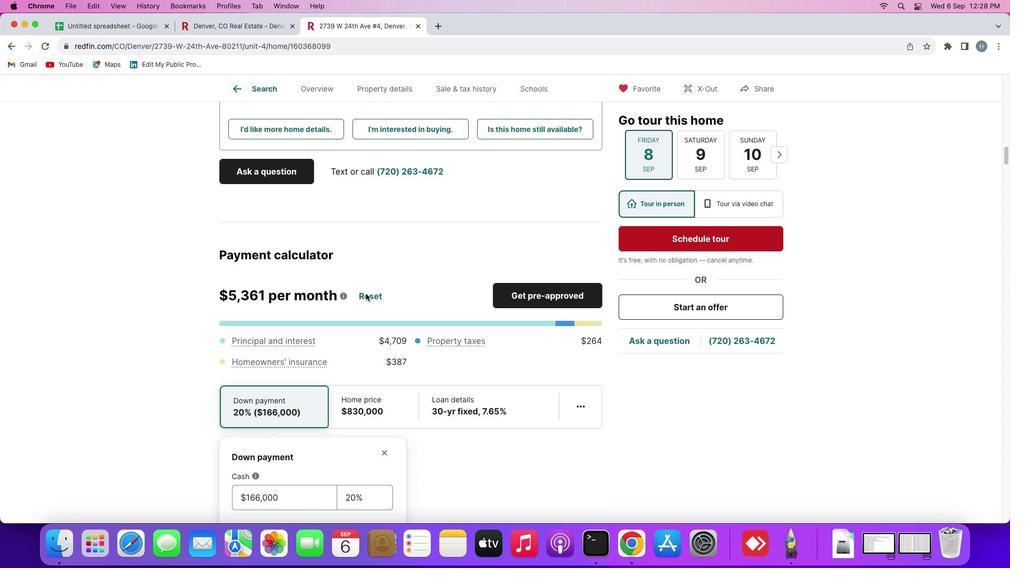 
Action: Mouse scrolled (345, 408) with delta (87, 179)
Screenshot: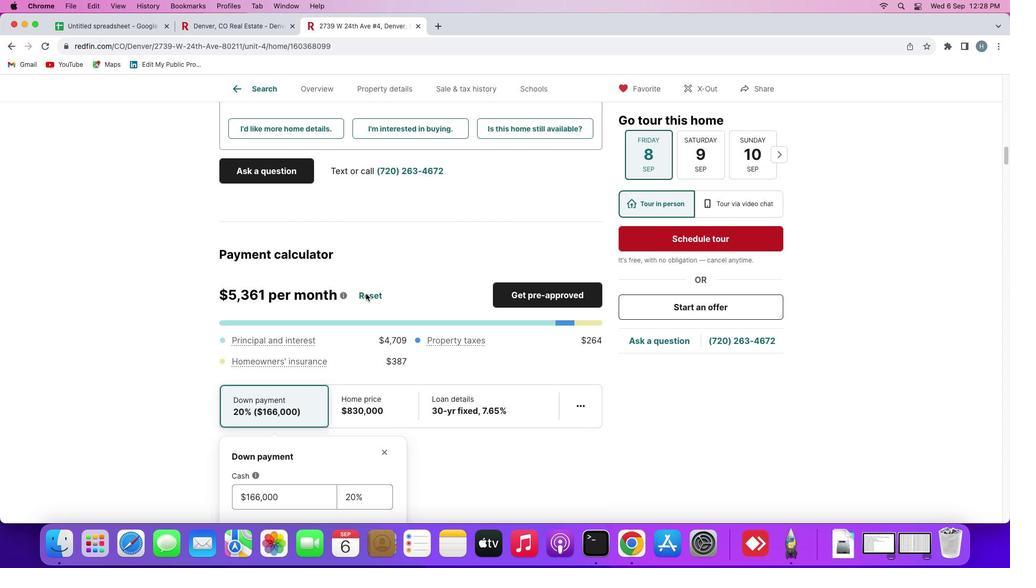 
Action: Mouse scrolled (345, 408) with delta (87, 178)
Screenshot: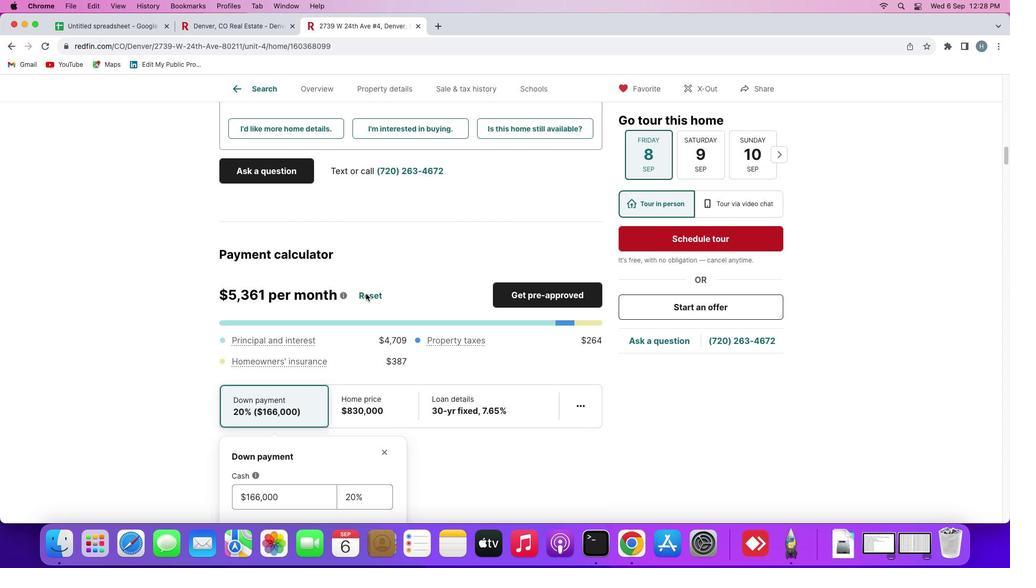 
Action: Mouse moved to (342, 406)
Screenshot: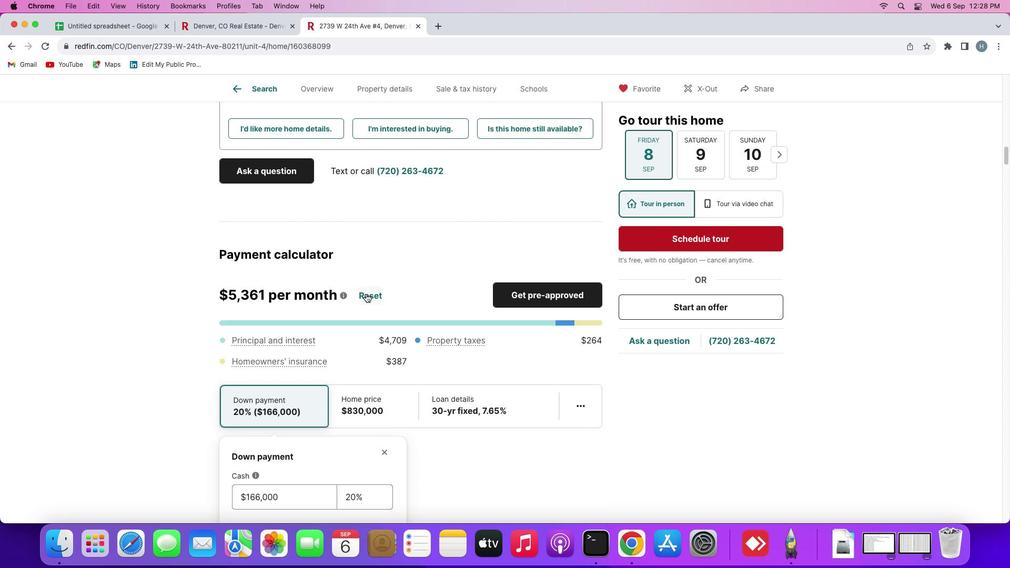 
Action: Mouse scrolled (342, 406) with delta (87, 181)
Screenshot: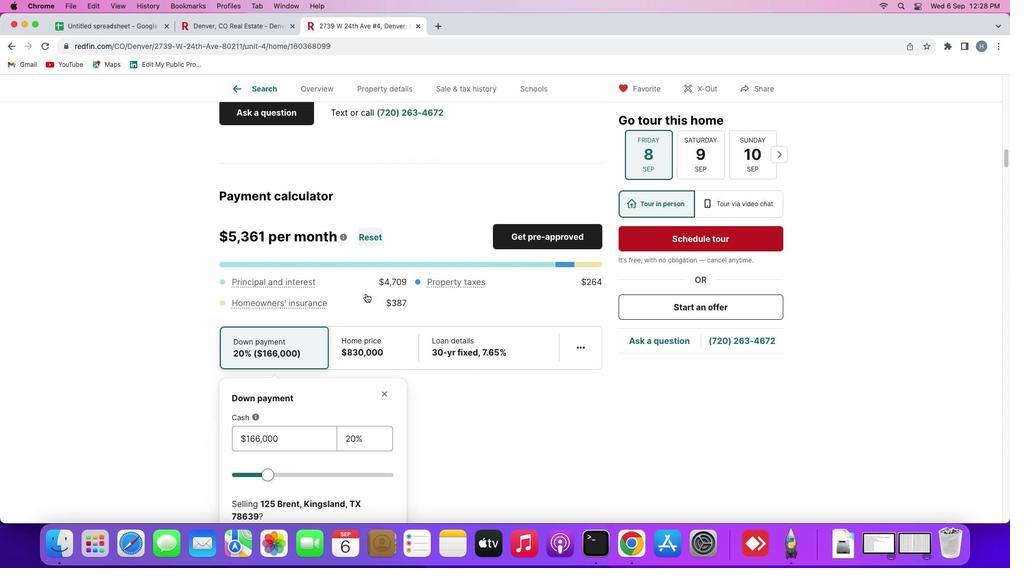 
Action: Mouse scrolled (342, 406) with delta (87, 181)
Screenshot: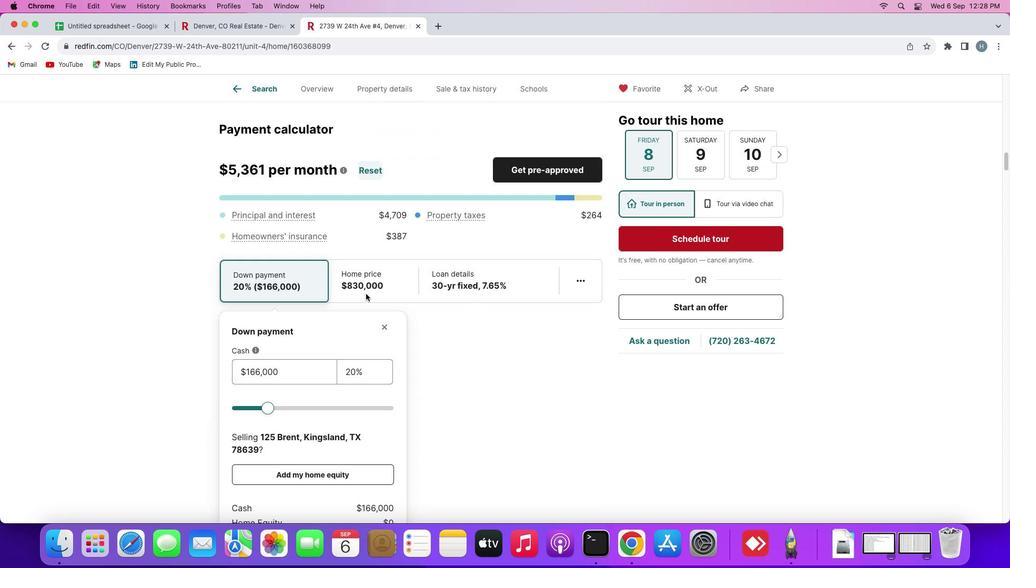 
Action: Mouse scrolled (342, 406) with delta (87, 179)
Screenshot: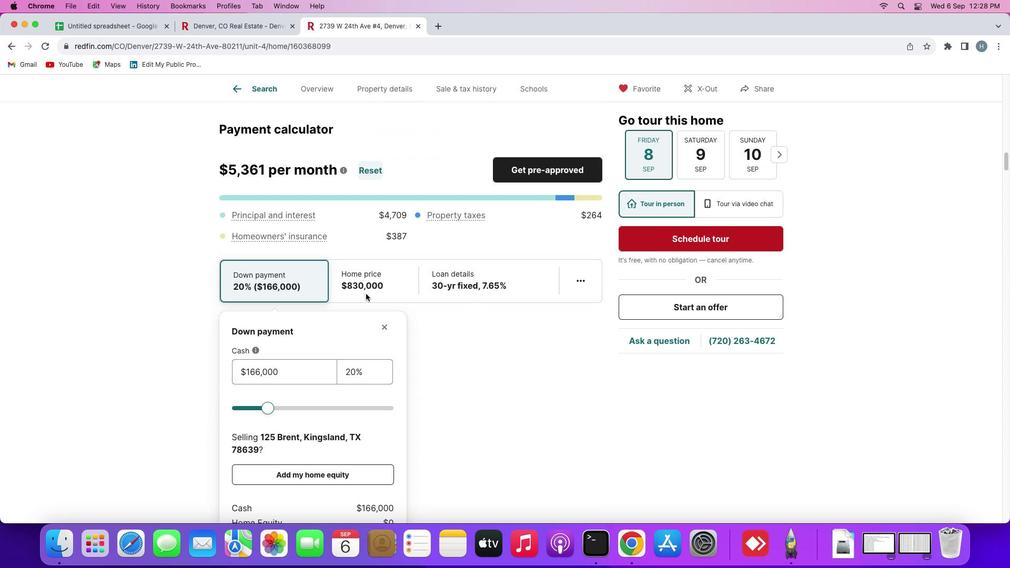 
Action: Mouse scrolled (342, 406) with delta (87, 179)
Screenshot: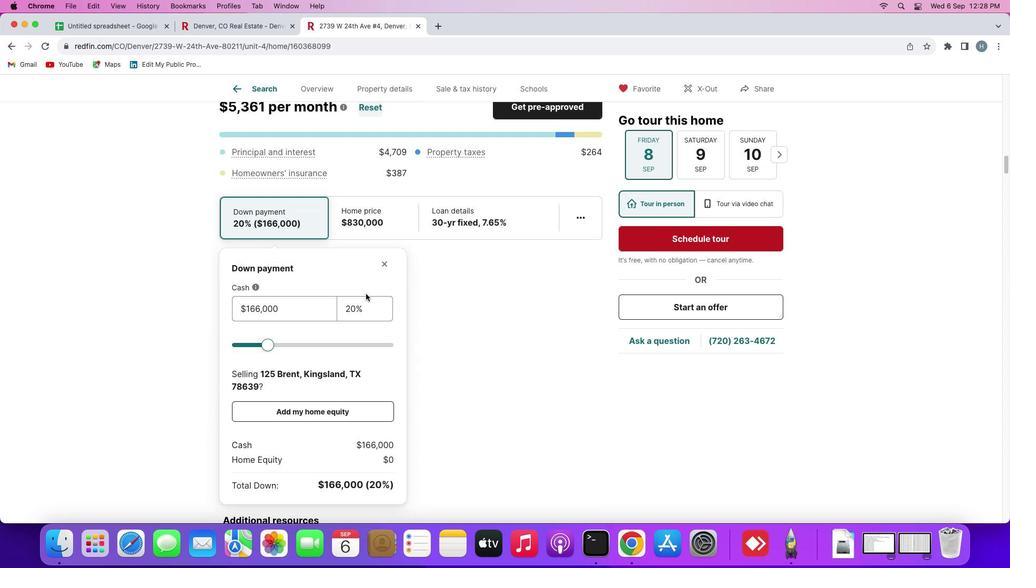 
Action: Mouse scrolled (342, 406) with delta (87, 181)
Screenshot: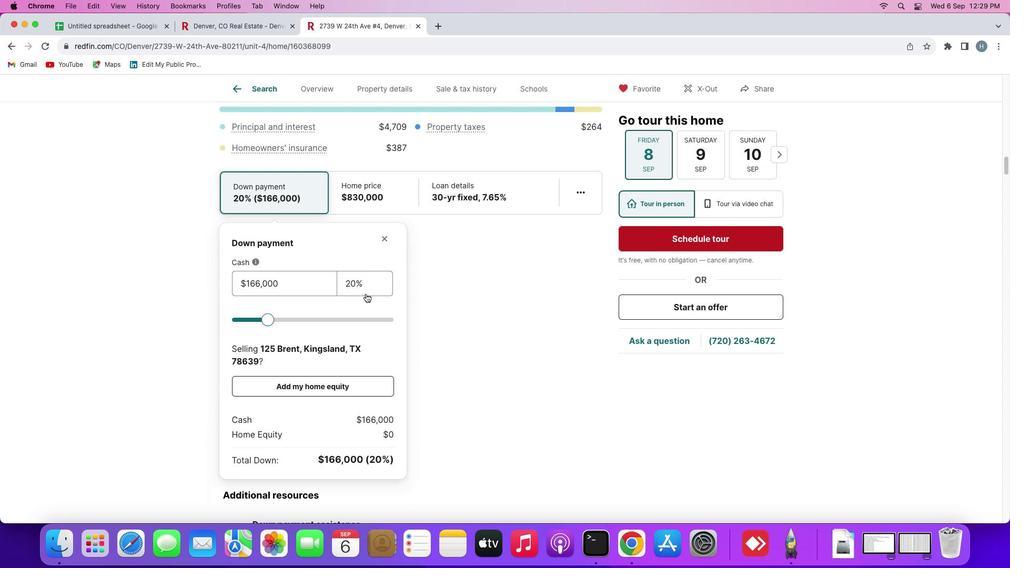 
Action: Mouse scrolled (342, 406) with delta (87, 181)
Screenshot: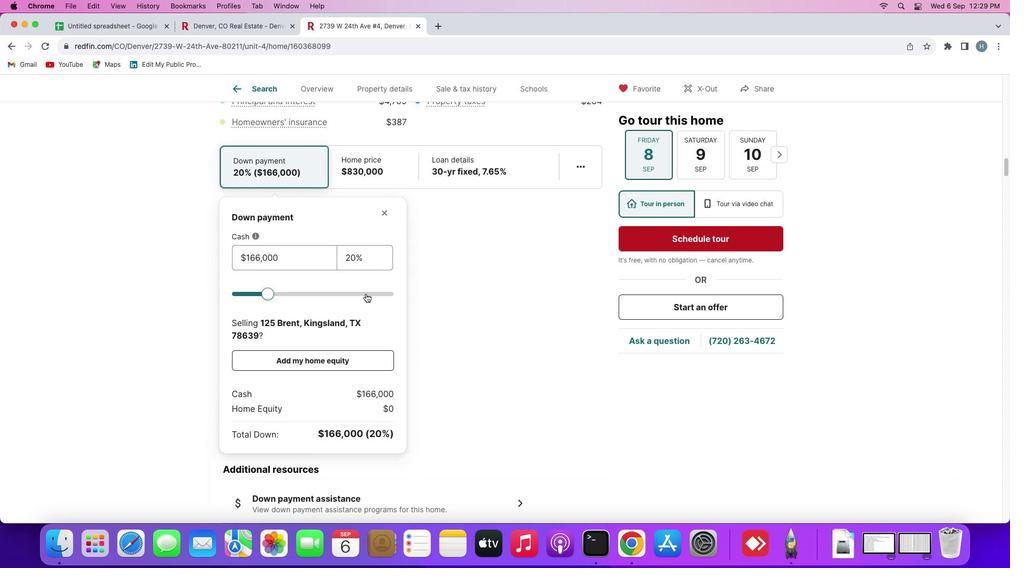 
Action: Mouse scrolled (342, 406) with delta (87, 179)
Screenshot: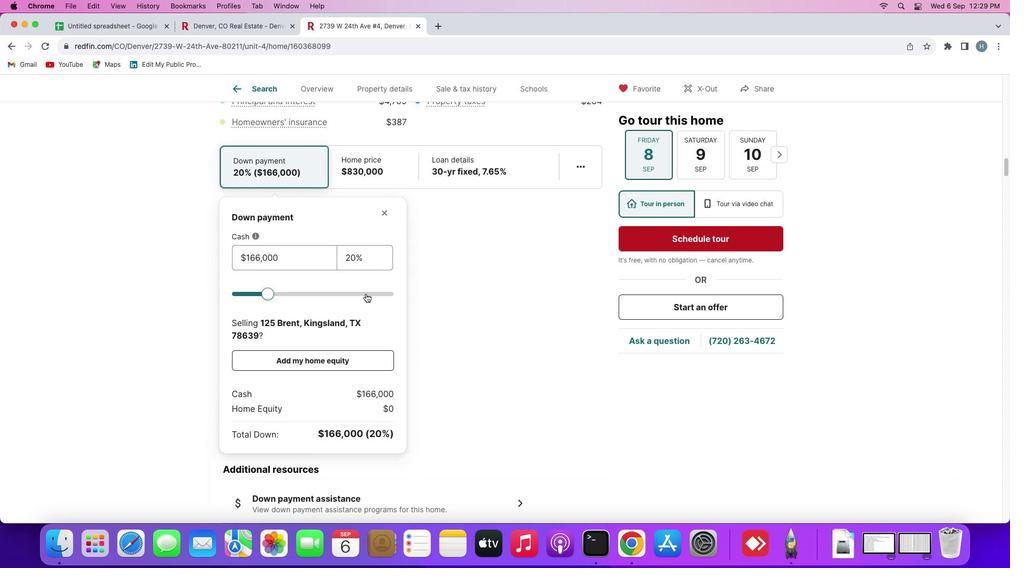 
Action: Mouse scrolled (342, 406) with delta (87, 181)
Screenshot: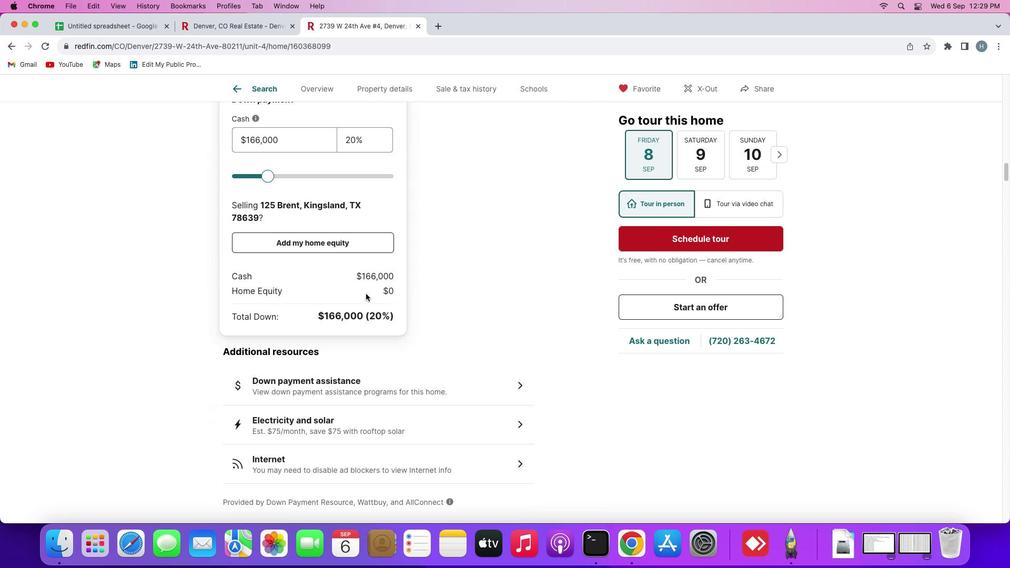 
Action: Mouse scrolled (342, 406) with delta (87, 181)
Screenshot: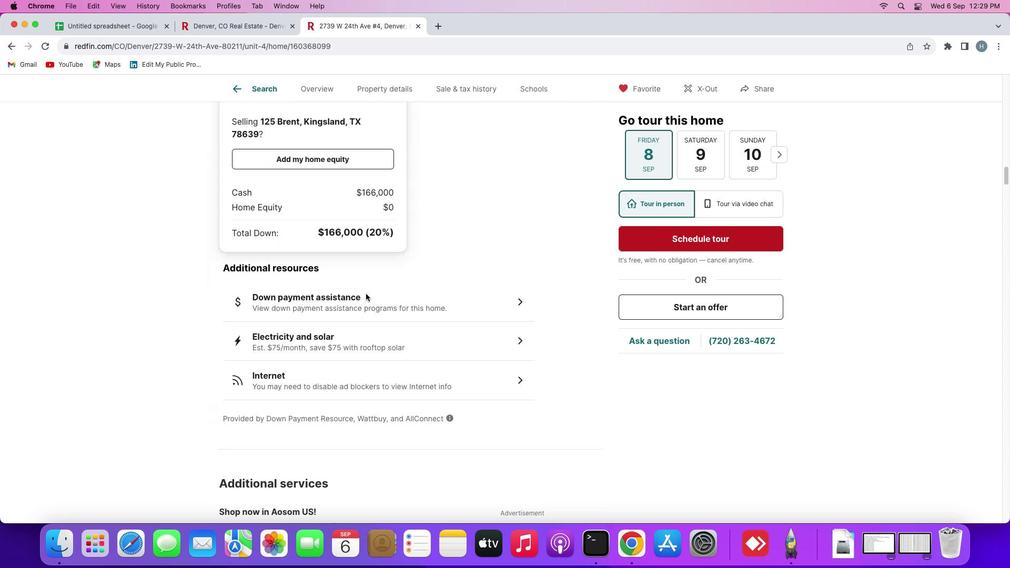 
Action: Mouse scrolled (342, 406) with delta (87, 179)
Screenshot: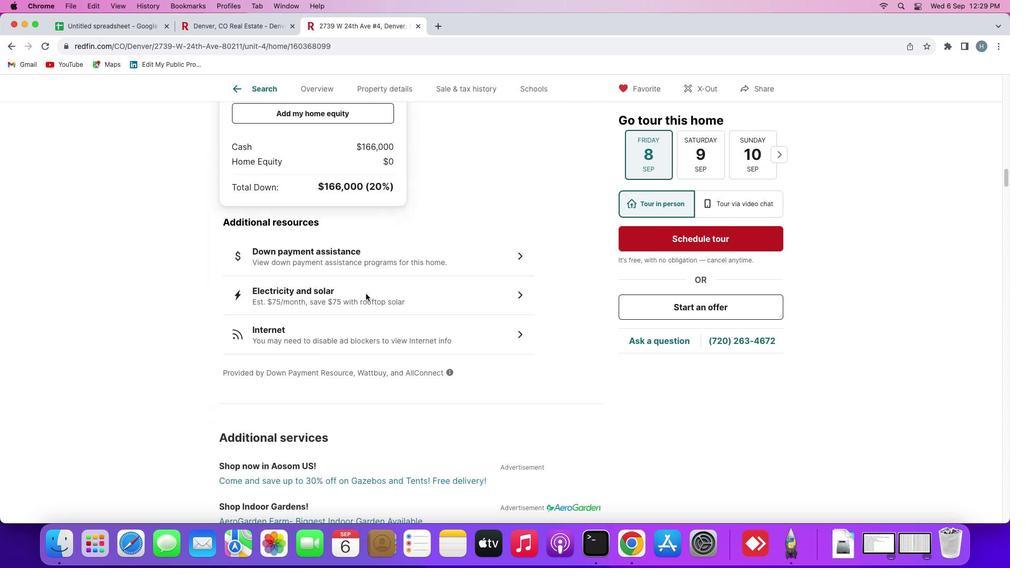 
Action: Mouse scrolled (342, 406) with delta (87, 179)
Screenshot: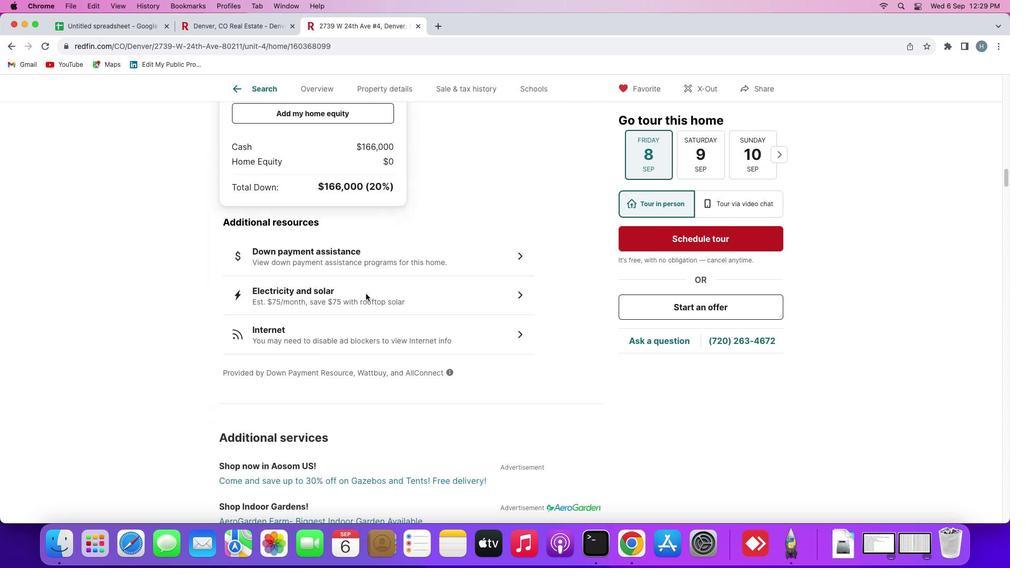 
Action: Mouse scrolled (342, 406) with delta (87, 181)
Screenshot: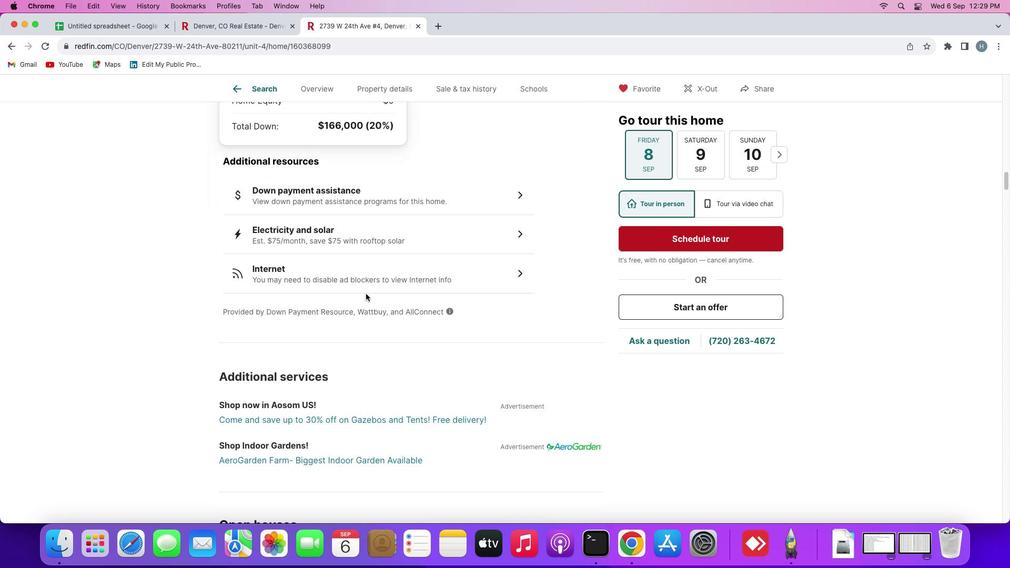 
Action: Mouse scrolled (342, 406) with delta (87, 181)
Screenshot: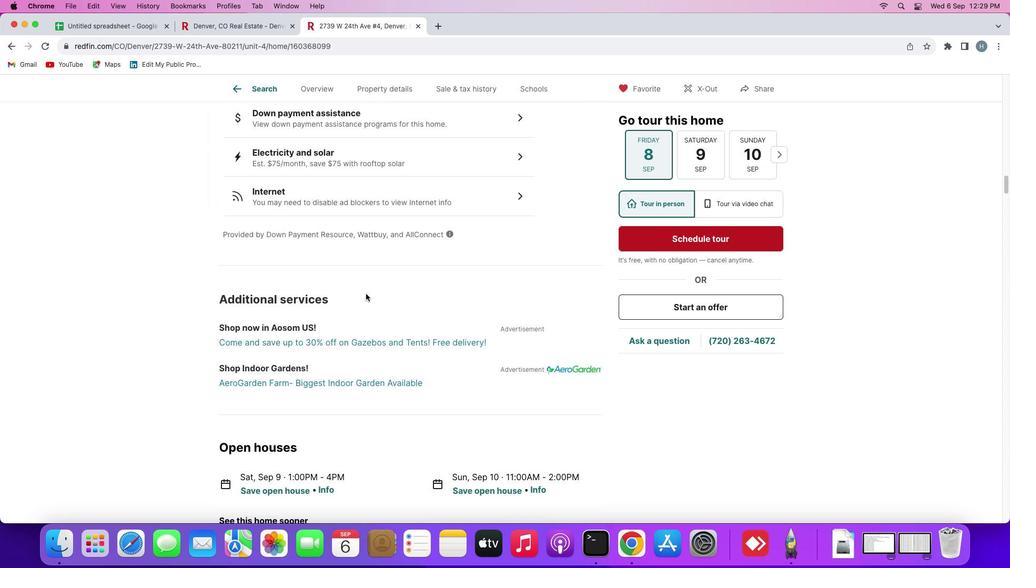 
Action: Mouse scrolled (342, 406) with delta (87, 179)
